 Task: Research Airbnb options in Titagarh, India from 15th December, 2023 to 23th December, 2023 for 6 adults. Place can be entire room with 3 bedrooms having 3 beds and 3 bathrooms. Property type can be house.
Action: Mouse moved to (454, 84)
Screenshot: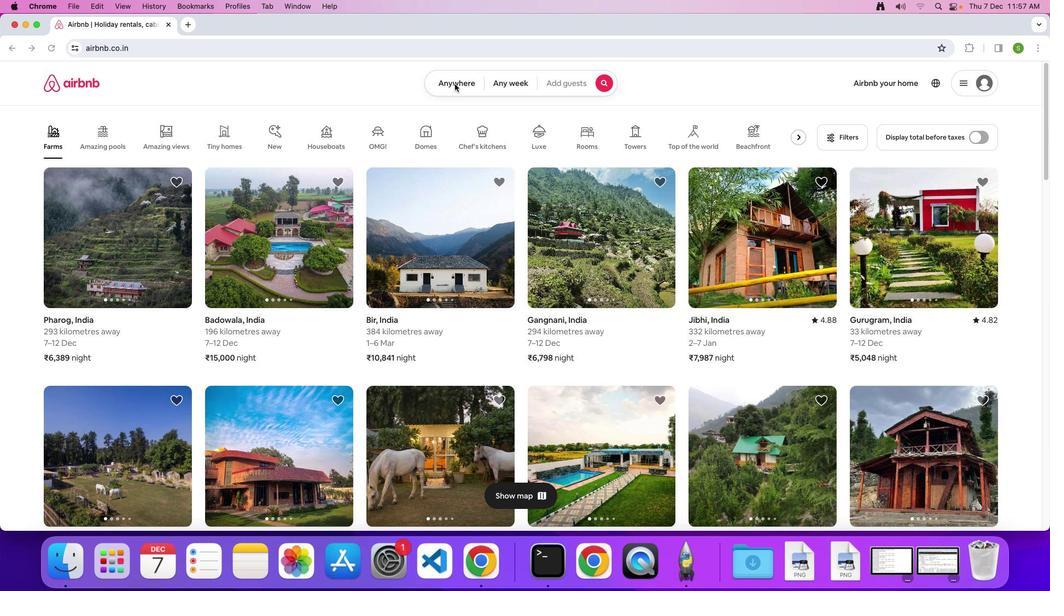 
Action: Mouse pressed left at (454, 84)
Screenshot: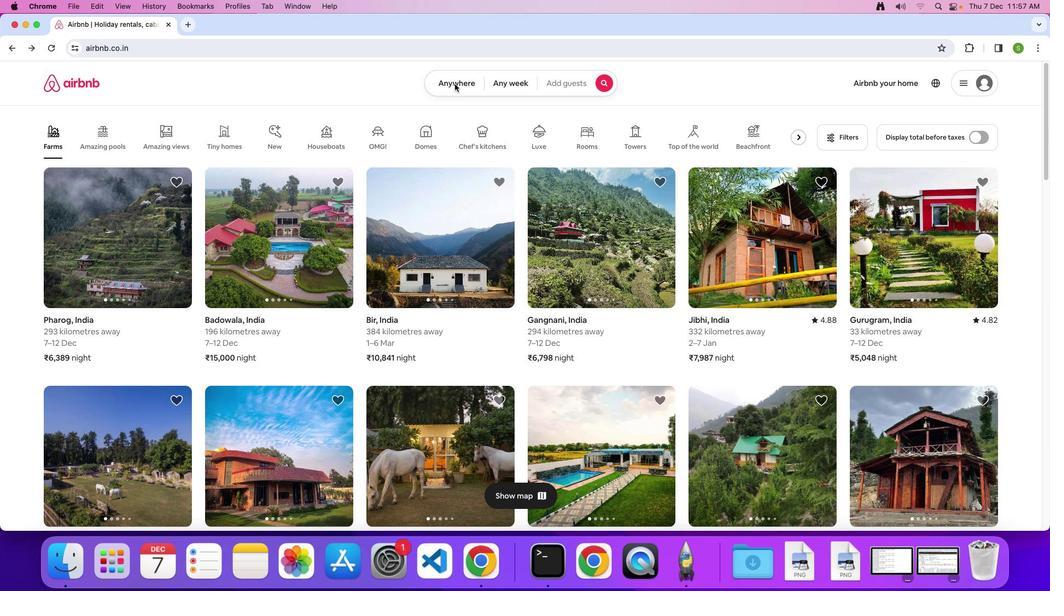 
Action: Mouse moved to (454, 84)
Screenshot: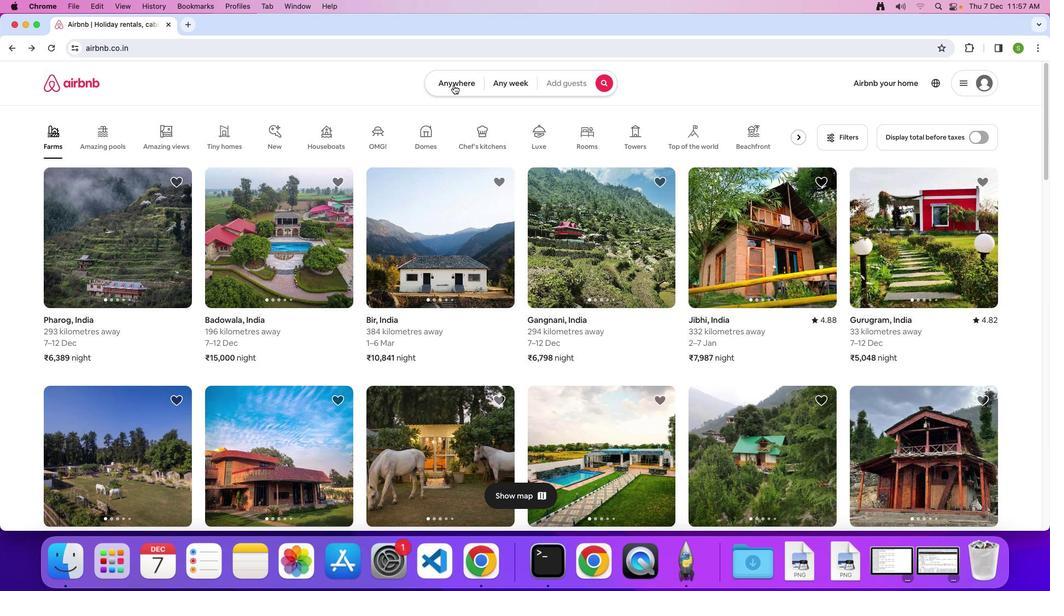 
Action: Mouse pressed left at (454, 84)
Screenshot: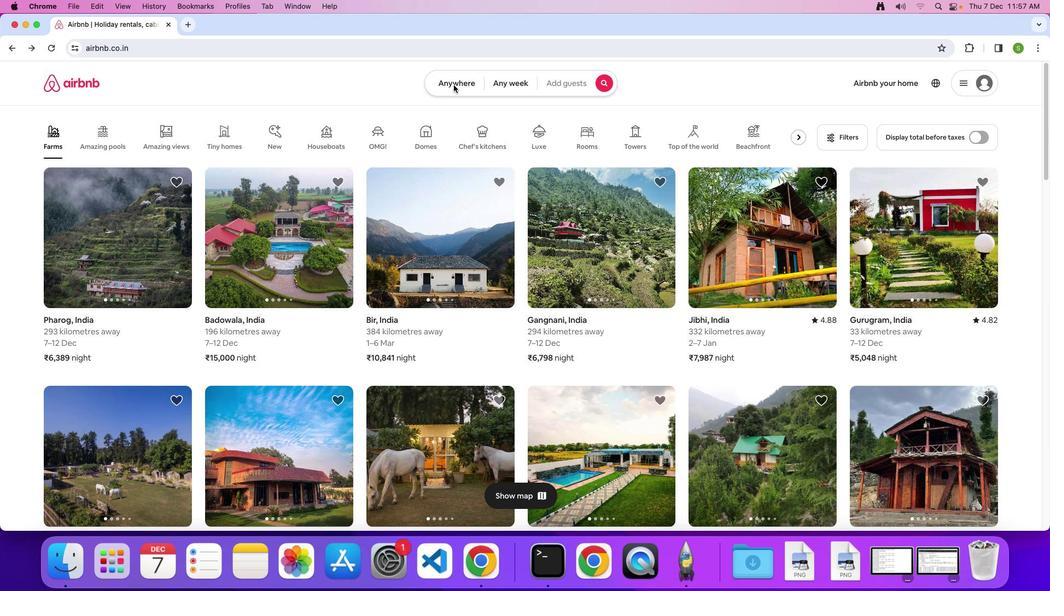 
Action: Mouse moved to (406, 117)
Screenshot: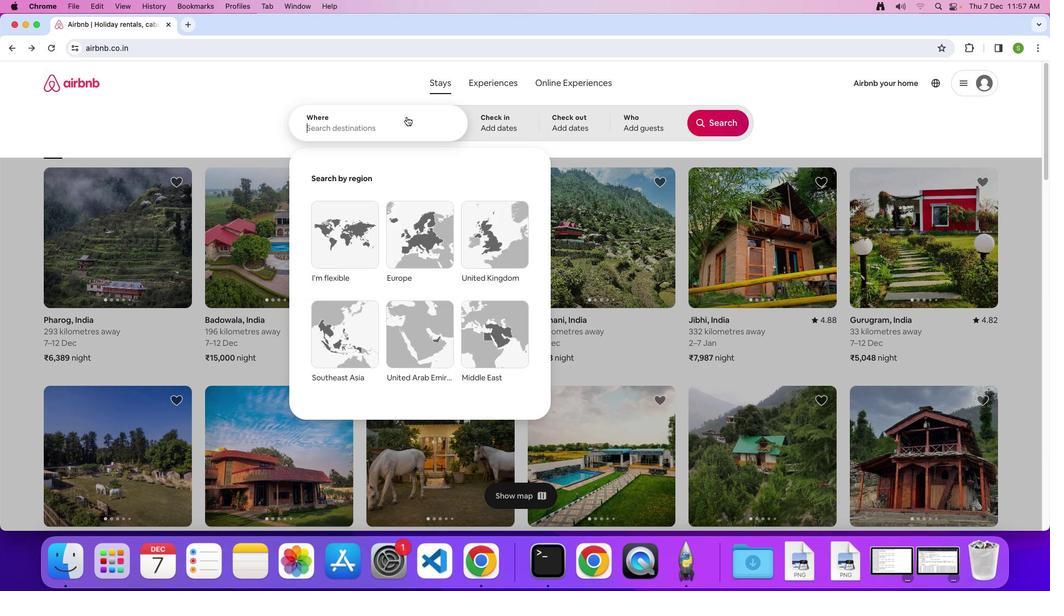 
Action: Key pressed Key.caps_lockKey.caps_lock'T'Key.caps_lock'i'
Screenshot: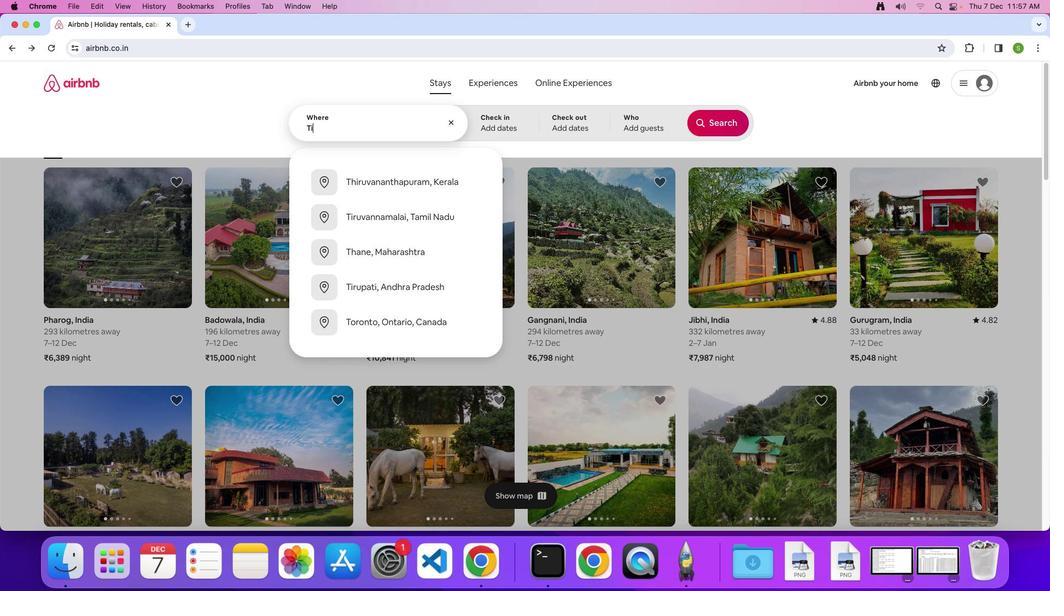 
Action: Mouse moved to (406, 117)
Screenshot: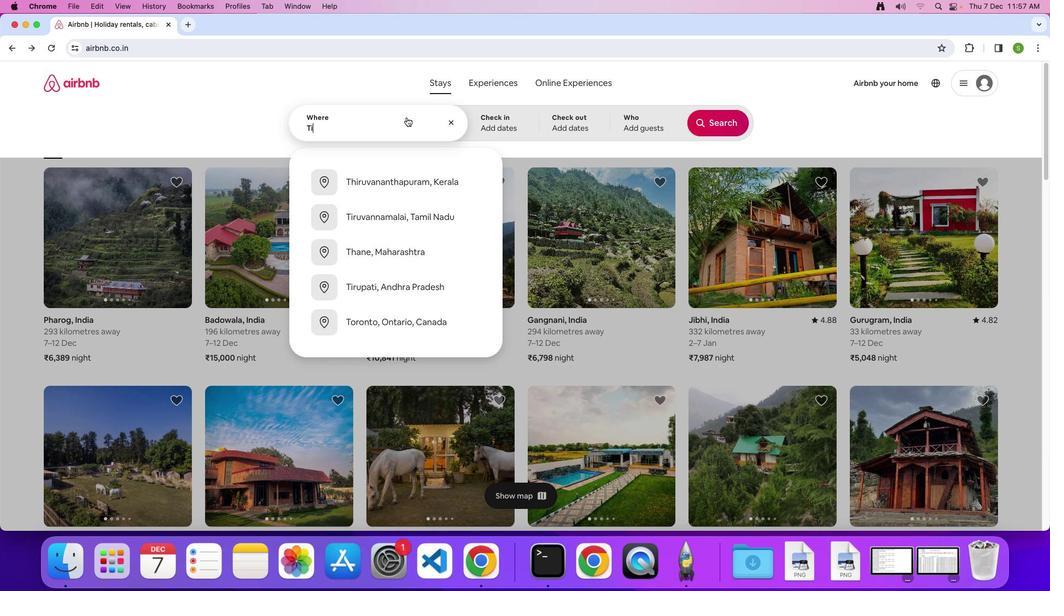 
Action: Key pressed 't''a''g''a''r''h'','Key.spaceKey.shift'I''n''d''i''a'Key.enter
Screenshot: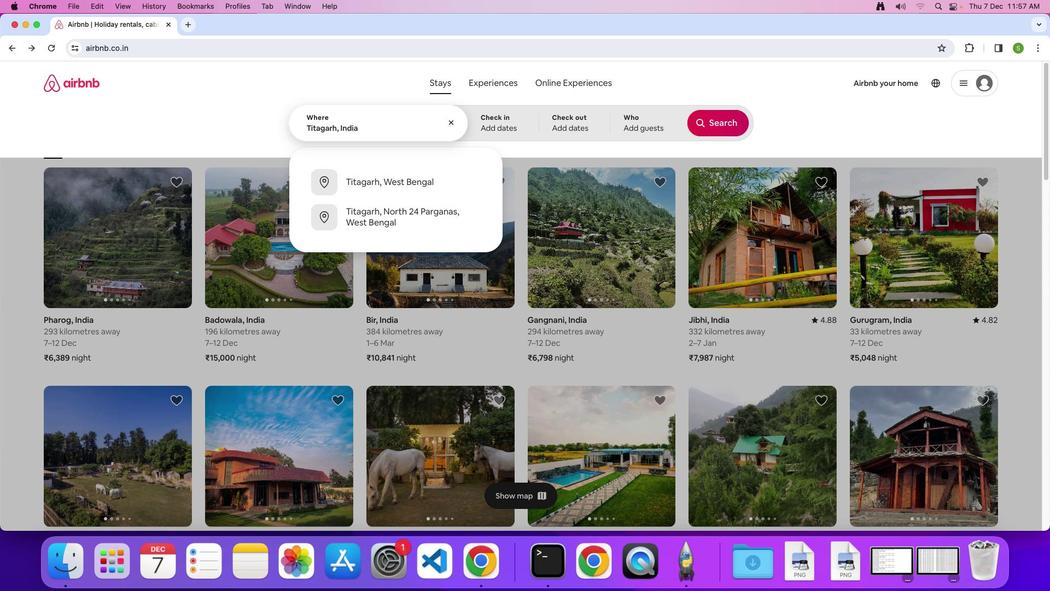 
Action: Mouse moved to (467, 314)
Screenshot: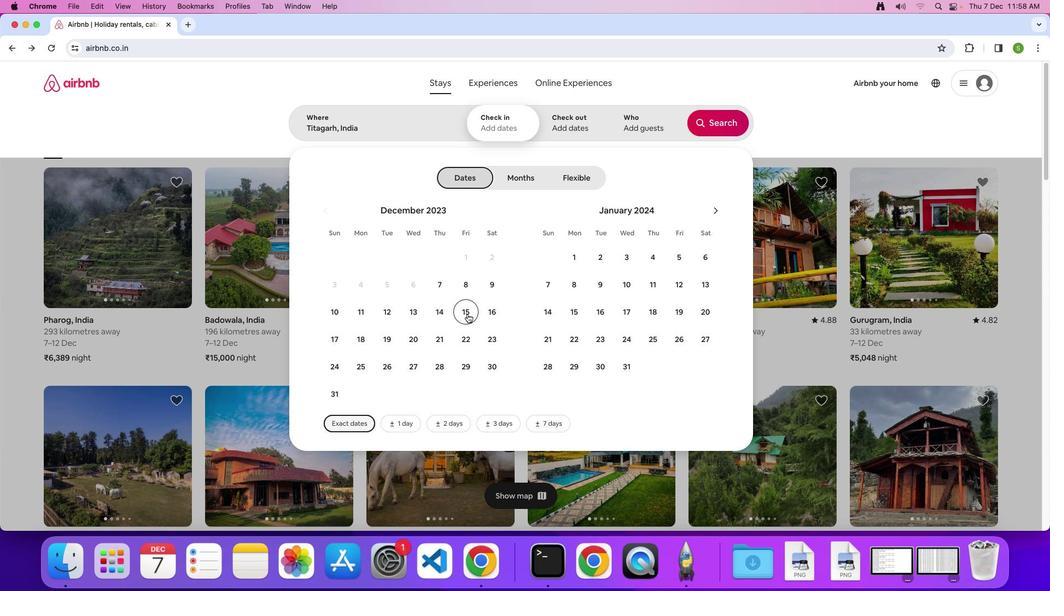 
Action: Mouse pressed left at (467, 314)
Screenshot: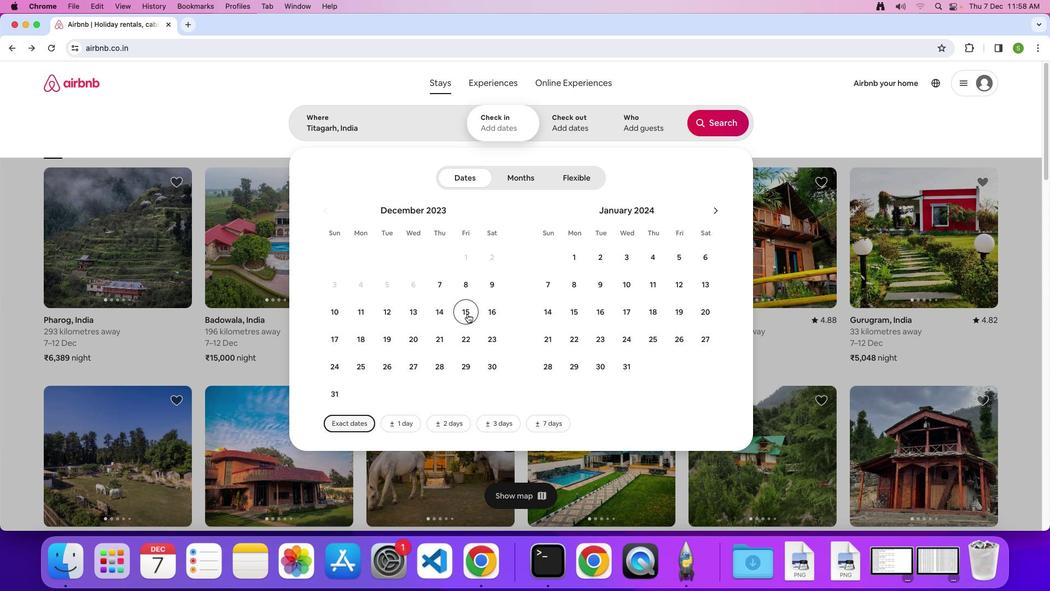 
Action: Mouse moved to (493, 338)
Screenshot: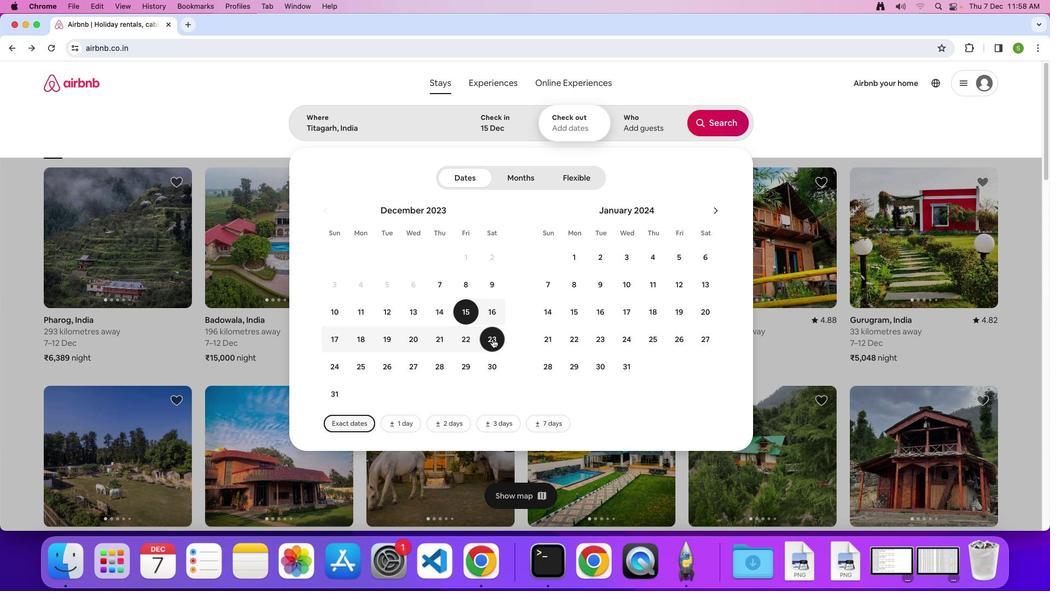 
Action: Mouse pressed left at (493, 338)
Screenshot: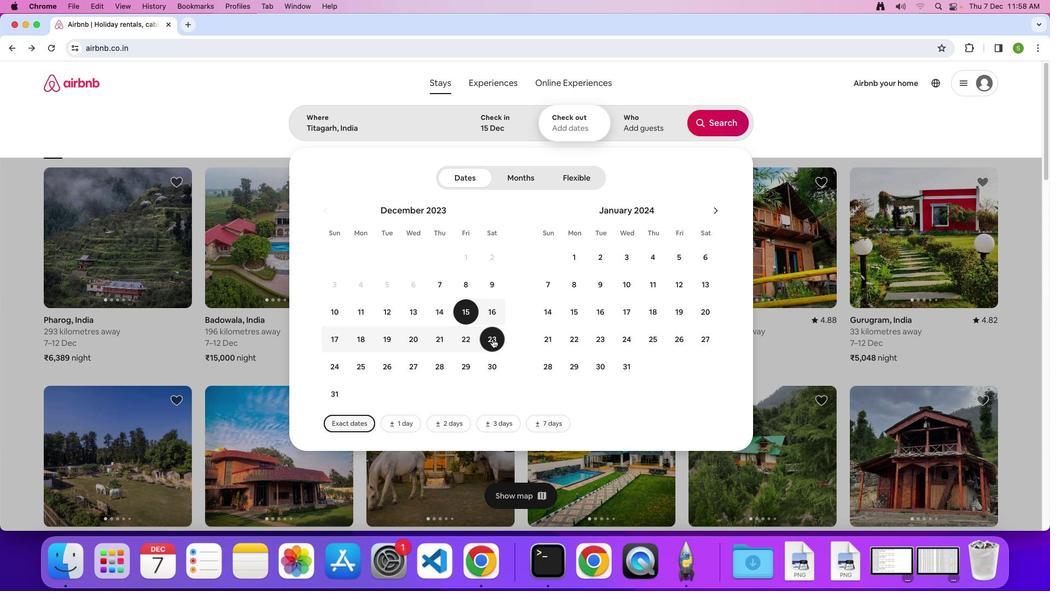 
Action: Mouse moved to (640, 124)
Screenshot: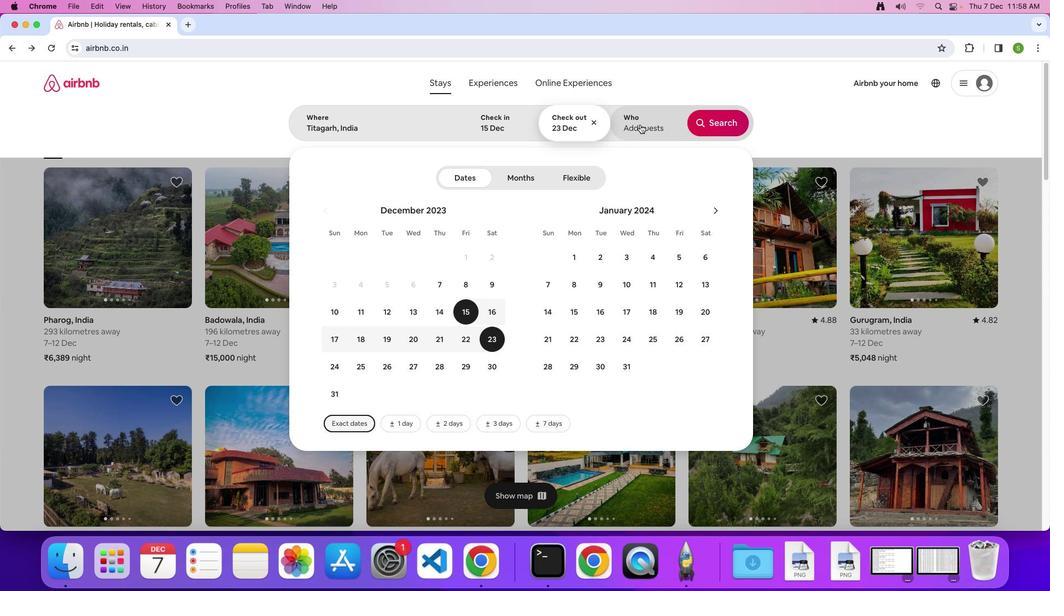 
Action: Mouse pressed left at (640, 124)
Screenshot: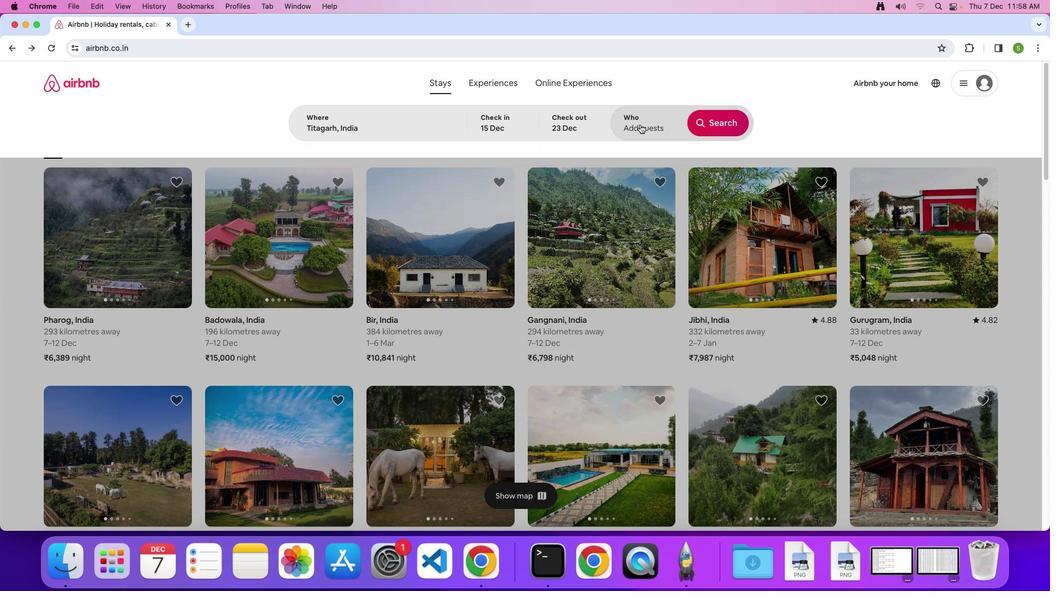
Action: Mouse moved to (716, 180)
Screenshot: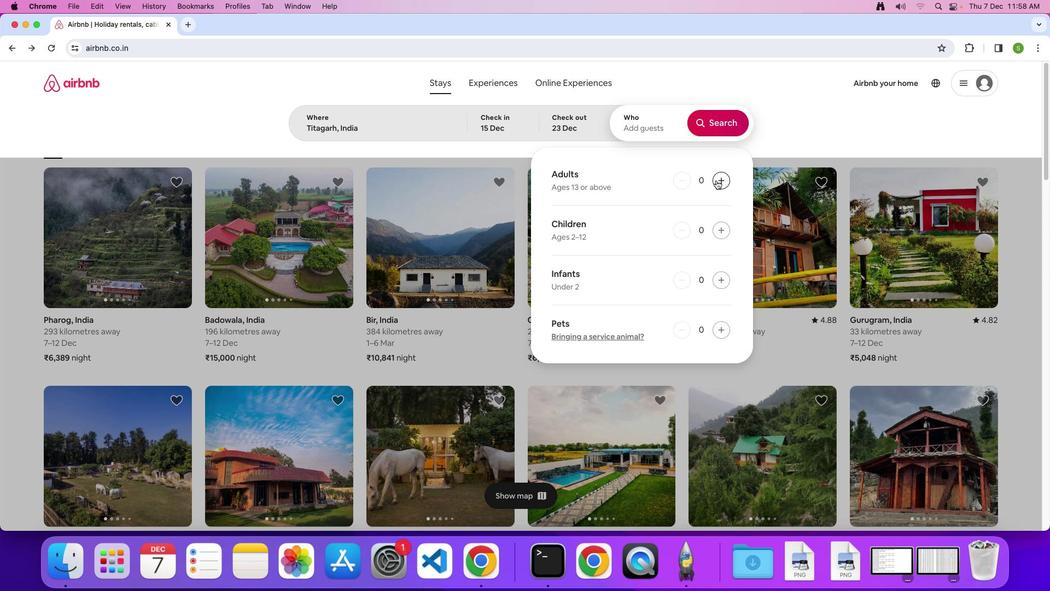 
Action: Mouse pressed left at (716, 180)
Screenshot: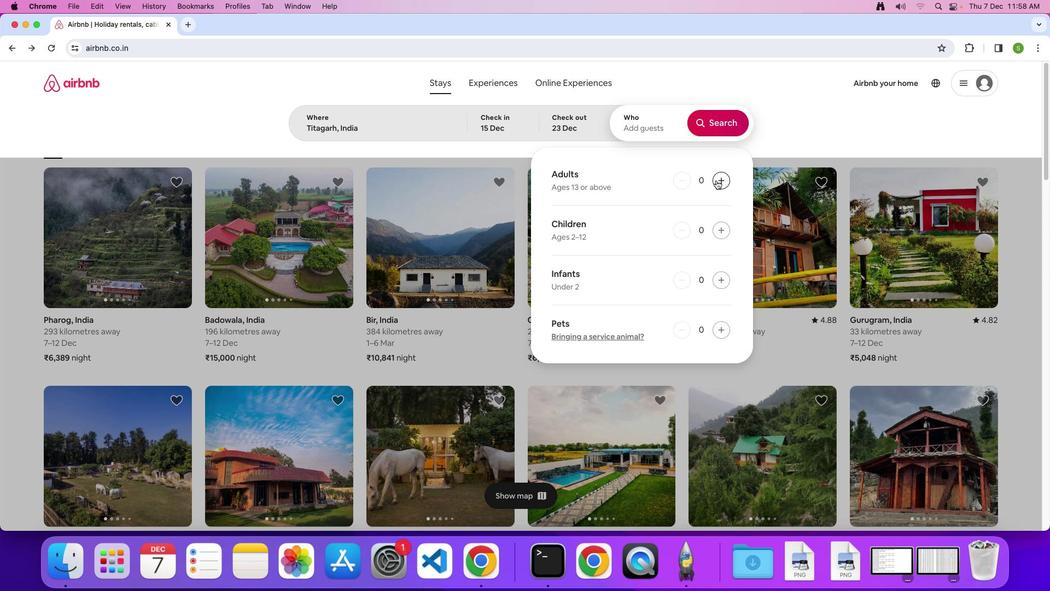 
Action: Mouse pressed left at (716, 180)
Screenshot: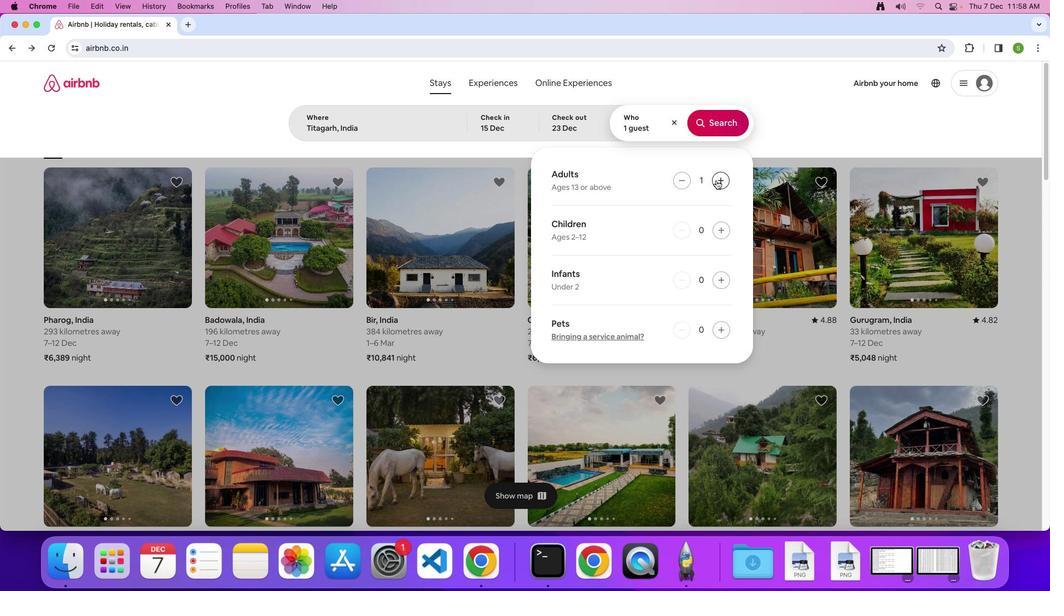 
Action: Mouse pressed left at (716, 180)
Screenshot: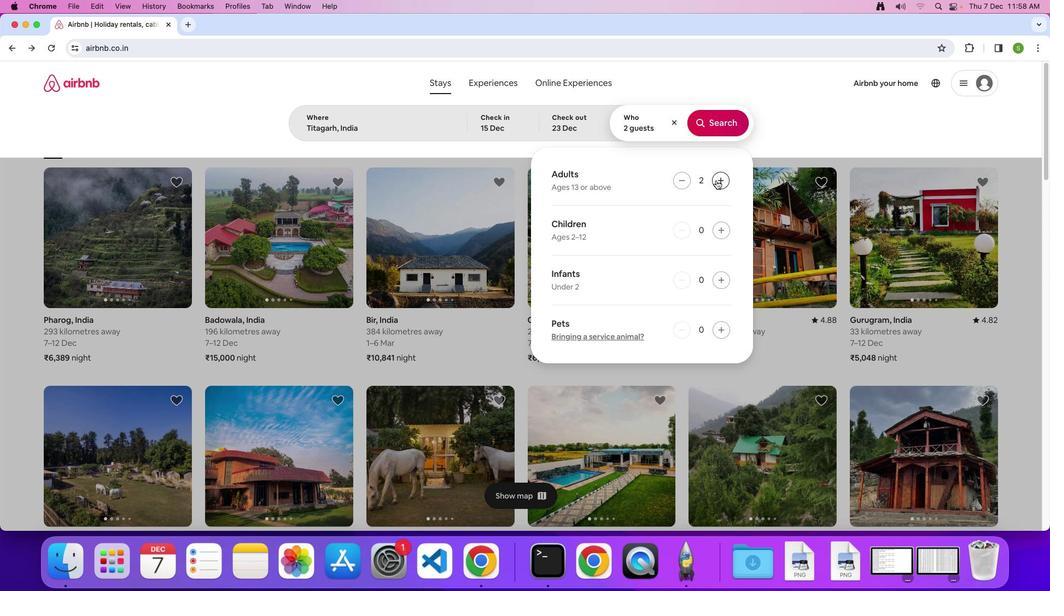 
Action: Mouse pressed left at (716, 180)
Screenshot: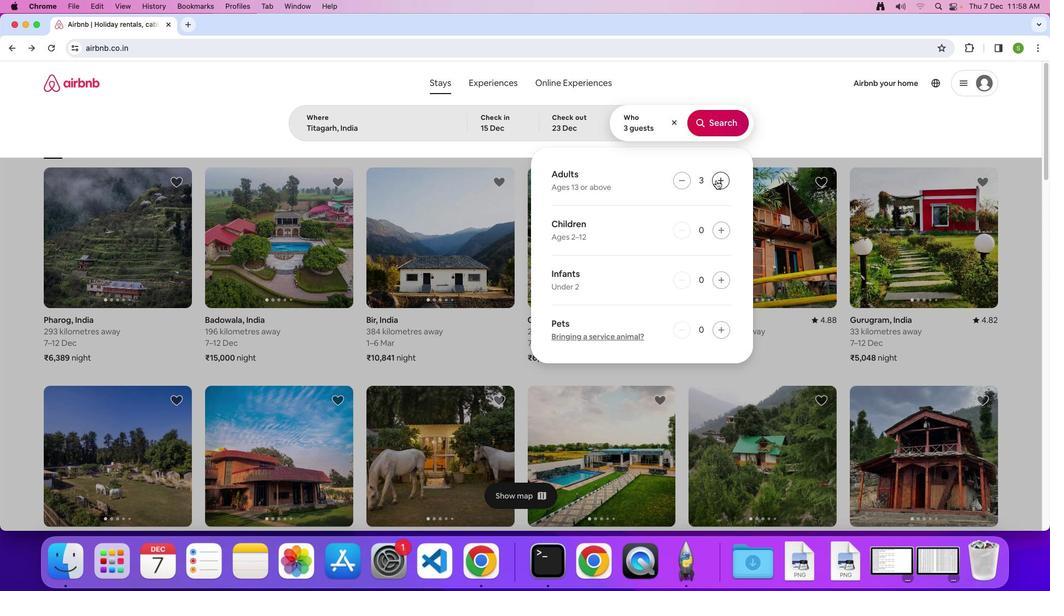 
Action: Mouse pressed left at (716, 180)
Screenshot: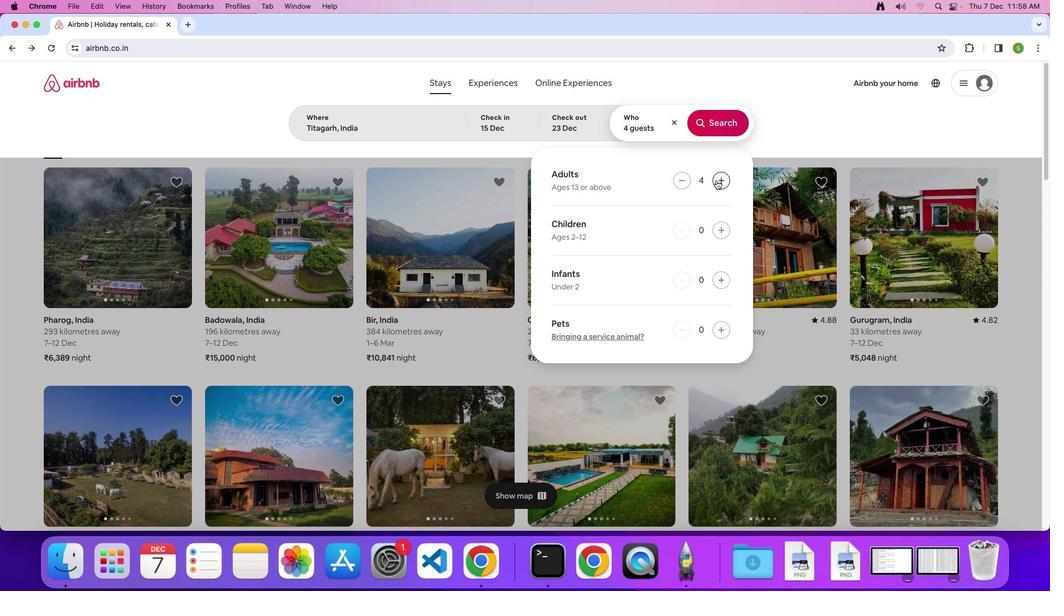 
Action: Mouse pressed left at (716, 180)
Screenshot: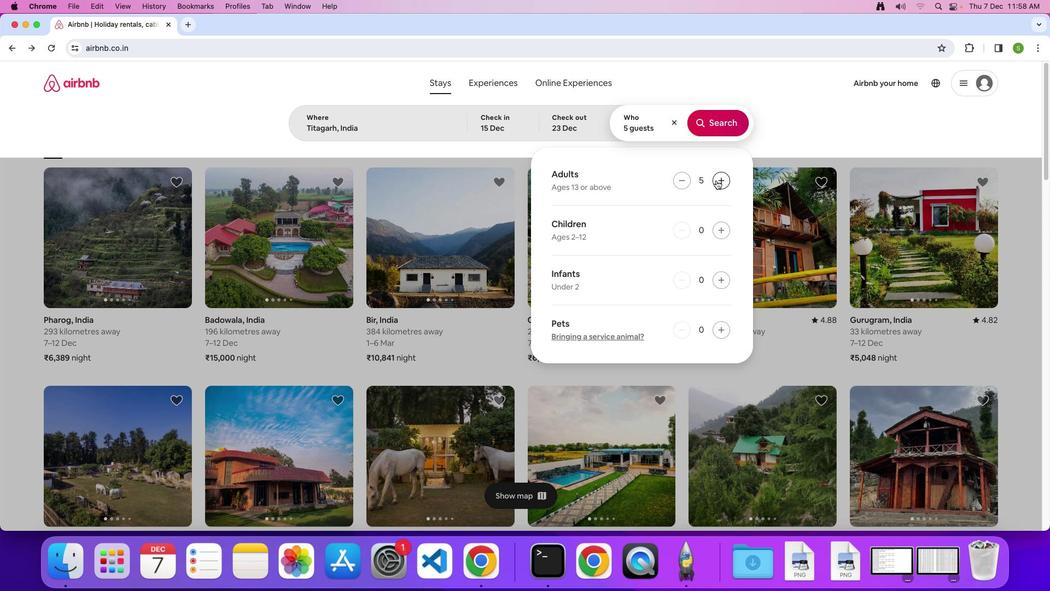 
Action: Mouse moved to (719, 125)
Screenshot: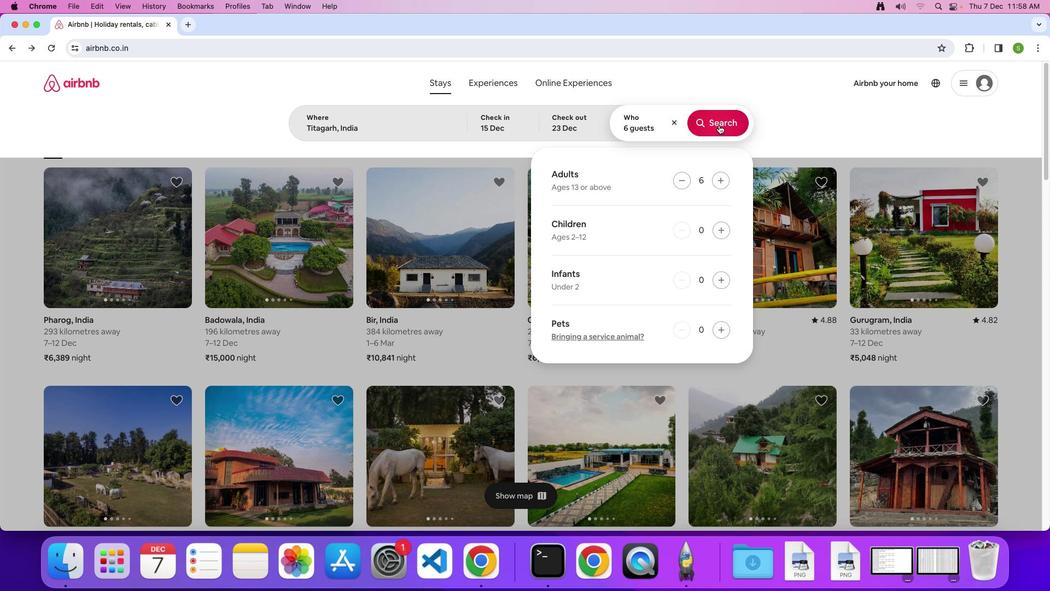 
Action: Mouse pressed left at (719, 125)
Screenshot: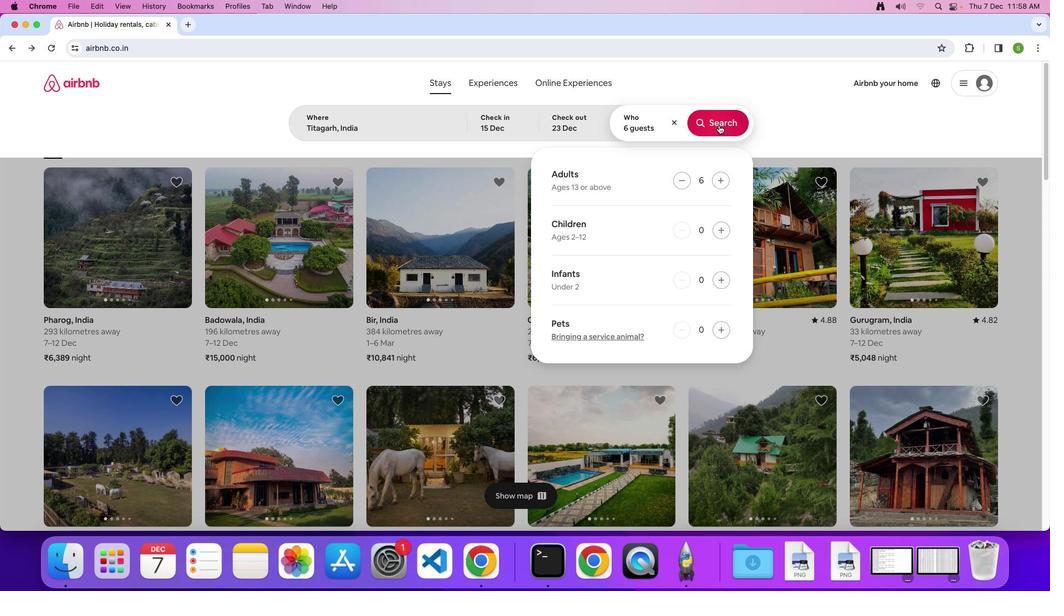 
Action: Mouse moved to (884, 126)
Screenshot: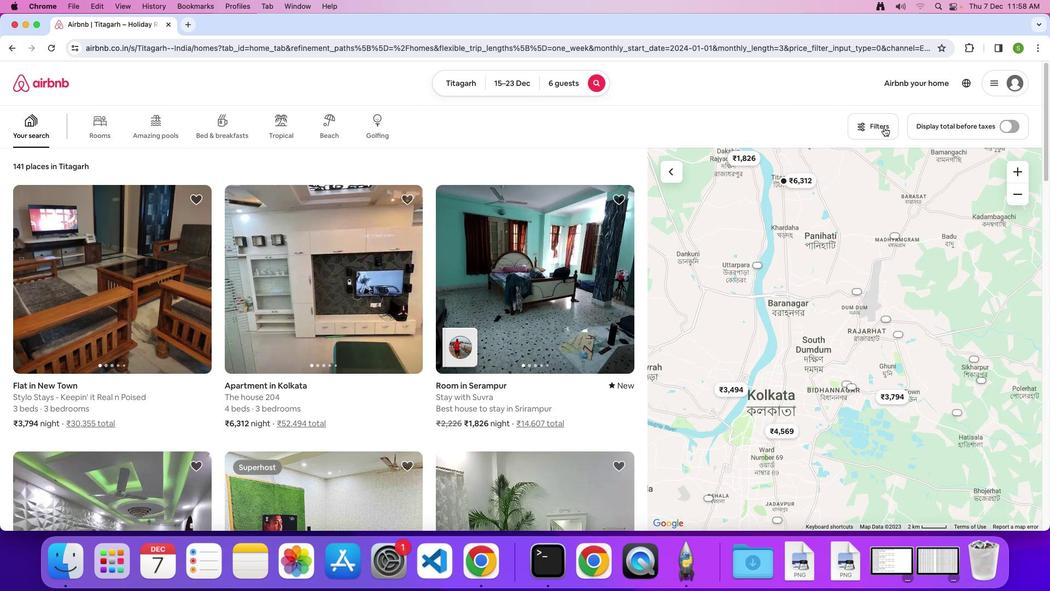 
Action: Mouse pressed left at (884, 126)
Screenshot: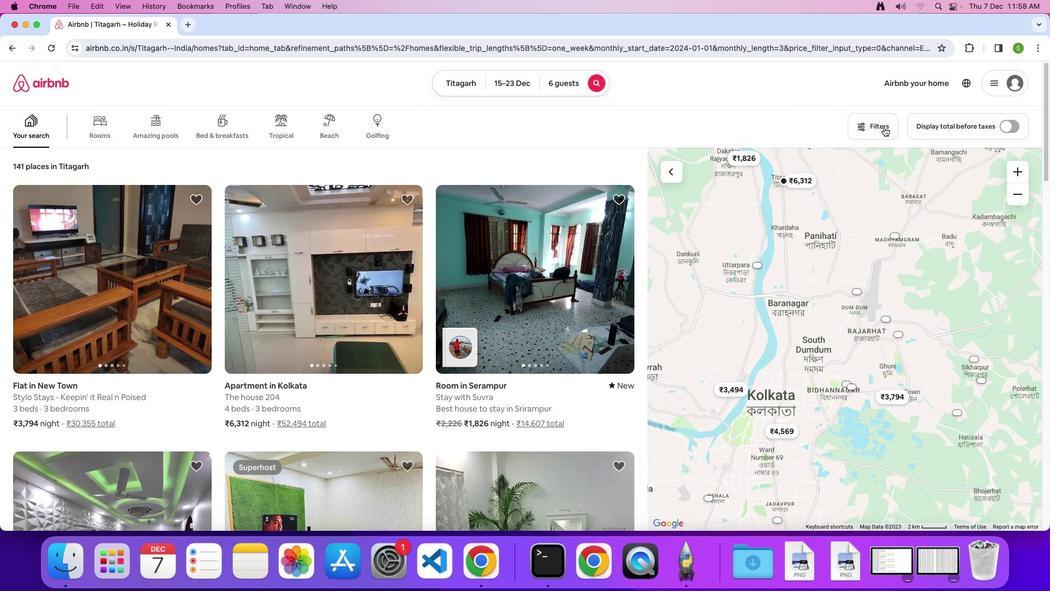 
Action: Mouse moved to (545, 200)
Screenshot: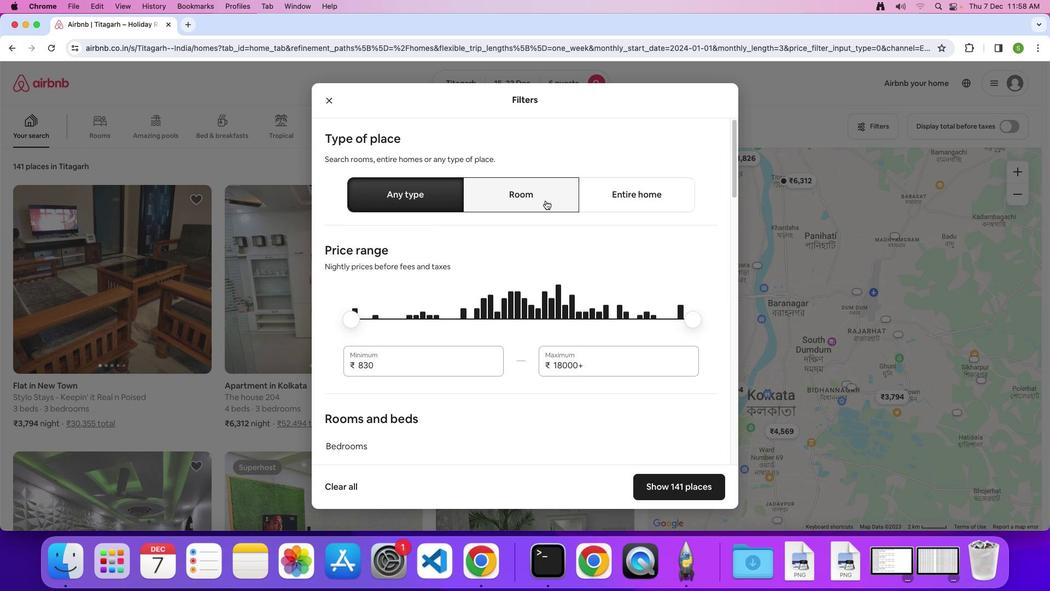 
Action: Mouse pressed left at (545, 200)
Screenshot: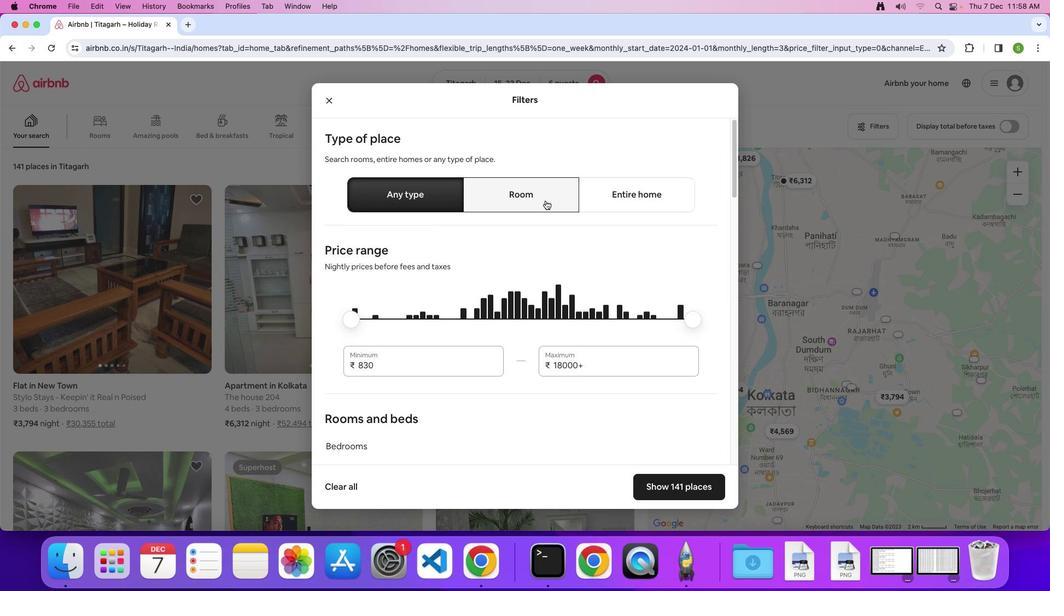 
Action: Mouse moved to (541, 371)
Screenshot: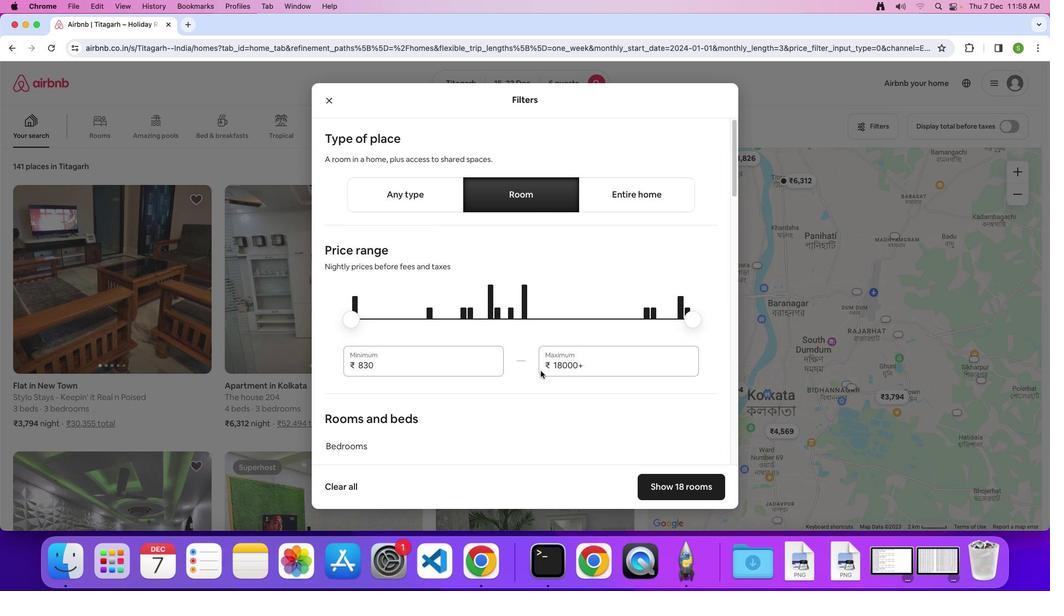 
Action: Mouse scrolled (541, 371) with delta (0, 0)
Screenshot: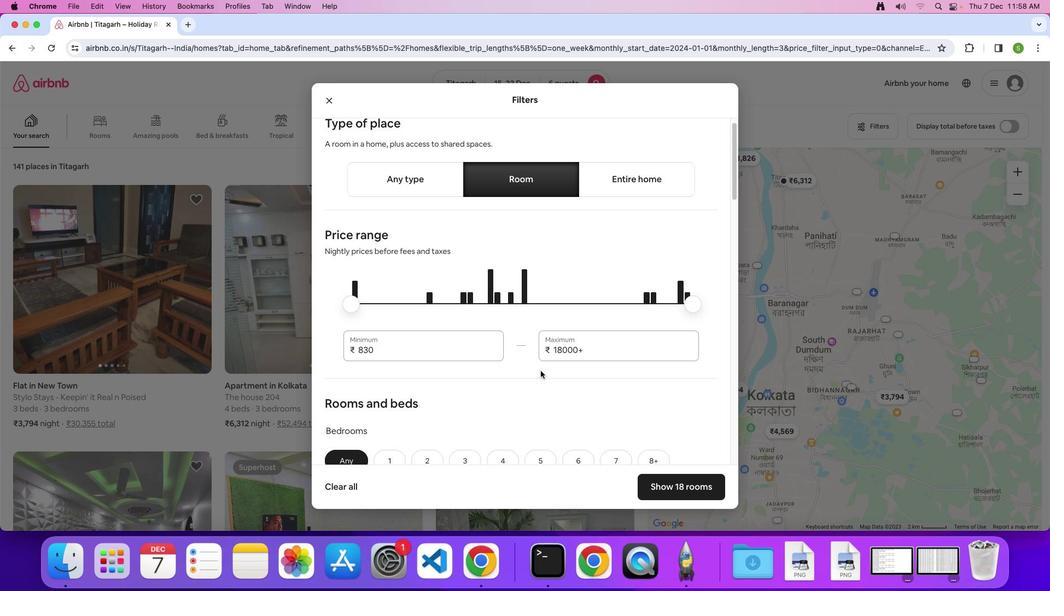 
Action: Mouse scrolled (541, 371) with delta (0, 0)
Screenshot: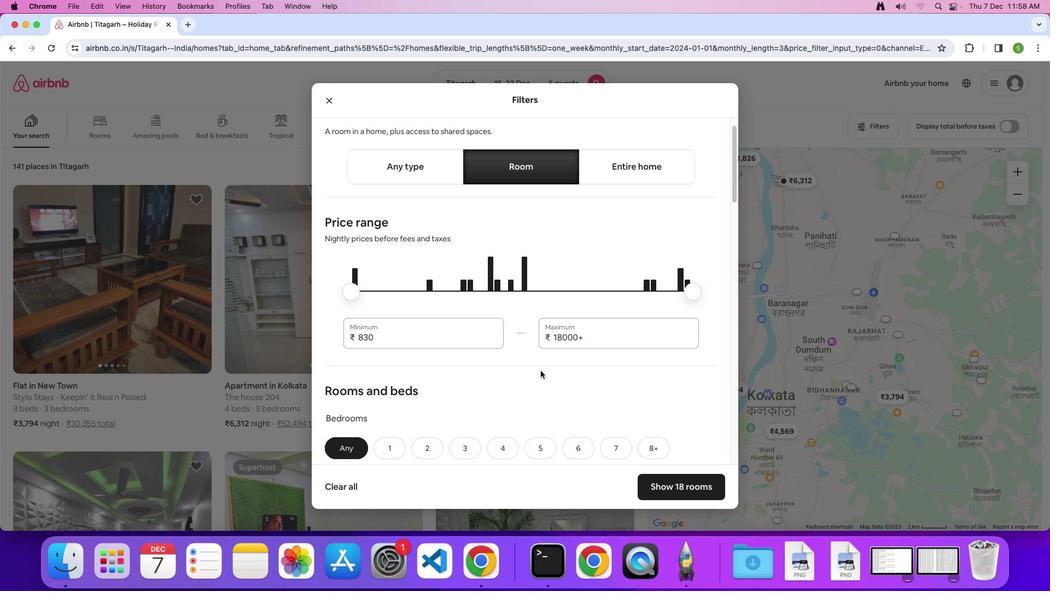 
Action: Mouse scrolled (541, 371) with delta (0, -1)
Screenshot: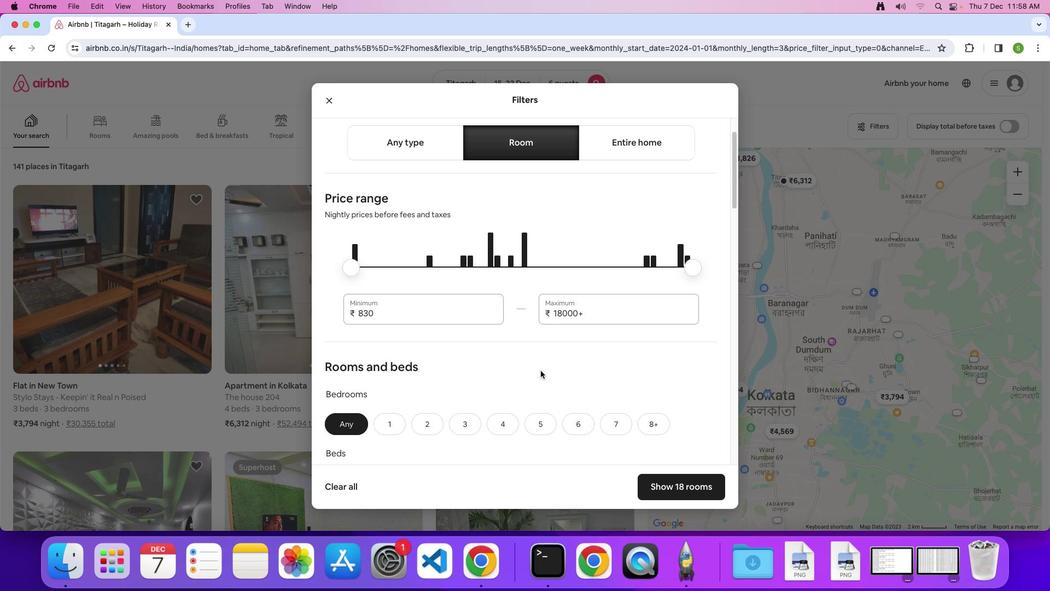 
Action: Mouse scrolled (541, 371) with delta (0, 0)
Screenshot: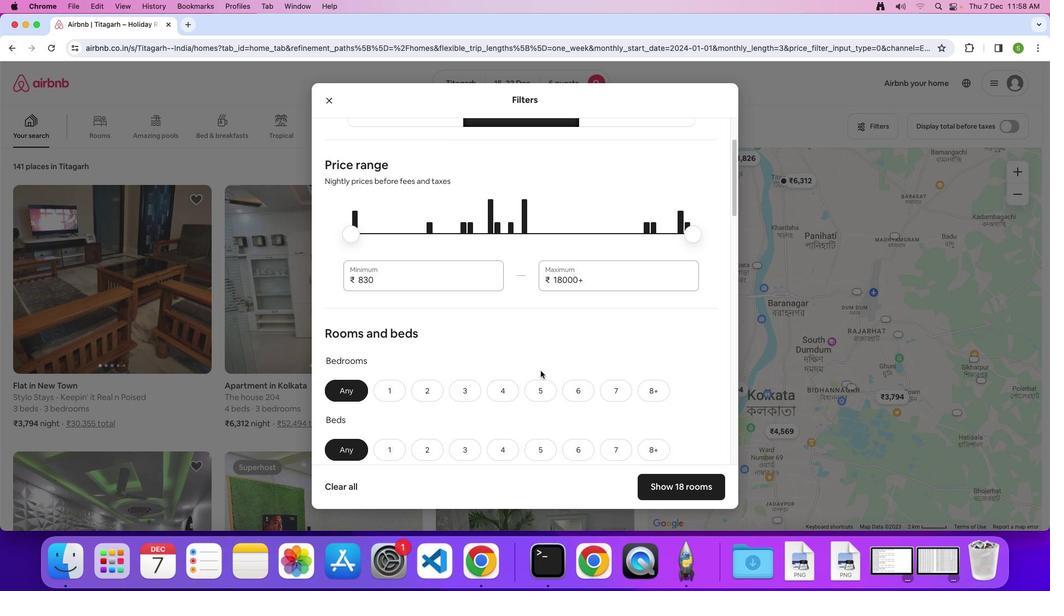 
Action: Mouse scrolled (541, 371) with delta (0, 0)
Screenshot: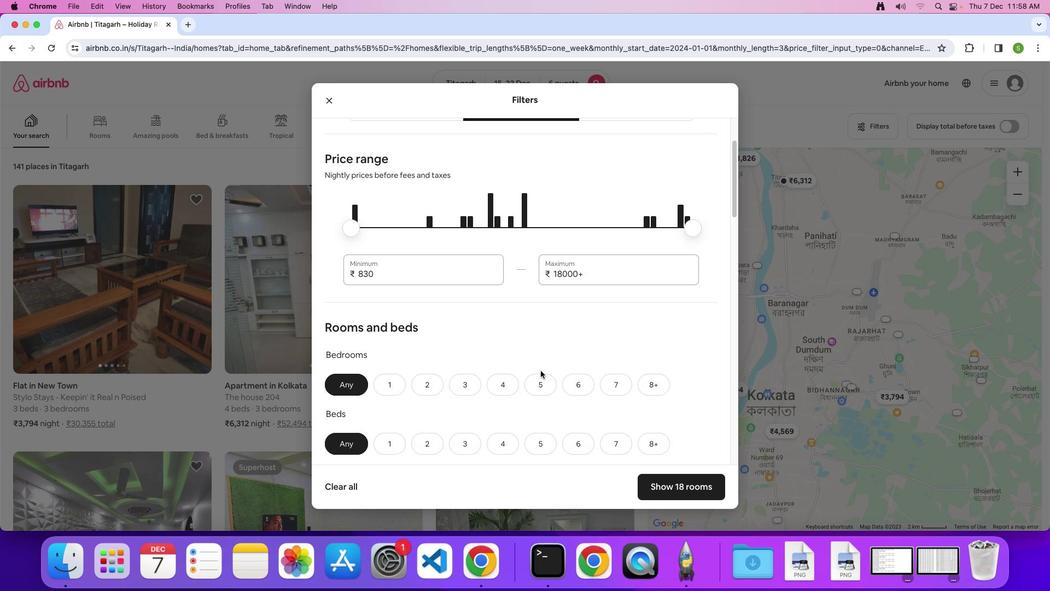 
Action: Mouse scrolled (541, 371) with delta (0, 0)
Screenshot: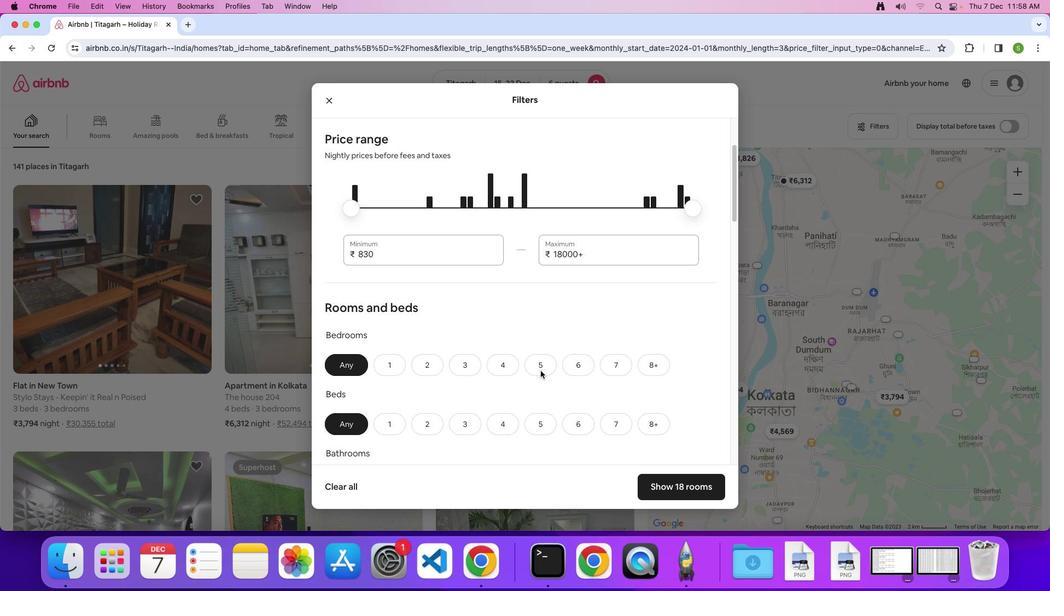 
Action: Mouse scrolled (541, 371) with delta (0, 0)
Screenshot: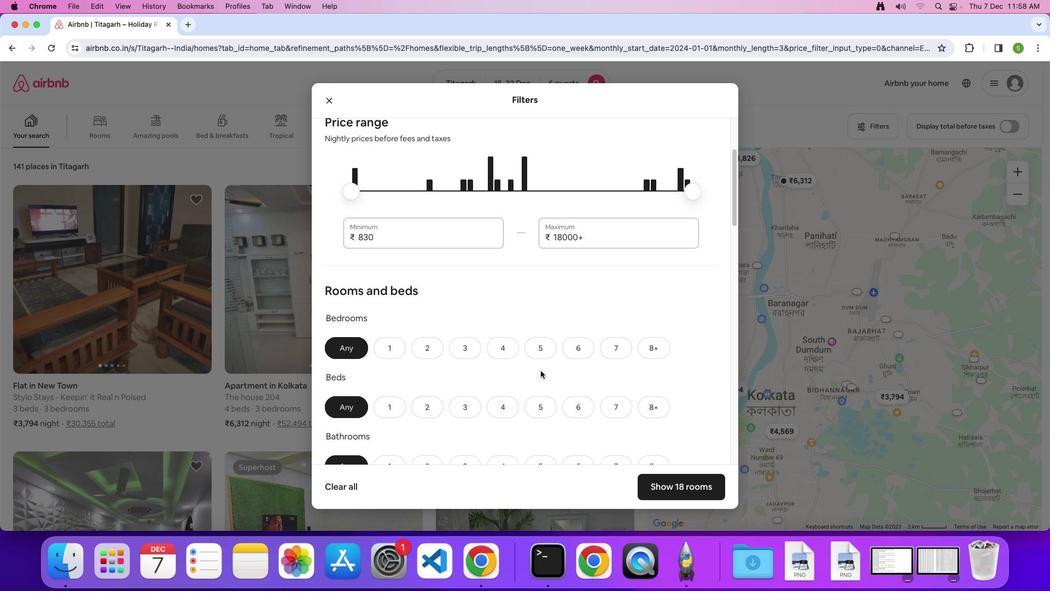 
Action: Mouse scrolled (541, 371) with delta (0, -1)
Screenshot: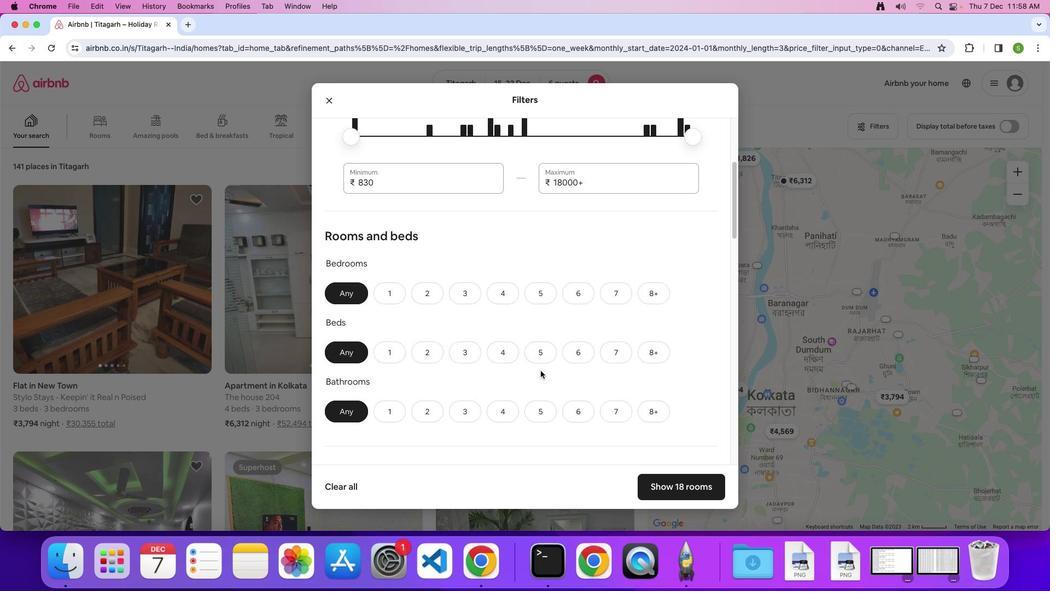 
Action: Mouse moved to (457, 290)
Screenshot: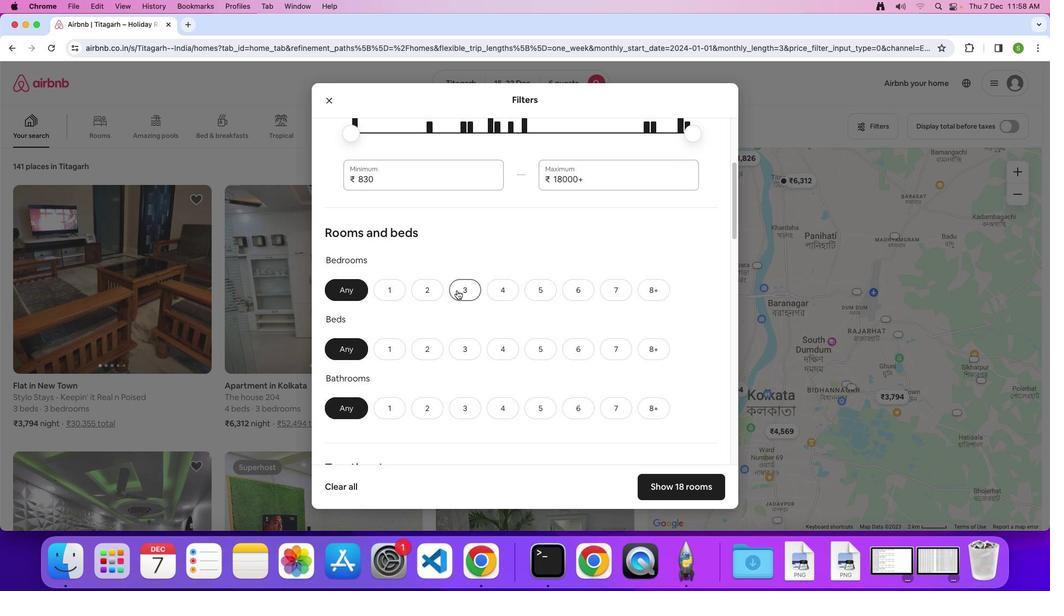 
Action: Mouse pressed left at (457, 290)
Screenshot: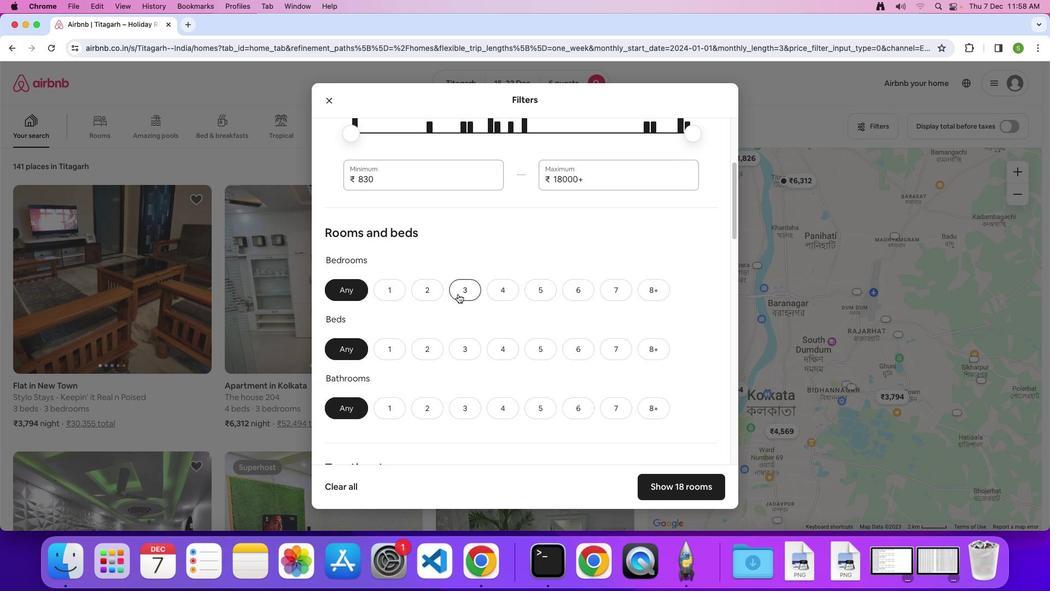 
Action: Mouse moved to (465, 345)
Screenshot: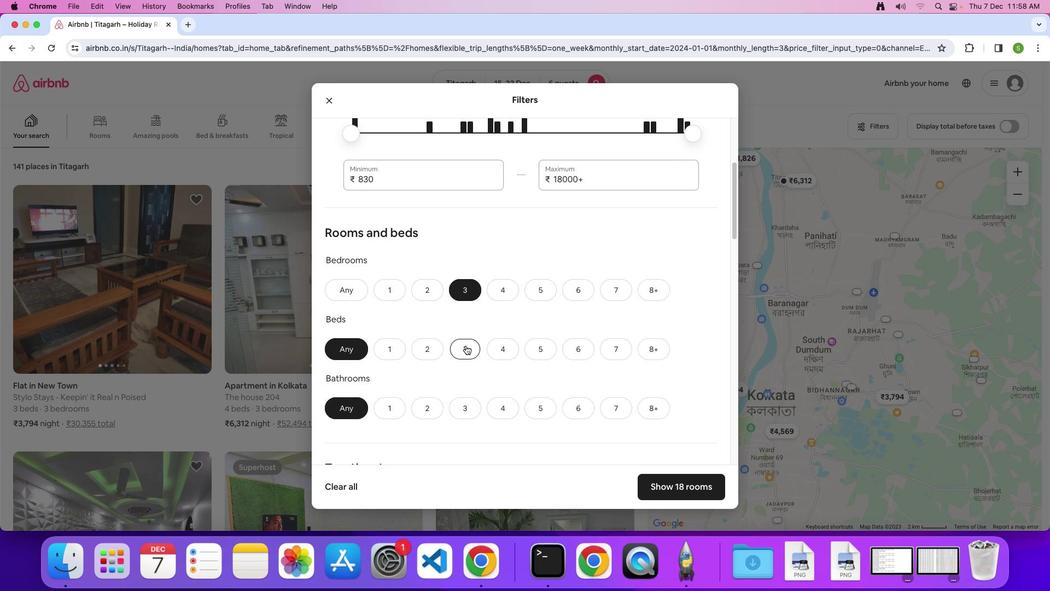 
Action: Mouse pressed left at (465, 345)
Screenshot: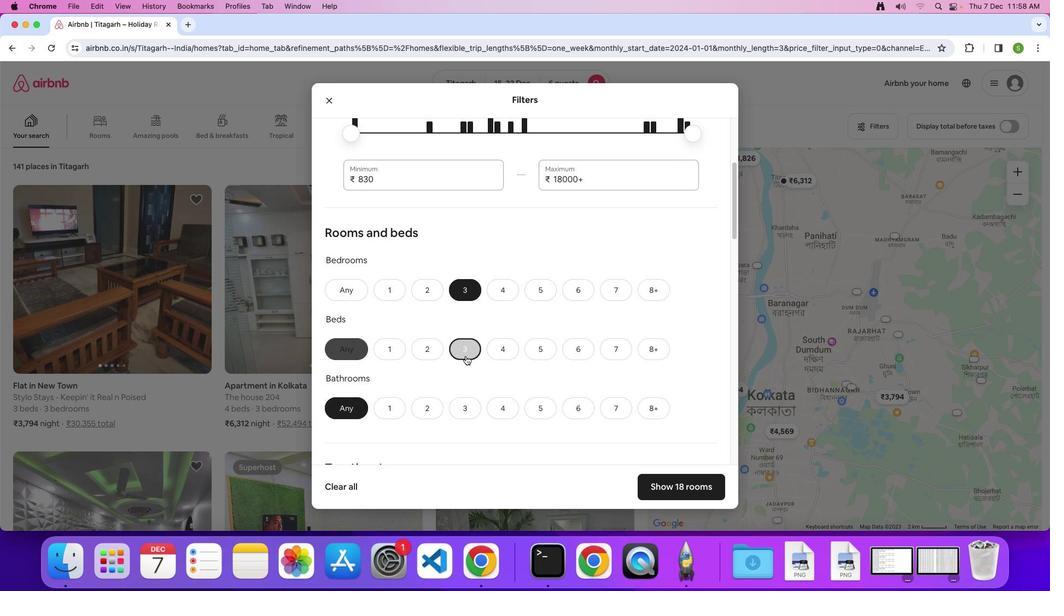 
Action: Mouse moved to (462, 404)
Screenshot: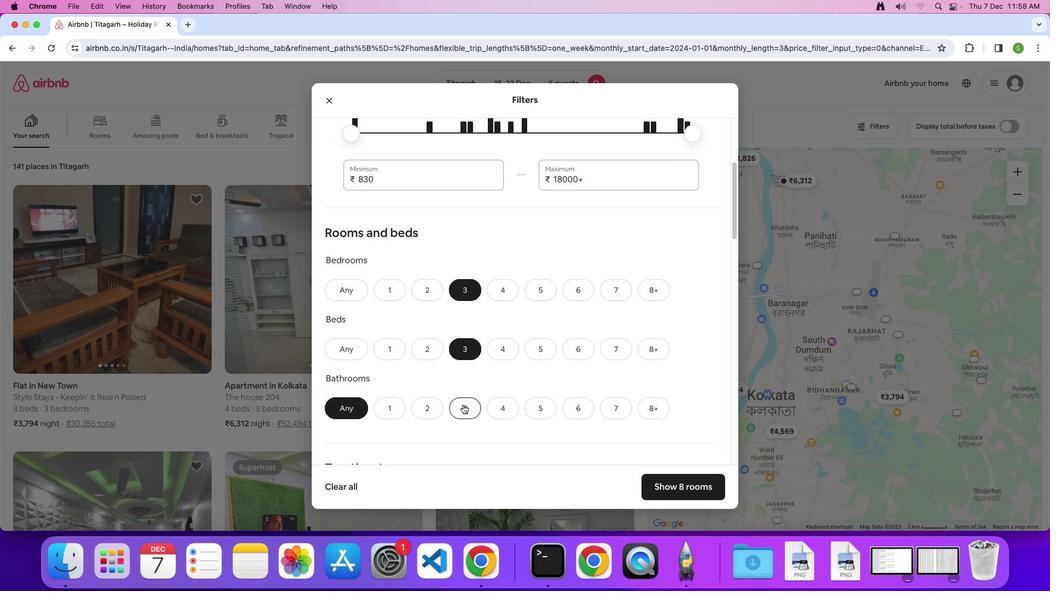 
Action: Mouse pressed left at (462, 404)
Screenshot: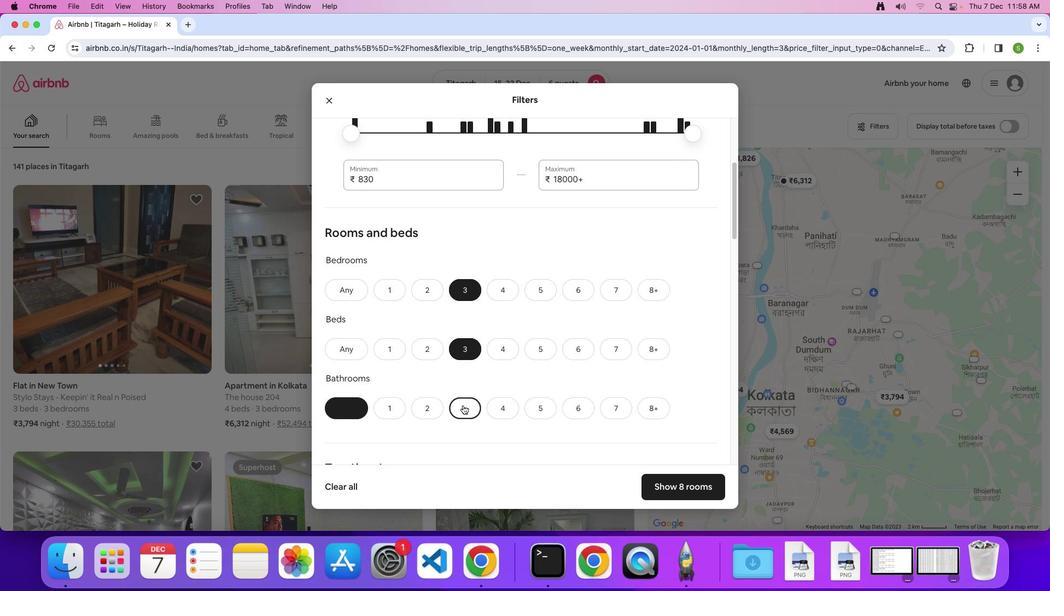 
Action: Mouse moved to (548, 358)
Screenshot: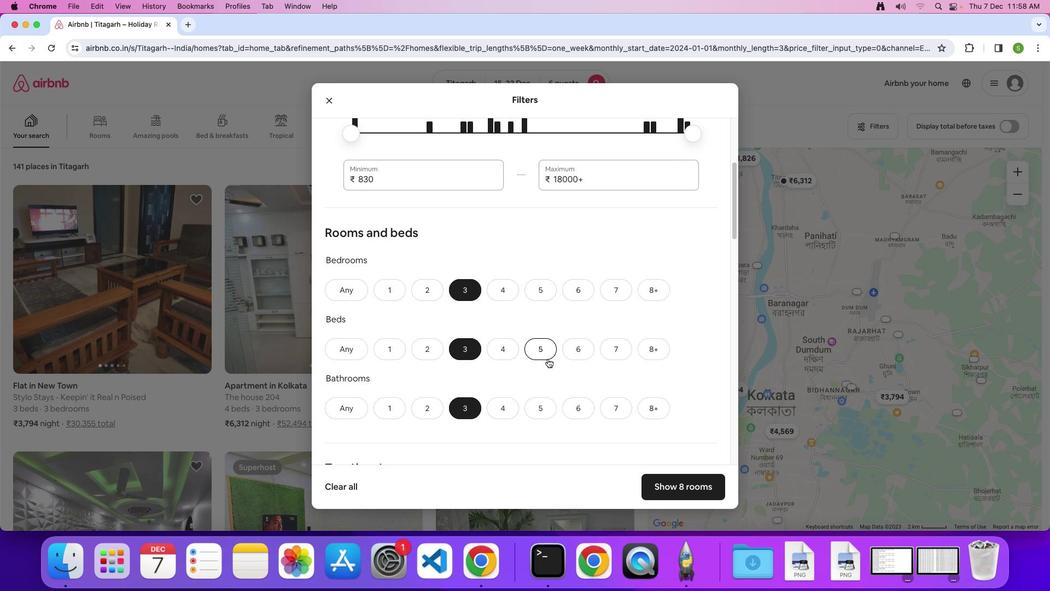 
Action: Mouse scrolled (548, 358) with delta (0, 0)
Screenshot: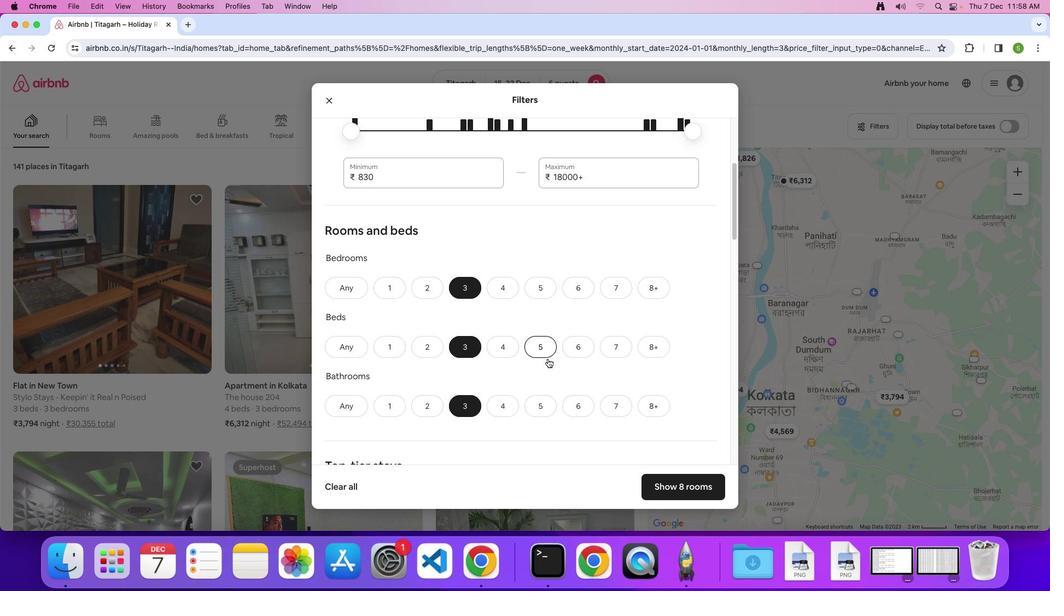 
Action: Mouse scrolled (548, 358) with delta (0, 0)
Screenshot: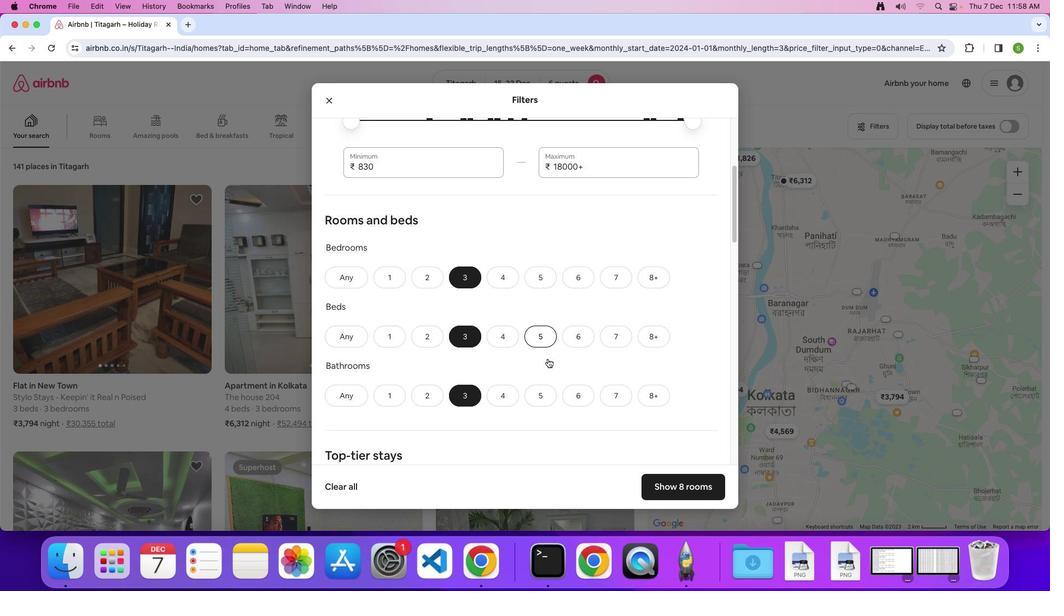 
Action: Mouse scrolled (548, 358) with delta (0, 0)
Screenshot: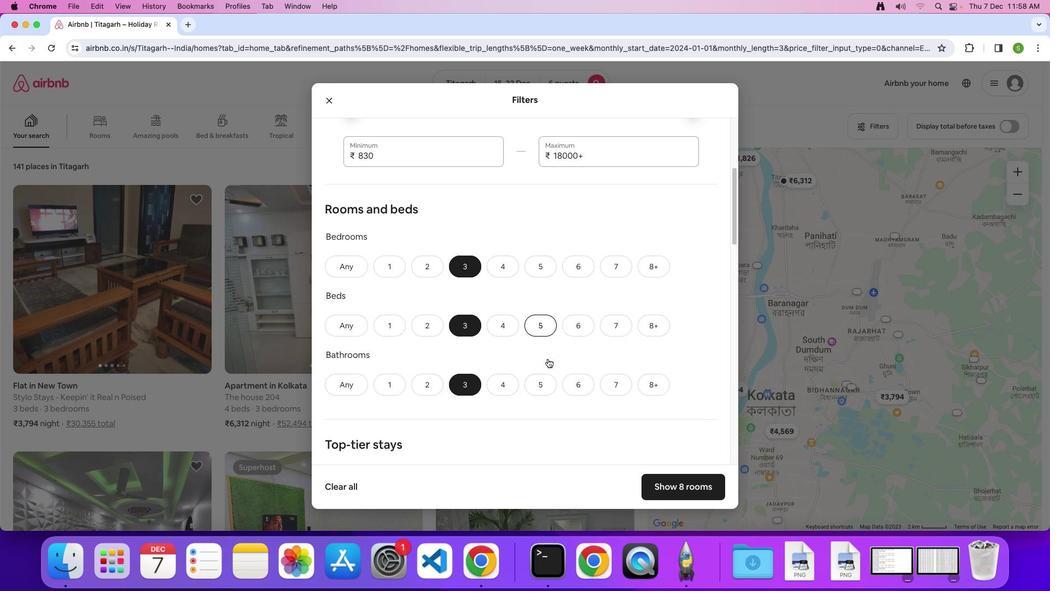 
Action: Mouse scrolled (548, 358) with delta (0, 0)
Screenshot: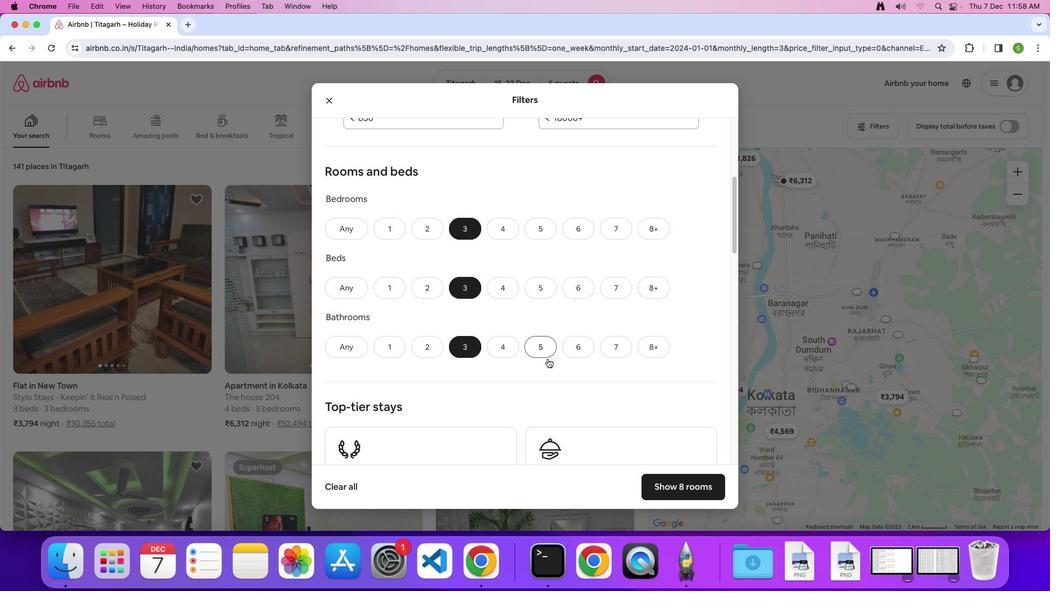 
Action: Mouse scrolled (548, 358) with delta (0, 0)
Screenshot: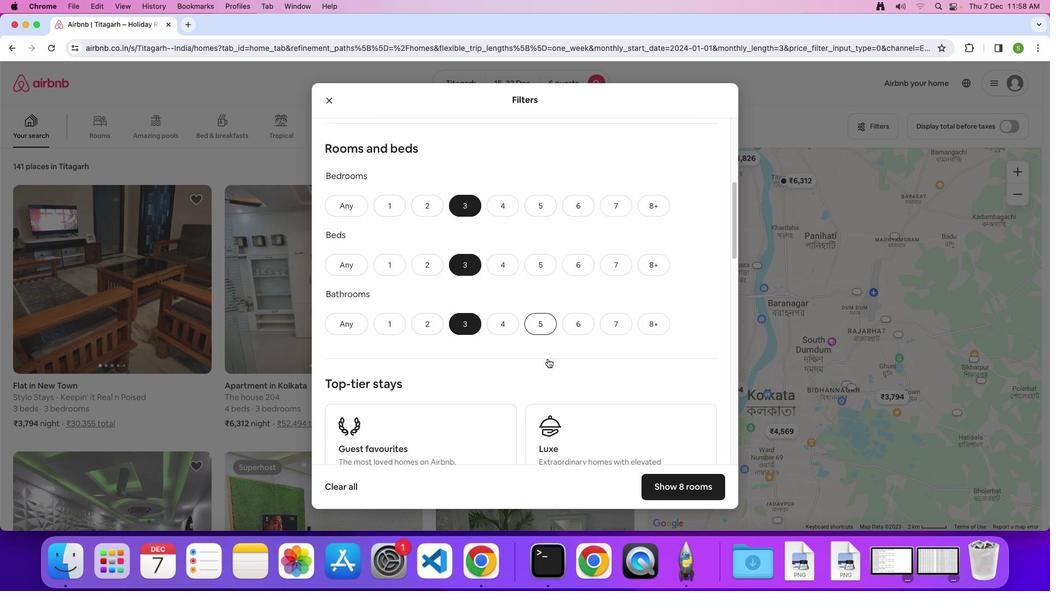 
Action: Mouse moved to (547, 358)
Screenshot: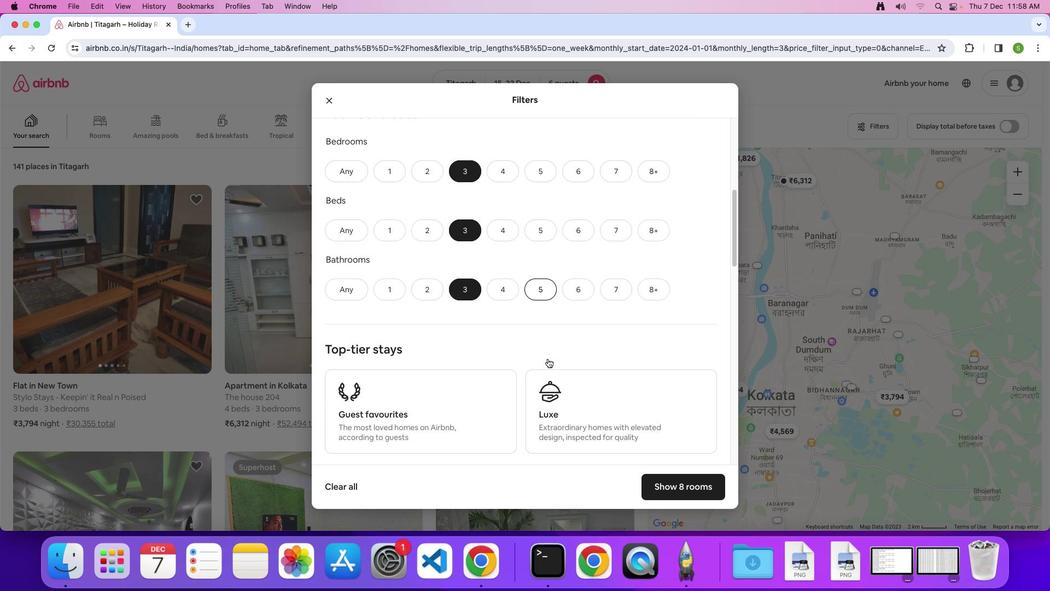 
Action: Mouse scrolled (547, 358) with delta (0, -1)
Screenshot: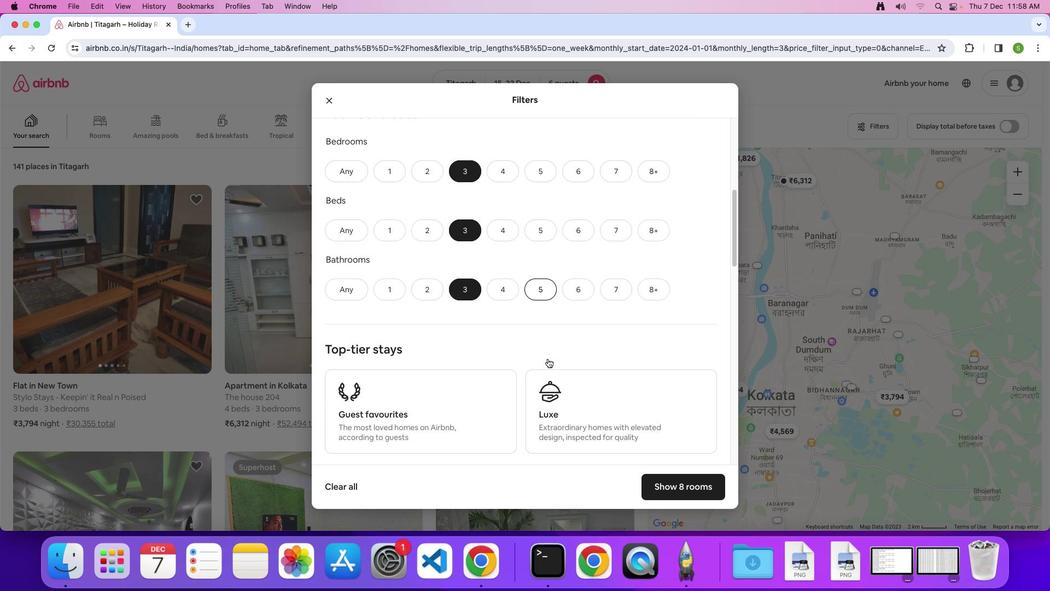 
Action: Mouse scrolled (547, 358) with delta (0, 0)
Screenshot: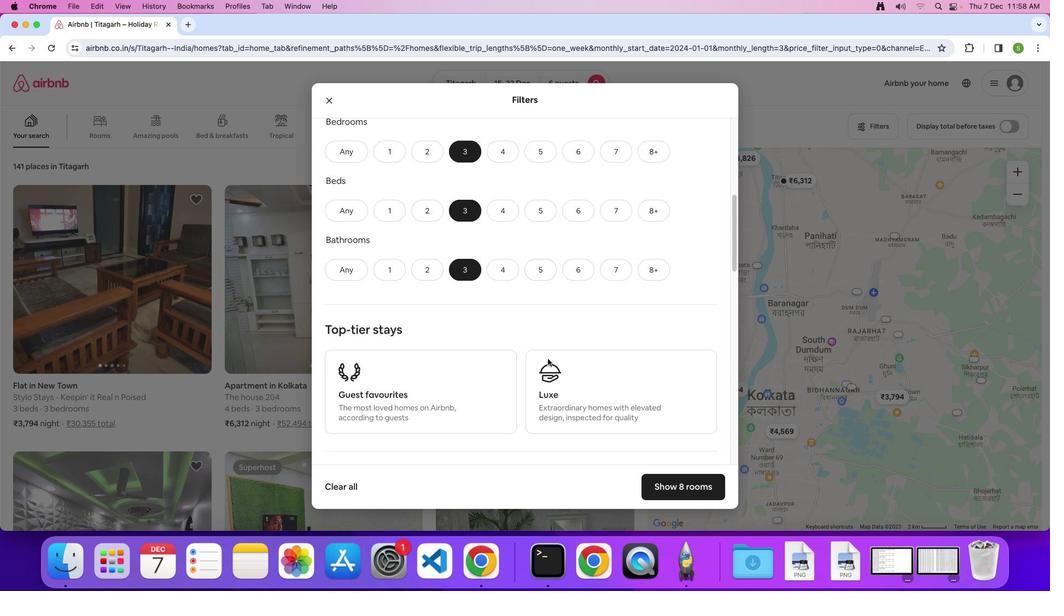 
Action: Mouse scrolled (547, 358) with delta (0, 0)
Screenshot: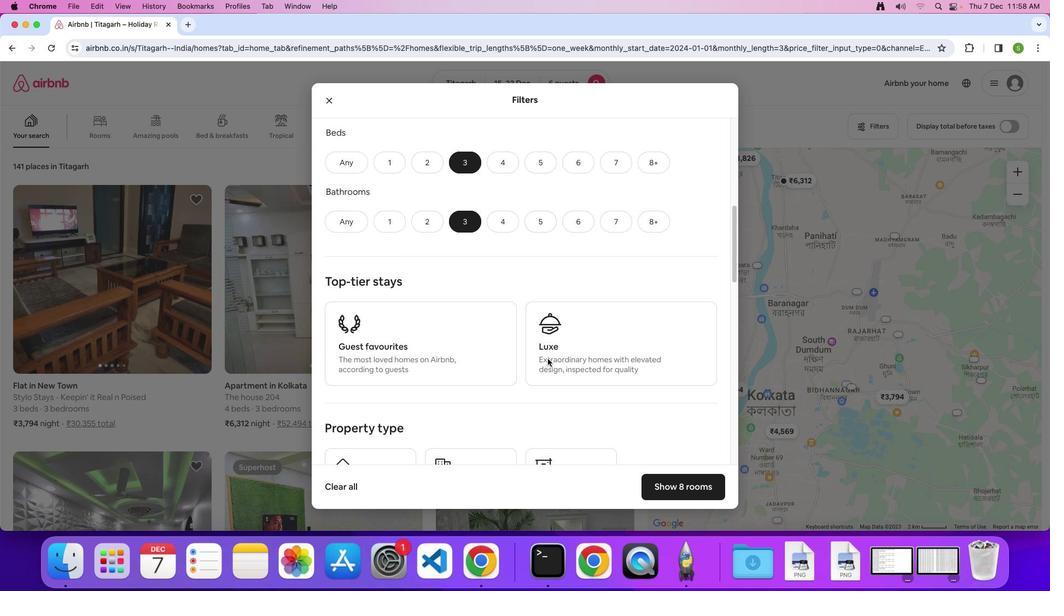 
Action: Mouse scrolled (547, 358) with delta (0, -1)
Screenshot: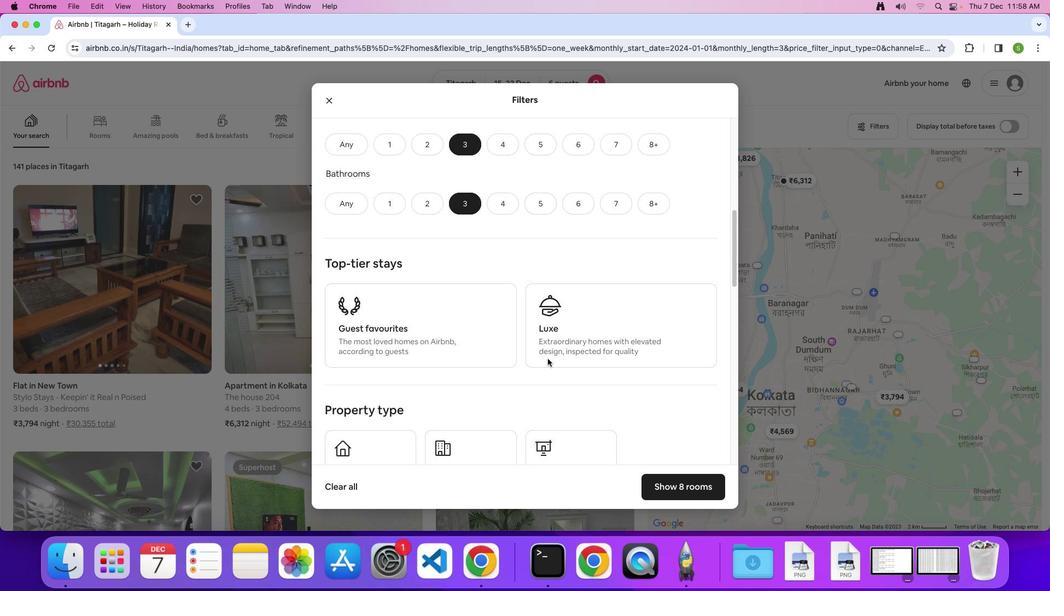 
Action: Mouse scrolled (547, 358) with delta (0, 0)
Screenshot: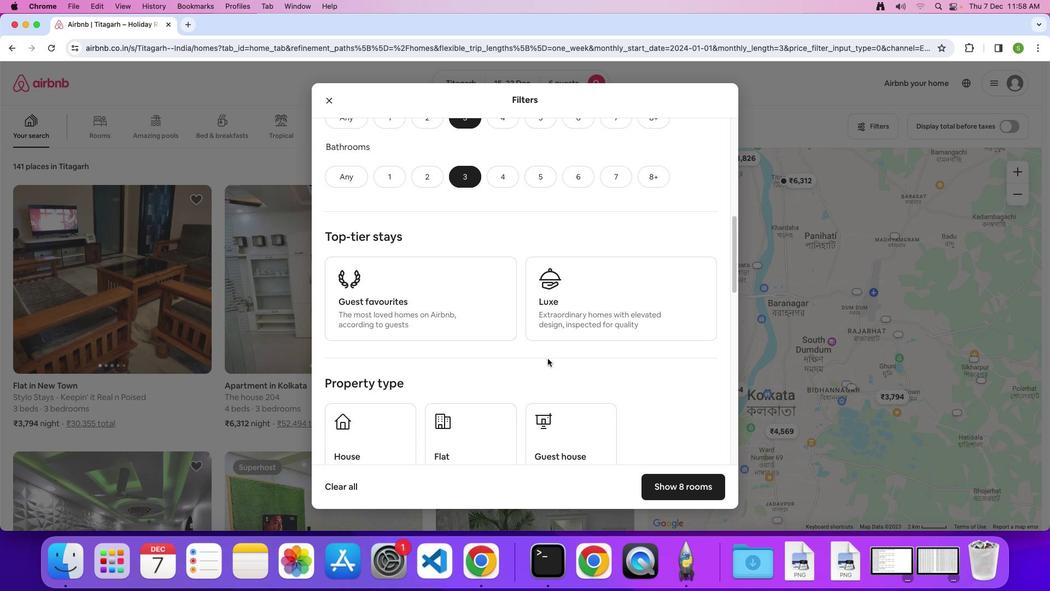 
Action: Mouse scrolled (547, 358) with delta (0, 0)
Screenshot: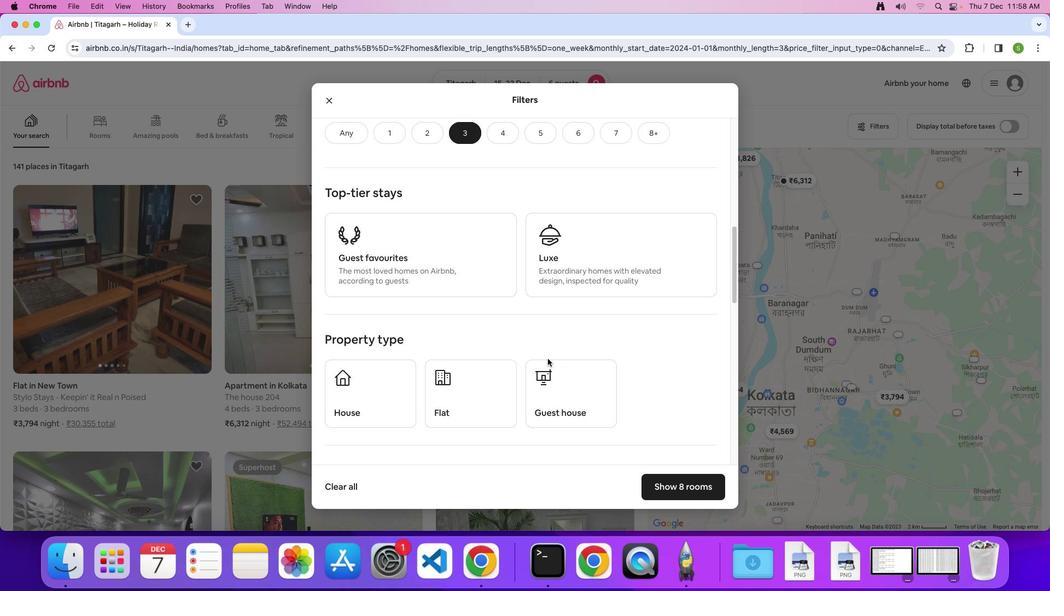 
Action: Mouse scrolled (547, 358) with delta (0, -1)
Screenshot: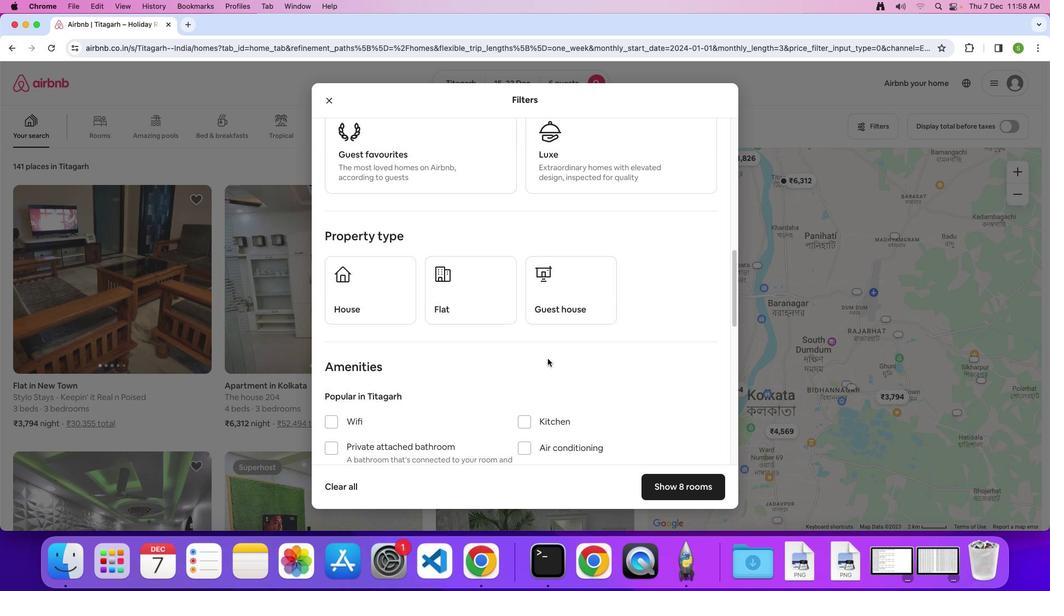 
Action: Mouse scrolled (547, 358) with delta (0, -2)
Screenshot: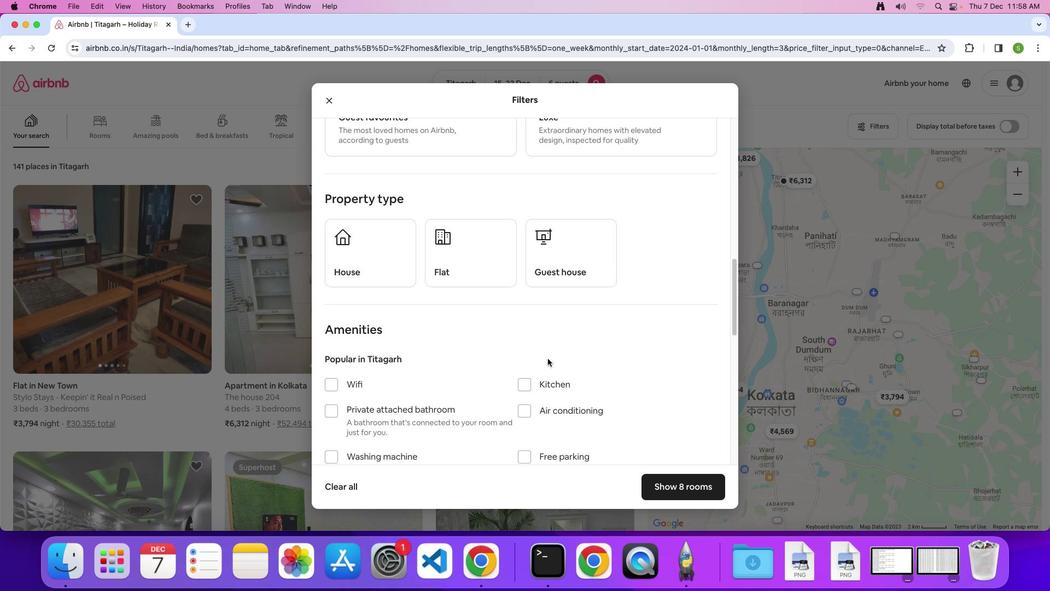 
Action: Mouse moved to (384, 260)
Screenshot: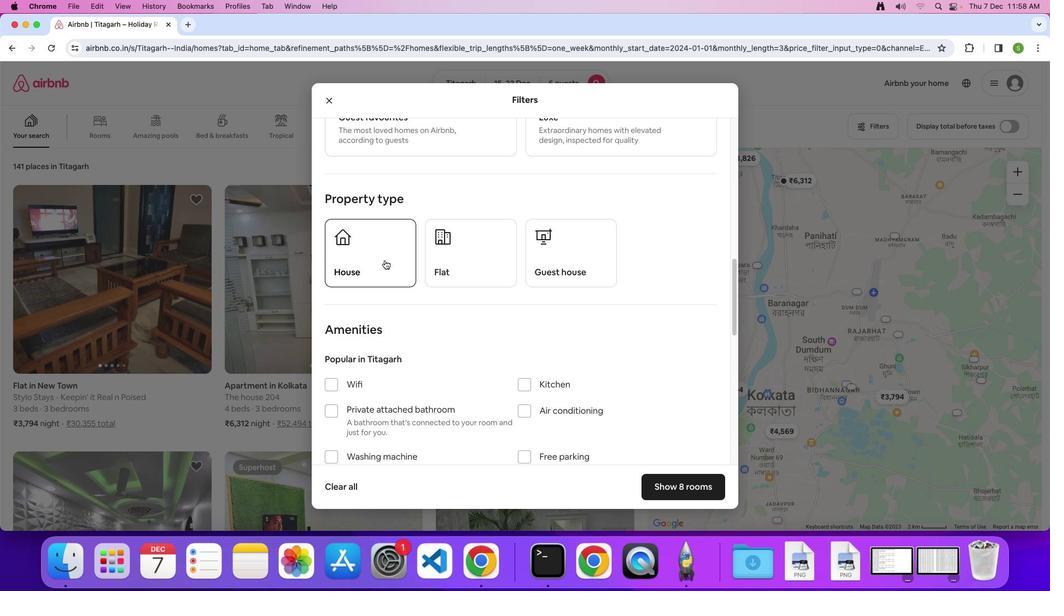 
Action: Mouse pressed left at (384, 260)
Screenshot: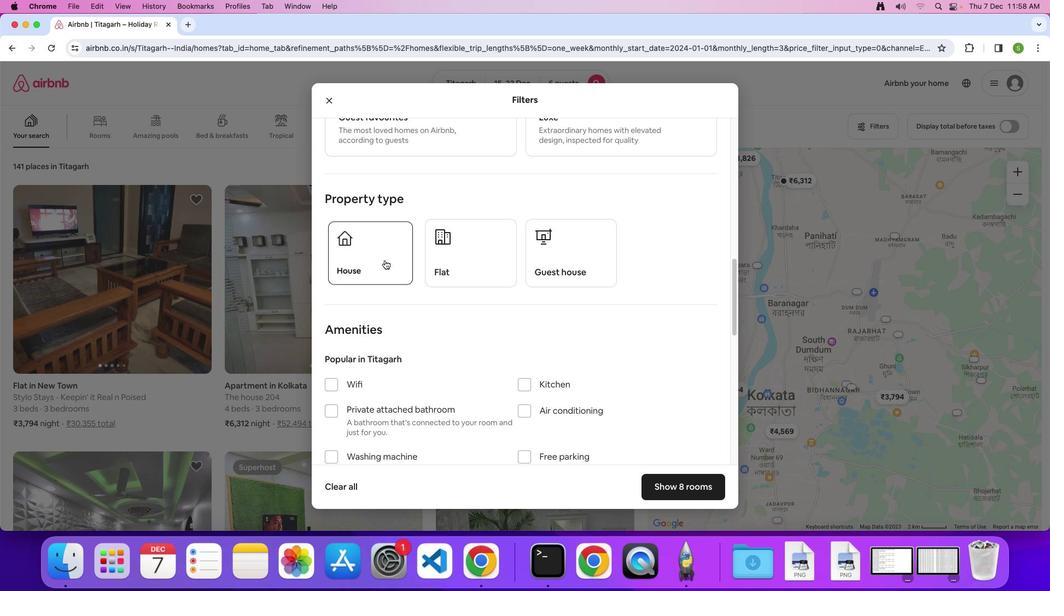 
Action: Mouse moved to (697, 484)
Screenshot: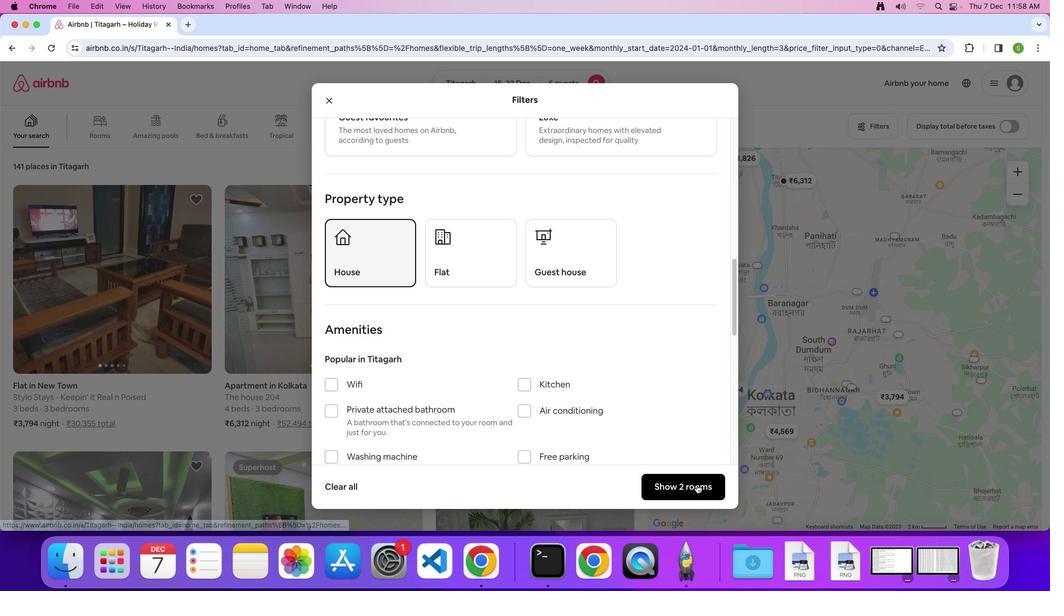 
Action: Mouse pressed left at (697, 484)
Screenshot: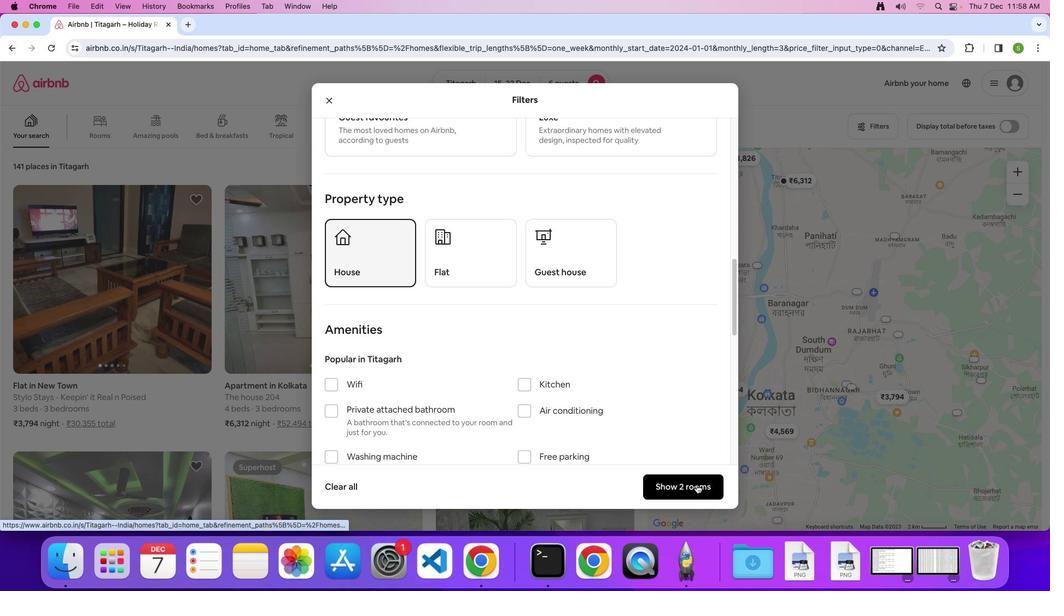 
Action: Mouse moved to (135, 270)
Screenshot: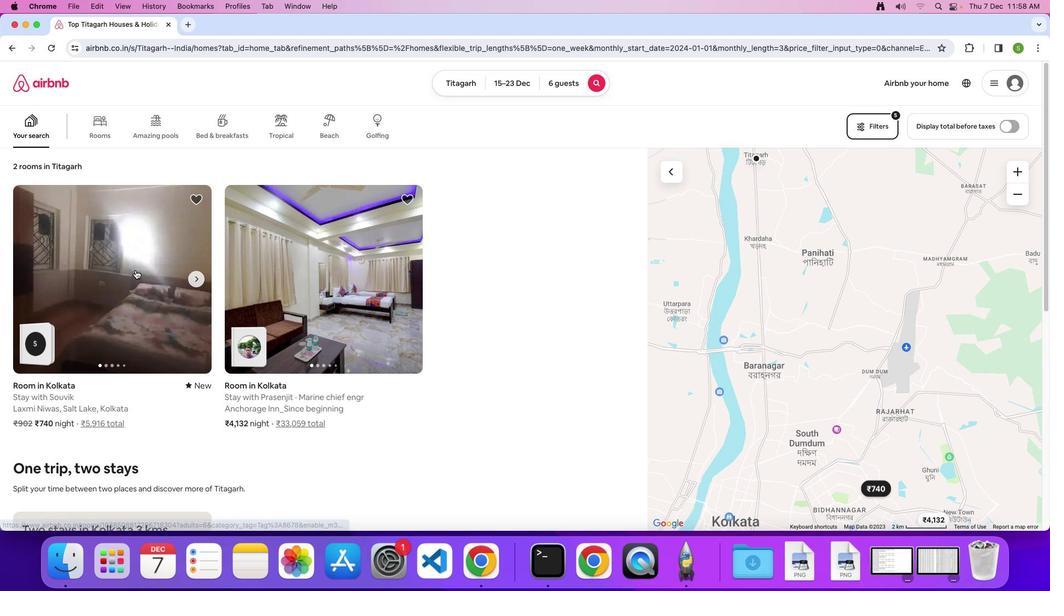 
Action: Mouse pressed left at (135, 270)
Screenshot: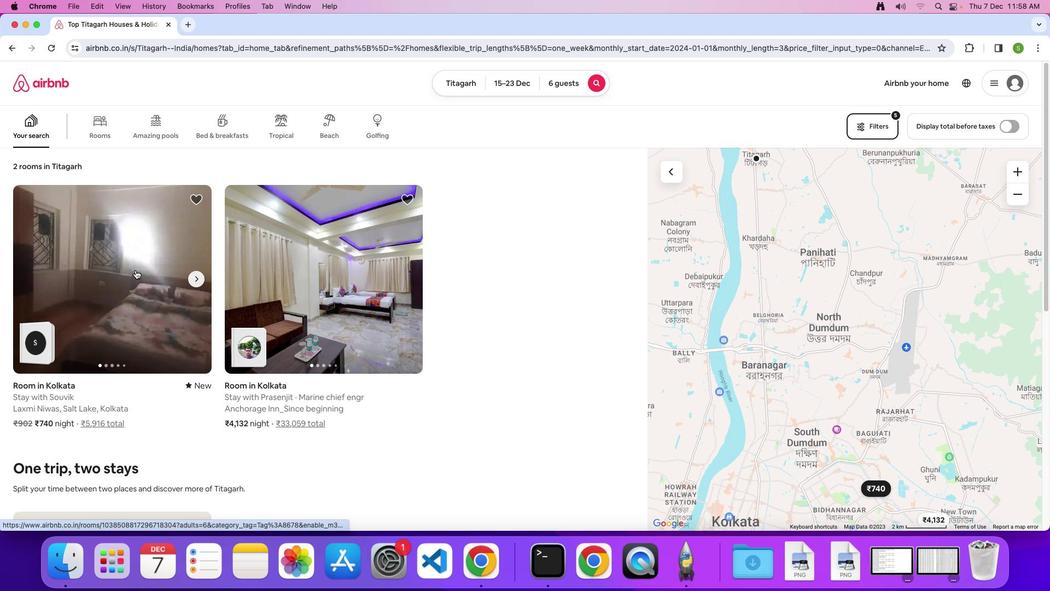 
Action: Mouse moved to (307, 251)
Screenshot: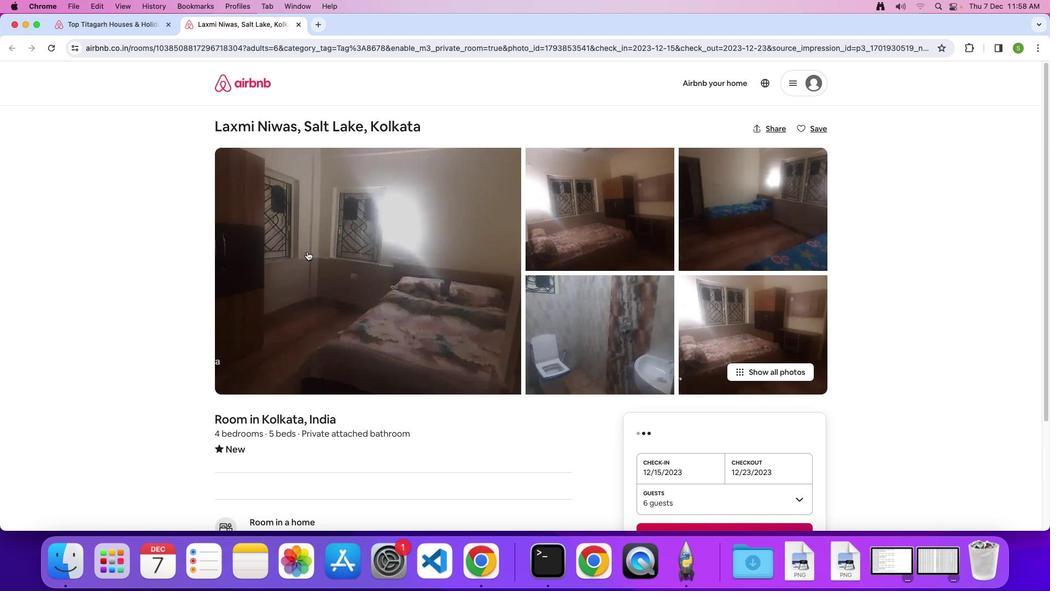 
Action: Mouse pressed left at (307, 251)
Screenshot: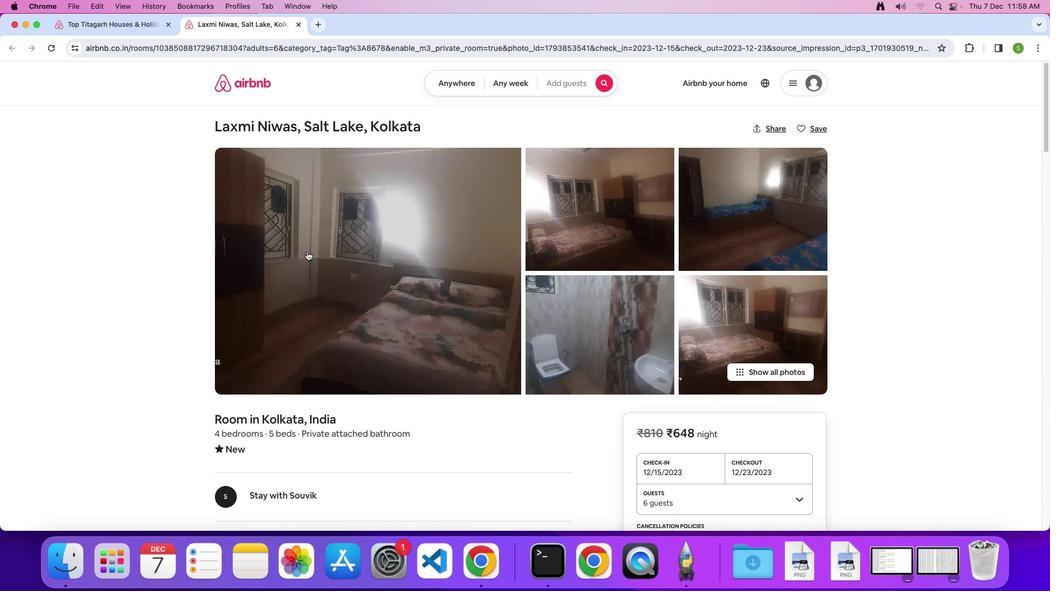 
Action: Mouse moved to (355, 318)
Screenshot: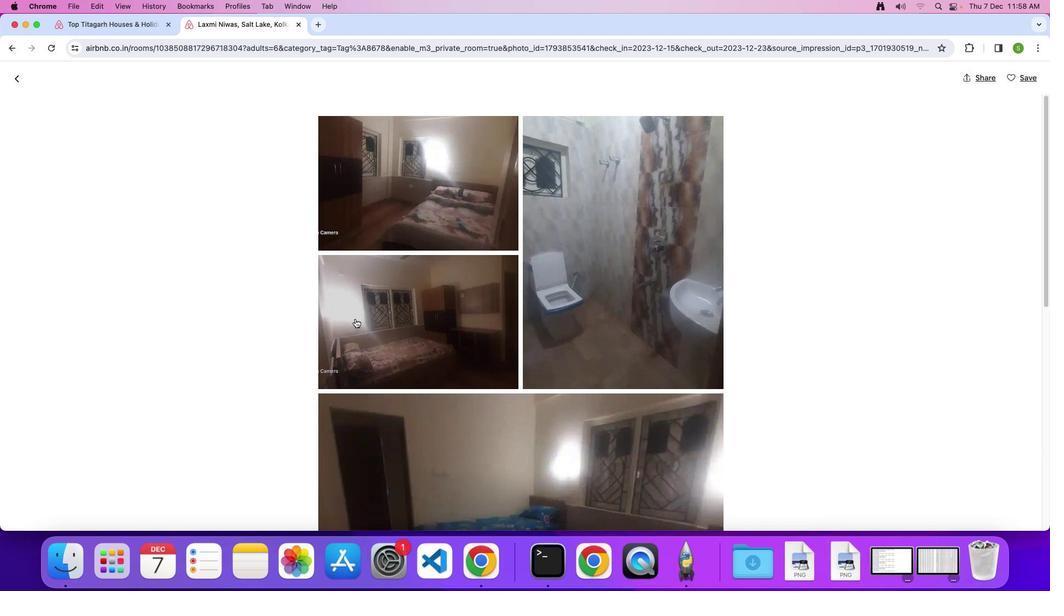 
Action: Mouse scrolled (355, 318) with delta (0, 0)
Screenshot: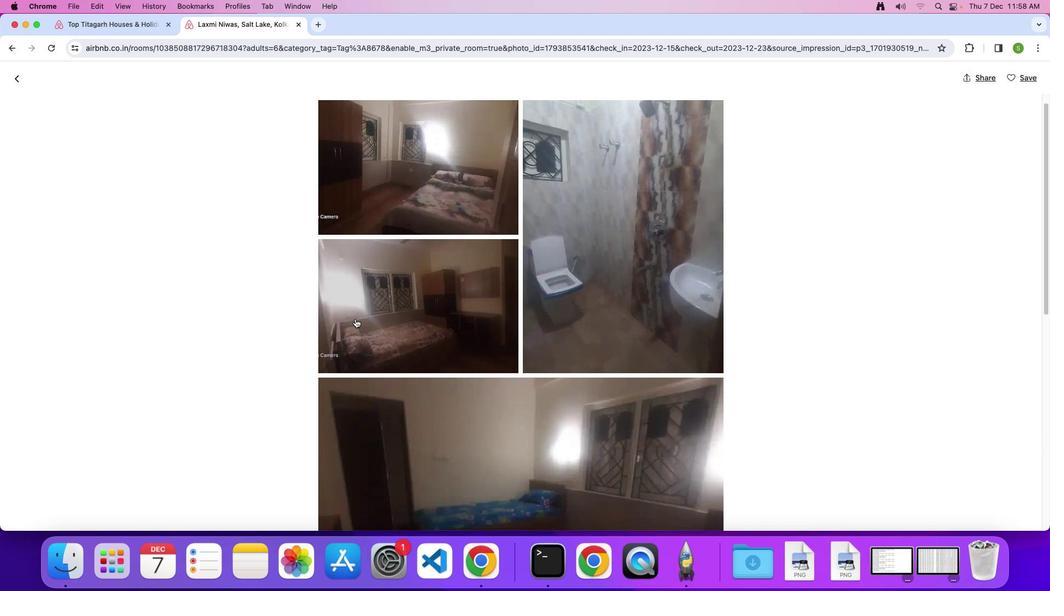 
Action: Mouse scrolled (355, 318) with delta (0, 0)
Screenshot: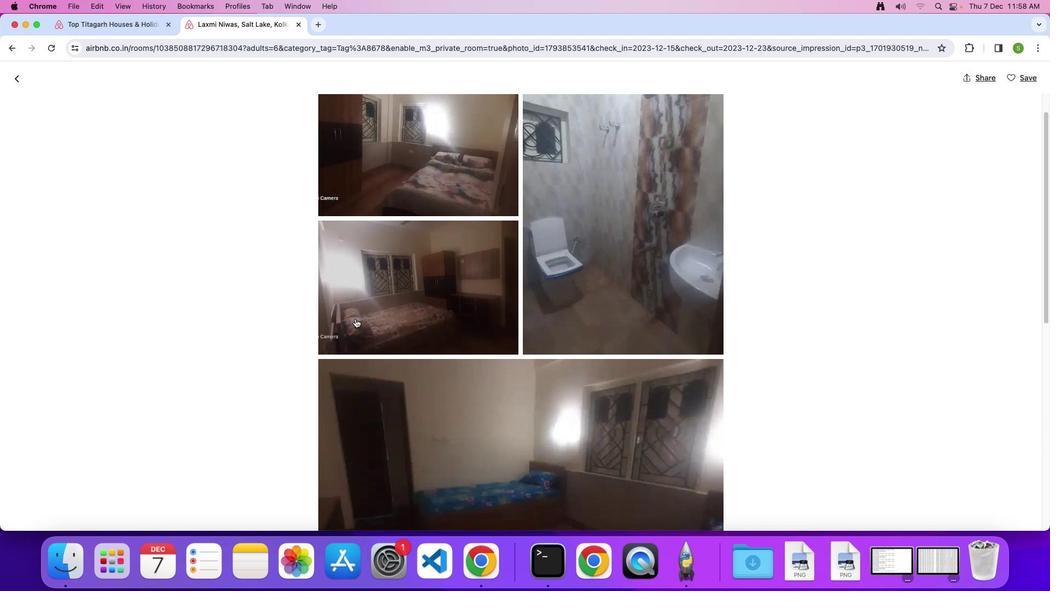 
Action: Mouse scrolled (355, 318) with delta (0, -1)
Screenshot: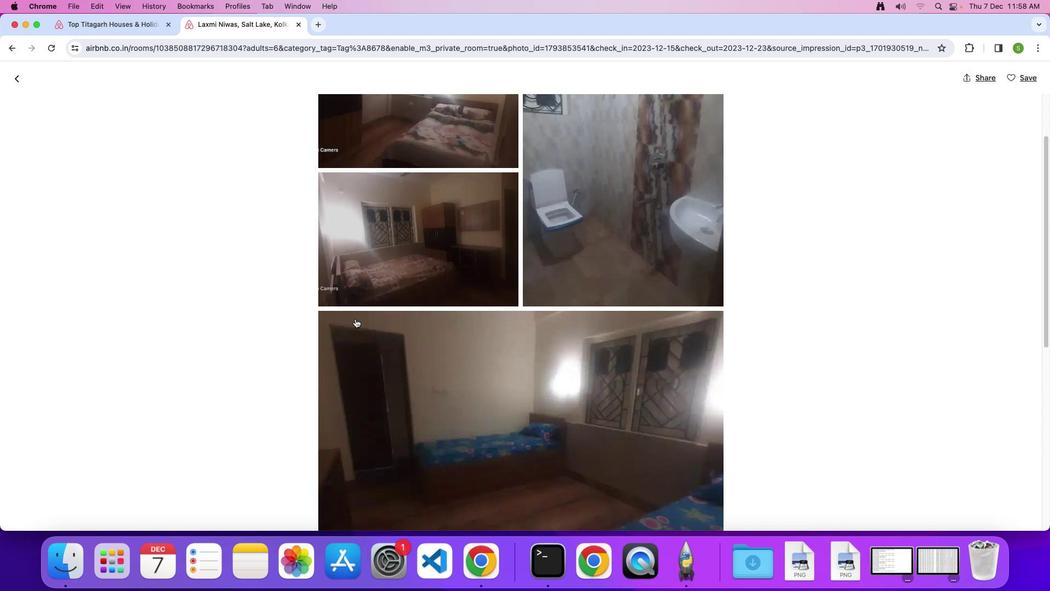 
Action: Mouse scrolled (355, 318) with delta (0, 0)
Screenshot: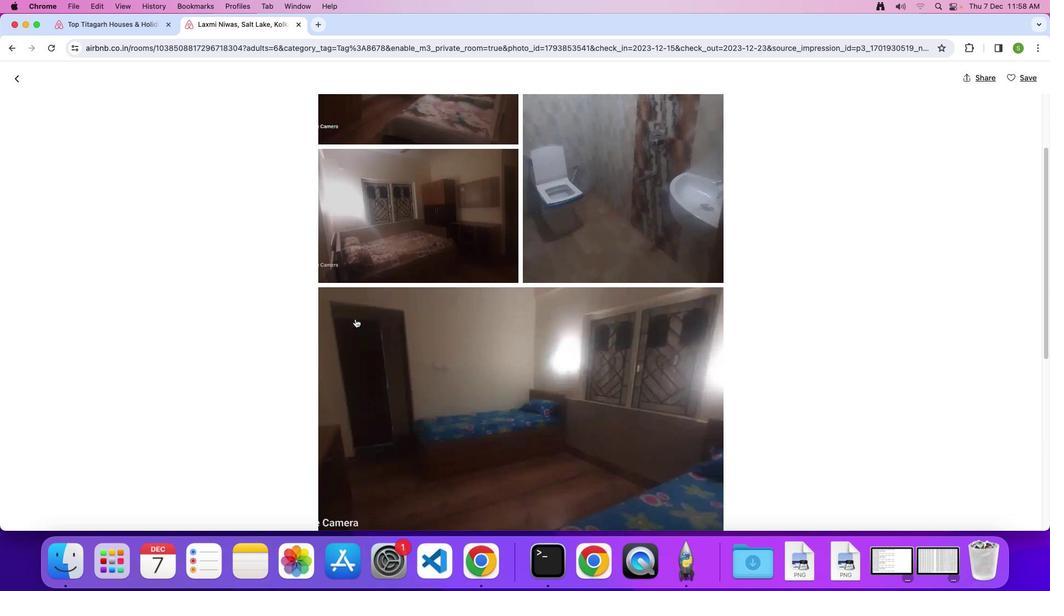 
Action: Mouse scrolled (355, 318) with delta (0, 0)
Screenshot: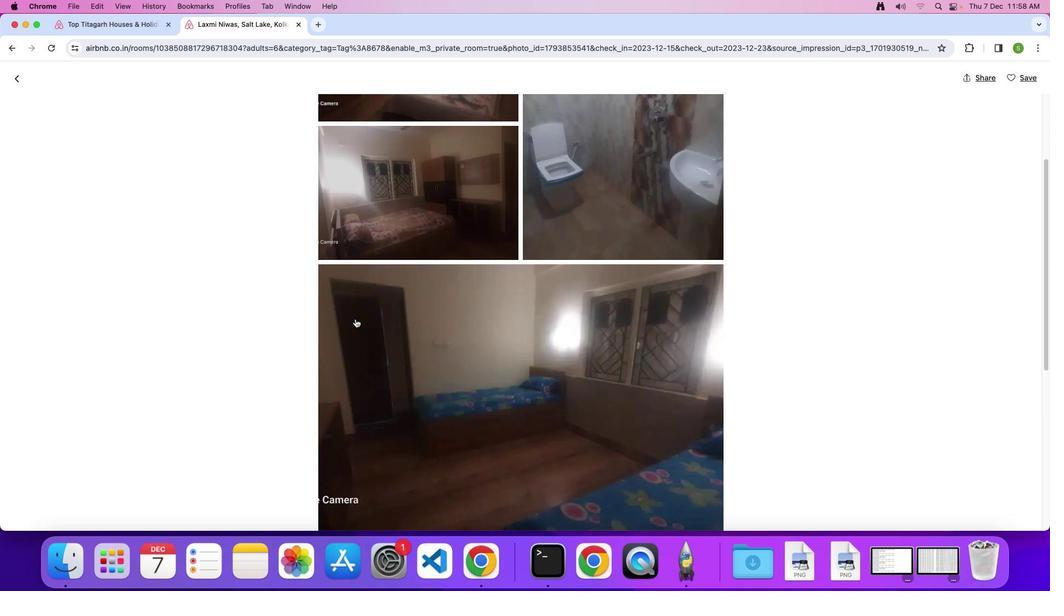 
Action: Mouse scrolled (355, 318) with delta (0, -1)
Screenshot: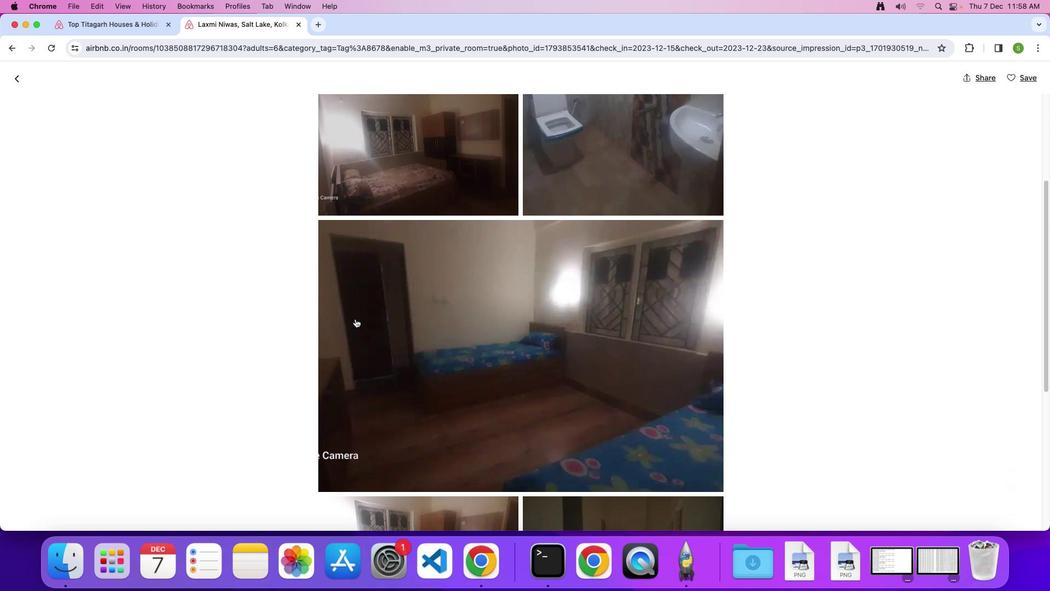 
Action: Mouse scrolled (355, 318) with delta (0, 0)
Screenshot: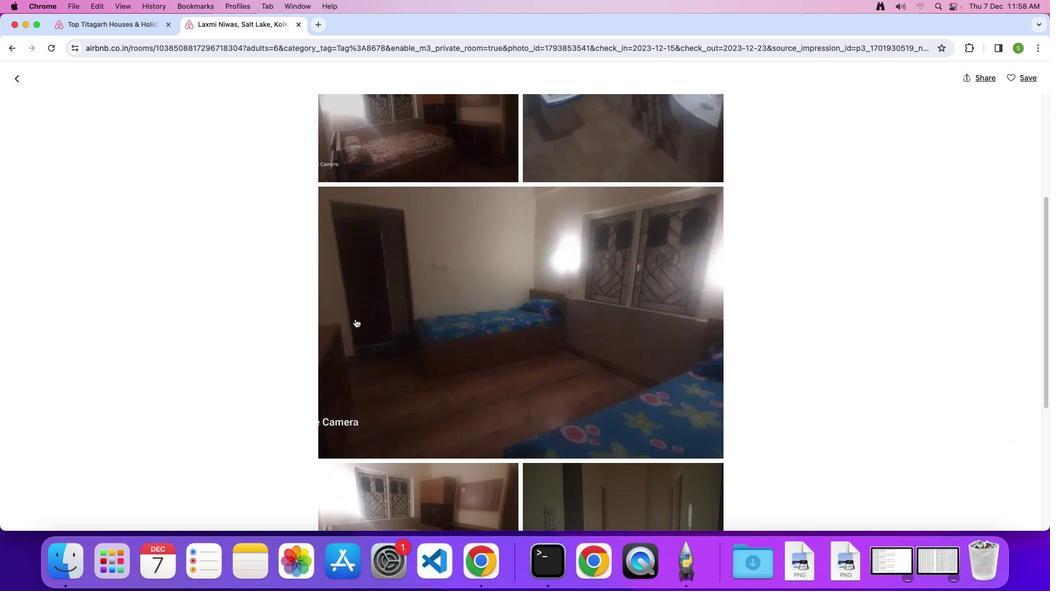 
Action: Mouse scrolled (355, 318) with delta (0, 0)
Screenshot: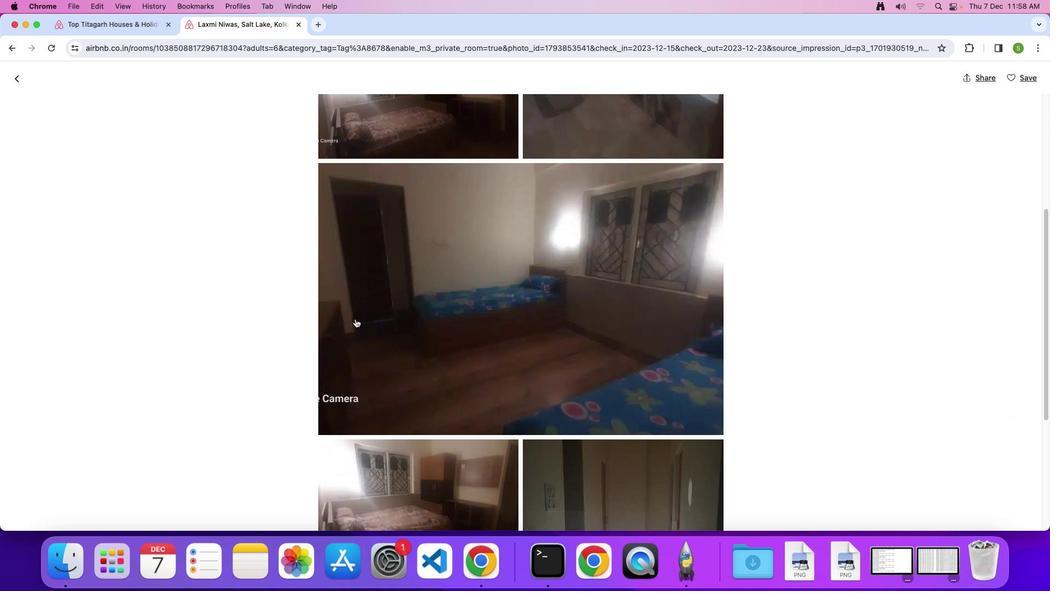 
Action: Mouse scrolled (355, 318) with delta (0, -1)
Screenshot: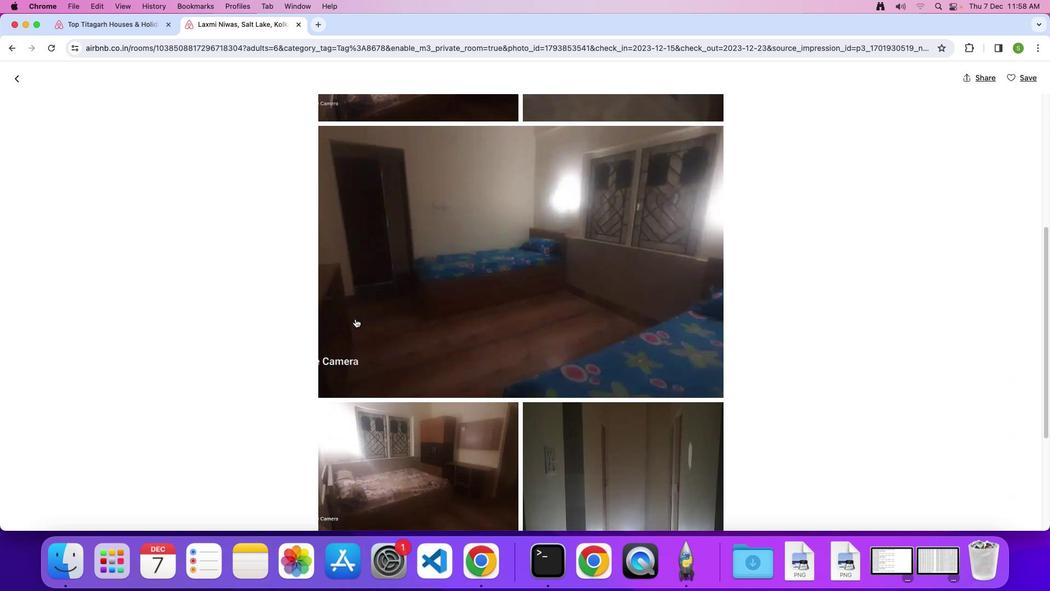 
Action: Mouse scrolled (355, 318) with delta (0, 0)
Screenshot: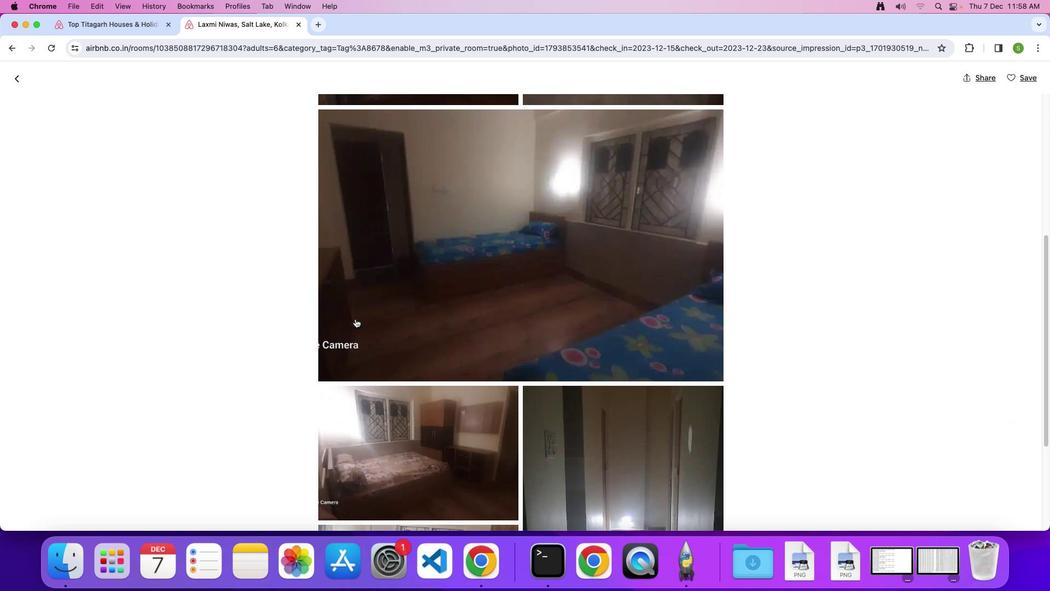 
Action: Mouse scrolled (355, 318) with delta (0, 0)
Screenshot: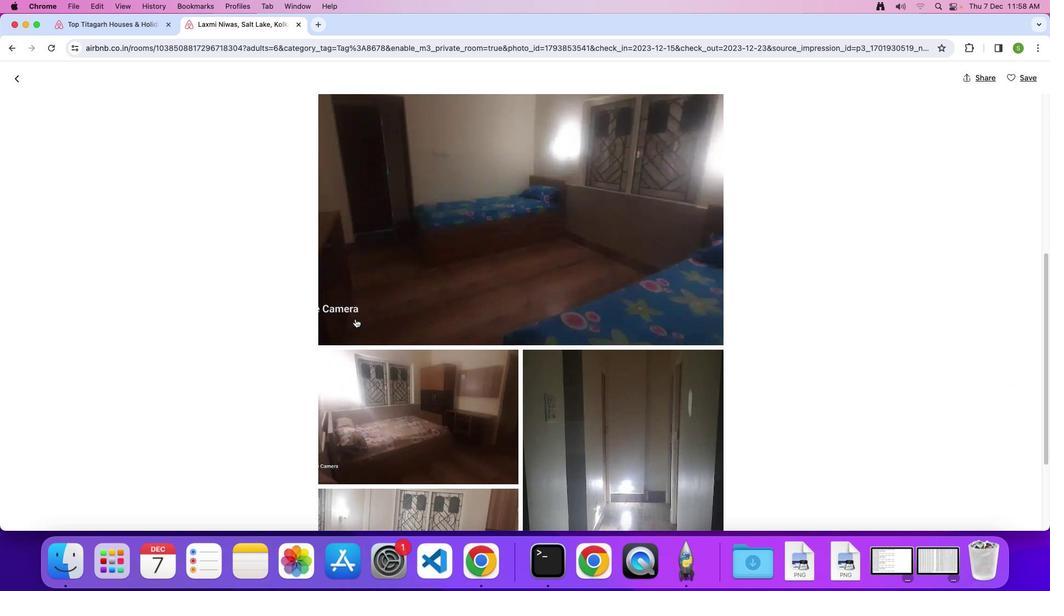 
Action: Mouse scrolled (355, 318) with delta (0, -1)
Screenshot: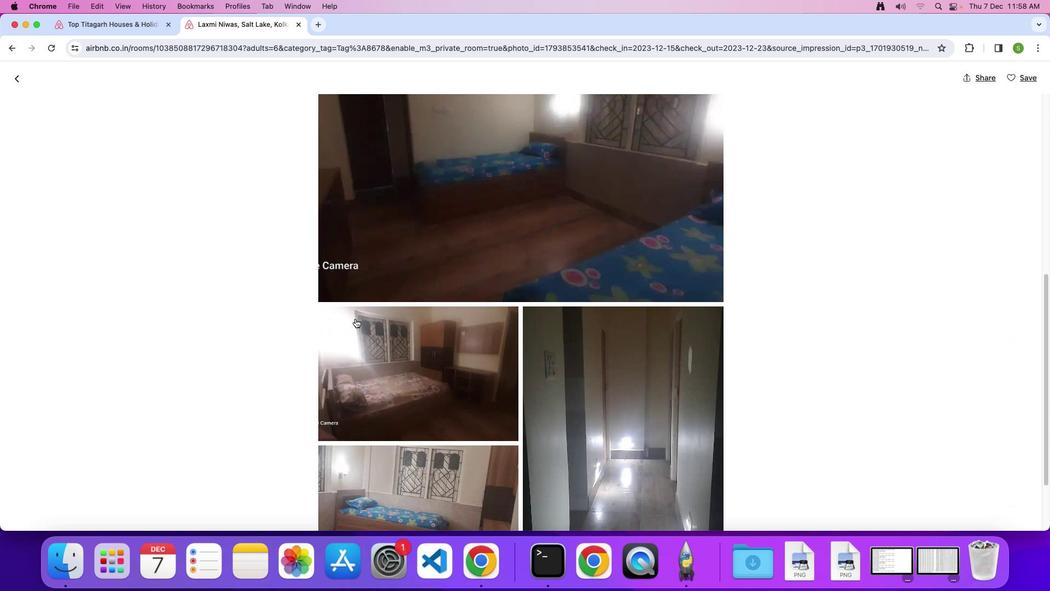 
Action: Mouse scrolled (355, 318) with delta (0, 0)
Screenshot: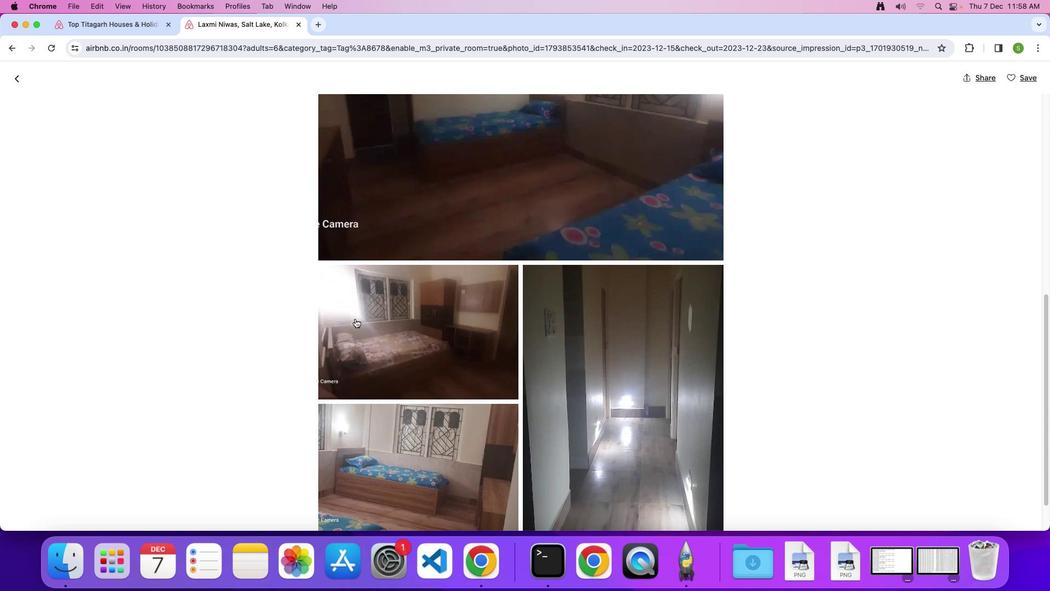 
Action: Mouse scrolled (355, 318) with delta (0, 0)
Screenshot: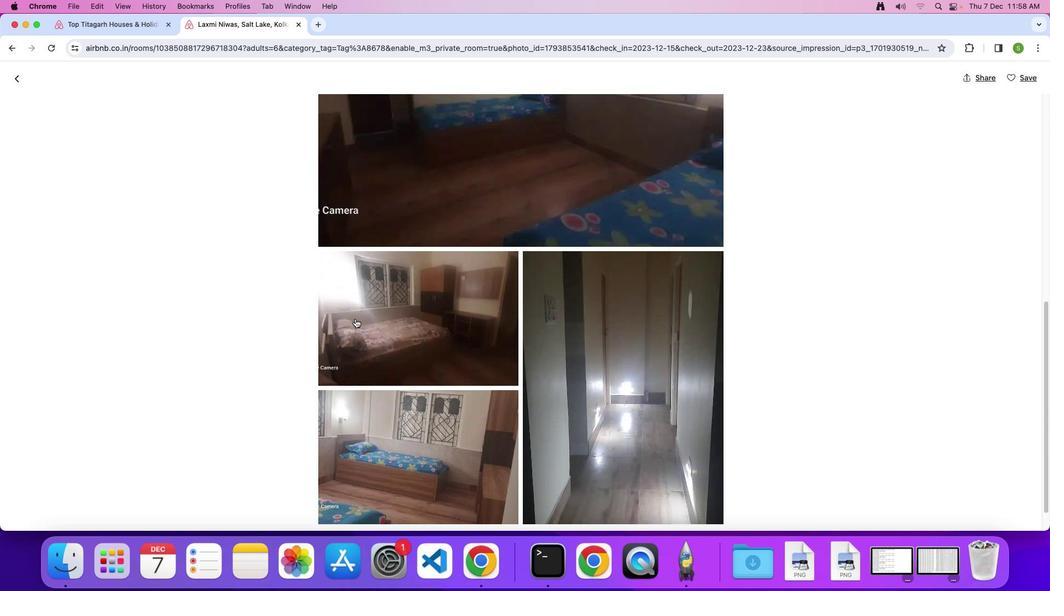
Action: Mouse scrolled (355, 318) with delta (0, -1)
Screenshot: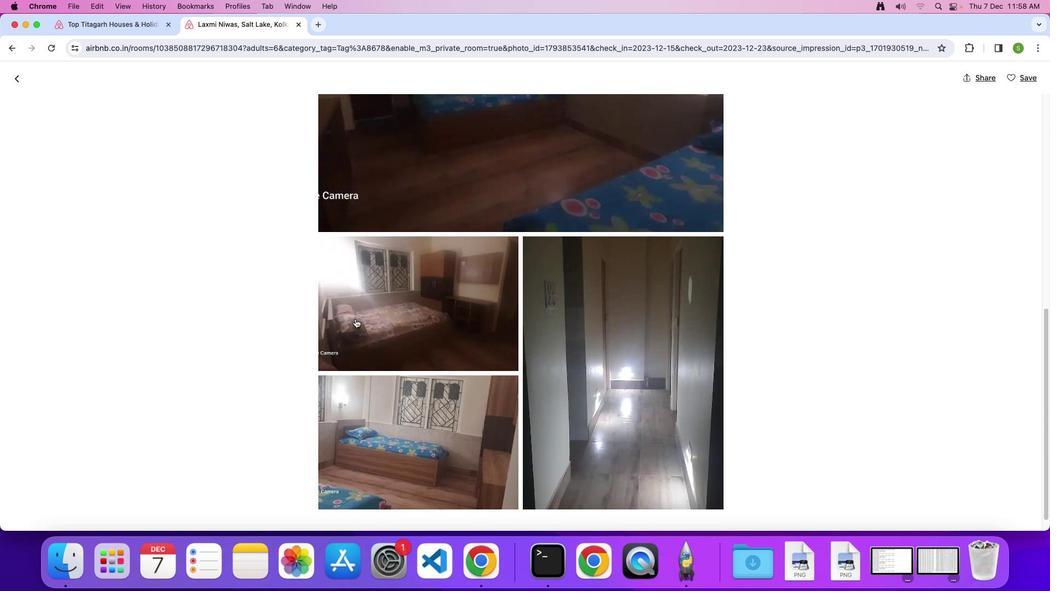 
Action: Mouse scrolled (355, 318) with delta (0, 0)
Screenshot: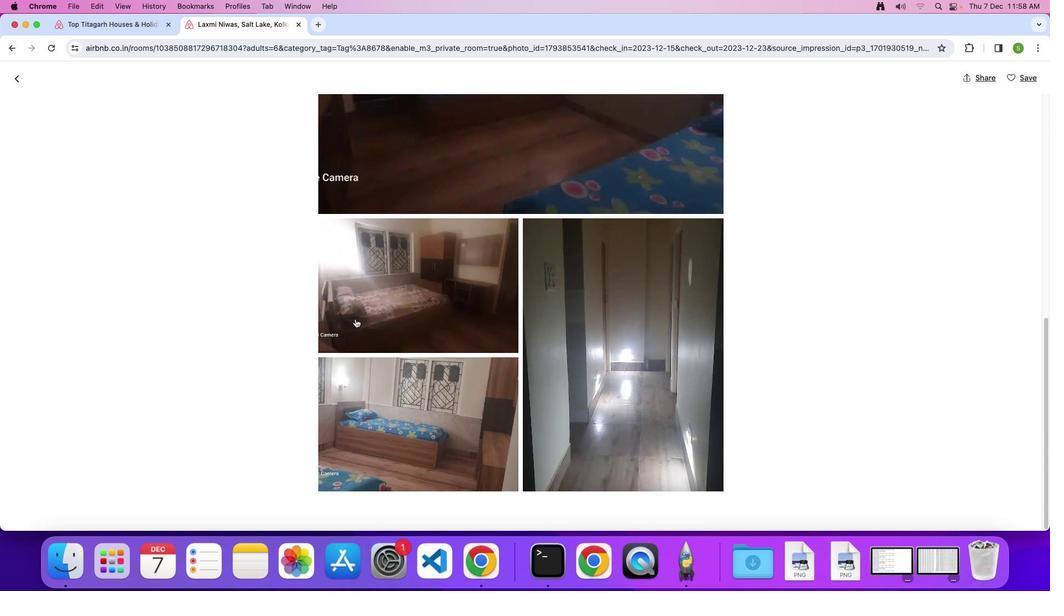 
Action: Mouse scrolled (355, 318) with delta (0, 0)
Screenshot: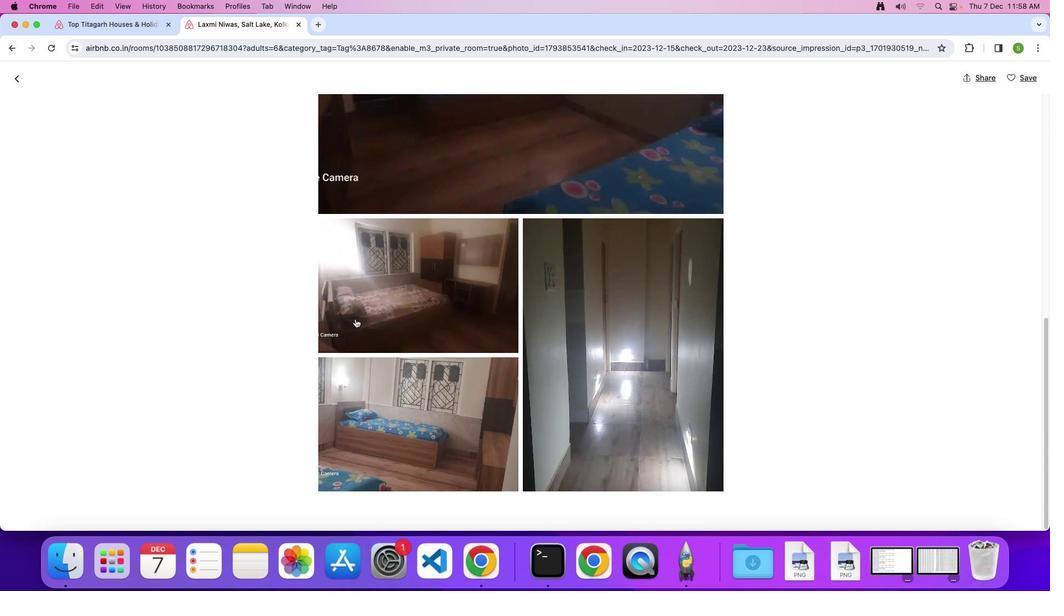 
Action: Mouse scrolled (355, 318) with delta (0, -2)
Screenshot: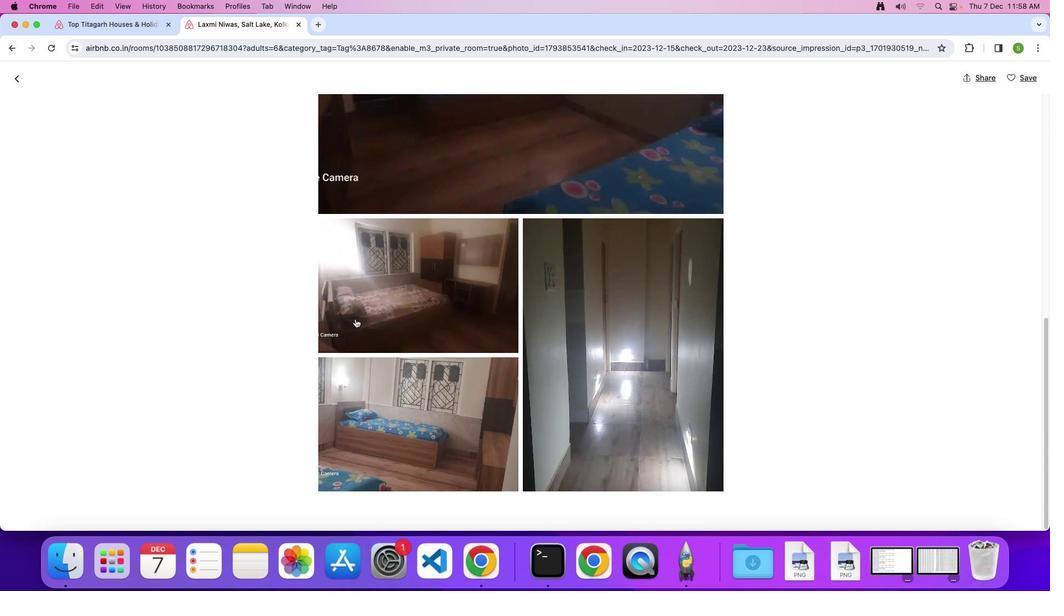 
Action: Mouse scrolled (355, 318) with delta (0, 0)
Screenshot: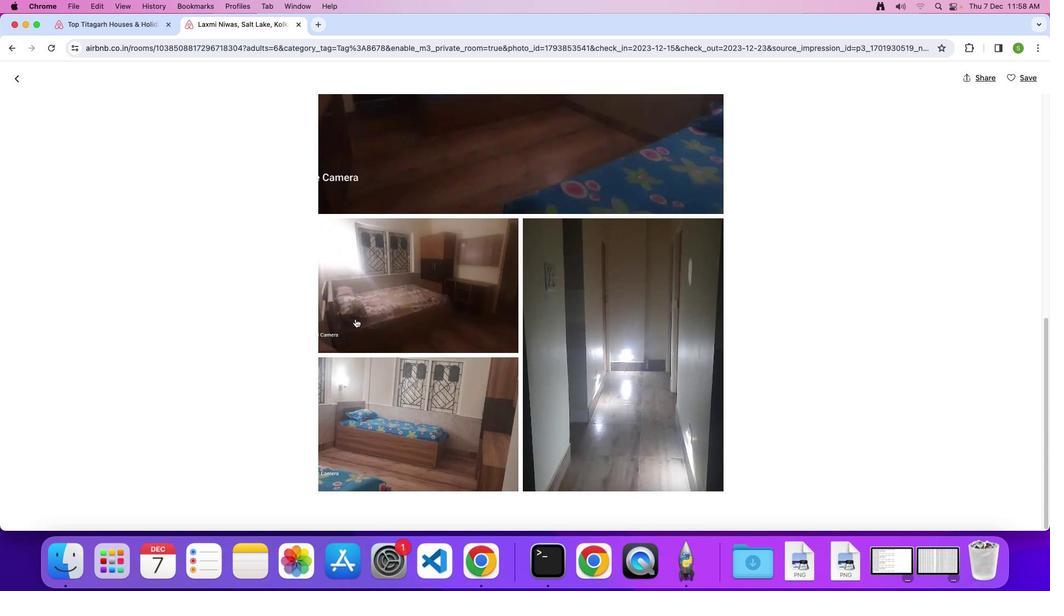 
Action: Mouse scrolled (355, 318) with delta (0, 0)
Screenshot: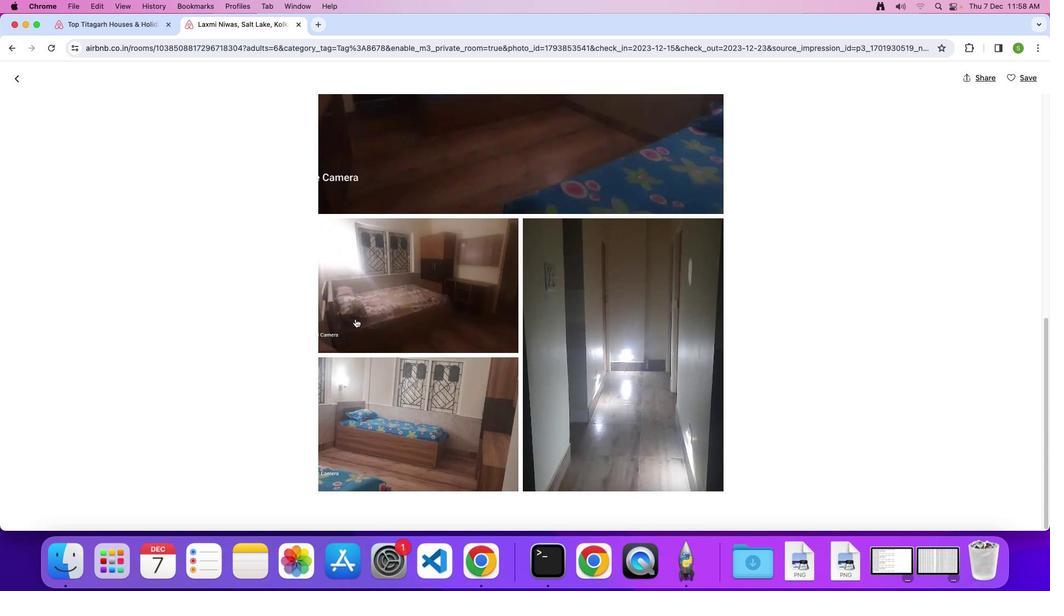 
Action: Mouse moved to (21, 80)
Screenshot: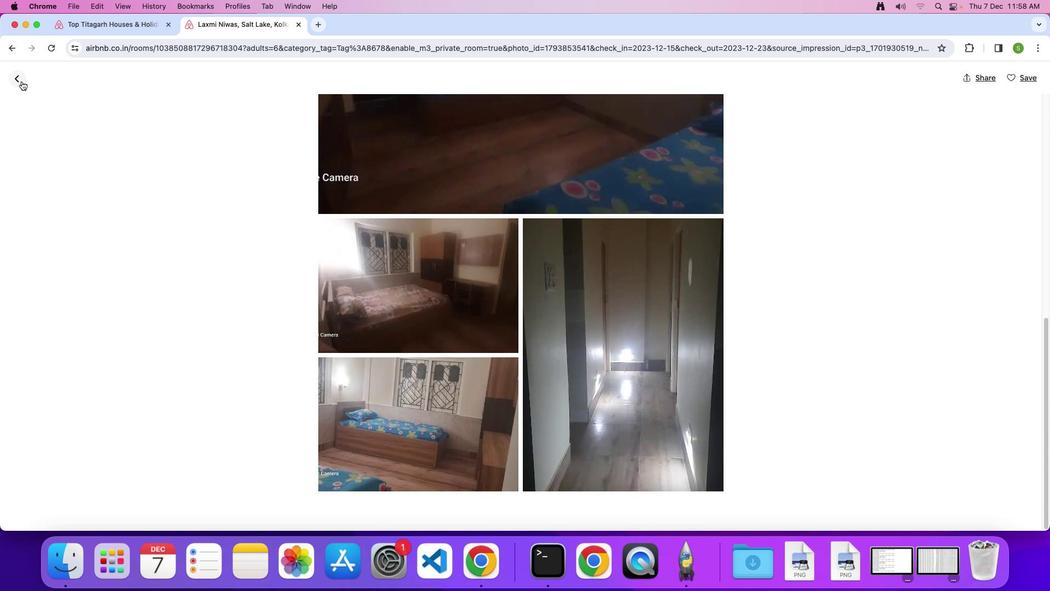 
Action: Mouse pressed left at (21, 80)
Screenshot: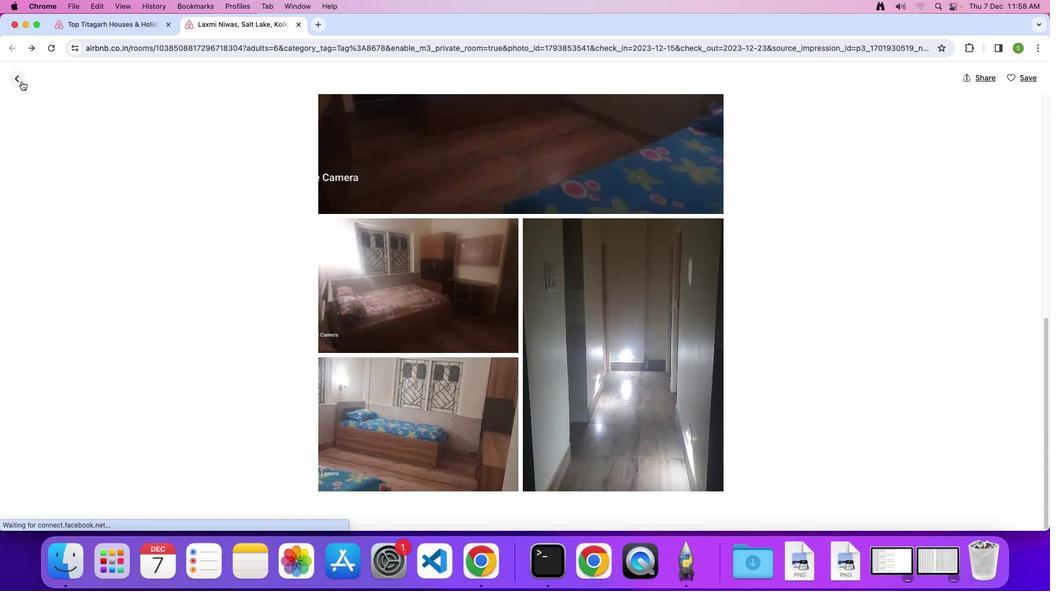
Action: Mouse moved to (349, 362)
Screenshot: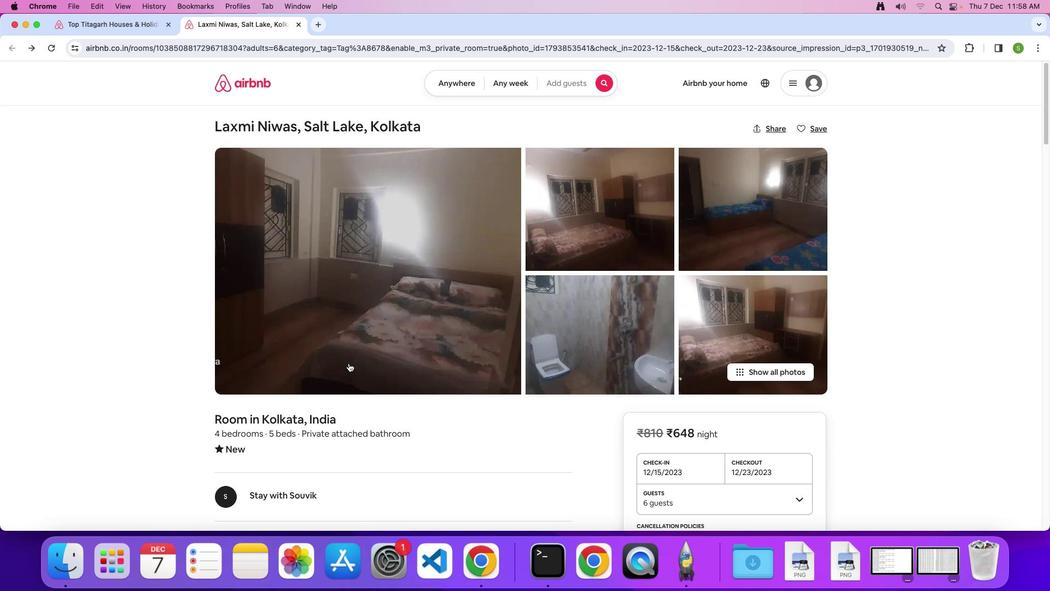 
Action: Mouse scrolled (349, 362) with delta (0, 0)
Screenshot: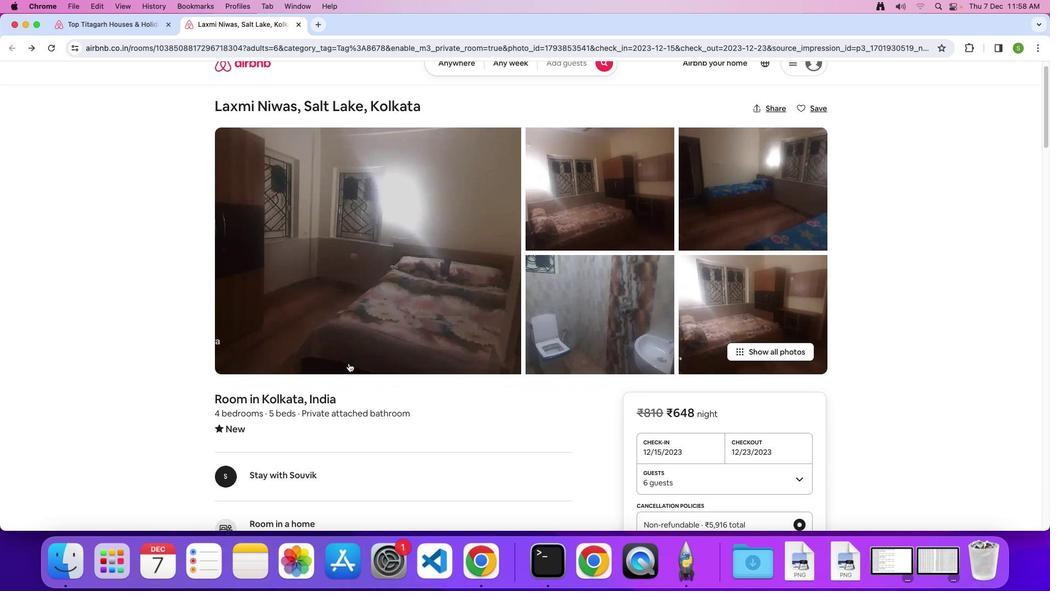 
Action: Mouse scrolled (349, 362) with delta (0, 0)
Screenshot: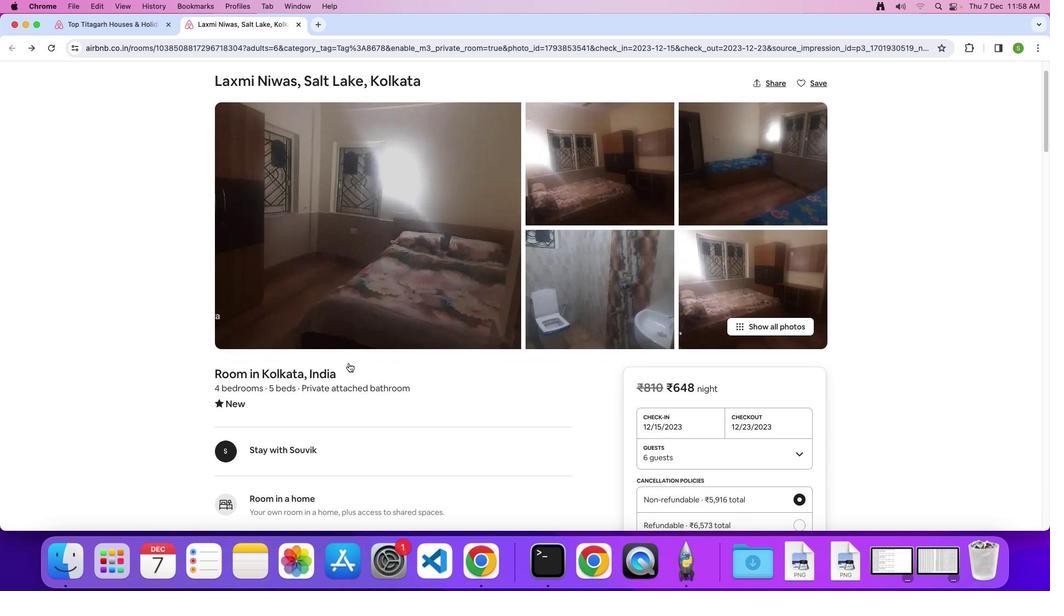 
Action: Mouse scrolled (349, 362) with delta (0, -1)
Screenshot: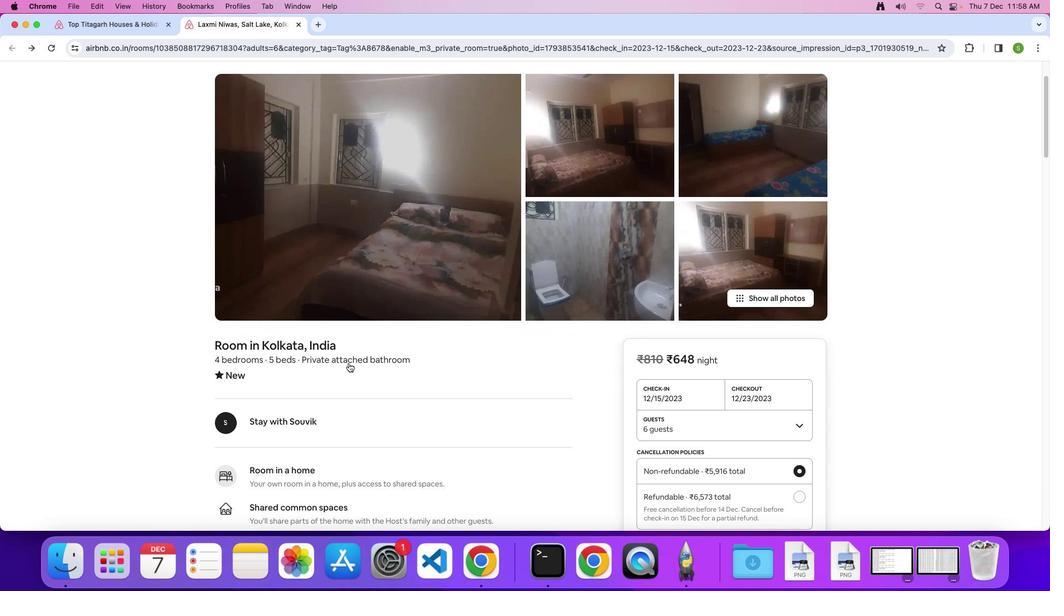 
Action: Mouse scrolled (349, 362) with delta (0, 0)
Screenshot: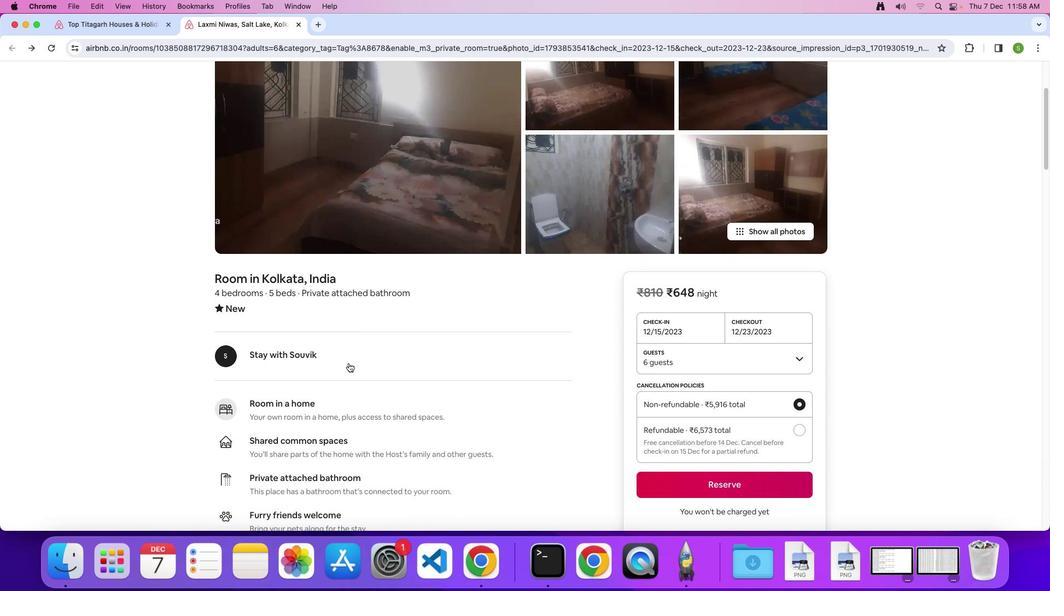 
Action: Mouse scrolled (349, 362) with delta (0, 0)
Screenshot: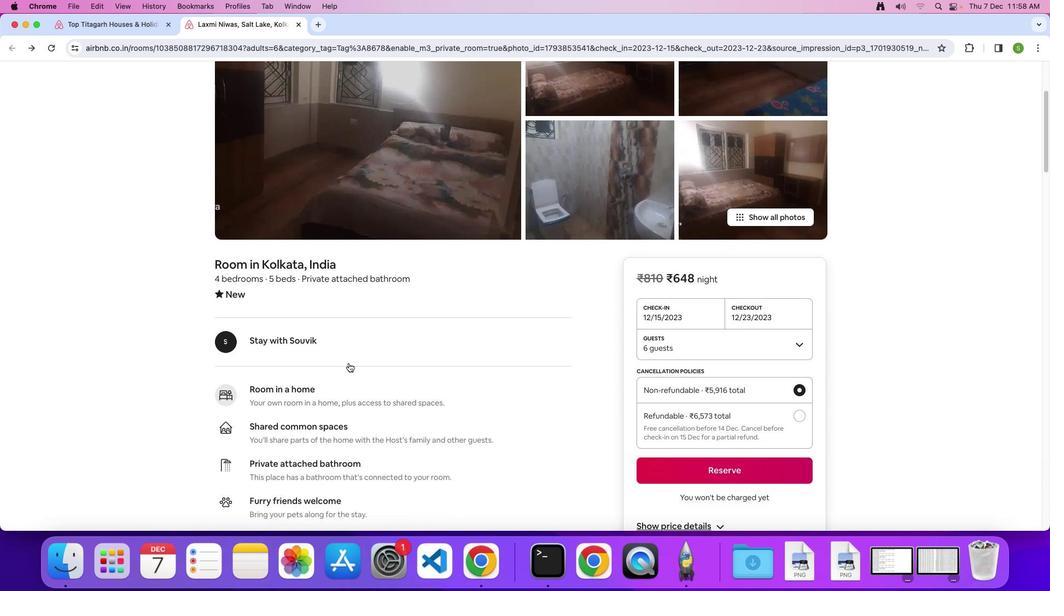 
Action: Mouse scrolled (349, 362) with delta (0, -1)
Screenshot: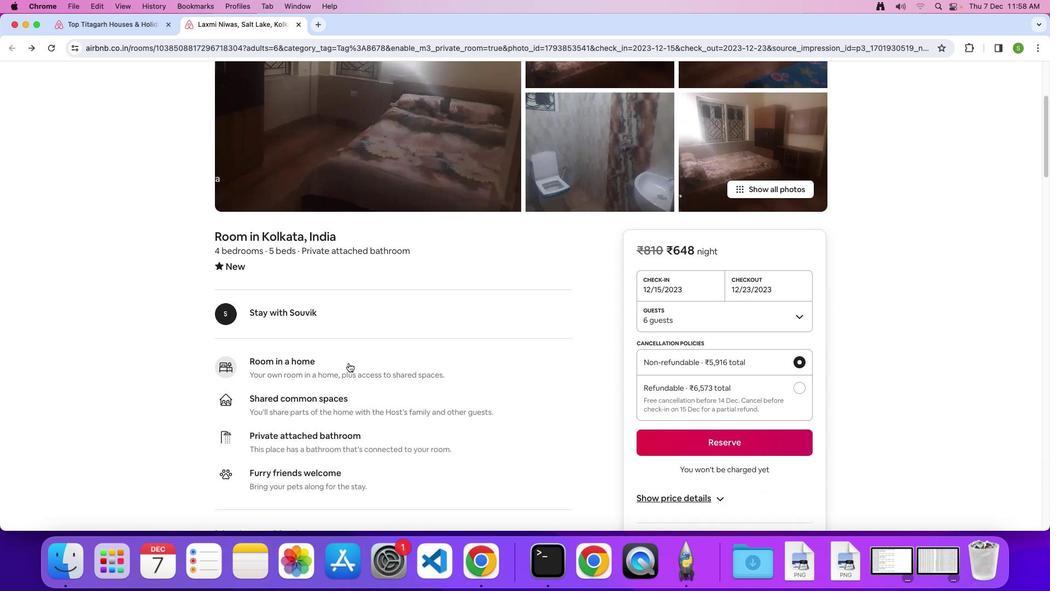 
Action: Mouse scrolled (349, 362) with delta (0, 0)
Screenshot: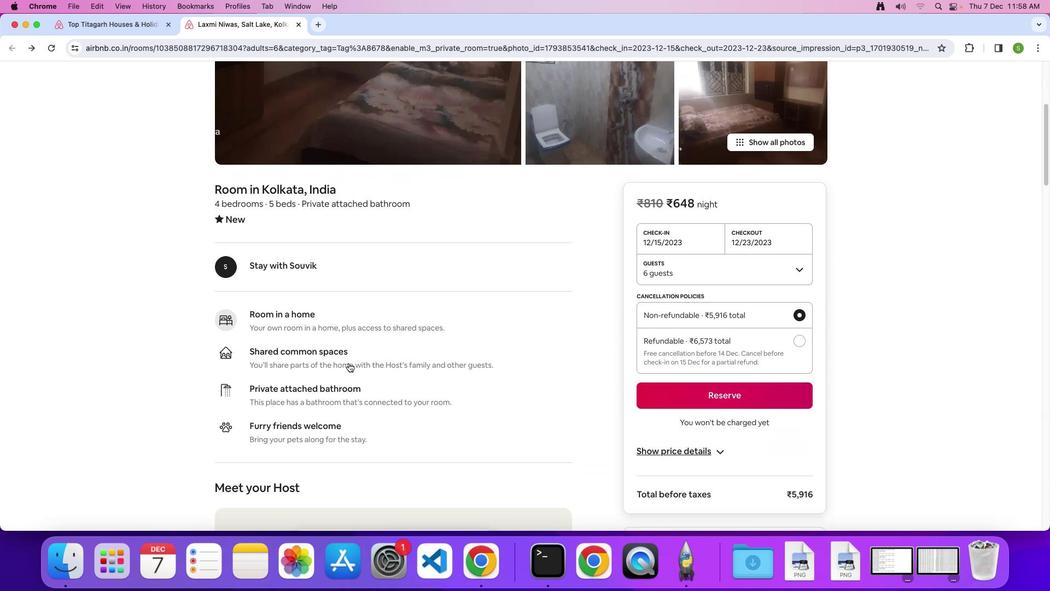 
Action: Mouse scrolled (349, 362) with delta (0, 0)
Screenshot: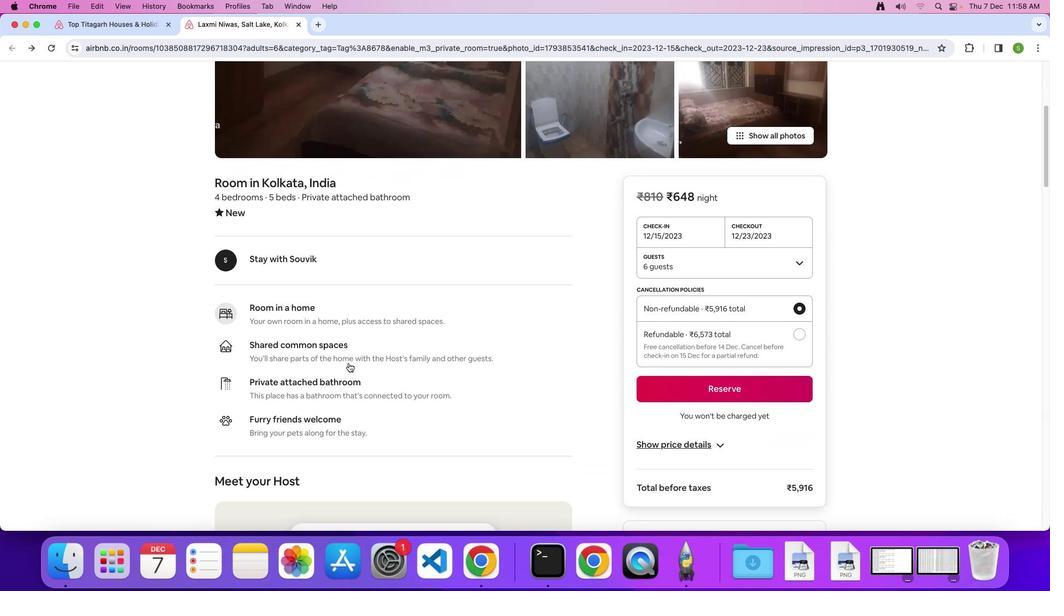 
Action: Mouse scrolled (349, 362) with delta (0, -1)
Screenshot: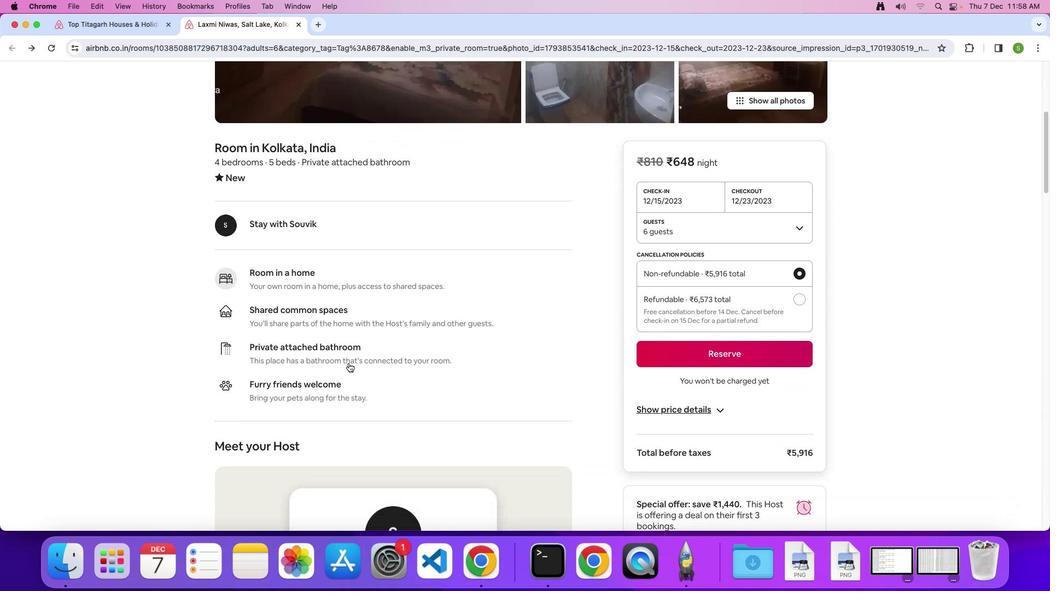 
Action: Mouse moved to (349, 362)
Screenshot: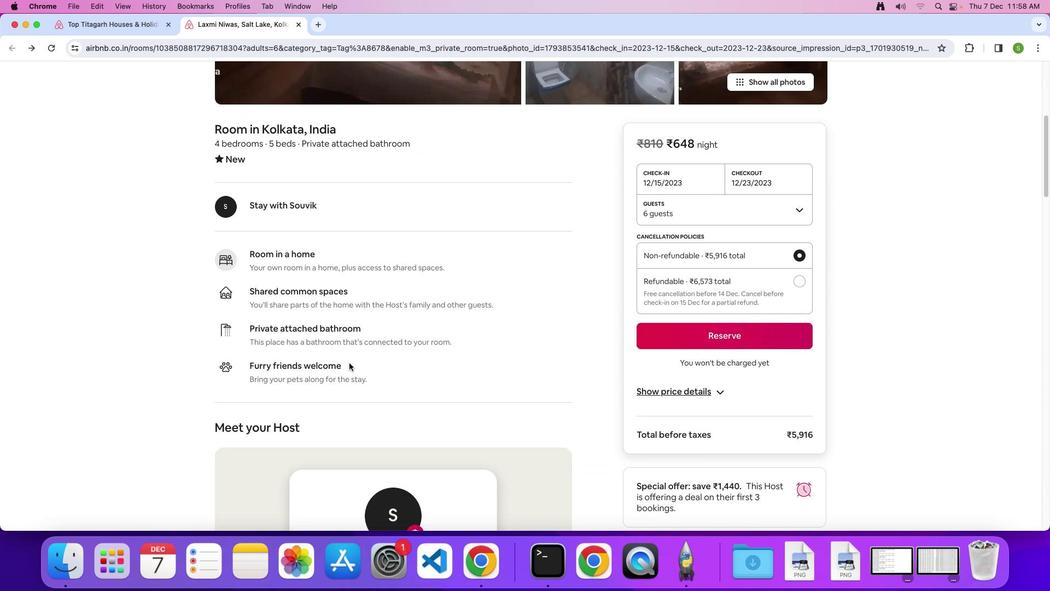 
Action: Mouse scrolled (349, 362) with delta (0, 0)
Screenshot: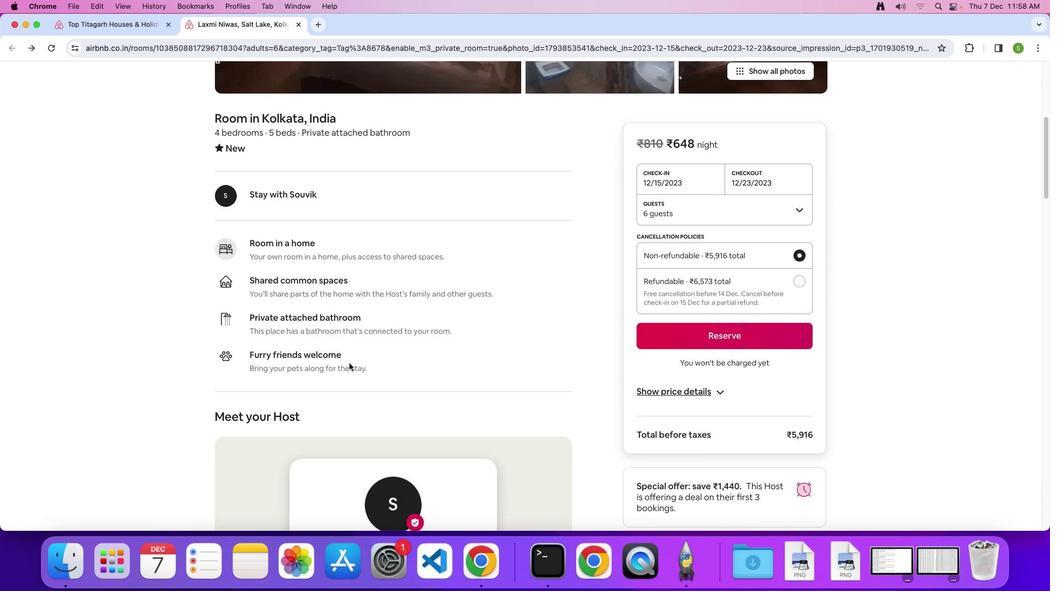 
Action: Mouse scrolled (349, 362) with delta (0, 0)
Screenshot: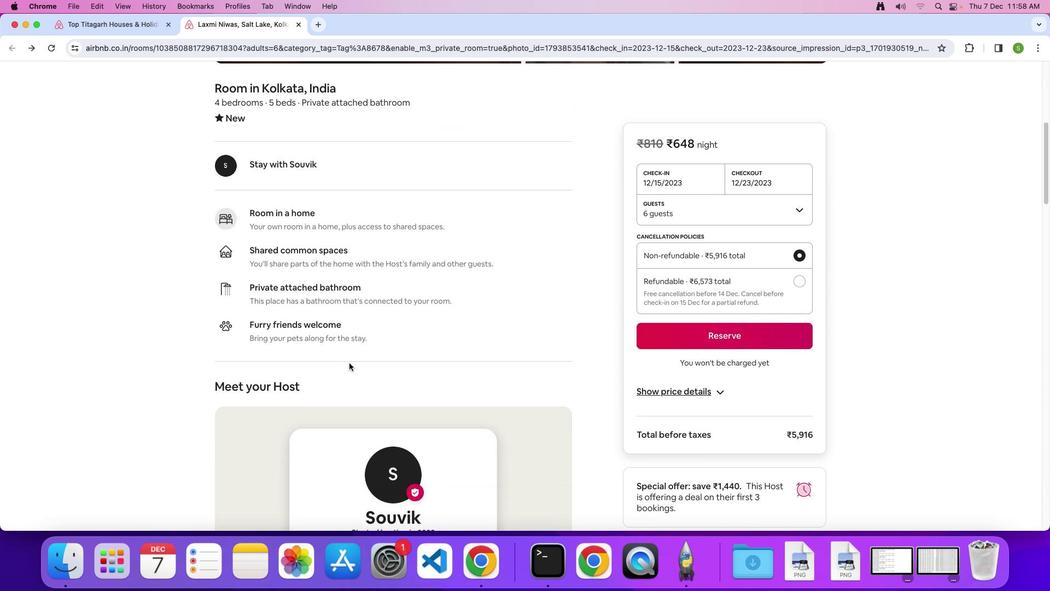 
Action: Mouse scrolled (349, 362) with delta (0, -1)
Screenshot: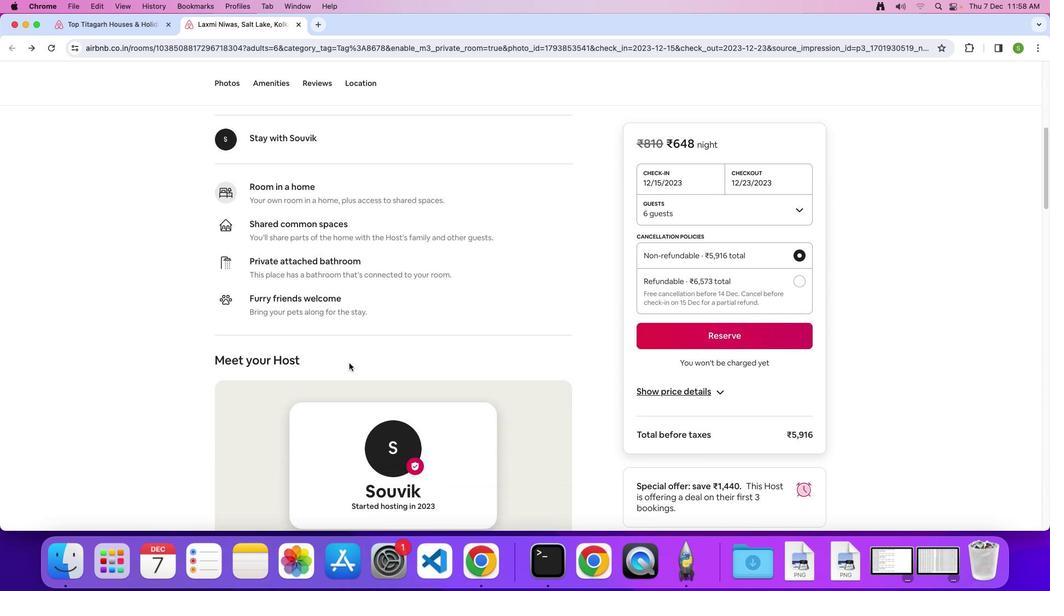 
Action: Mouse scrolled (349, 362) with delta (0, 0)
Screenshot: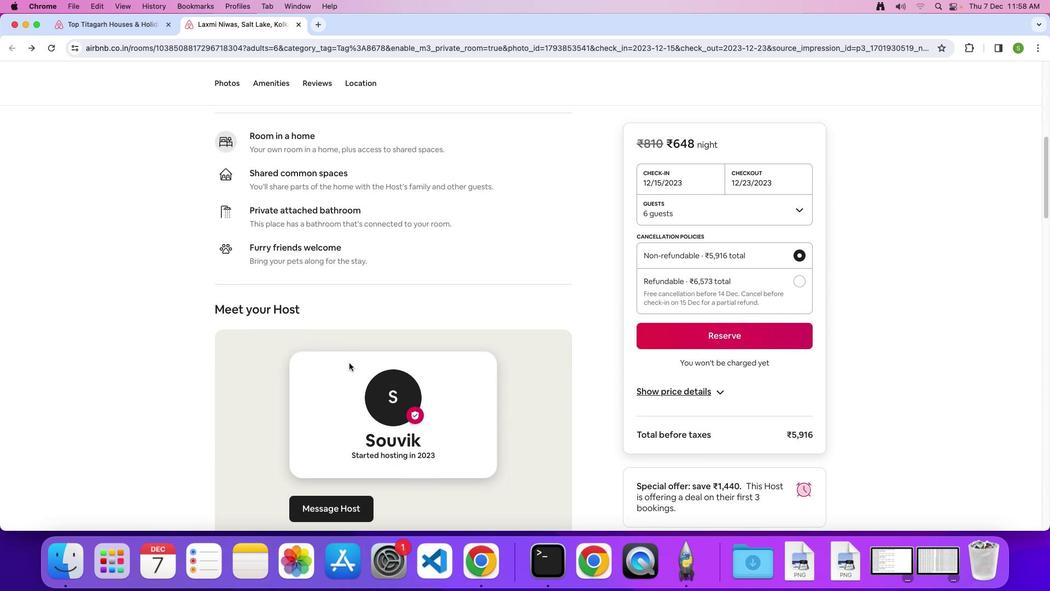 
Action: Mouse scrolled (349, 362) with delta (0, 0)
Screenshot: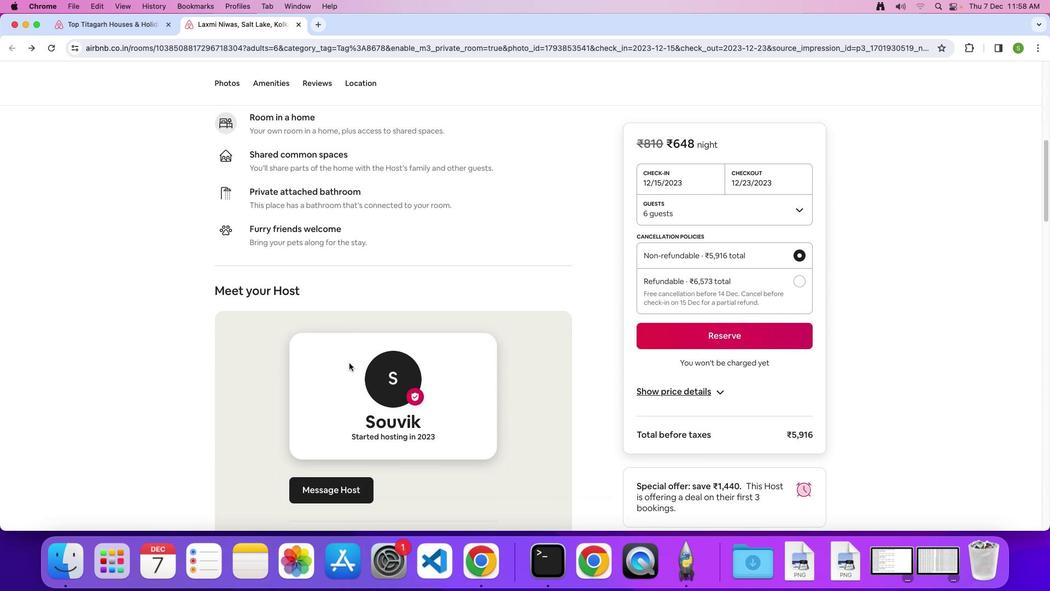 
Action: Mouse scrolled (349, 362) with delta (0, -1)
Screenshot: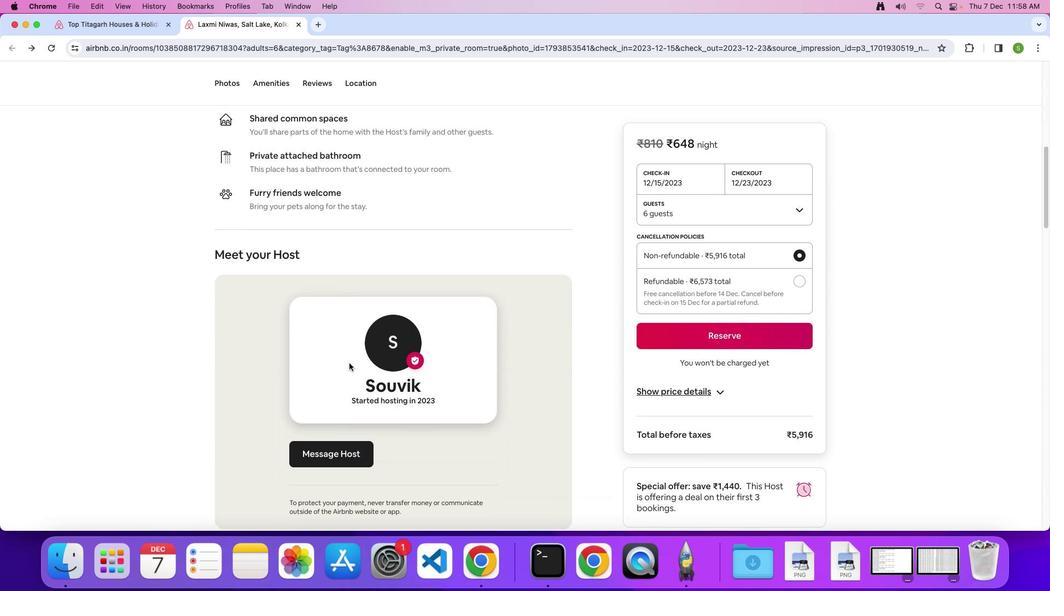 
Action: Mouse scrolled (349, 362) with delta (0, 0)
Screenshot: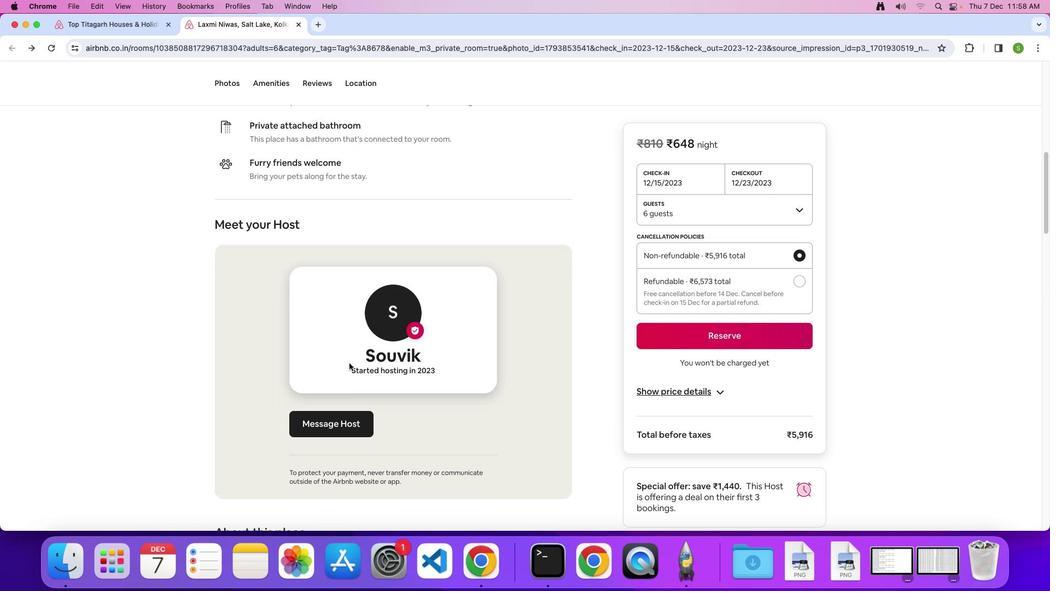 
Action: Mouse scrolled (349, 362) with delta (0, 0)
Screenshot: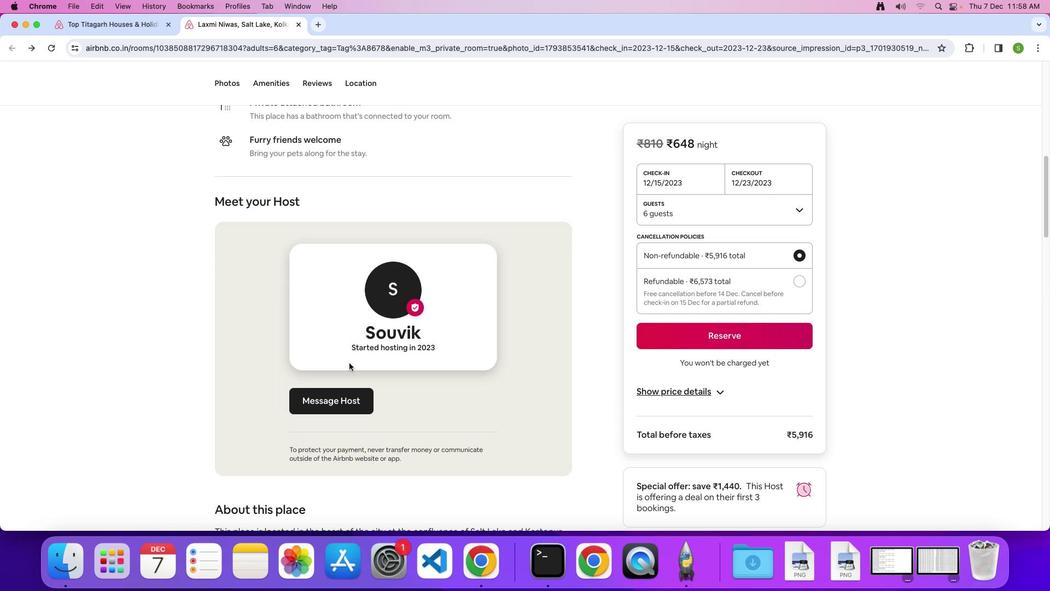 
Action: Mouse scrolled (349, 362) with delta (0, -1)
Screenshot: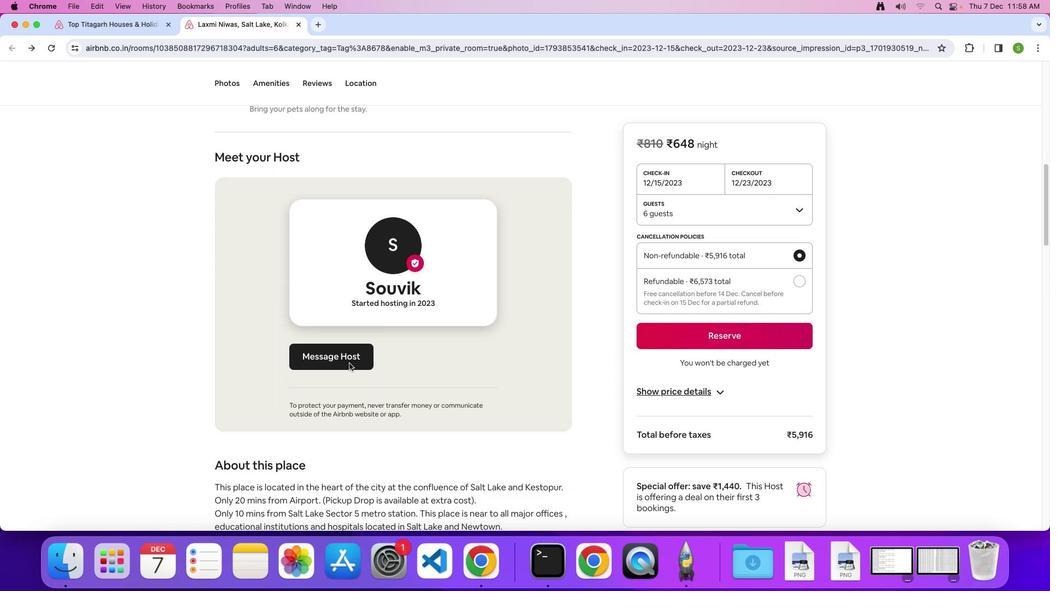 
Action: Mouse scrolled (349, 362) with delta (0, 0)
Screenshot: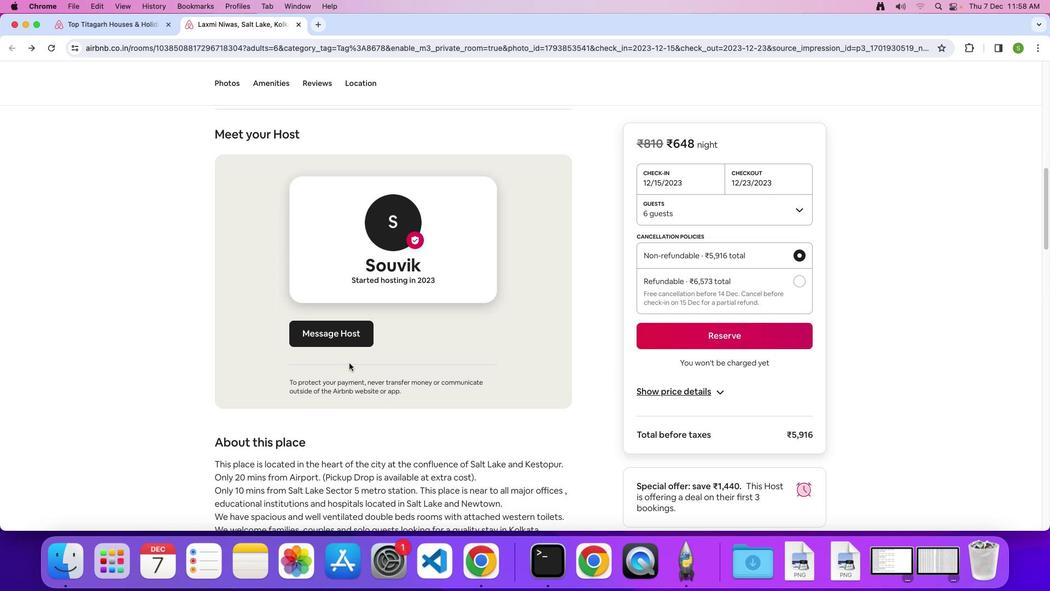 
Action: Mouse scrolled (349, 362) with delta (0, 0)
Screenshot: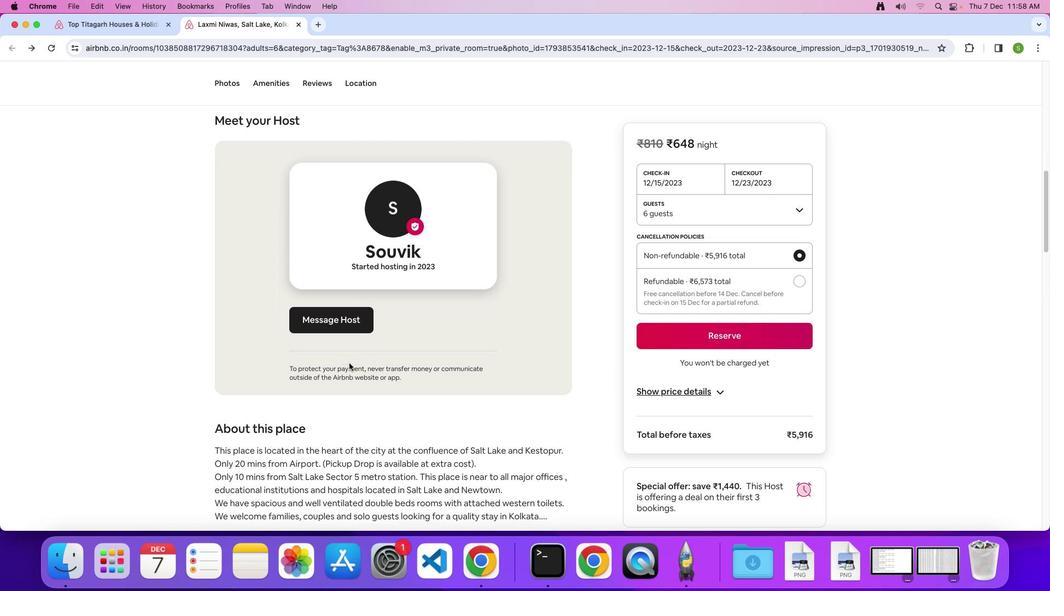 
Action: Mouse scrolled (349, 362) with delta (0, -1)
Screenshot: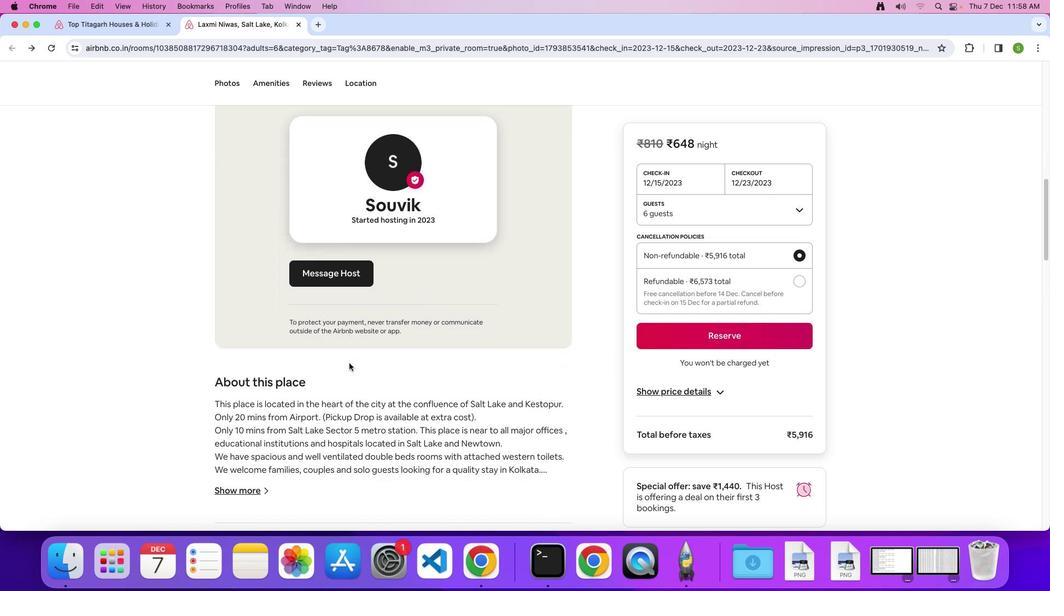 
Action: Mouse scrolled (349, 362) with delta (0, 0)
Screenshot: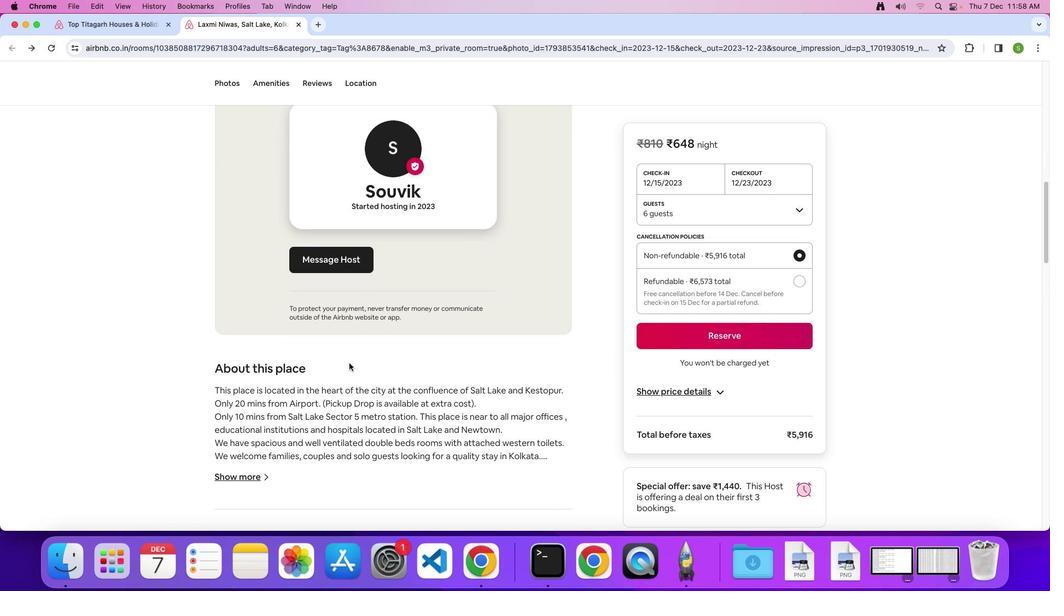 
Action: Mouse scrolled (349, 362) with delta (0, 0)
Screenshot: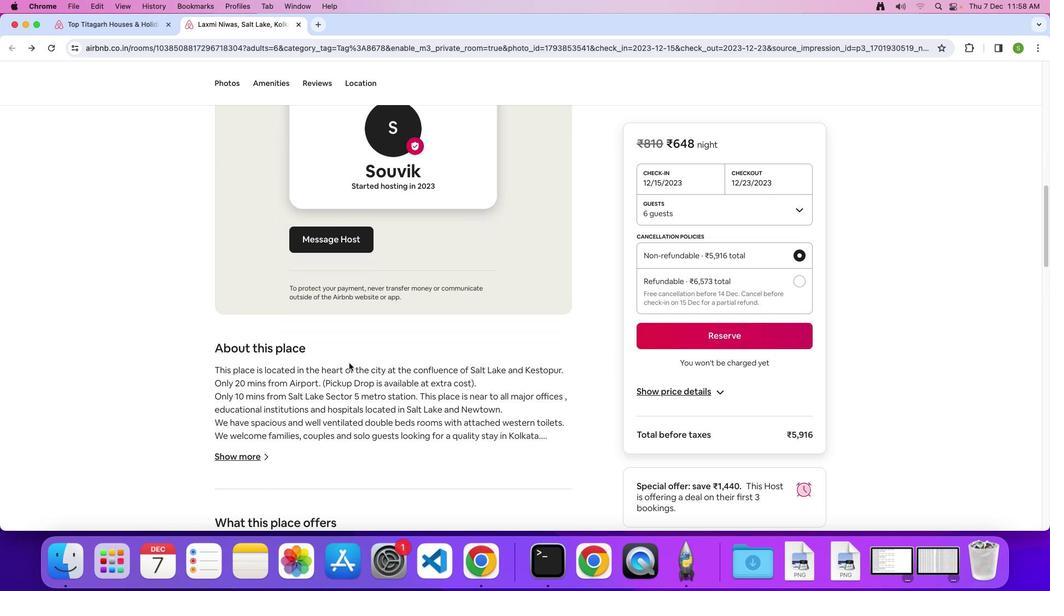 
Action: Mouse scrolled (349, 362) with delta (0, -1)
Screenshot: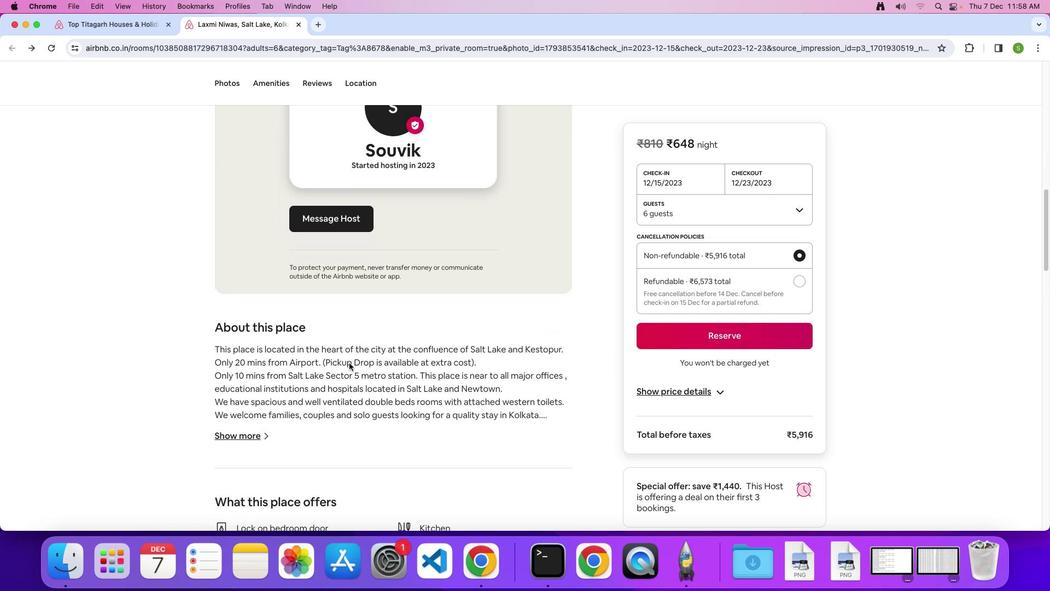 
Action: Mouse scrolled (349, 362) with delta (0, 0)
Screenshot: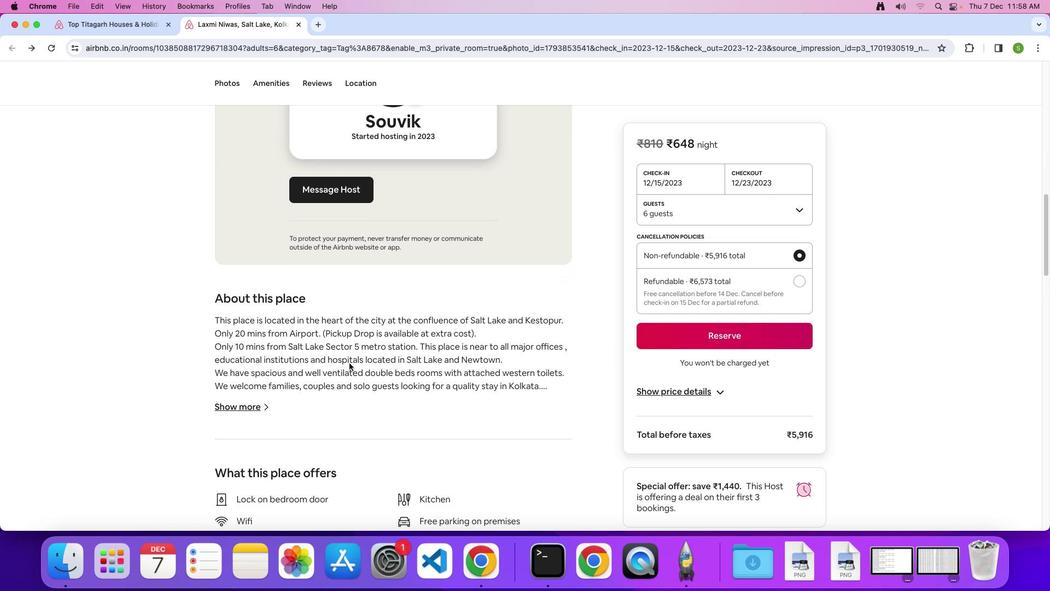 
Action: Mouse scrolled (349, 362) with delta (0, 0)
Screenshot: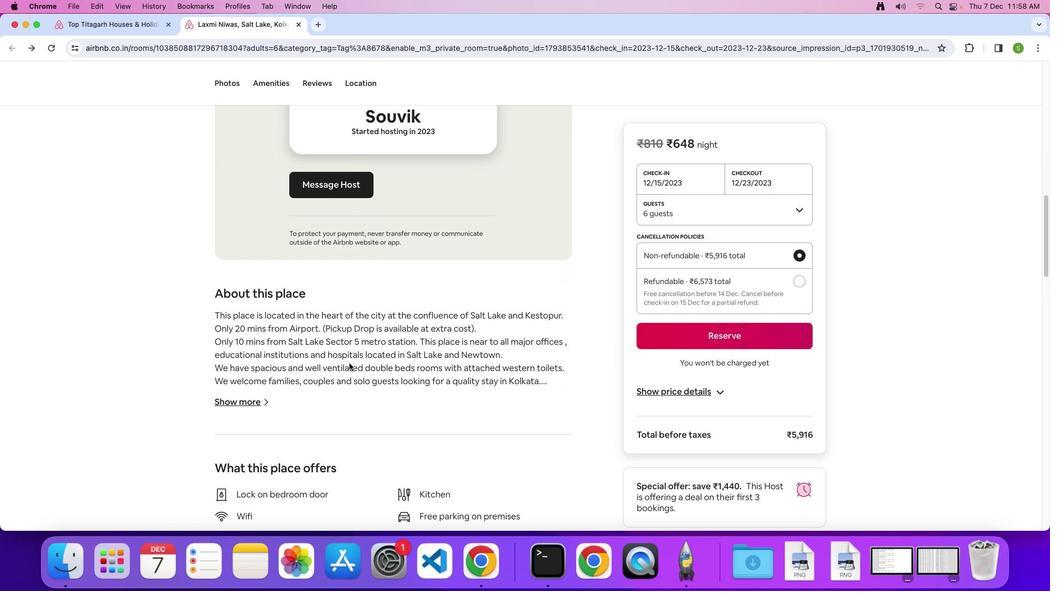 
Action: Mouse moved to (241, 397)
Screenshot: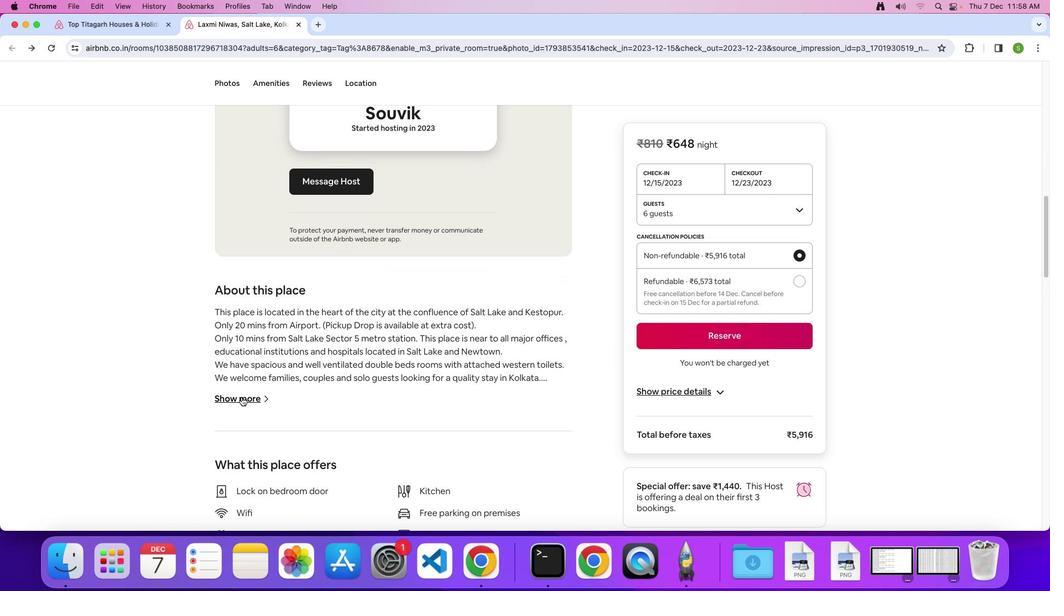 
Action: Mouse pressed left at (241, 397)
Screenshot: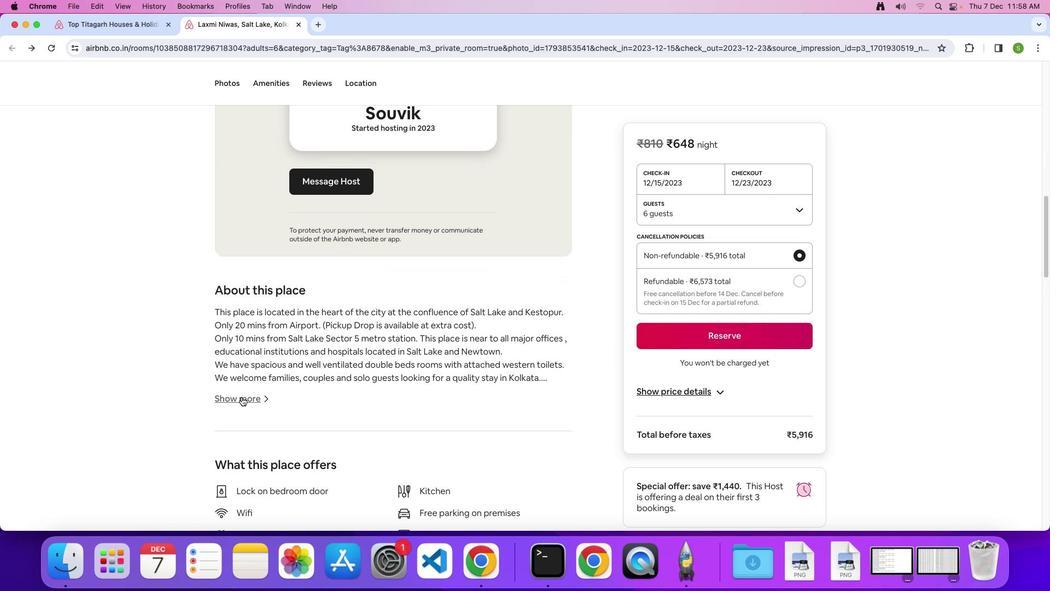 
Action: Mouse moved to (429, 349)
Screenshot: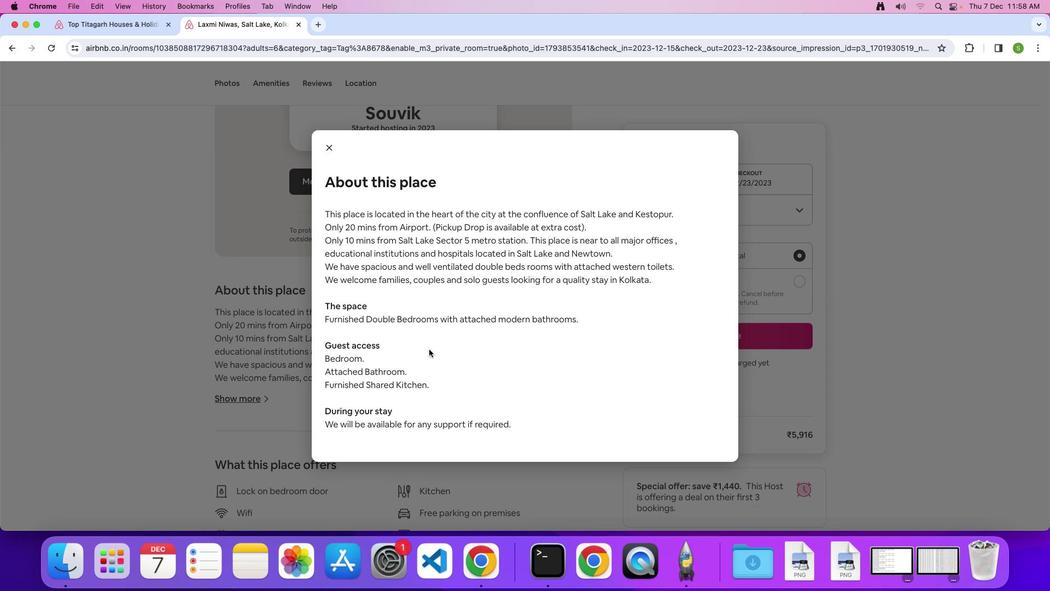 
Action: Mouse scrolled (429, 349) with delta (0, 0)
Screenshot: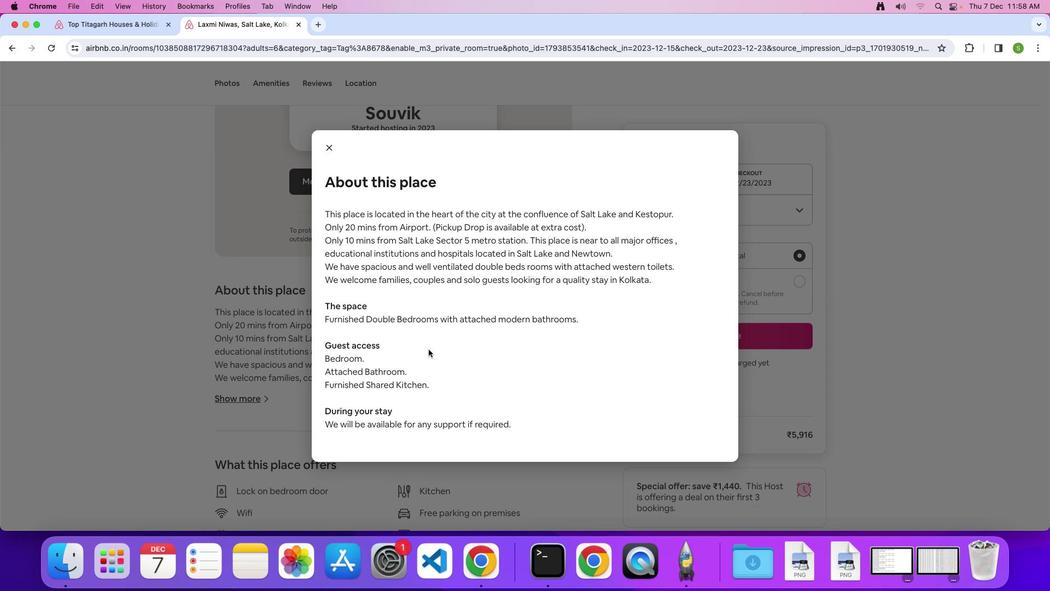 
Action: Mouse scrolled (429, 349) with delta (0, 0)
Screenshot: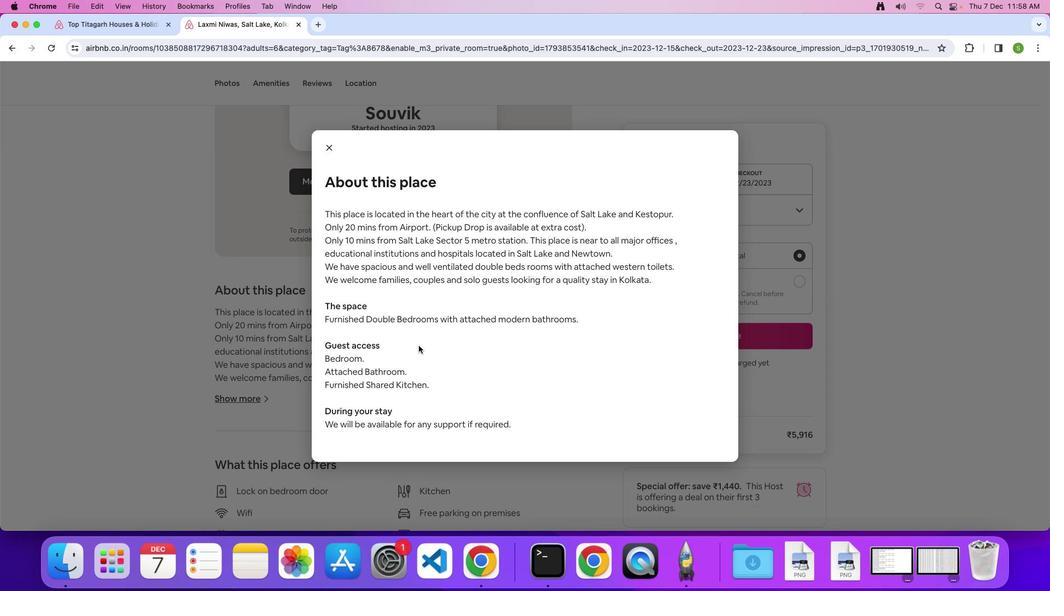 
Action: Mouse scrolled (429, 349) with delta (0, -1)
Screenshot: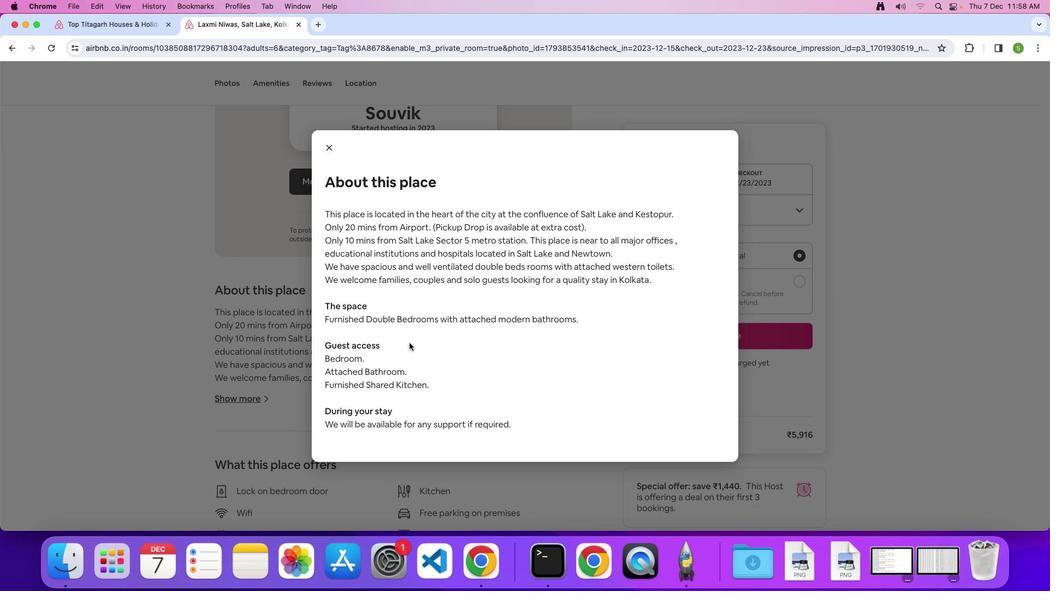 
Action: Mouse moved to (327, 142)
Screenshot: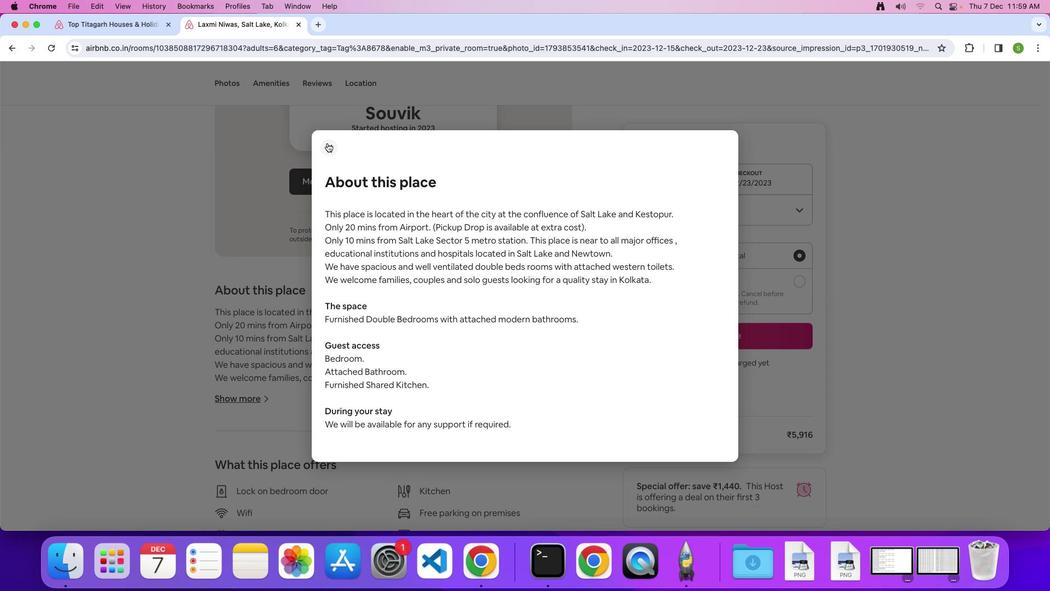 
Action: Mouse pressed left at (327, 142)
Screenshot: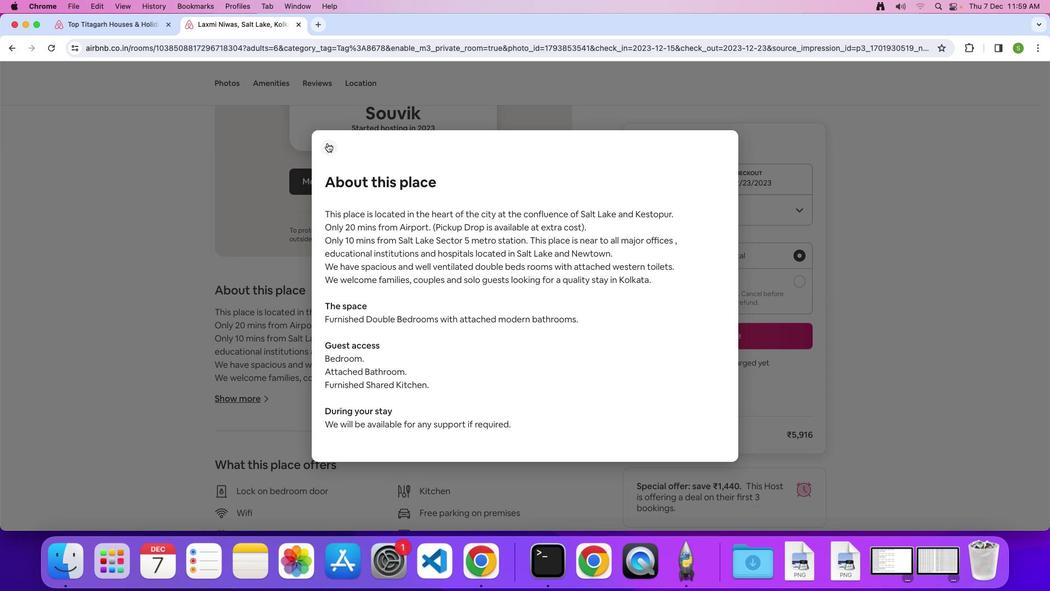 
Action: Mouse moved to (323, 358)
Screenshot: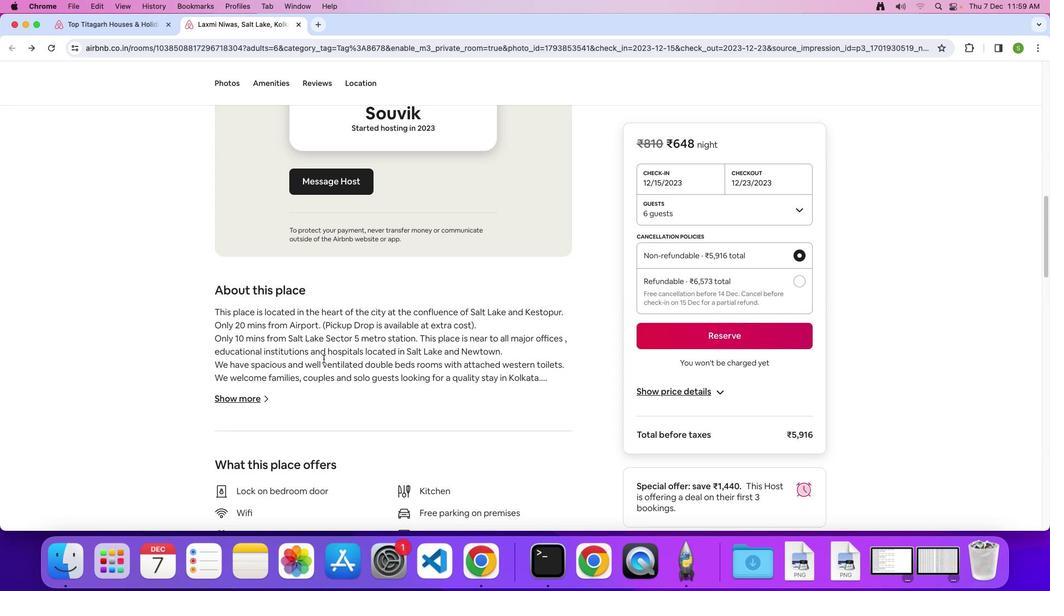 
Action: Mouse scrolled (323, 358) with delta (0, 0)
Screenshot: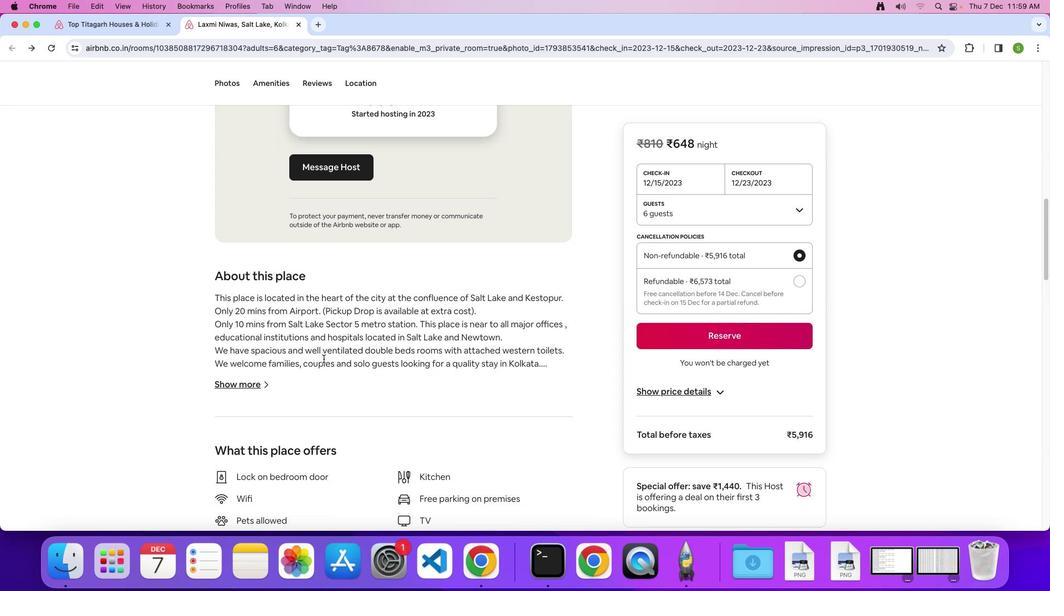 
Action: Mouse scrolled (323, 358) with delta (0, 0)
Screenshot: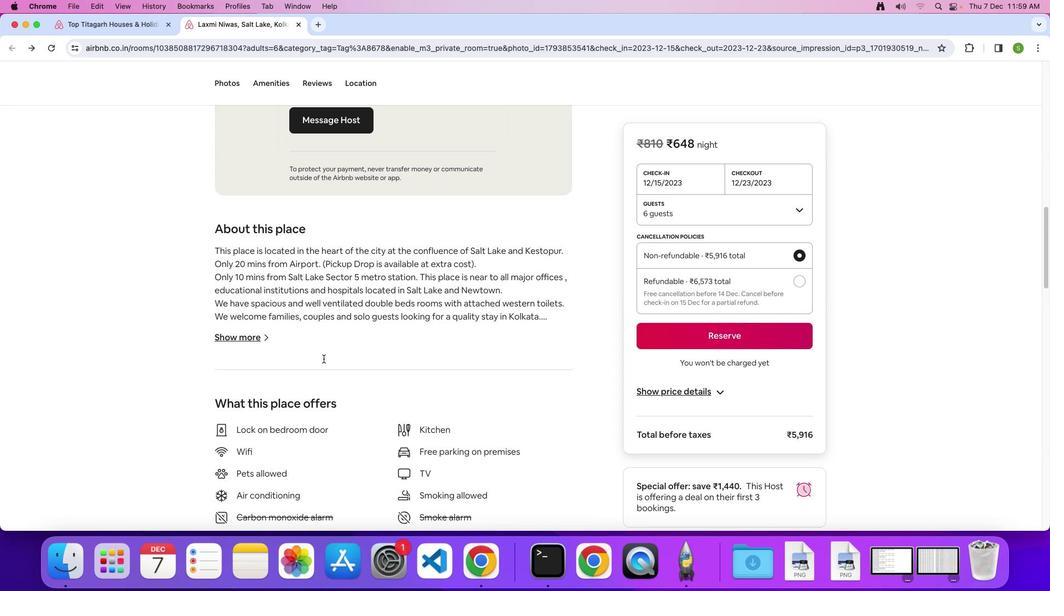 
Action: Mouse scrolled (323, 358) with delta (0, -1)
Screenshot: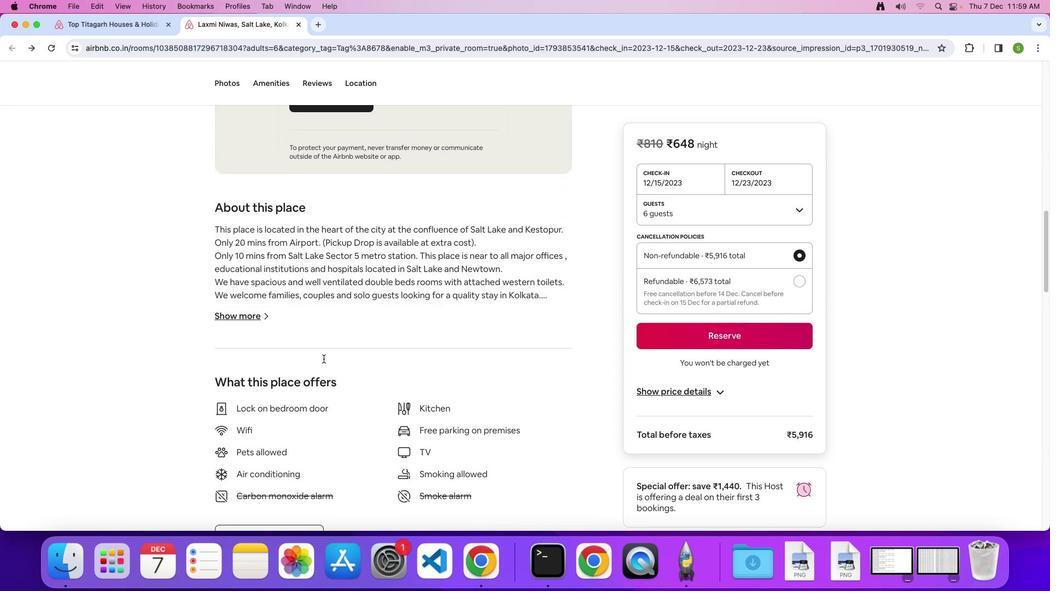 
Action: Mouse scrolled (323, 358) with delta (0, 0)
Screenshot: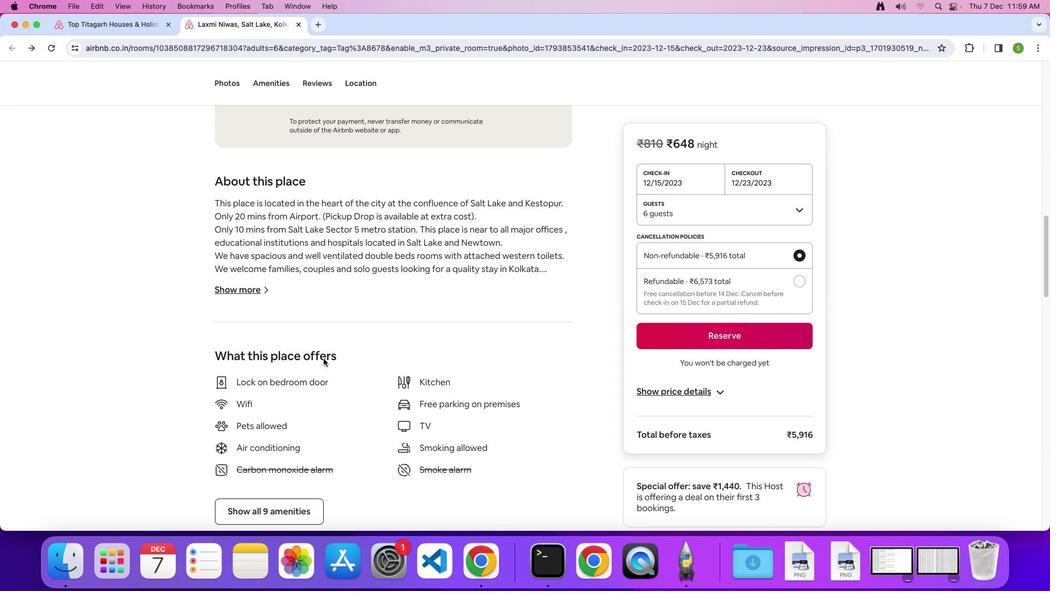 
Action: Mouse scrolled (323, 358) with delta (0, 0)
Screenshot: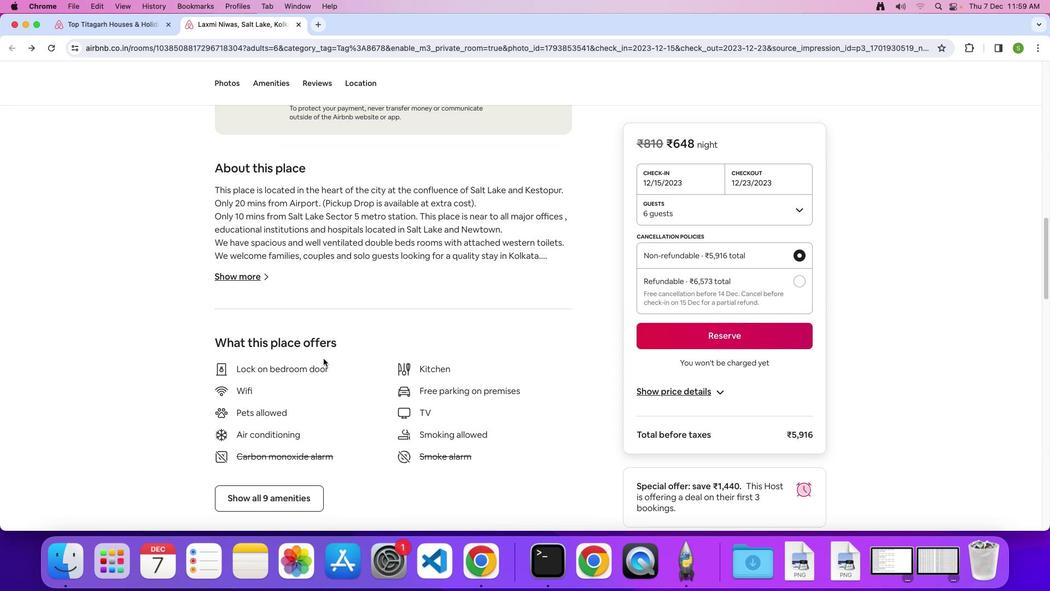
Action: Mouse scrolled (323, 358) with delta (0, -1)
Screenshot: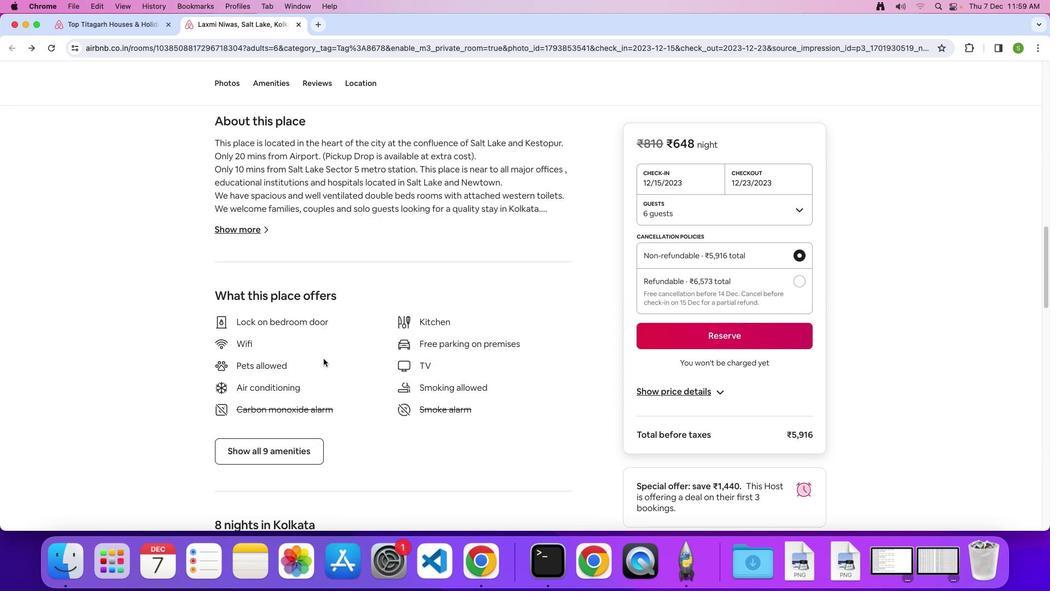 
Action: Mouse scrolled (323, 358) with delta (0, 0)
Screenshot: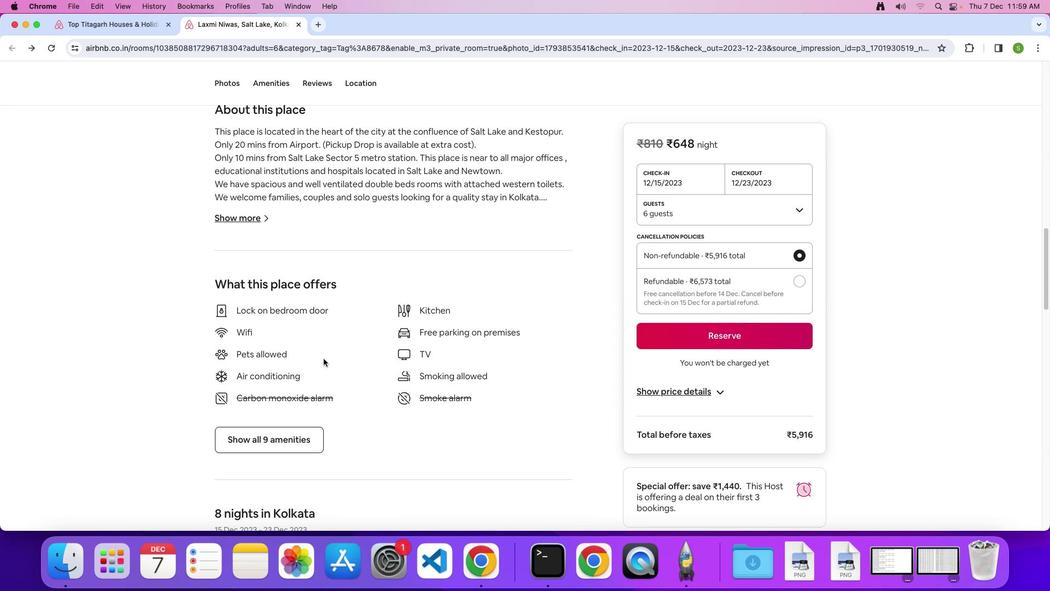 
Action: Mouse scrolled (323, 358) with delta (0, 0)
Screenshot: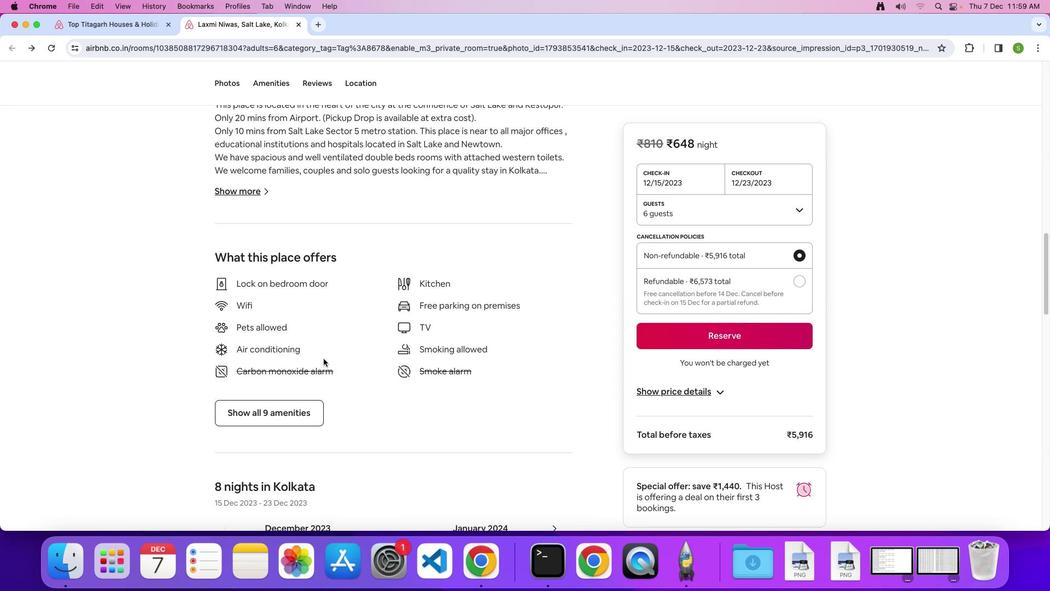 
Action: Mouse scrolled (323, 358) with delta (0, -1)
Screenshot: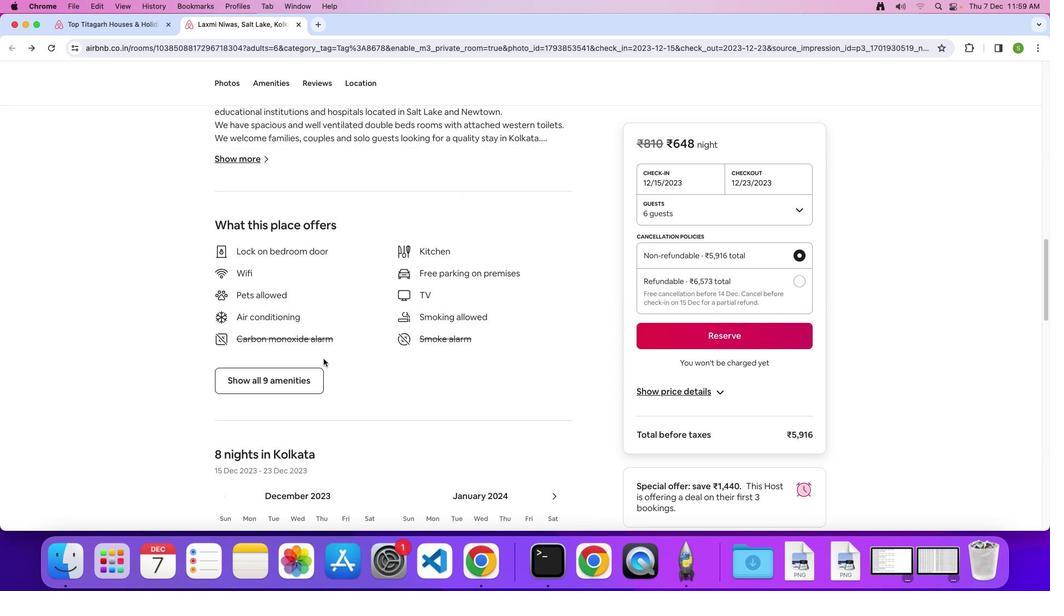 
Action: Mouse moved to (299, 370)
Screenshot: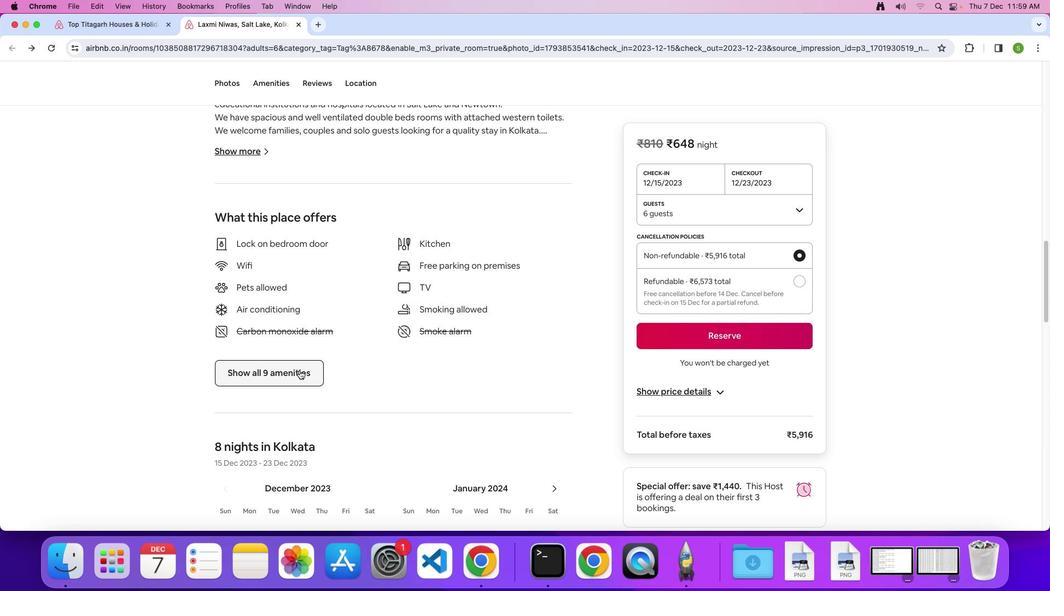 
Action: Mouse pressed left at (299, 370)
Screenshot: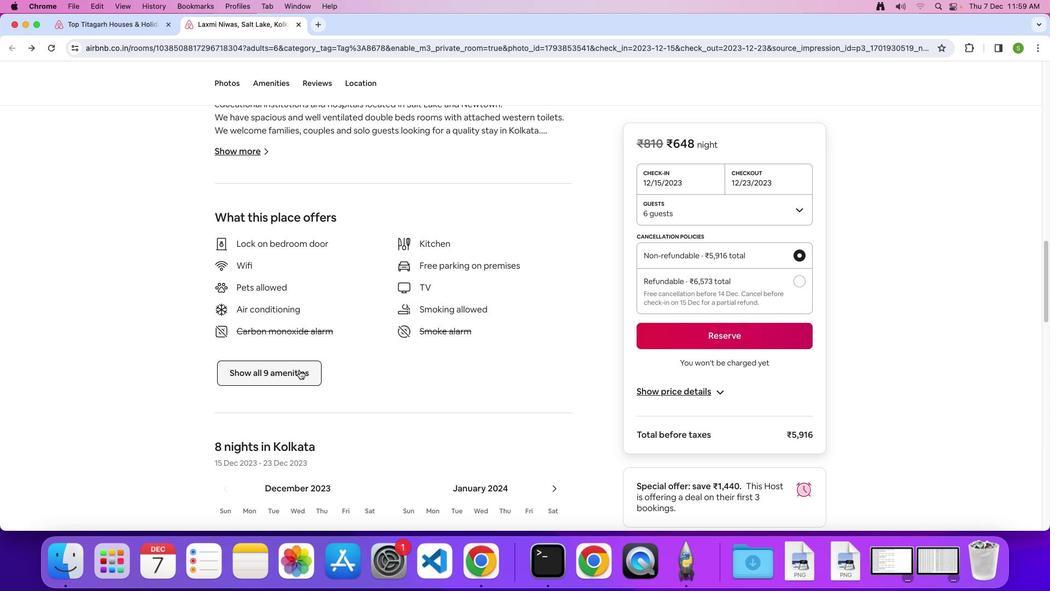 
Action: Mouse moved to (464, 326)
Screenshot: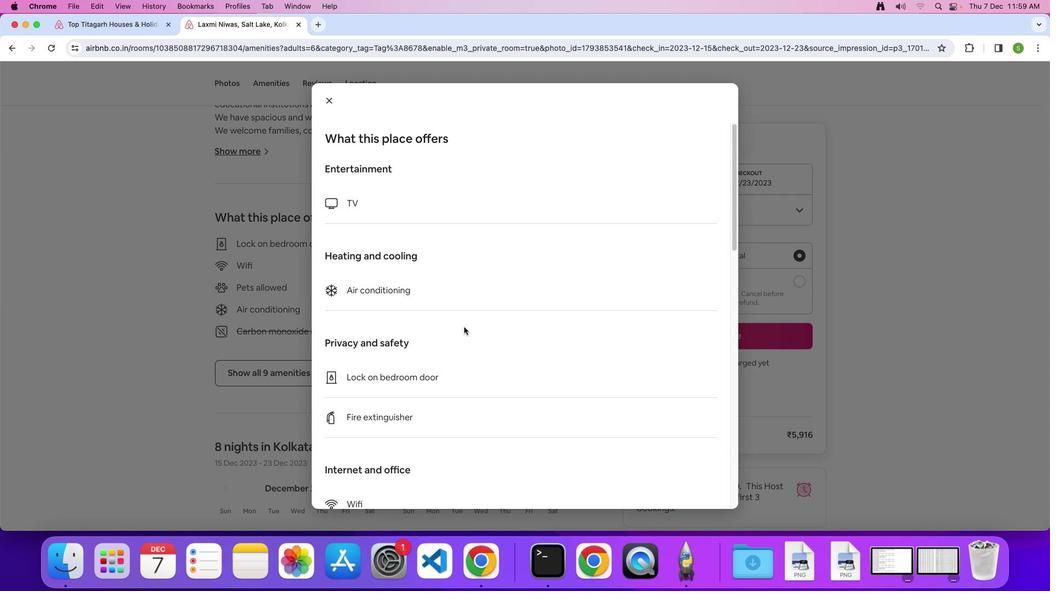 
Action: Mouse scrolled (464, 326) with delta (0, 0)
Screenshot: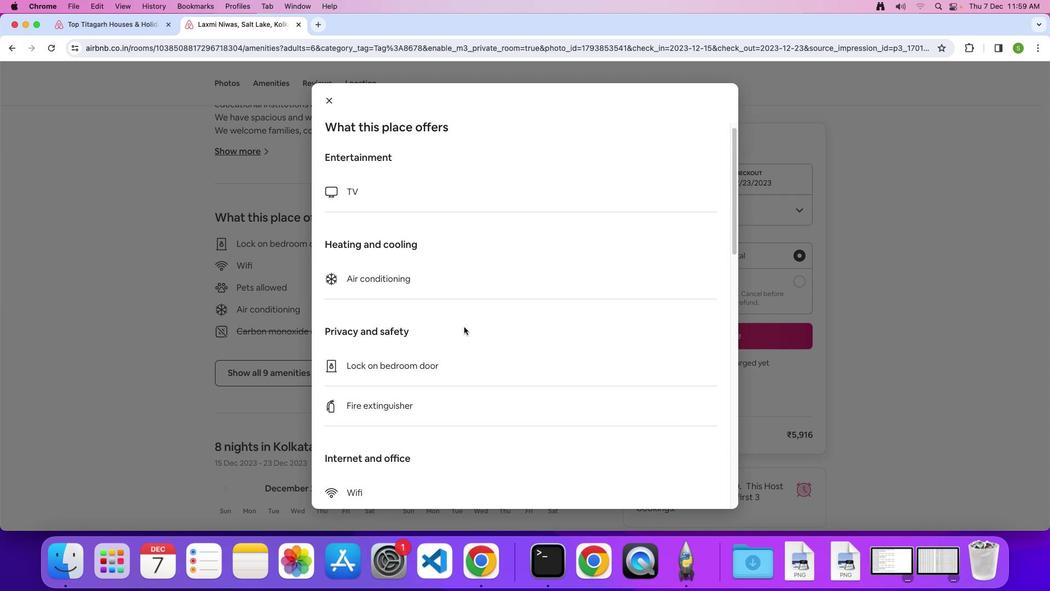 
Action: Mouse scrolled (464, 326) with delta (0, 0)
Screenshot: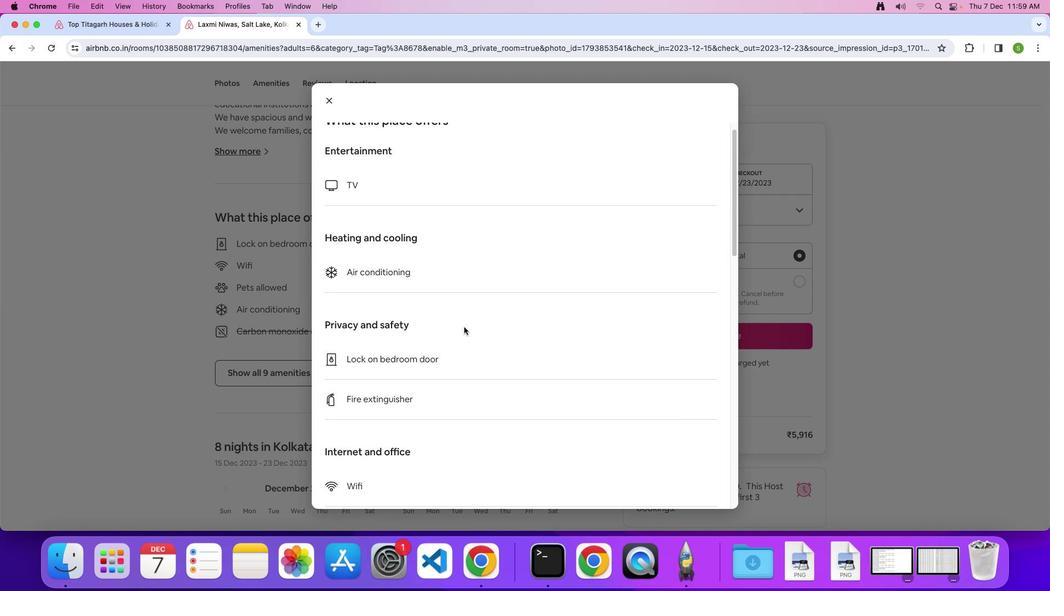 
Action: Mouse moved to (462, 326)
Screenshot: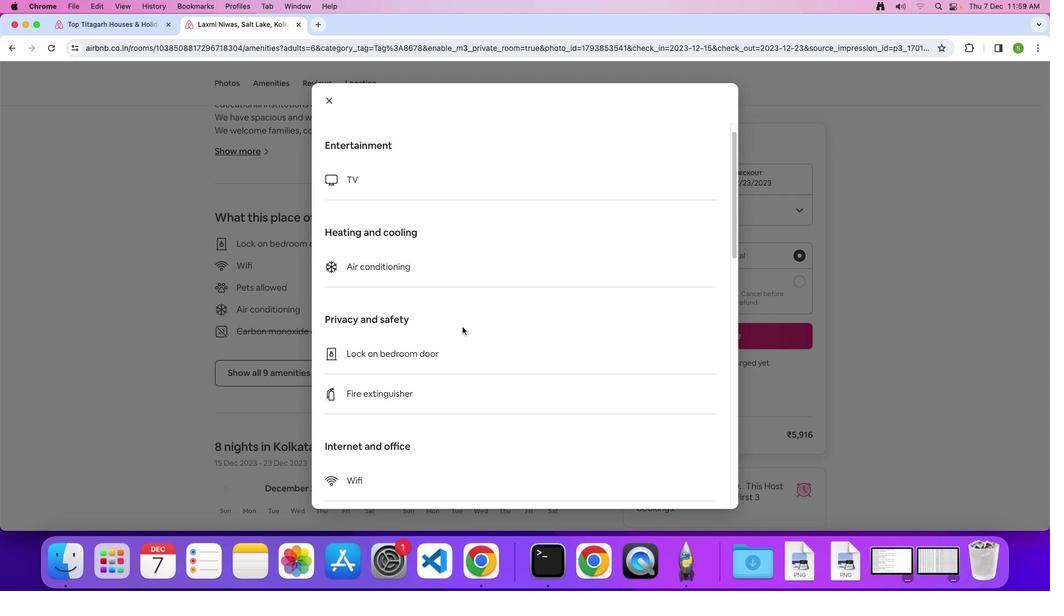 
Action: Mouse scrolled (462, 326) with delta (0, 0)
Screenshot: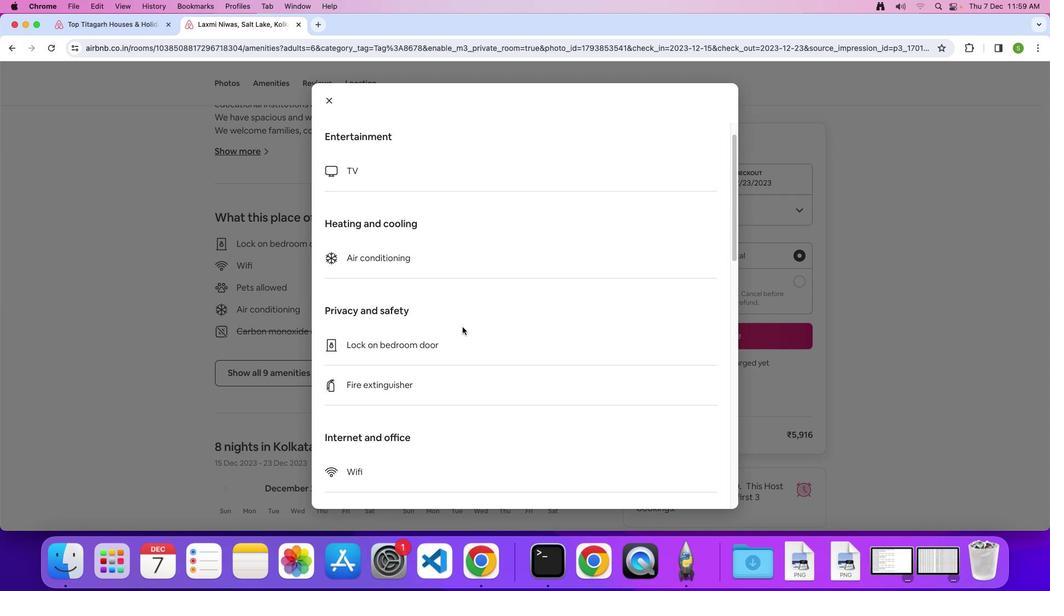 
Action: Mouse scrolled (462, 326) with delta (0, 0)
Screenshot: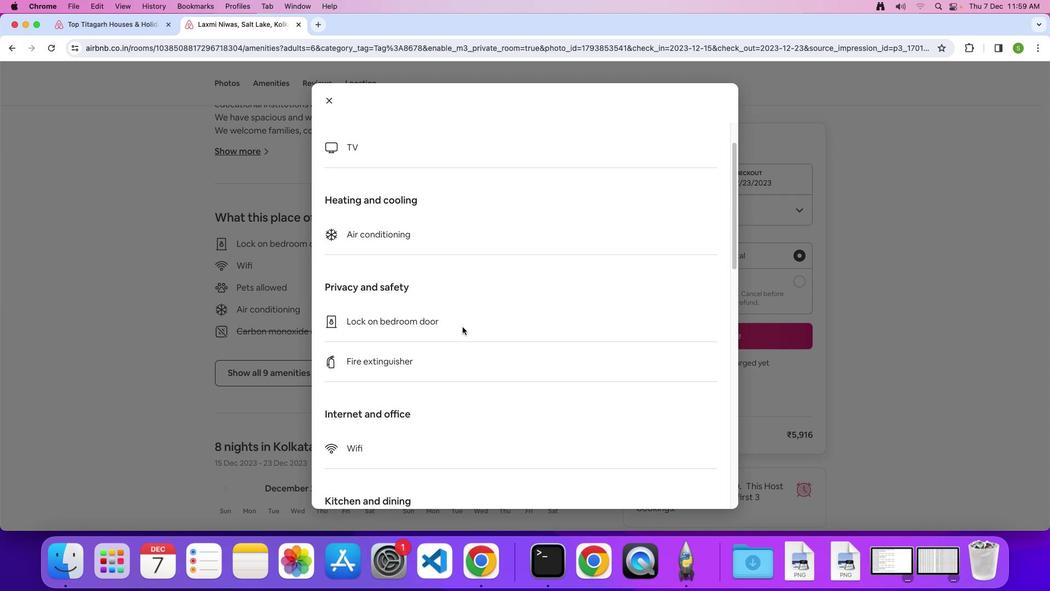 
Action: Mouse scrolled (462, 326) with delta (0, -1)
Screenshot: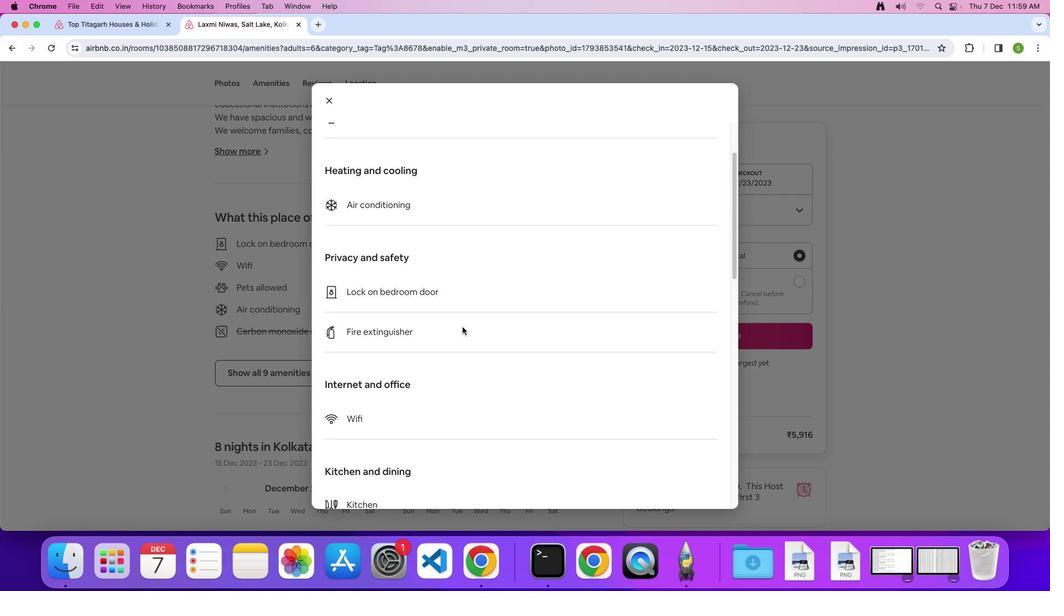 
Action: Mouse scrolled (462, 326) with delta (0, 0)
Screenshot: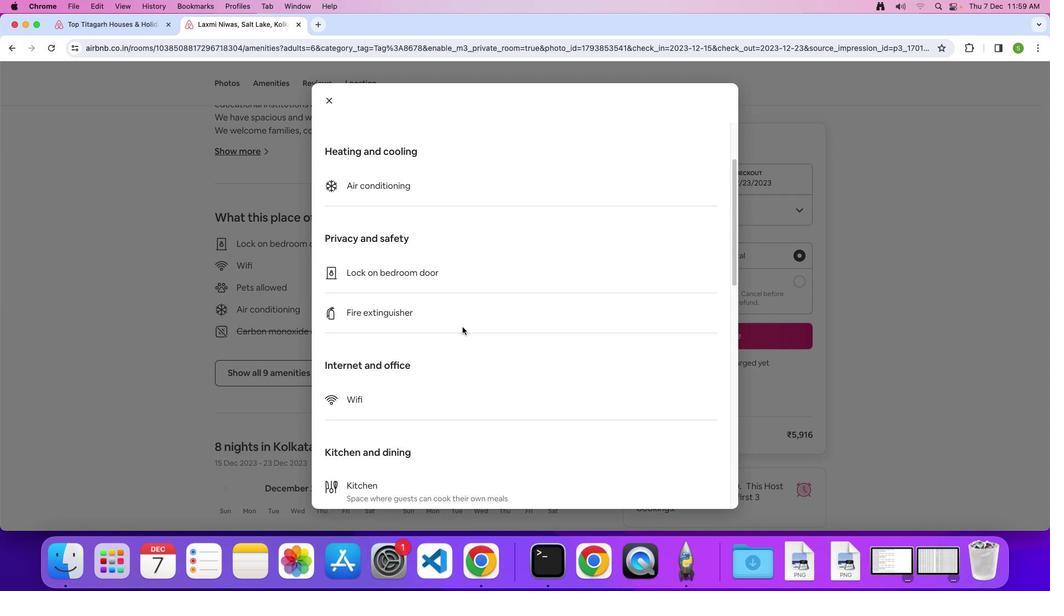 
Action: Mouse scrolled (462, 326) with delta (0, 0)
Screenshot: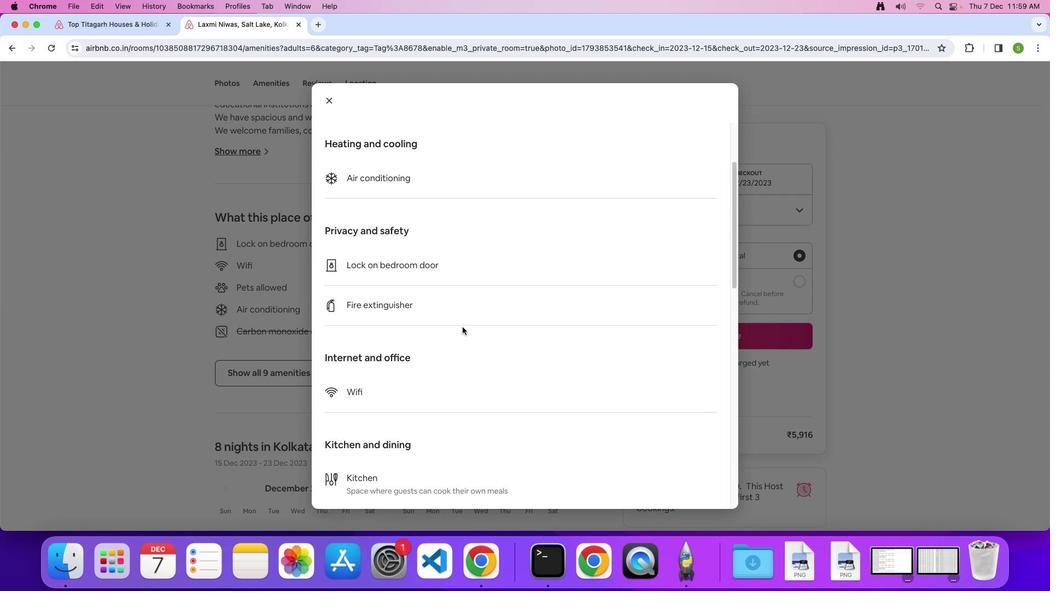 
Action: Mouse scrolled (462, 326) with delta (0, 0)
Screenshot: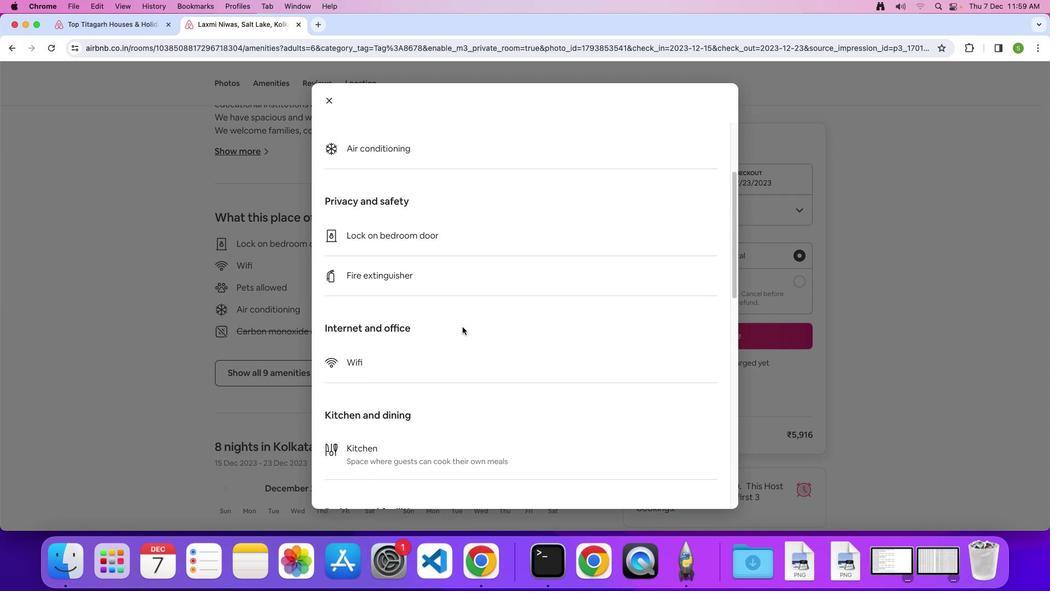 
Action: Mouse scrolled (462, 326) with delta (0, 0)
Screenshot: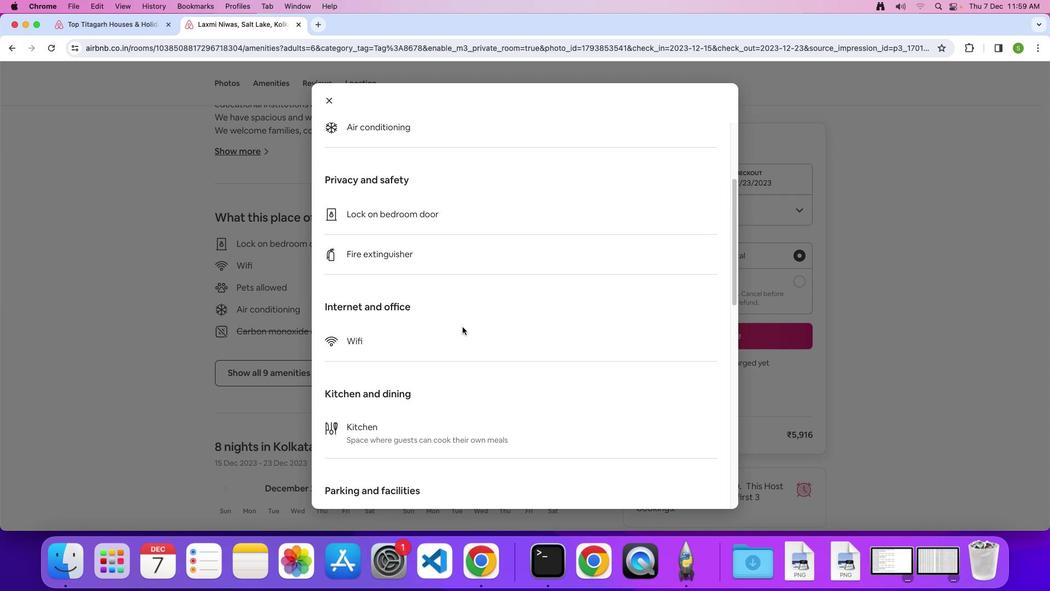 
Action: Mouse scrolled (462, 326) with delta (0, 0)
Screenshot: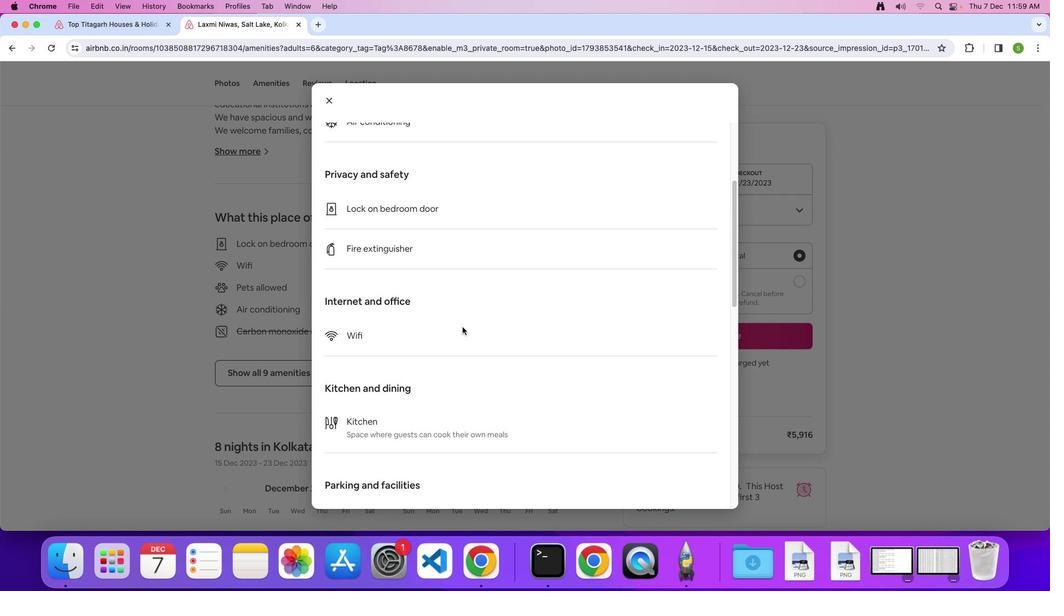 
Action: Mouse scrolled (462, 326) with delta (0, 0)
Screenshot: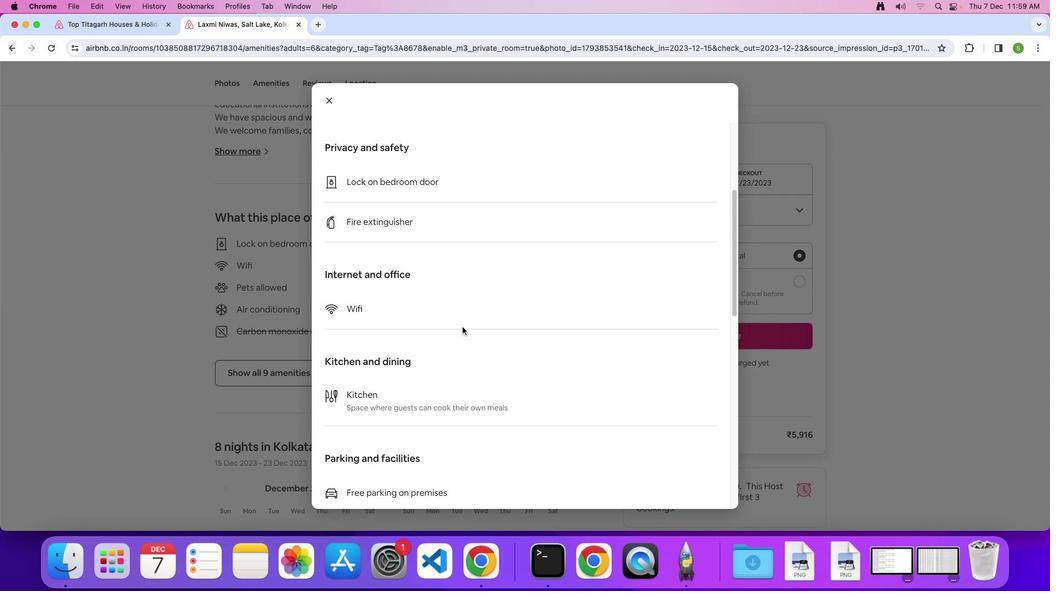 
Action: Mouse scrolled (462, 326) with delta (0, 0)
Screenshot: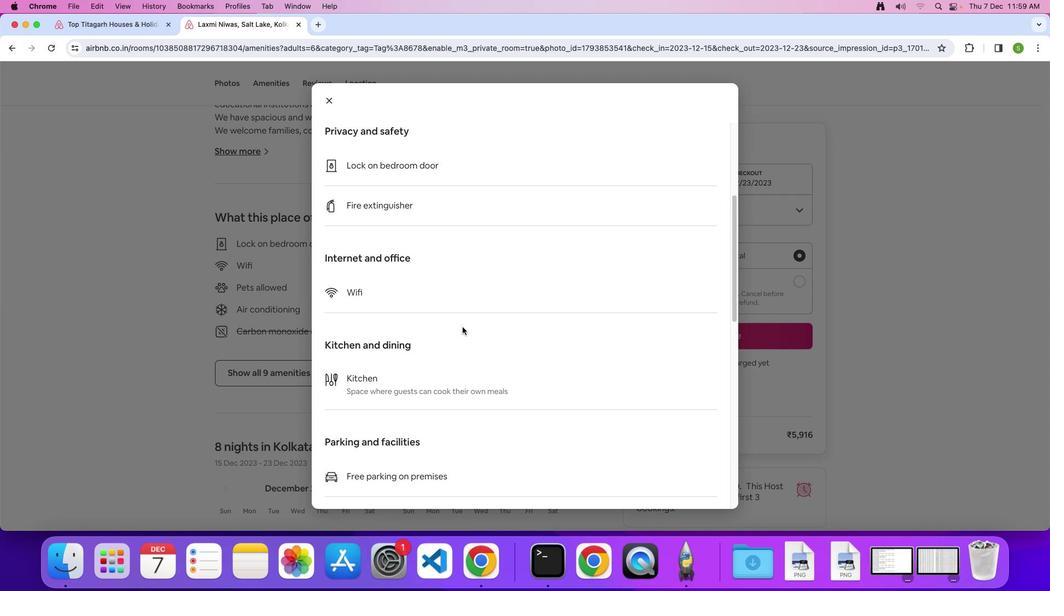 
Action: Mouse scrolled (462, 326) with delta (0, 0)
Screenshot: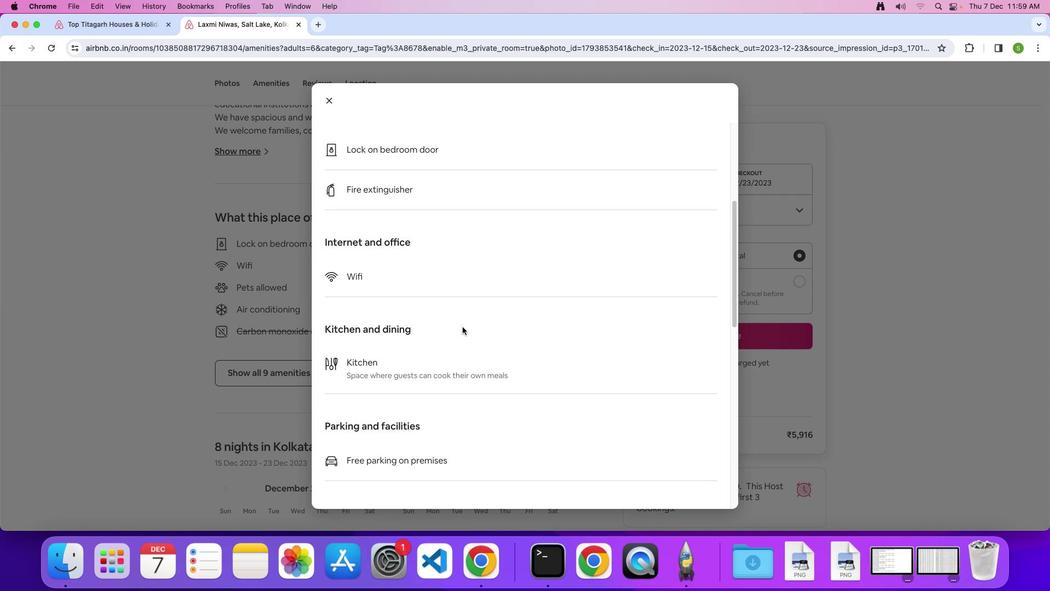 
Action: Mouse scrolled (462, 326) with delta (0, -1)
Screenshot: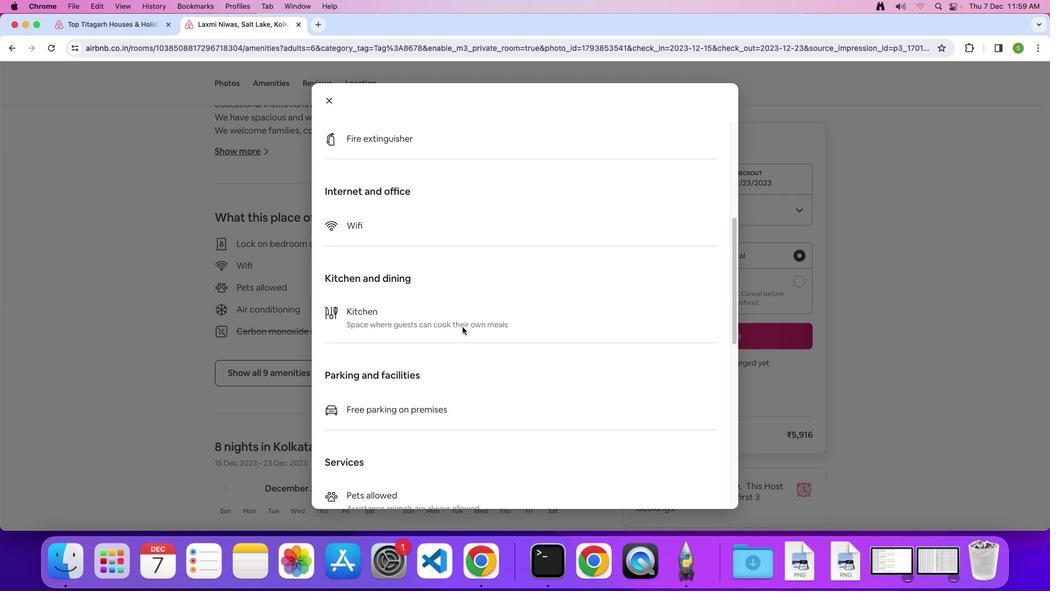 
Action: Mouse scrolled (462, 326) with delta (0, 0)
Screenshot: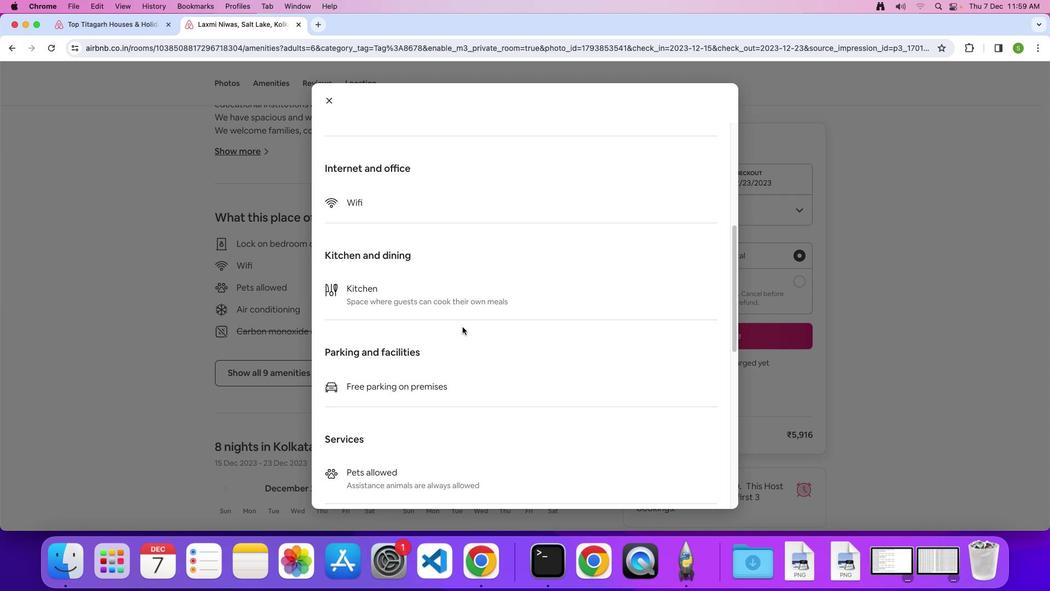 
Action: Mouse scrolled (462, 326) with delta (0, 0)
Screenshot: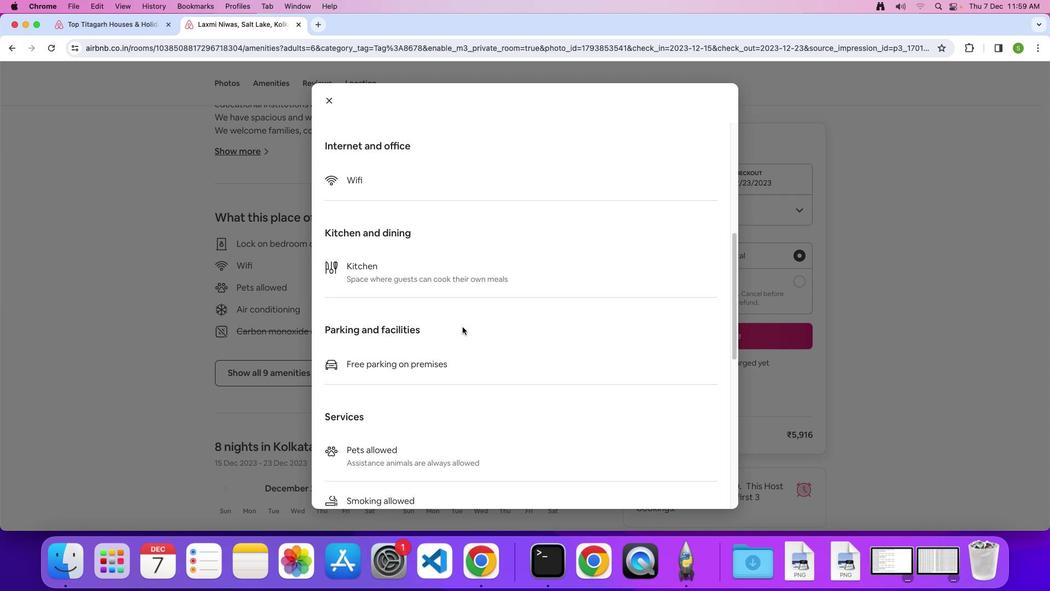 
Action: Mouse scrolled (462, 326) with delta (0, -1)
Screenshot: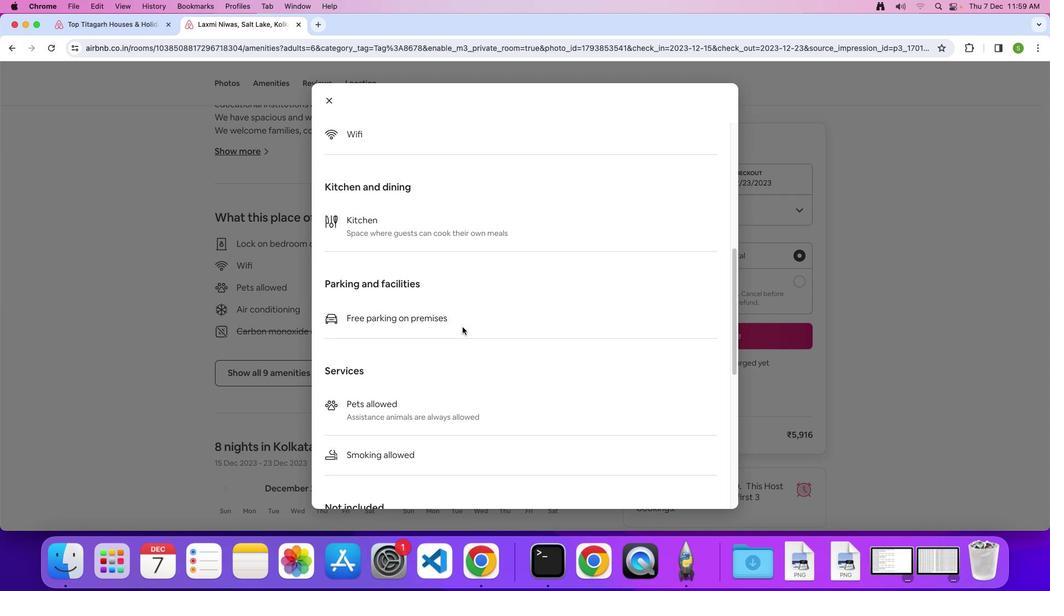 
Action: Mouse scrolled (462, 326) with delta (0, 0)
Screenshot: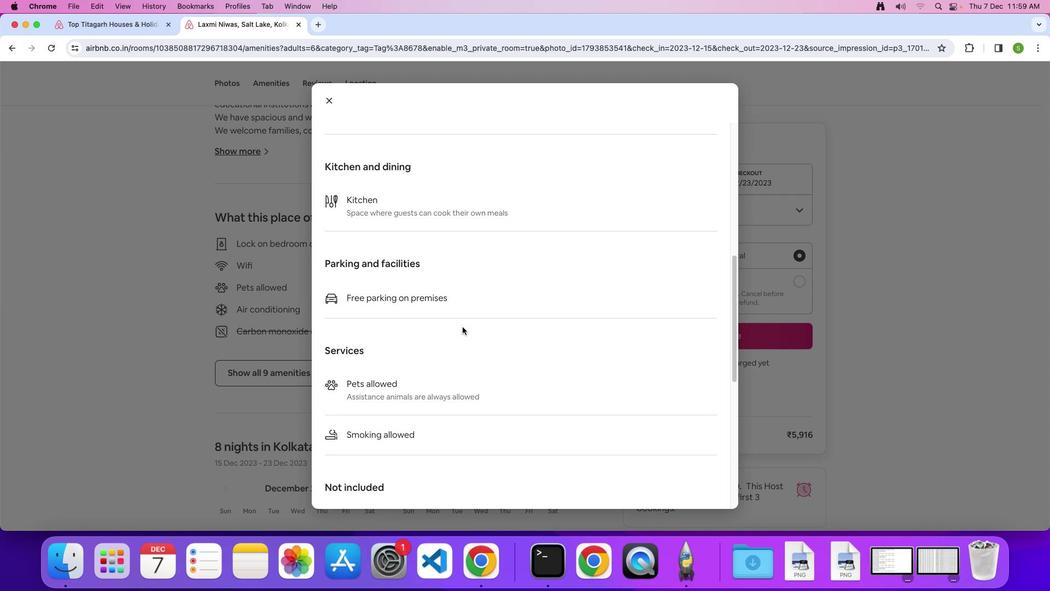 
Action: Mouse scrolled (462, 326) with delta (0, 0)
Screenshot: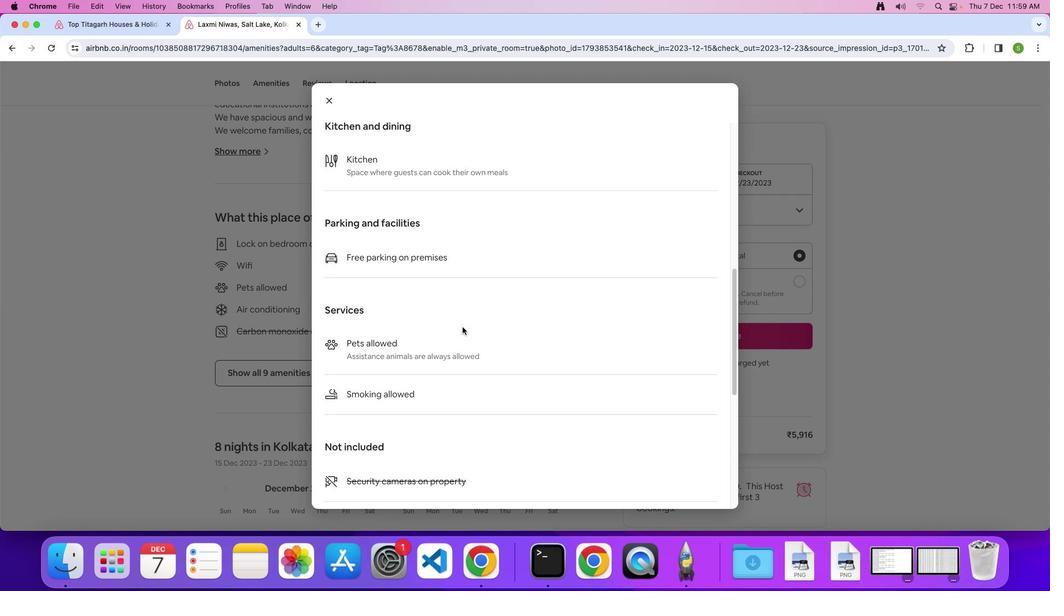 
Action: Mouse scrolled (462, 326) with delta (0, -1)
Screenshot: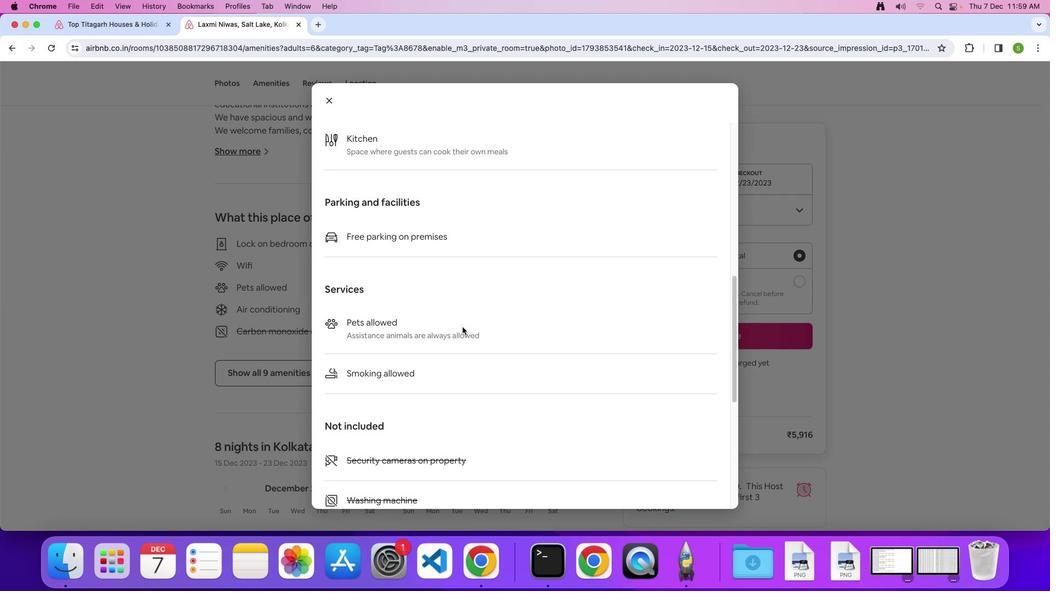 
Action: Mouse scrolled (462, 326) with delta (0, 0)
Screenshot: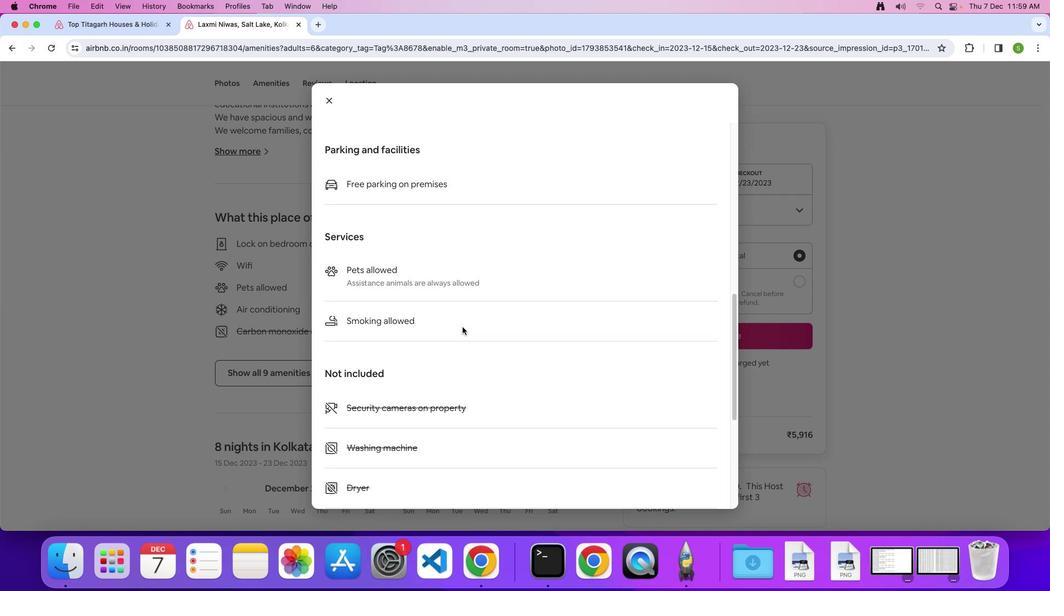 
Action: Mouse scrolled (462, 326) with delta (0, 0)
Screenshot: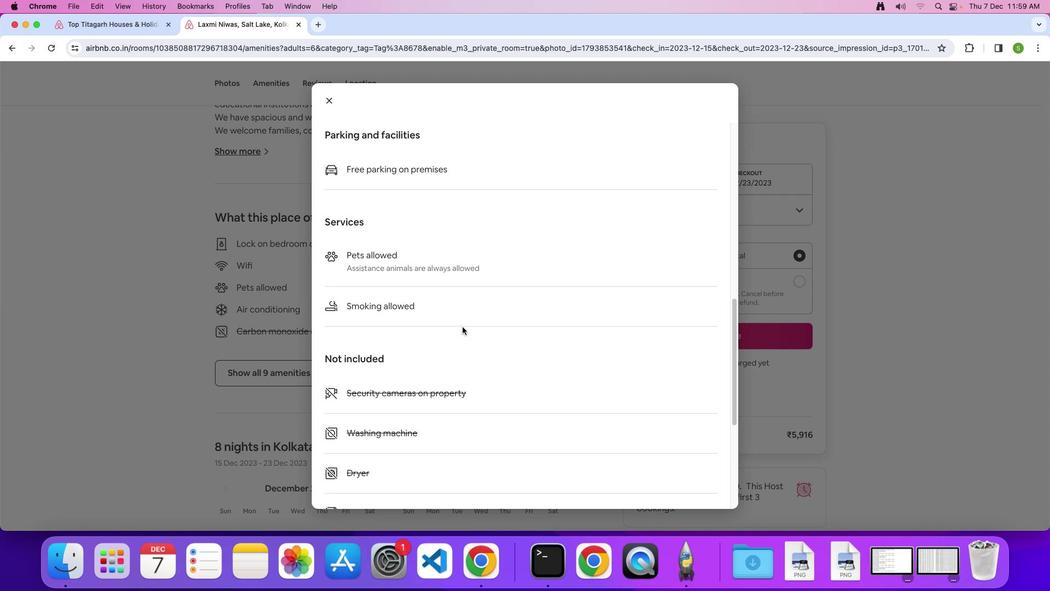
Action: Mouse scrolled (462, 326) with delta (0, -1)
Screenshot: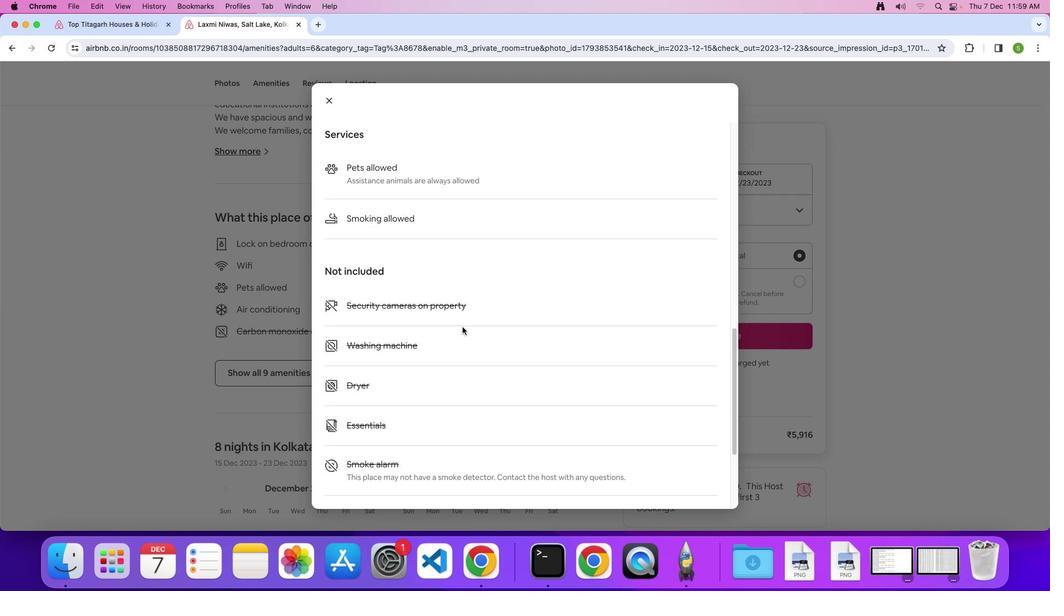 
Action: Mouse scrolled (462, 326) with delta (0, -2)
Screenshot: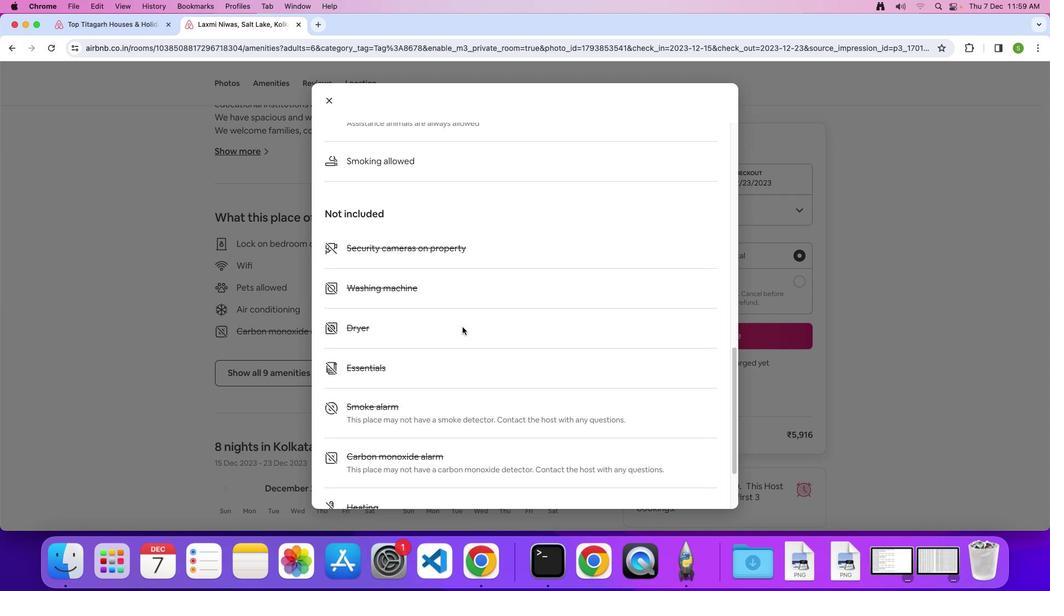 
Action: Mouse scrolled (462, 326) with delta (0, 0)
Screenshot: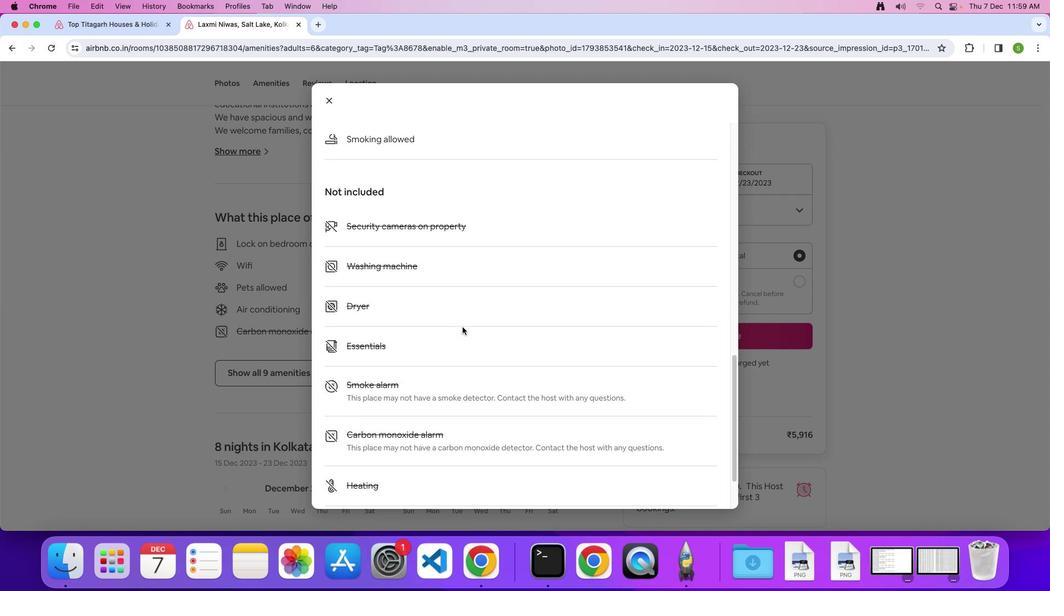 
Action: Mouse scrolled (462, 326) with delta (0, 0)
Screenshot: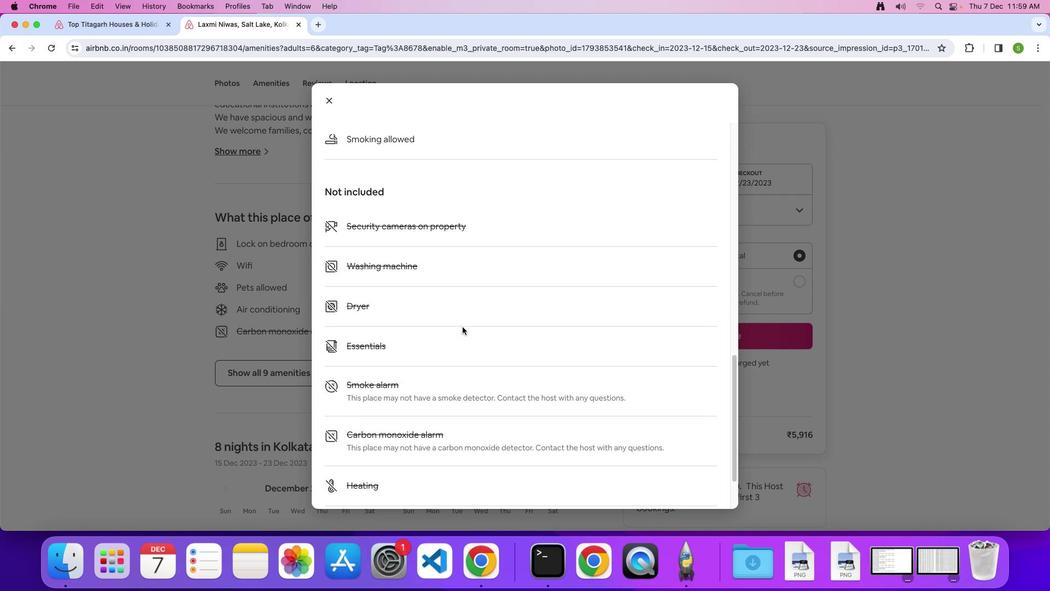 
Action: Mouse scrolled (462, 326) with delta (0, -1)
Screenshot: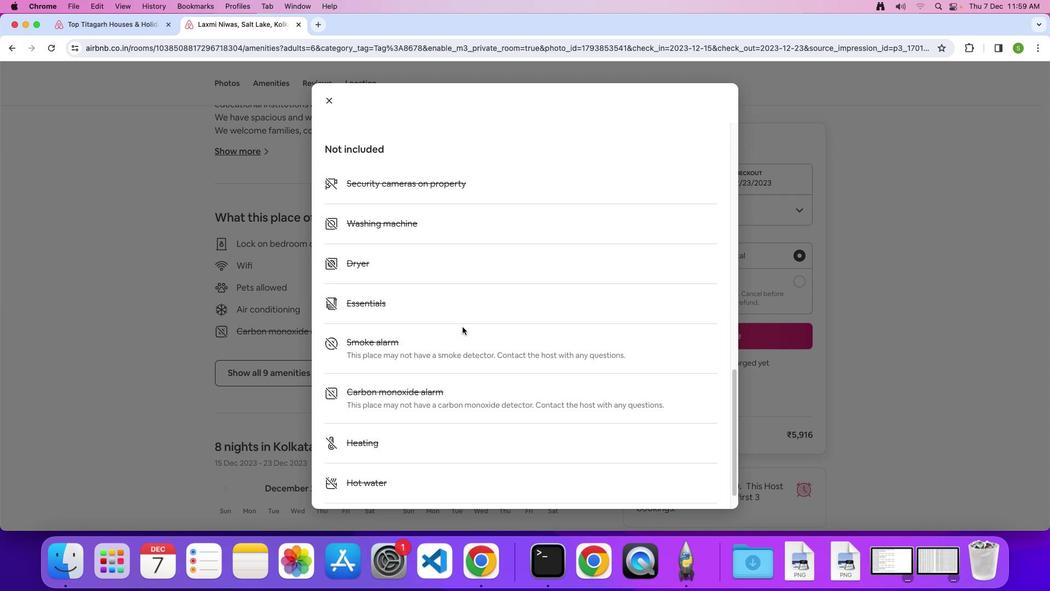 
Action: Mouse scrolled (462, 326) with delta (0, 0)
Screenshot: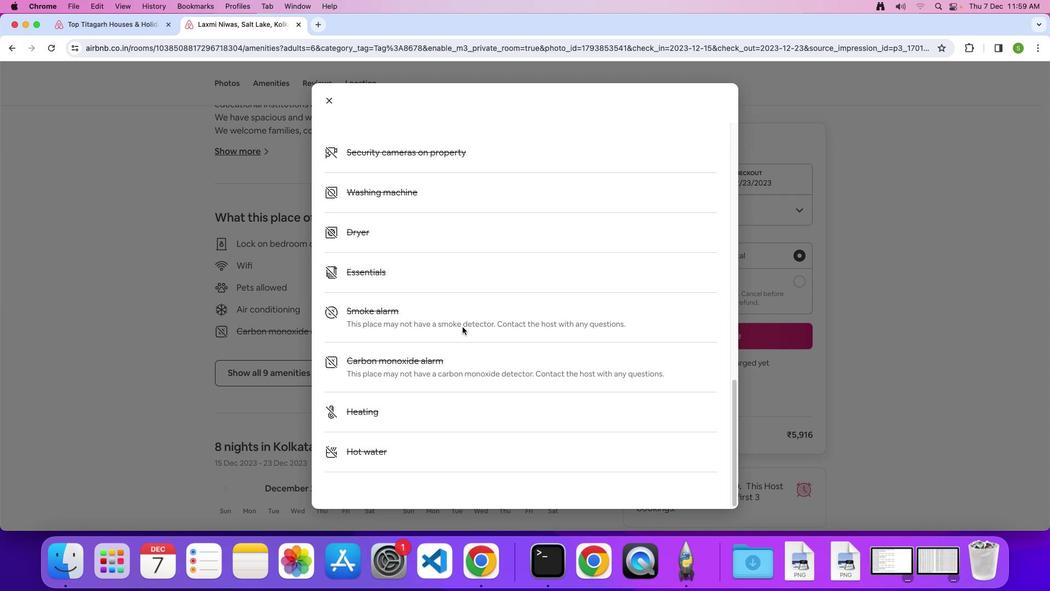 
Action: Mouse scrolled (462, 326) with delta (0, 0)
Screenshot: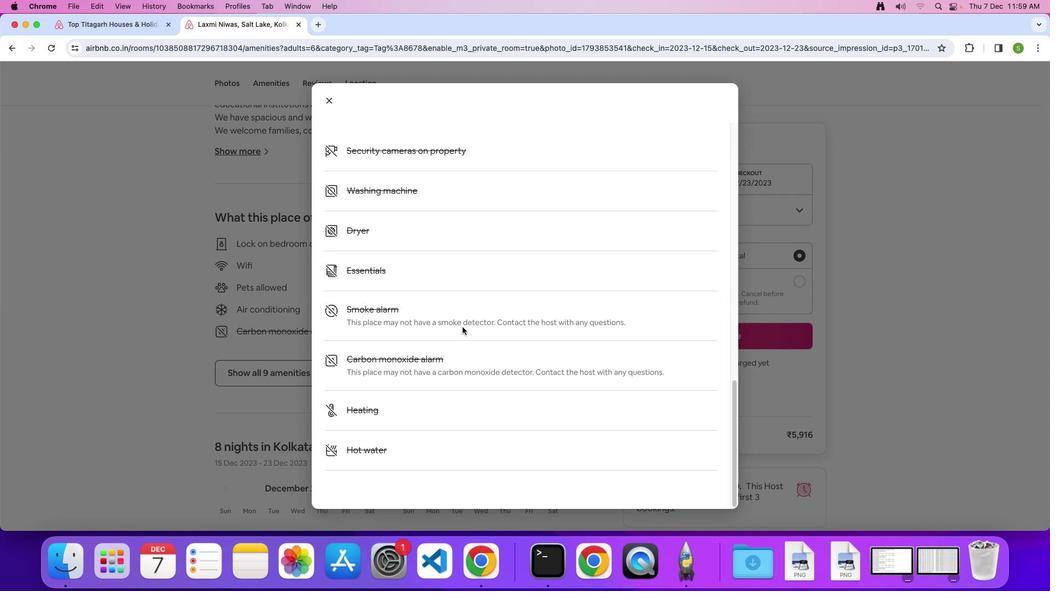 
Action: Mouse scrolled (462, 326) with delta (0, -1)
Screenshot: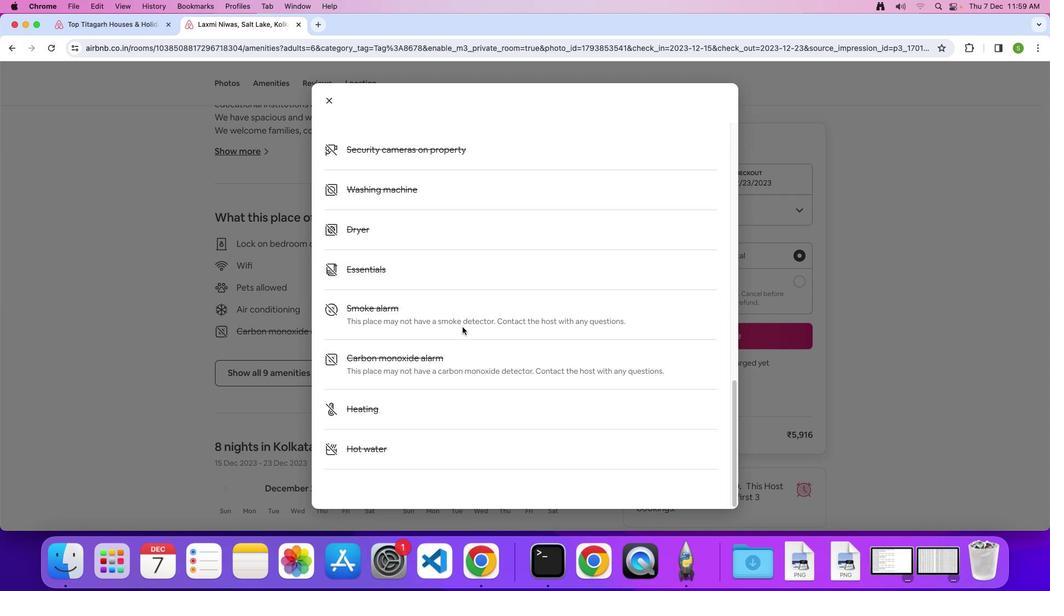 
Action: Mouse moved to (331, 97)
Screenshot: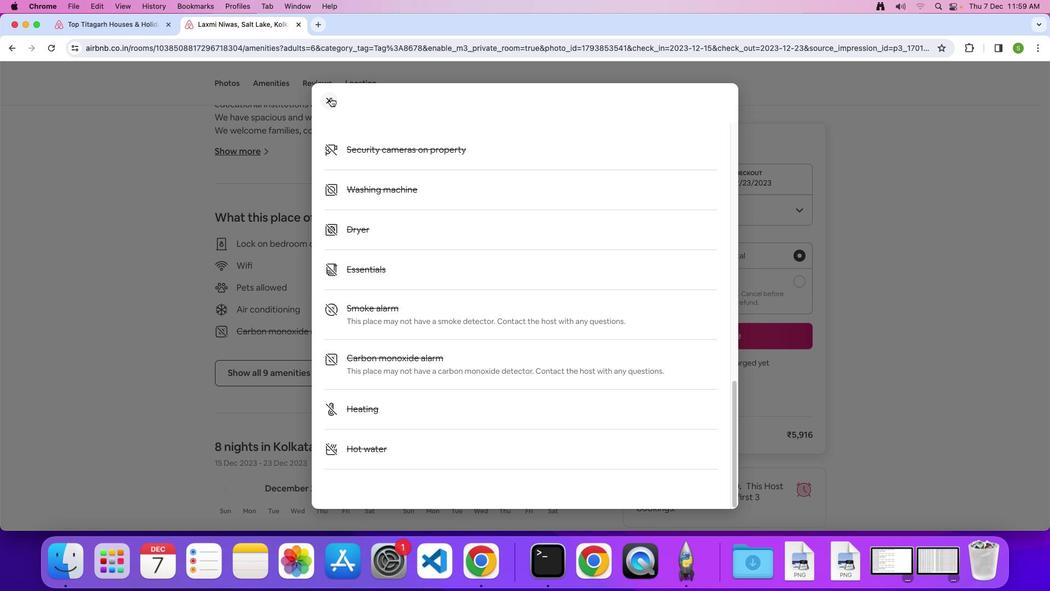 
Action: Mouse pressed left at (331, 97)
Screenshot: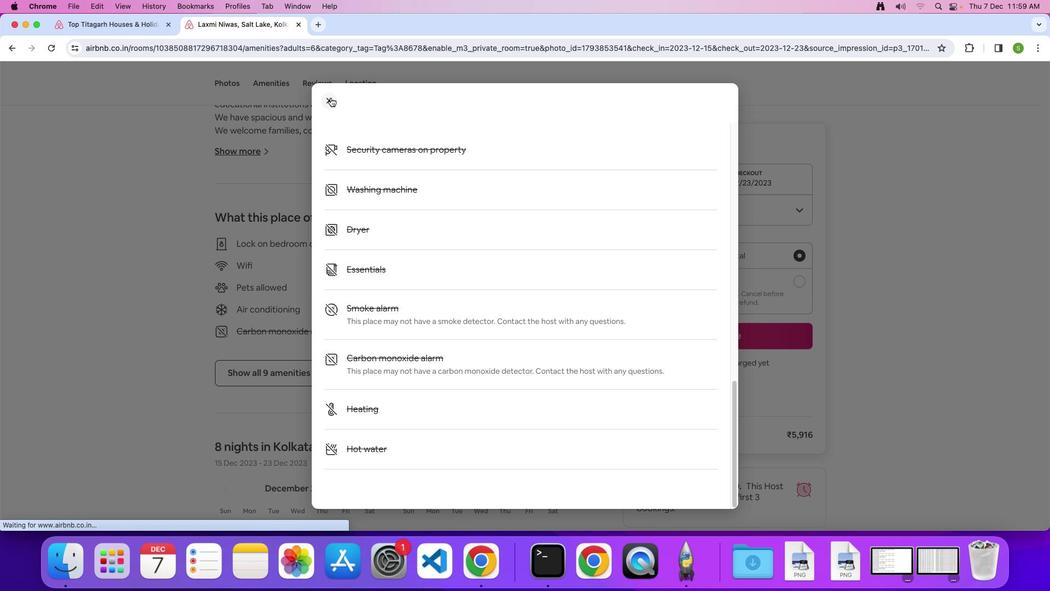 
Action: Mouse moved to (340, 334)
Screenshot: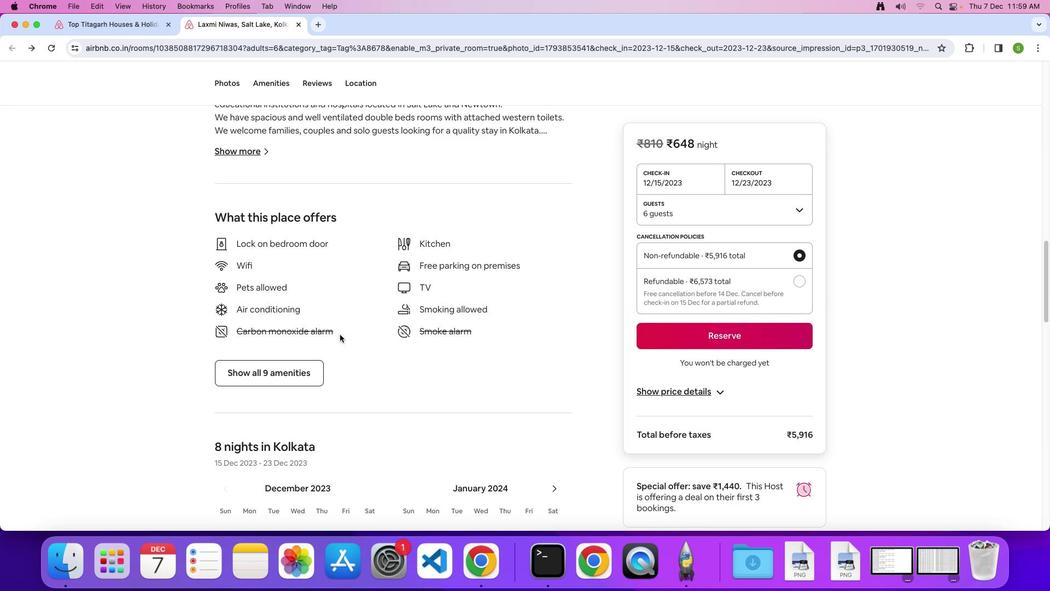 
Action: Mouse scrolled (340, 334) with delta (0, 0)
Screenshot: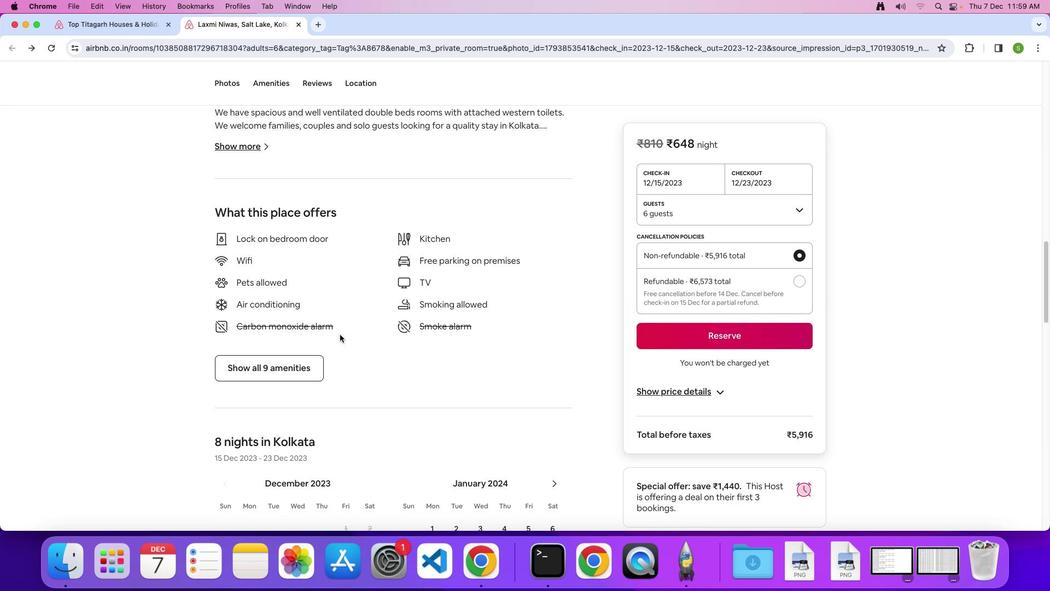 
Action: Mouse scrolled (340, 334) with delta (0, 0)
Screenshot: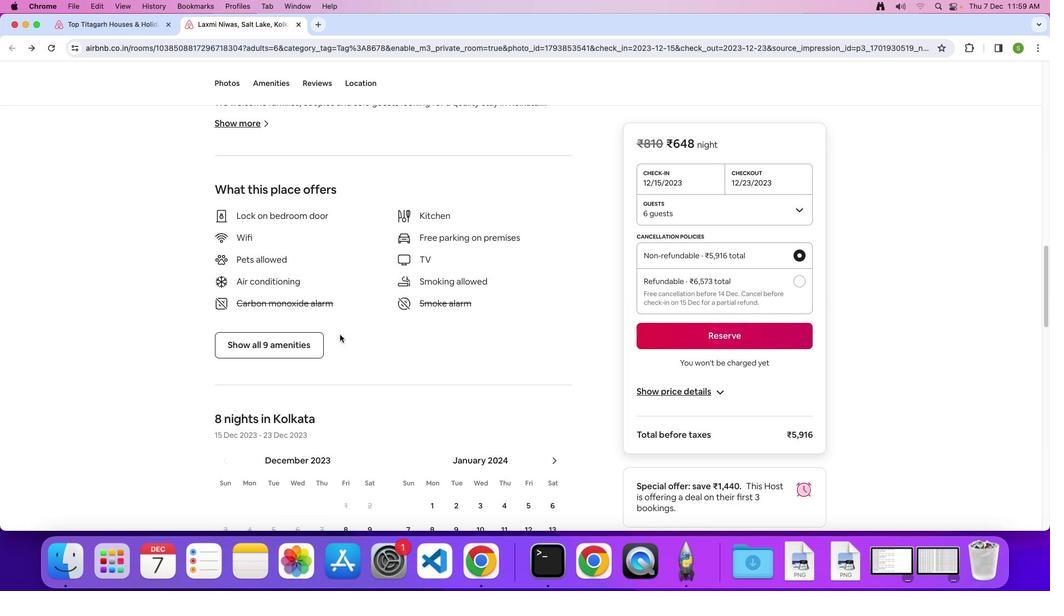 
Action: Mouse scrolled (340, 334) with delta (0, -1)
Screenshot: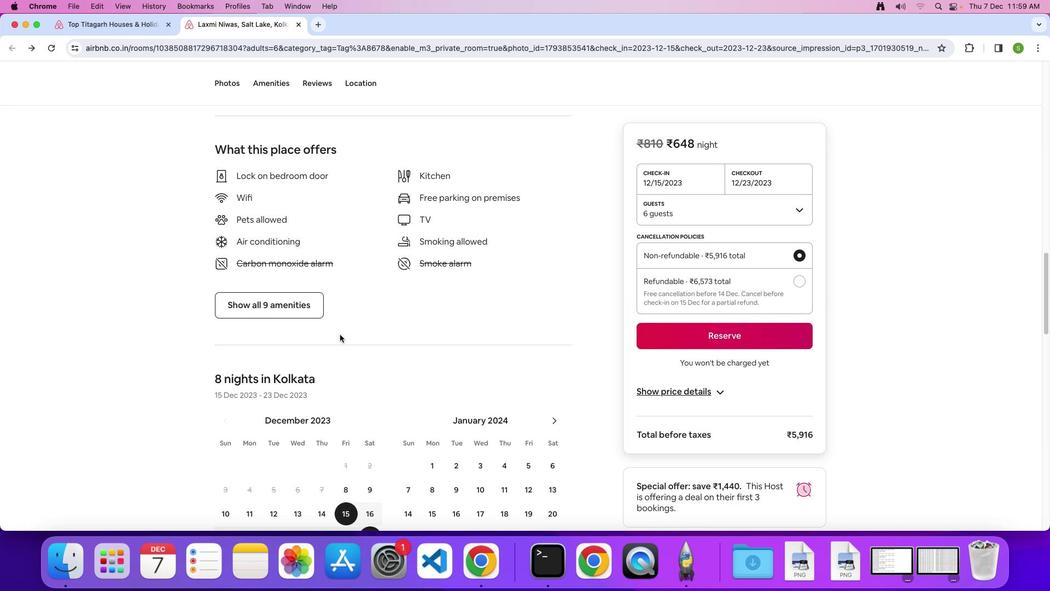 
Action: Mouse scrolled (340, 334) with delta (0, 0)
Screenshot: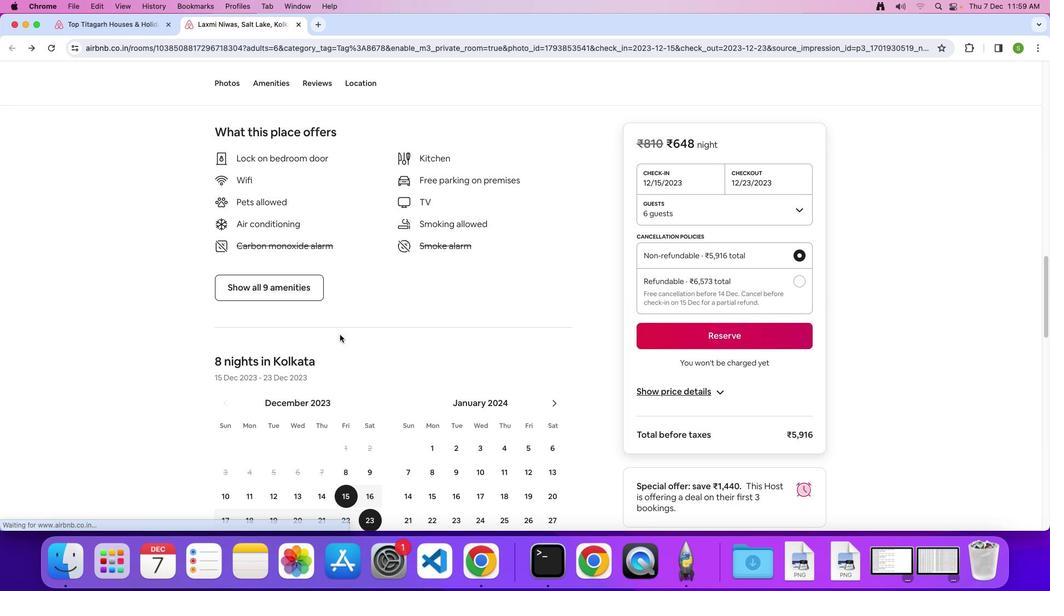 
Action: Mouse scrolled (340, 334) with delta (0, 0)
Screenshot: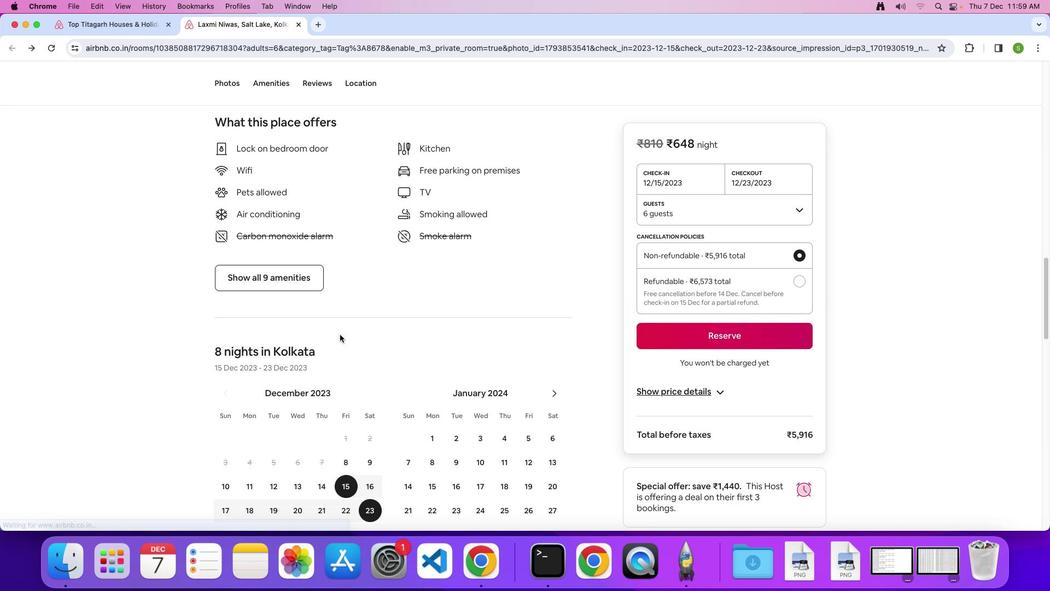 
Action: Mouse scrolled (340, 334) with delta (0, -1)
Screenshot: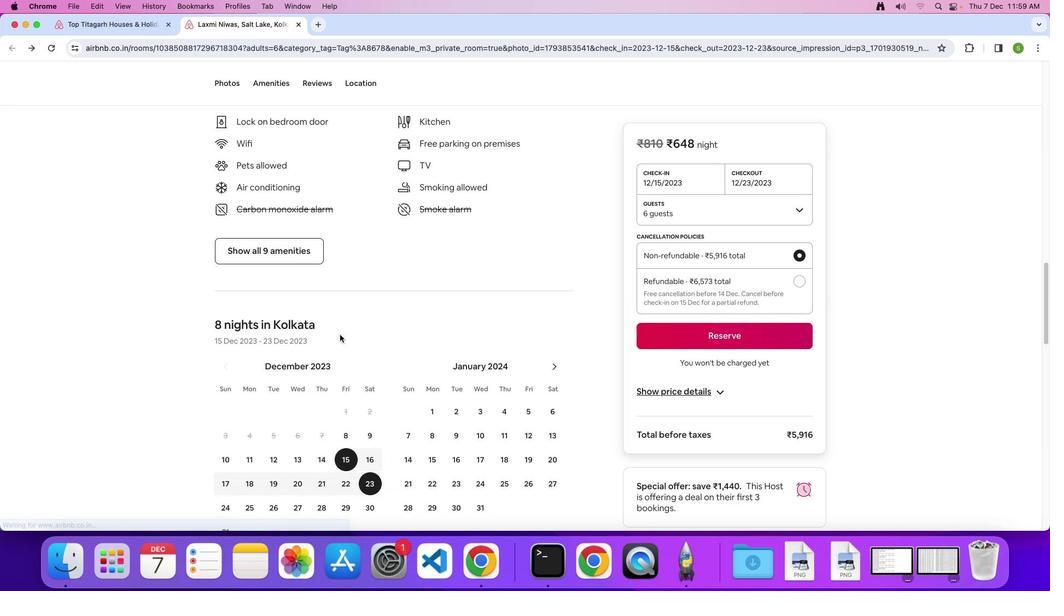 
Action: Mouse scrolled (340, 334) with delta (0, 0)
Screenshot: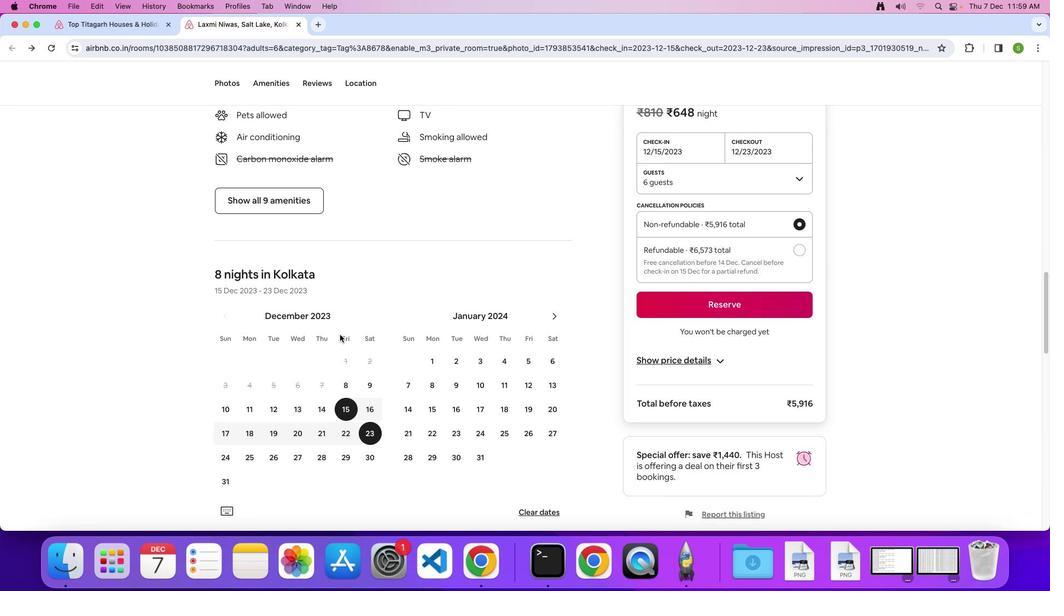 
Action: Mouse scrolled (340, 334) with delta (0, 0)
Screenshot: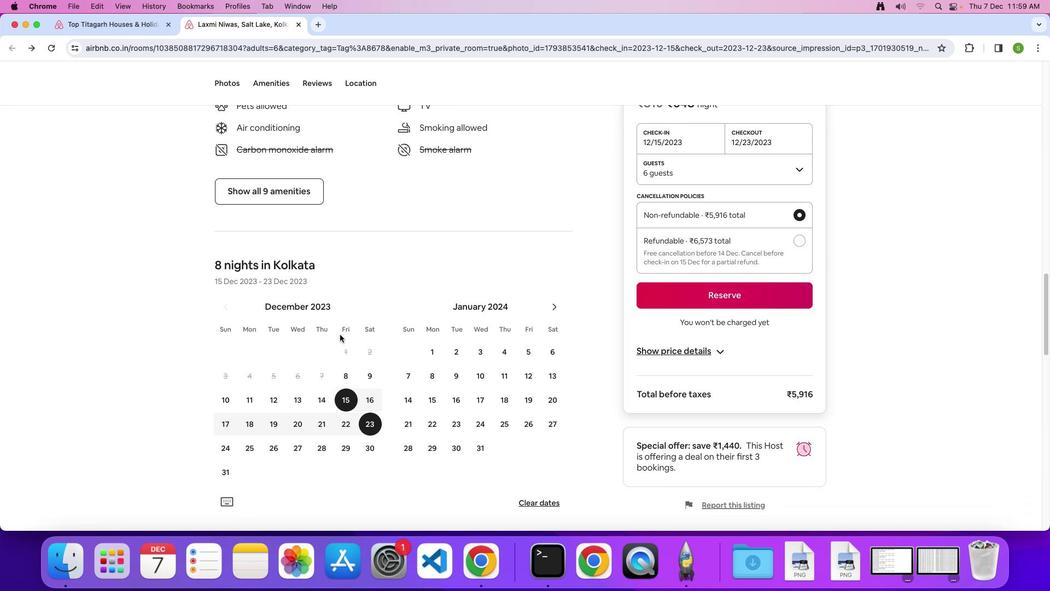 
Action: Mouse scrolled (340, 334) with delta (0, -1)
Screenshot: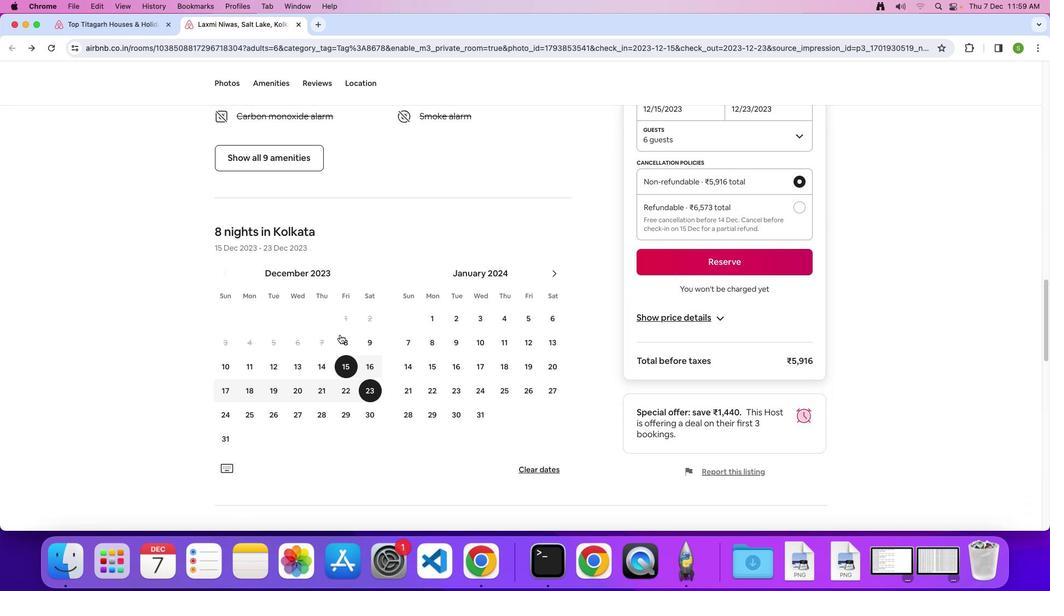 
Action: Mouse scrolled (340, 334) with delta (0, 0)
Screenshot: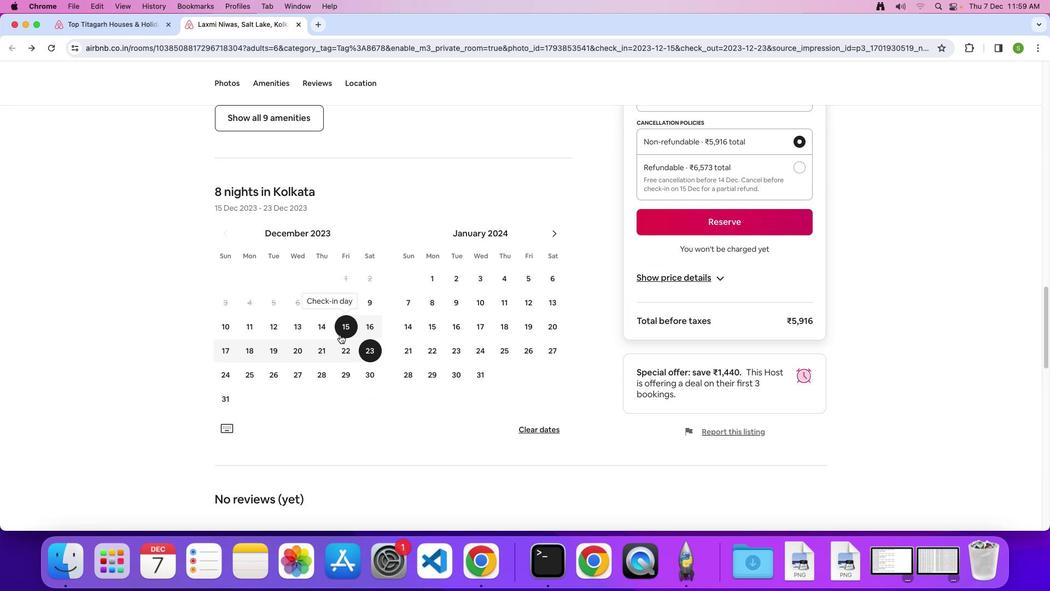 
Action: Mouse scrolled (340, 334) with delta (0, 0)
Screenshot: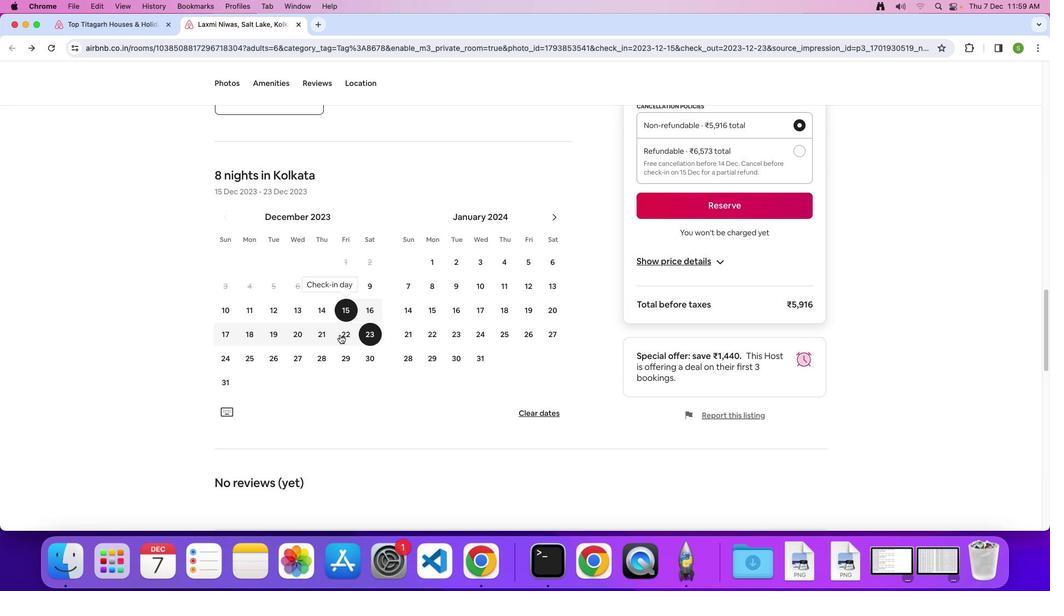
Action: Mouse scrolled (340, 334) with delta (0, -1)
Screenshot: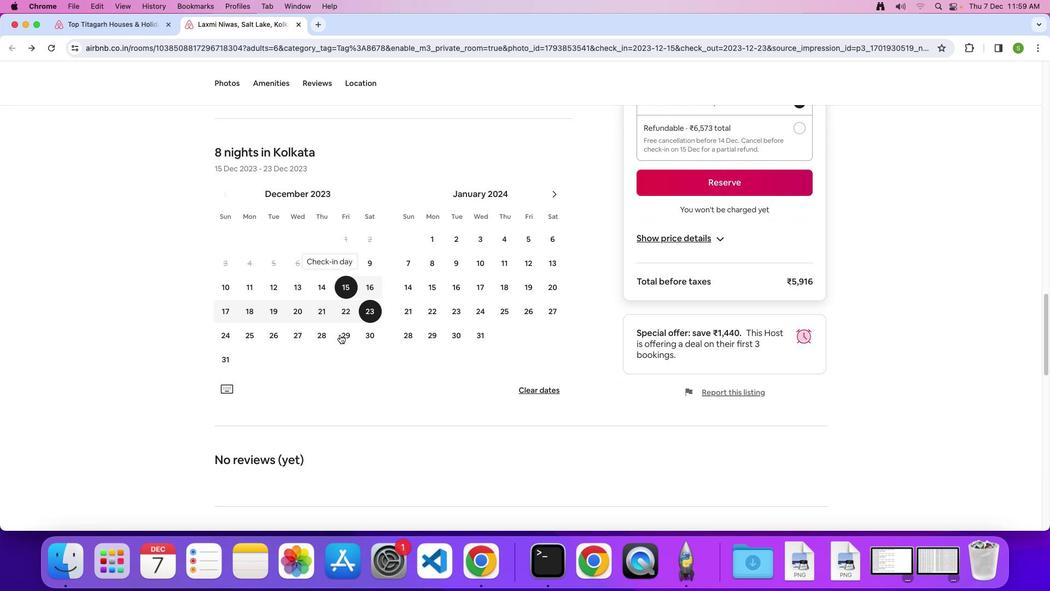 
Action: Mouse scrolled (340, 334) with delta (0, 0)
Screenshot: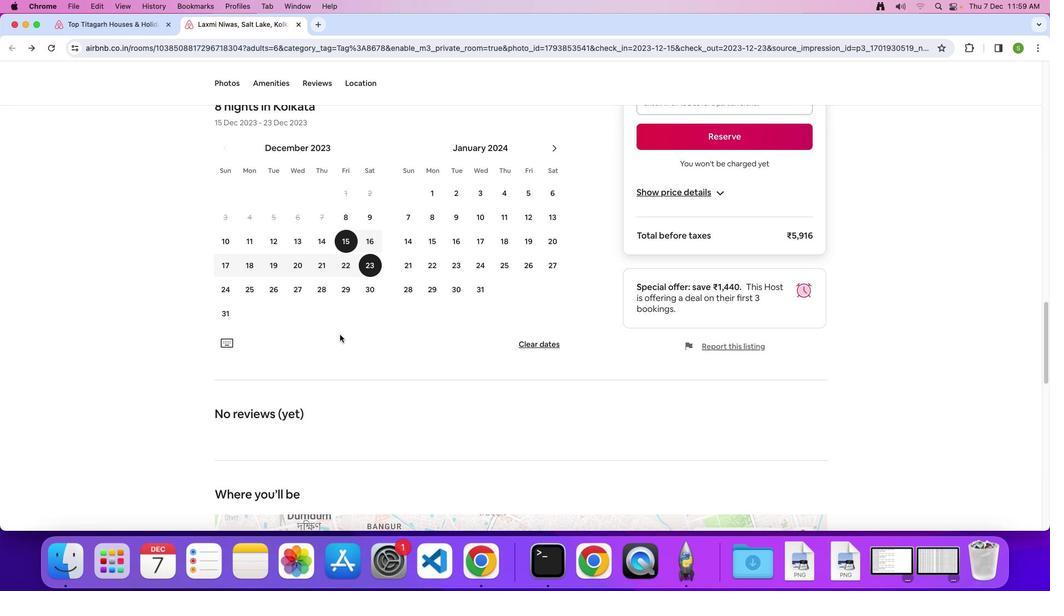 
Action: Mouse scrolled (340, 334) with delta (0, 0)
Screenshot: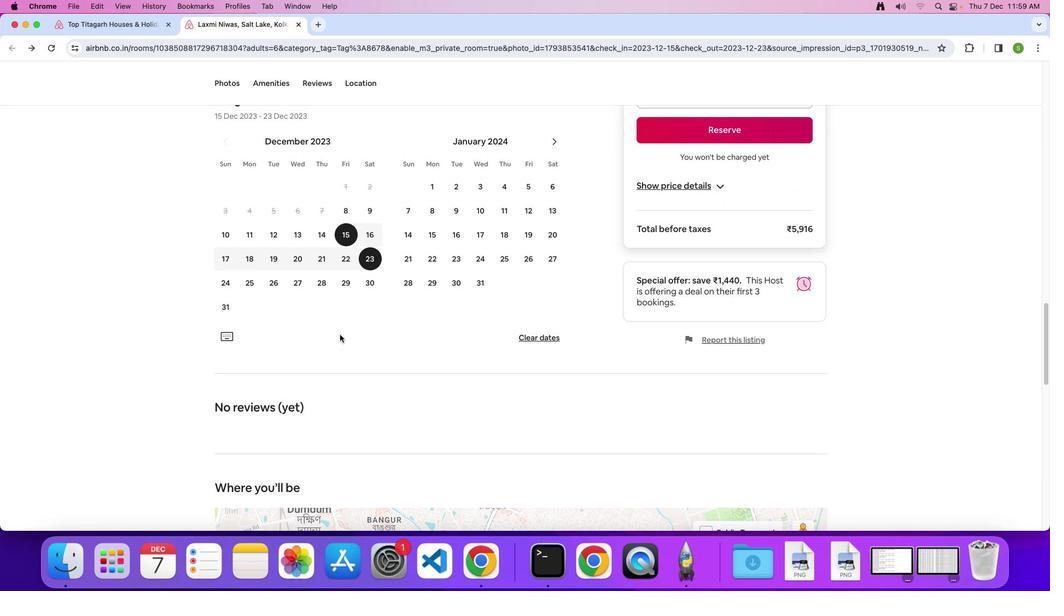 
Action: Mouse scrolled (340, 334) with delta (0, -1)
Screenshot: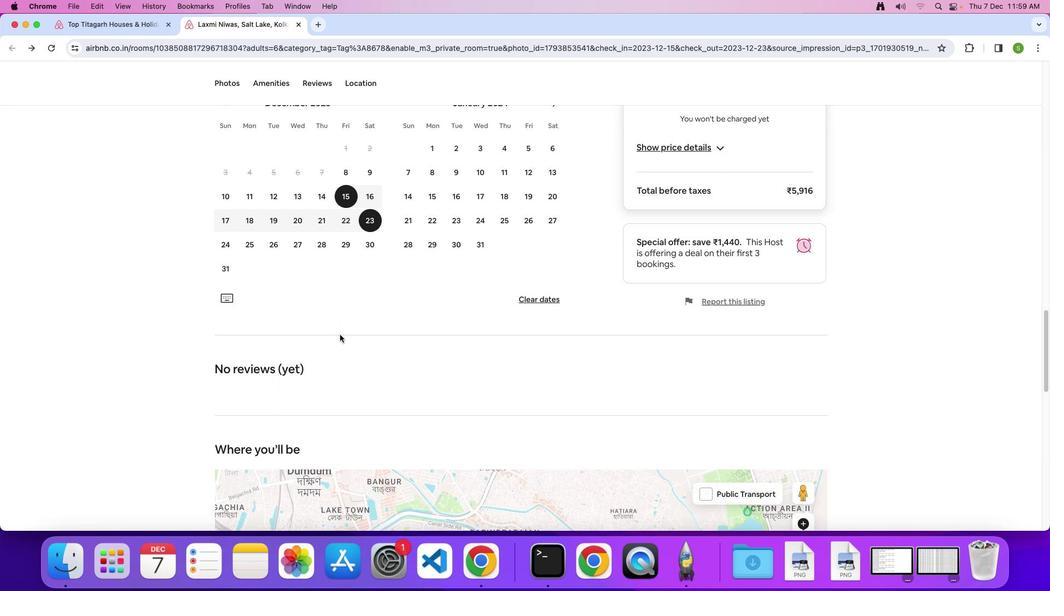 
Action: Mouse scrolled (340, 334) with delta (0, 0)
Screenshot: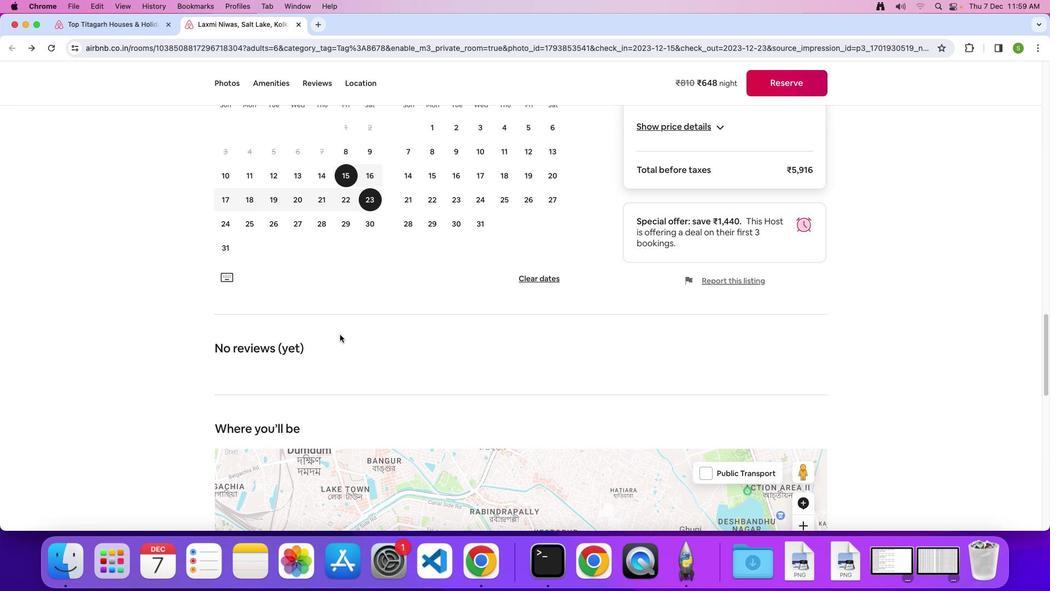 
Action: Mouse scrolled (340, 334) with delta (0, 0)
Screenshot: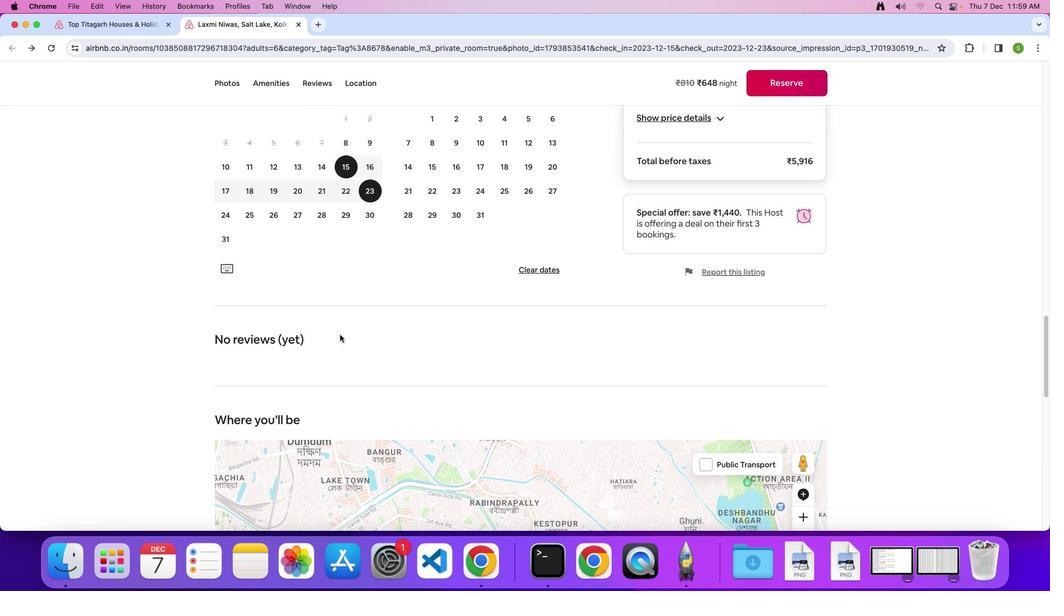 
Action: Mouse scrolled (340, 334) with delta (0, -1)
Screenshot: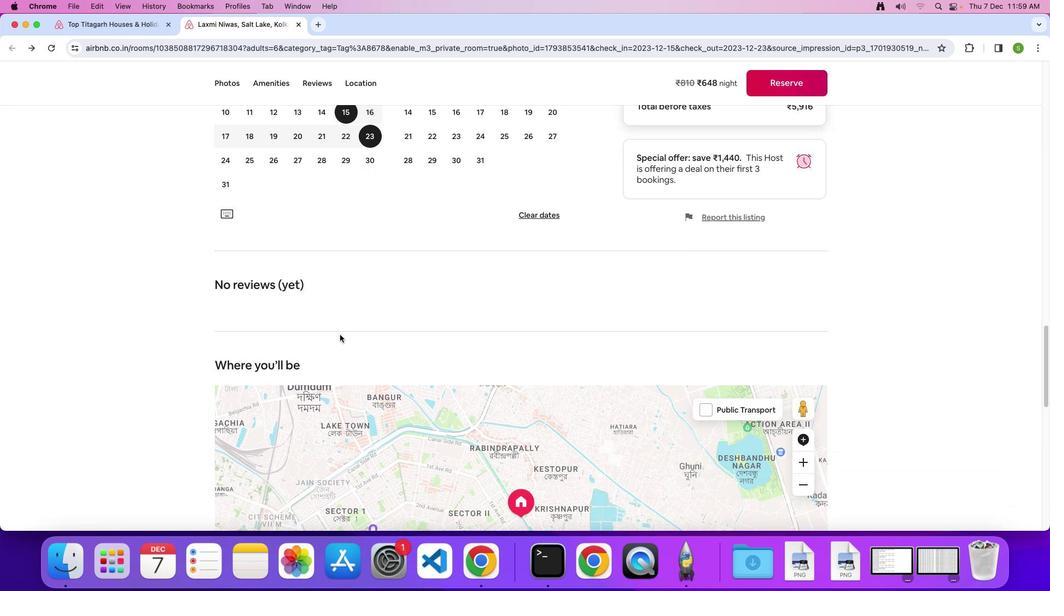 
Action: Mouse scrolled (340, 334) with delta (0, 0)
Screenshot: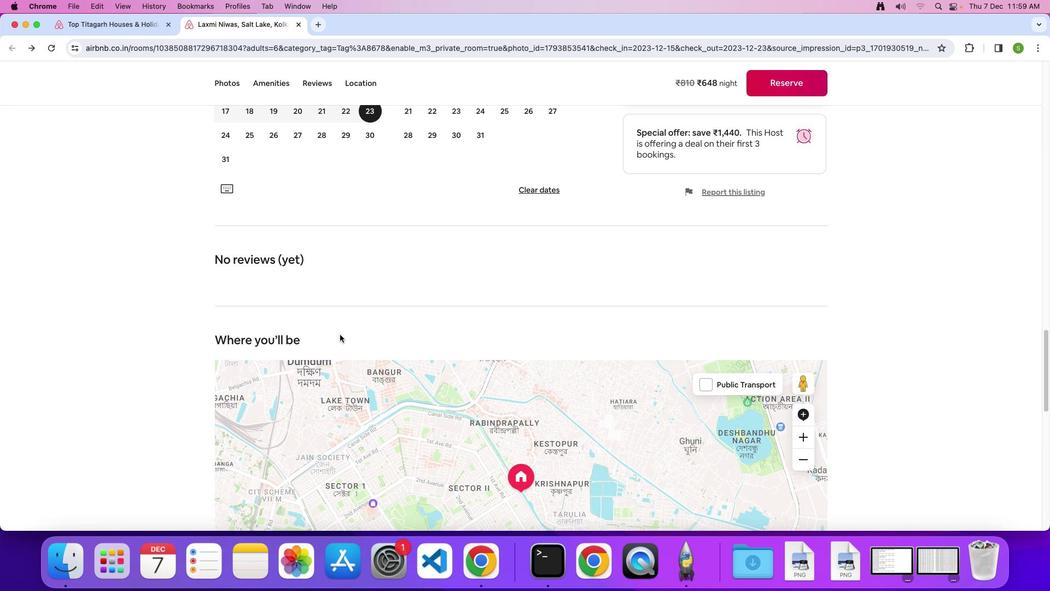 
Action: Mouse scrolled (340, 334) with delta (0, 0)
Screenshot: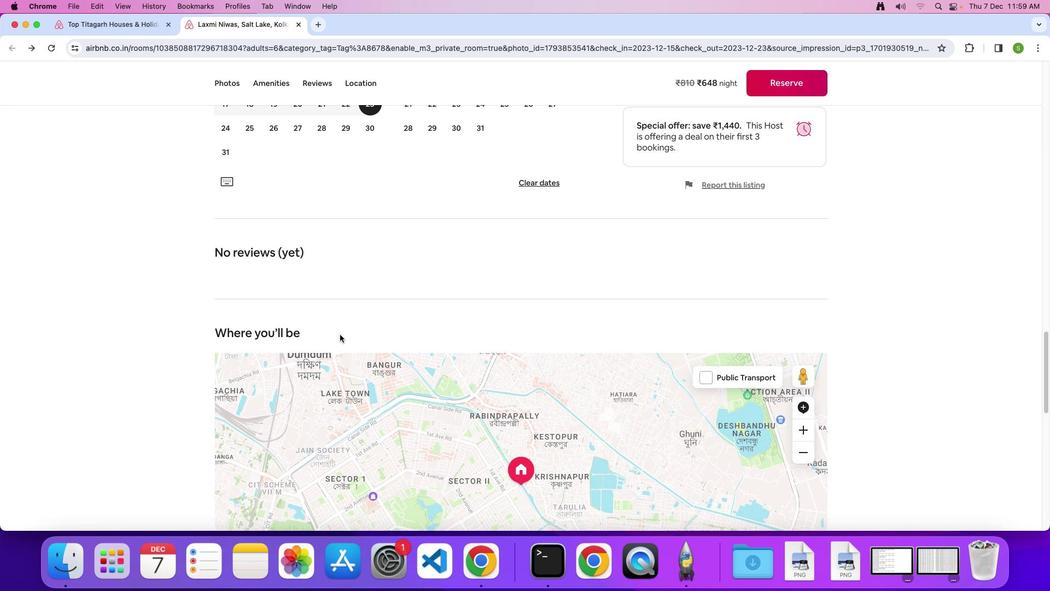 
Action: Mouse scrolled (340, 334) with delta (0, 0)
Screenshot: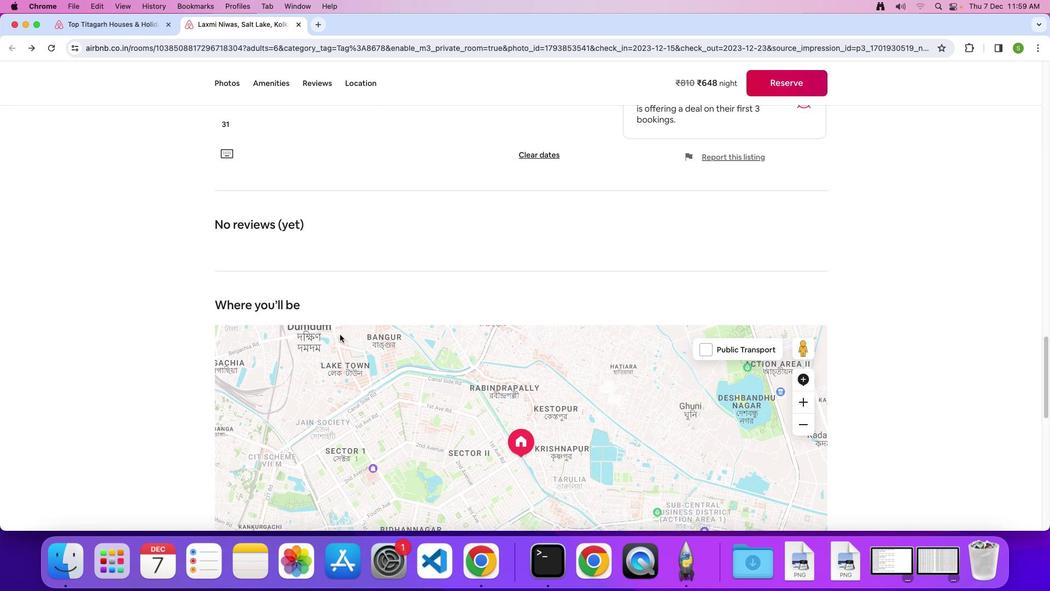 
Action: Mouse scrolled (340, 334) with delta (0, 0)
Screenshot: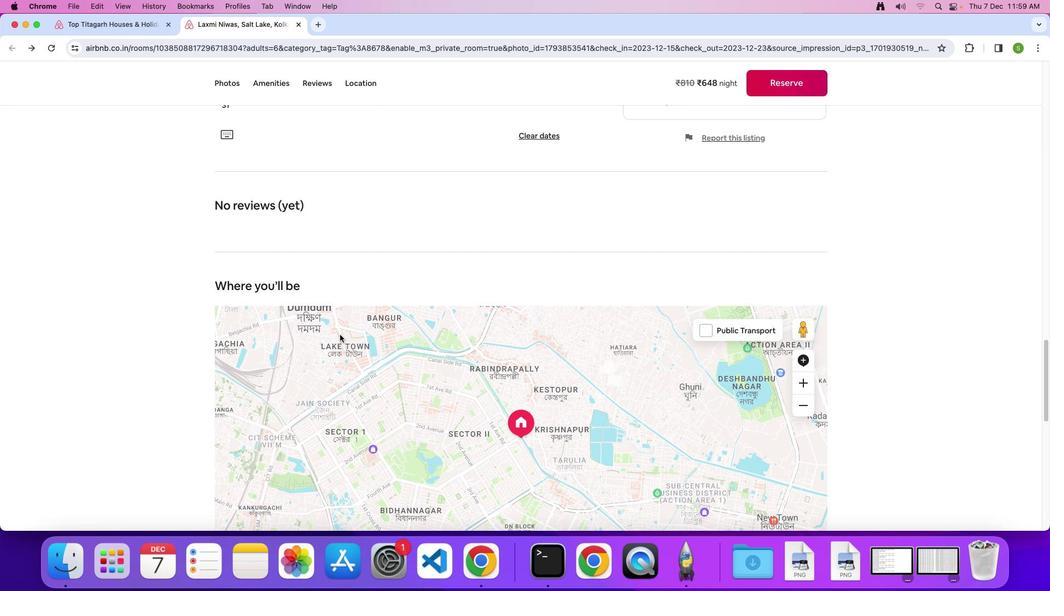 
Action: Mouse scrolled (340, 334) with delta (0, 0)
Screenshot: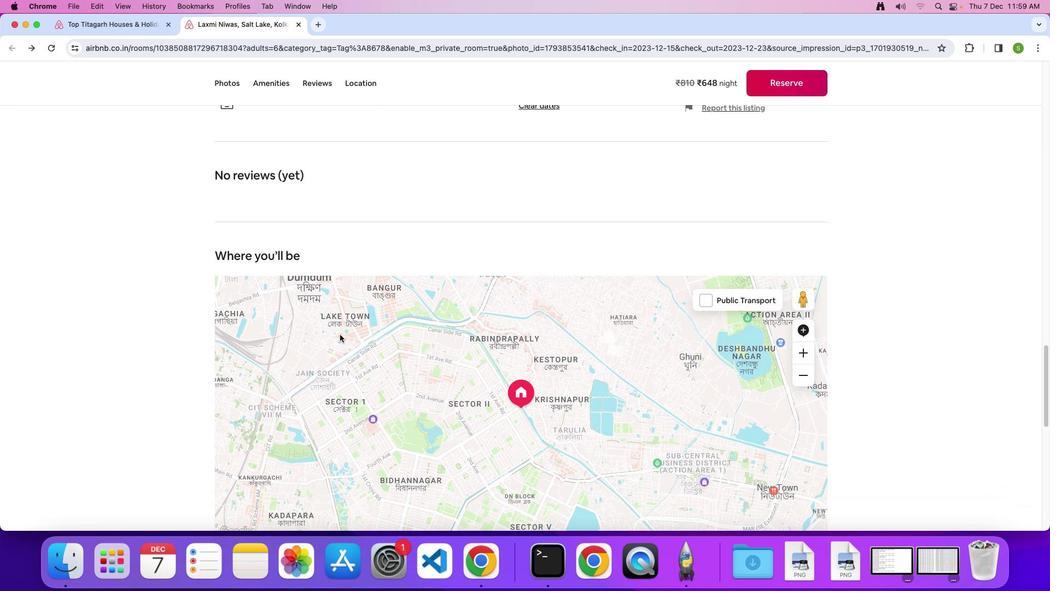 
Action: Mouse scrolled (340, 334) with delta (0, -1)
Screenshot: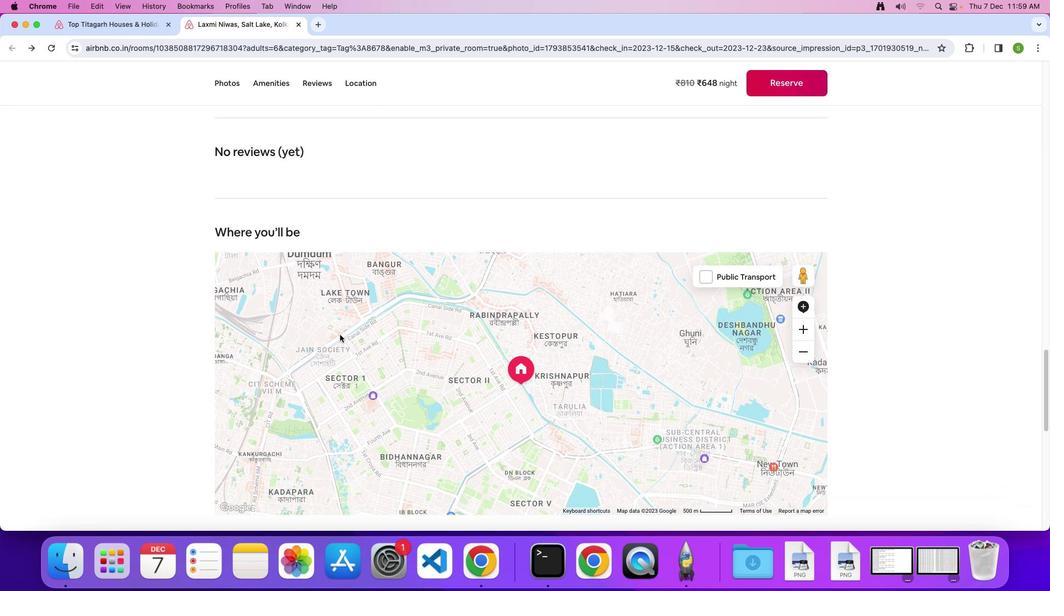 
Action: Mouse scrolled (340, 334) with delta (0, 0)
Screenshot: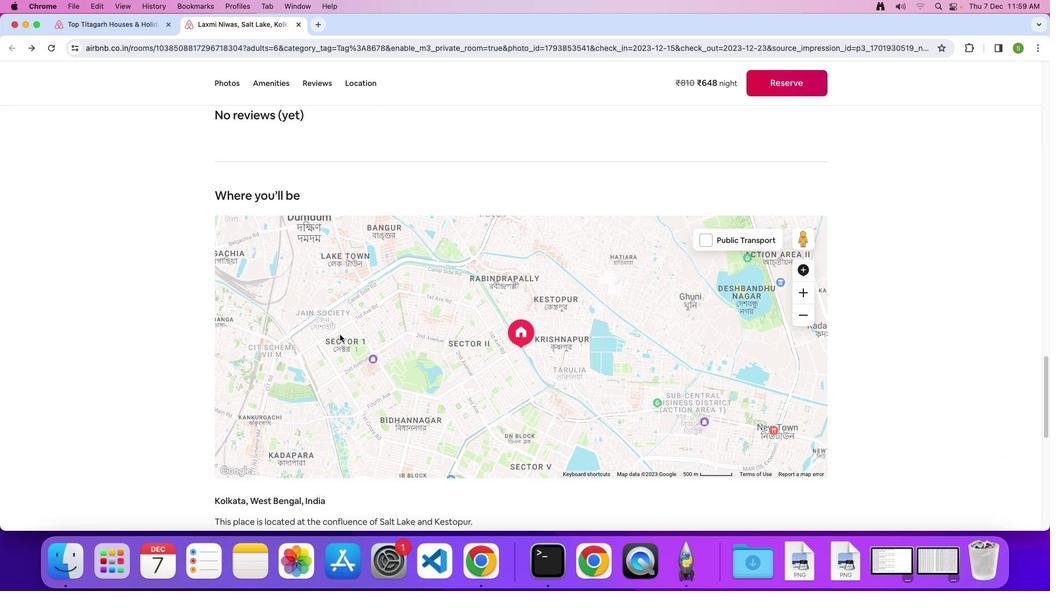 
Action: Mouse scrolled (340, 334) with delta (0, 0)
Screenshot: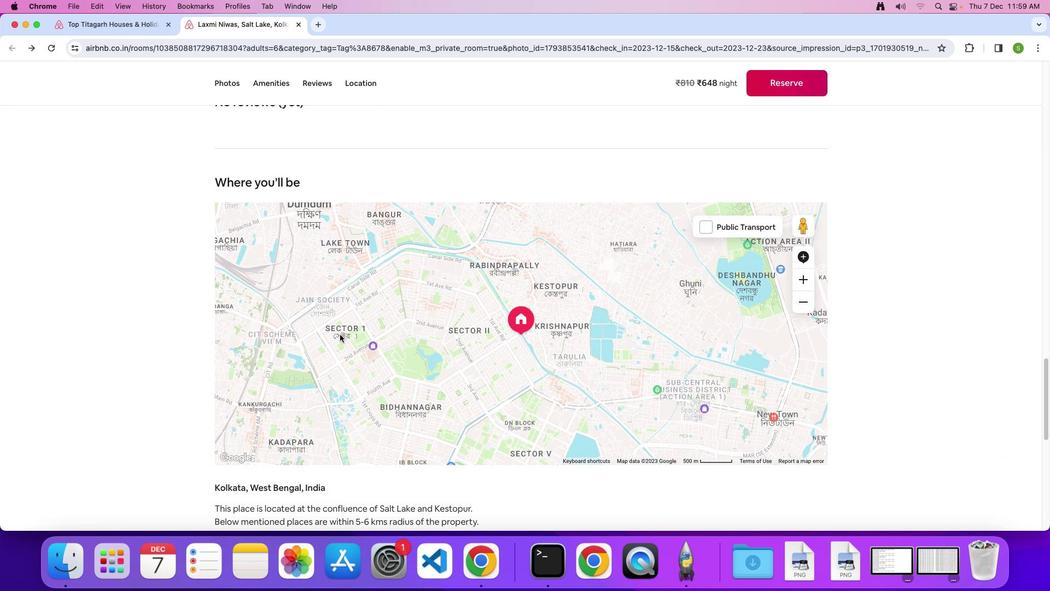 
Action: Mouse scrolled (340, 334) with delta (0, -1)
Screenshot: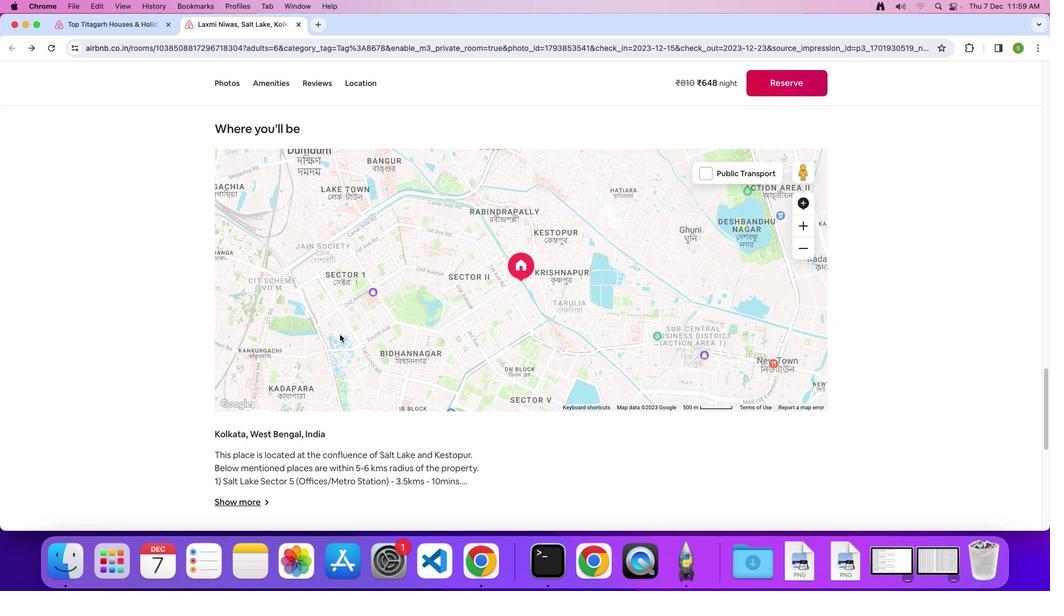 
Action: Mouse scrolled (340, 334) with delta (0, 0)
Screenshot: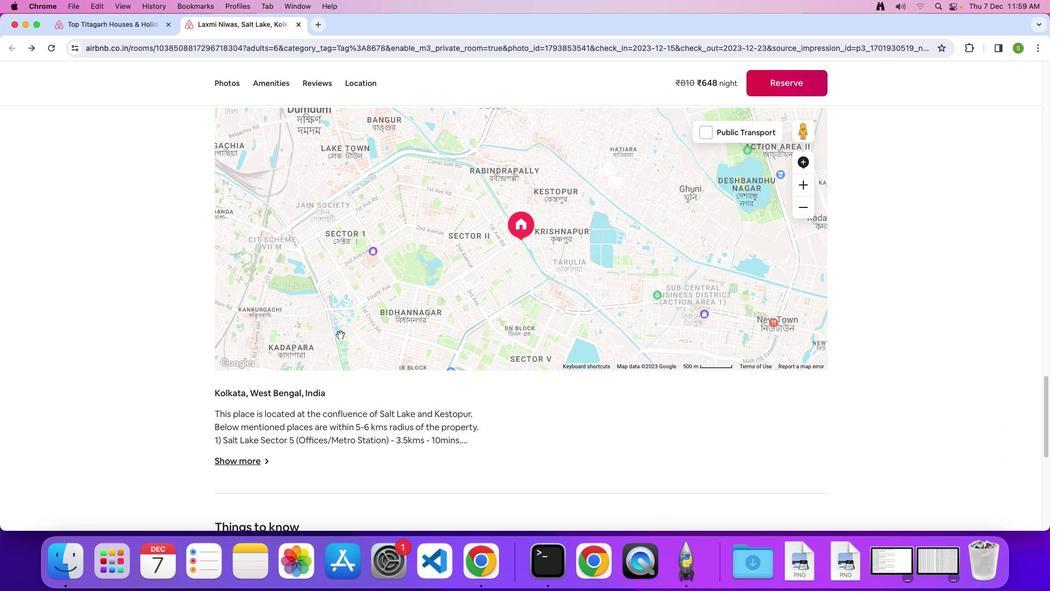 
Action: Mouse scrolled (340, 334) with delta (0, 0)
Screenshot: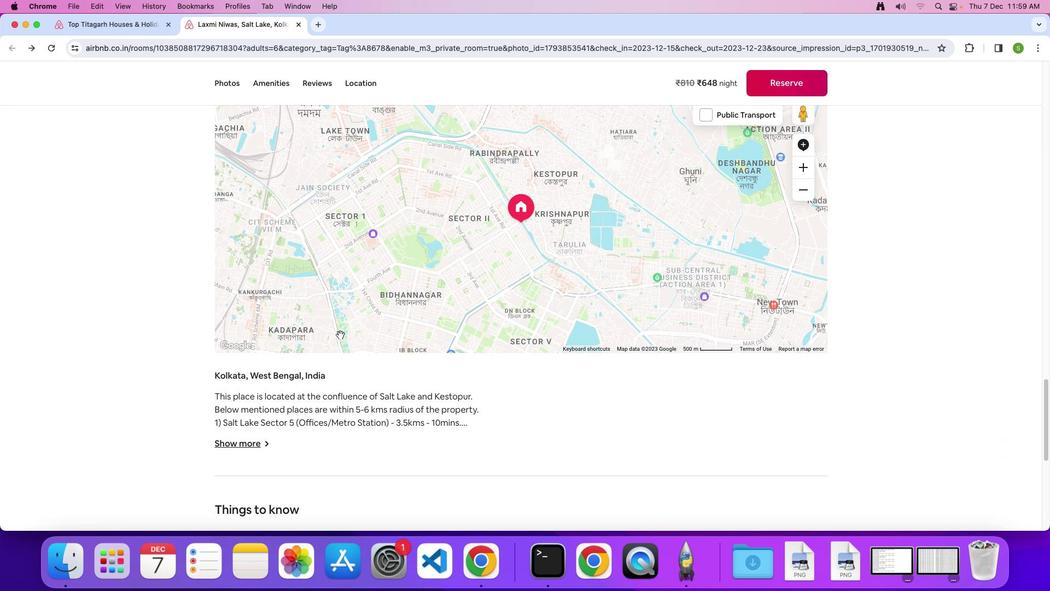 
Action: Mouse scrolled (340, 334) with delta (0, -1)
Screenshot: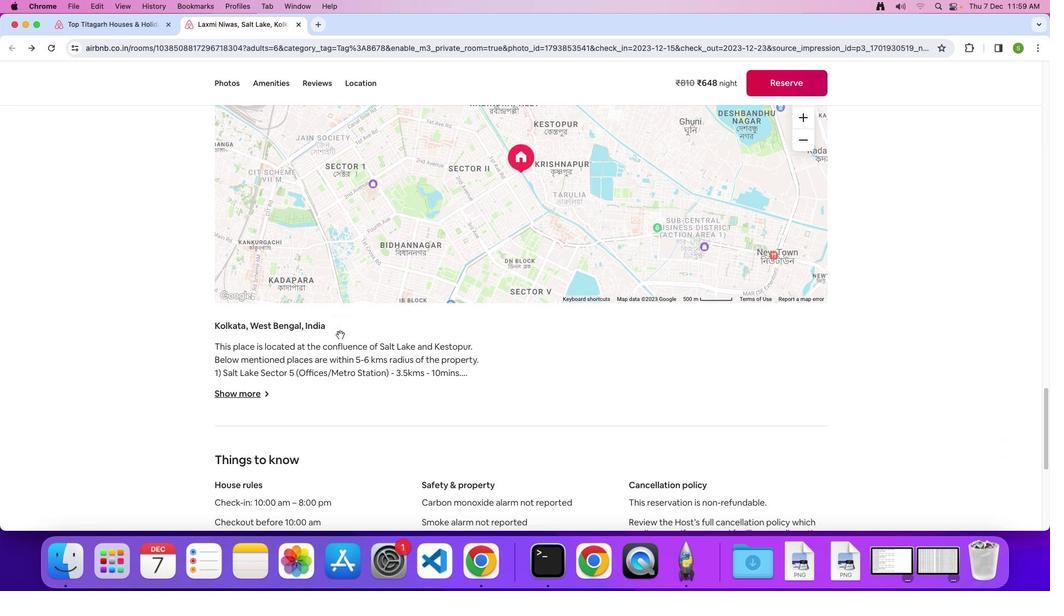 
Action: Mouse moved to (240, 376)
Screenshot: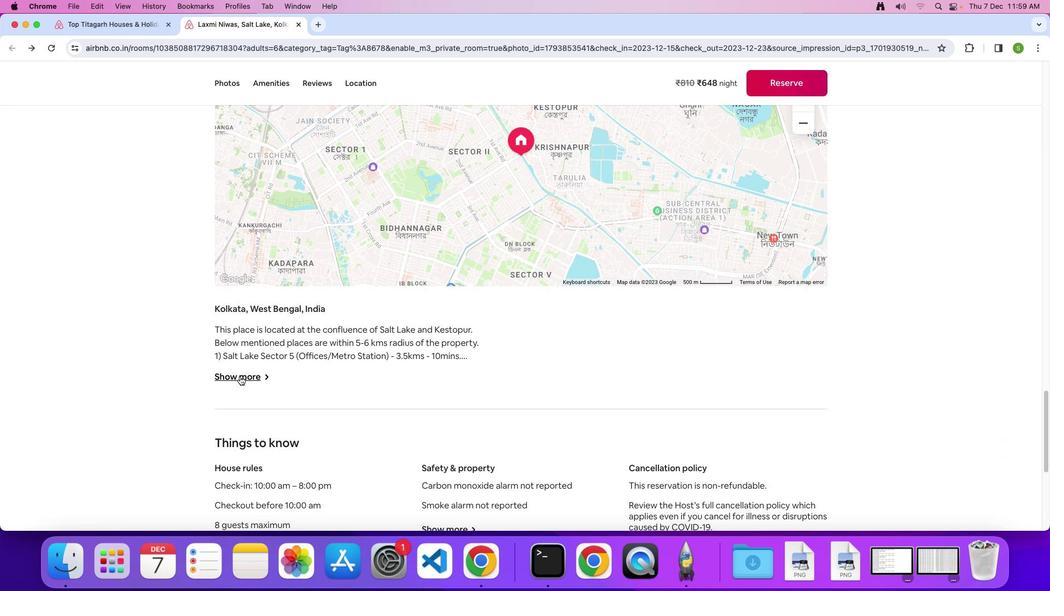 
Action: Mouse pressed left at (240, 376)
Screenshot: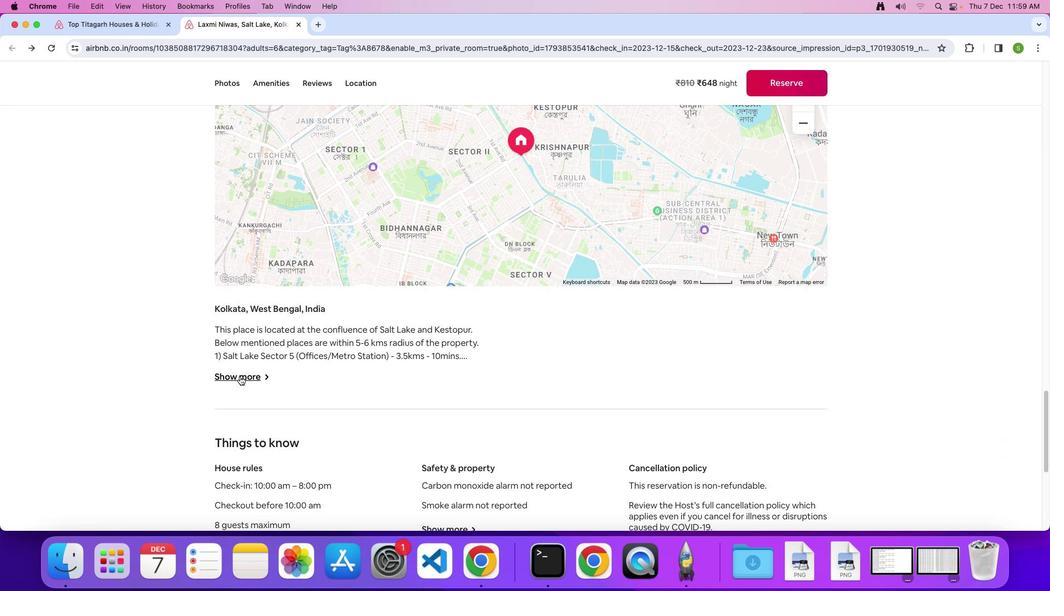 
Action: Mouse moved to (14, 77)
Screenshot: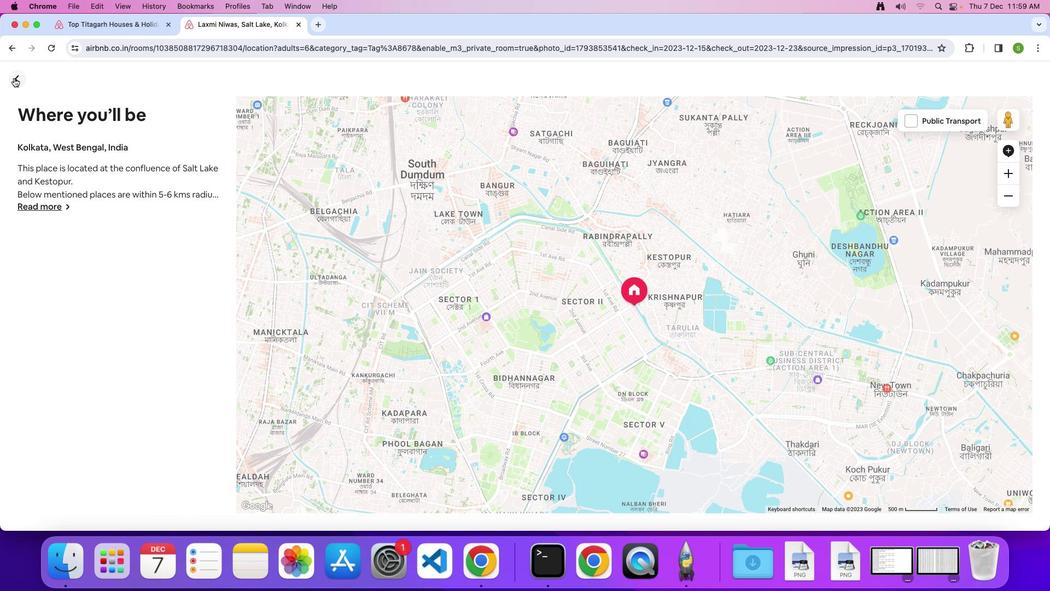 
Action: Mouse pressed left at (14, 77)
Screenshot: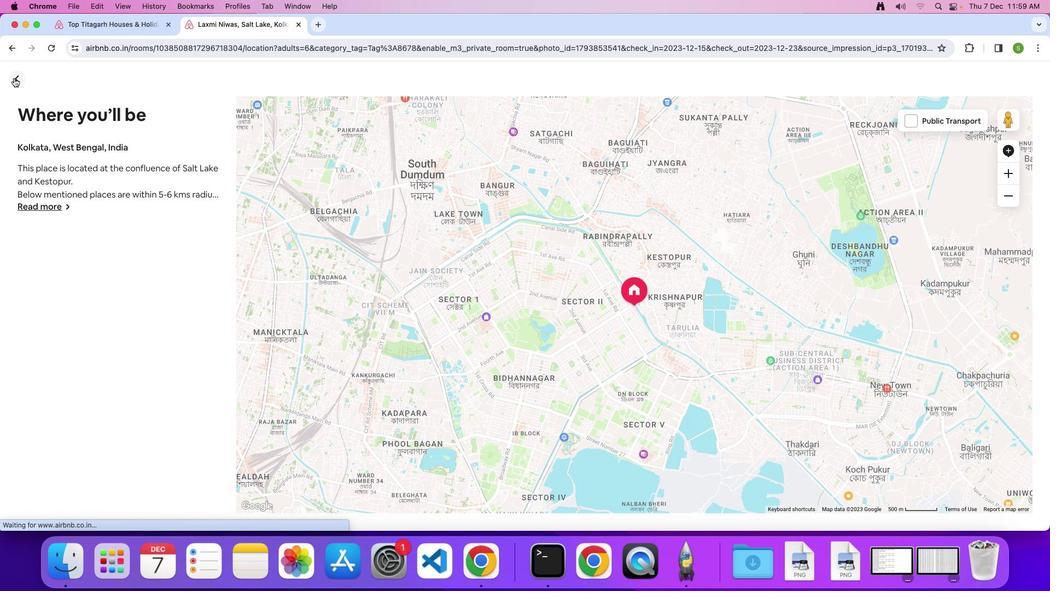 
Action: Mouse moved to (330, 365)
Screenshot: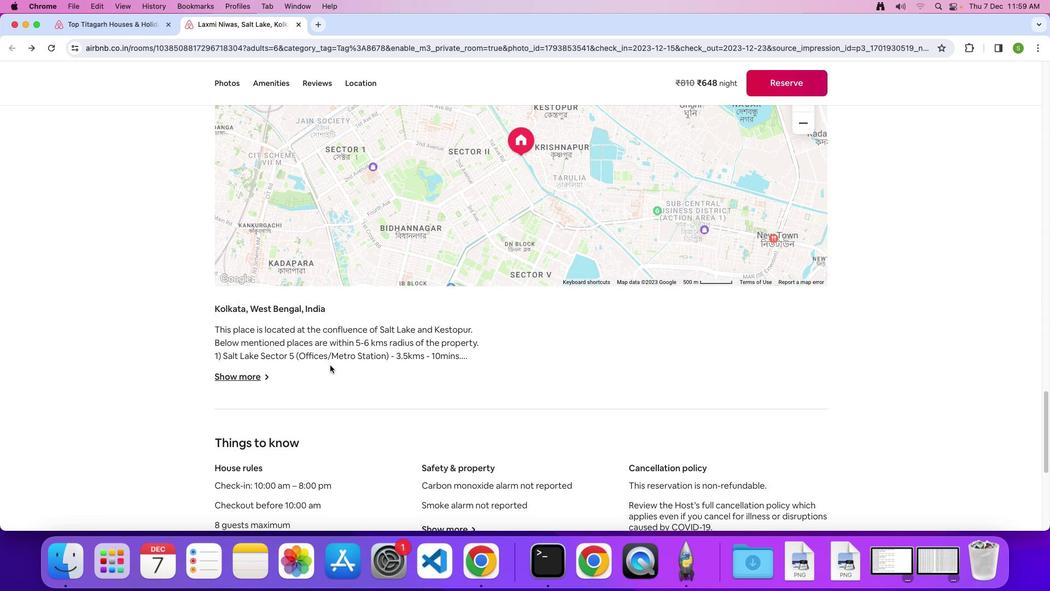
Action: Mouse scrolled (330, 365) with delta (0, 0)
Screenshot: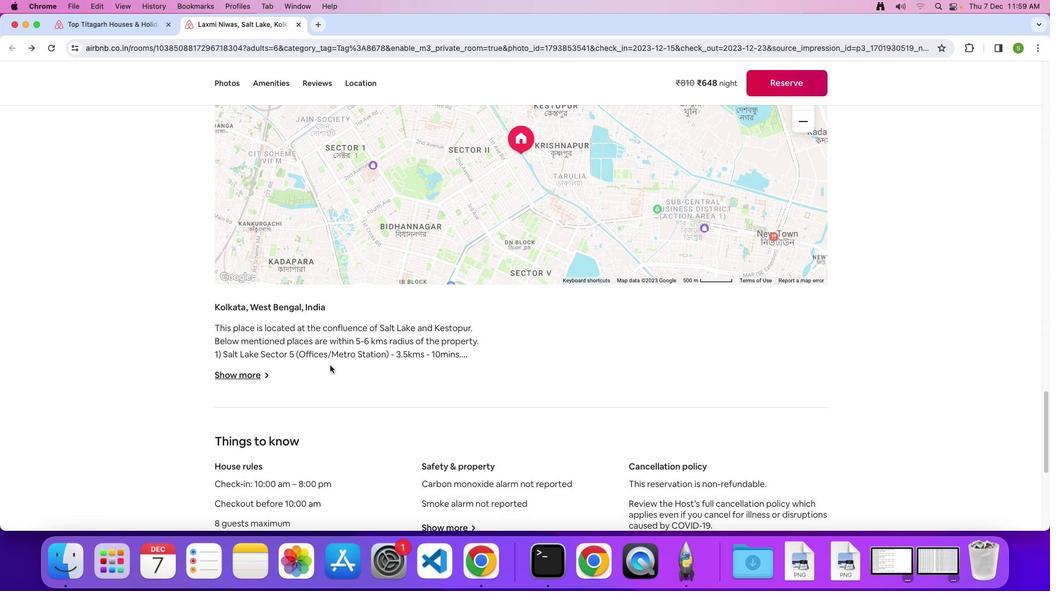 
Action: Mouse scrolled (330, 365) with delta (0, 0)
Screenshot: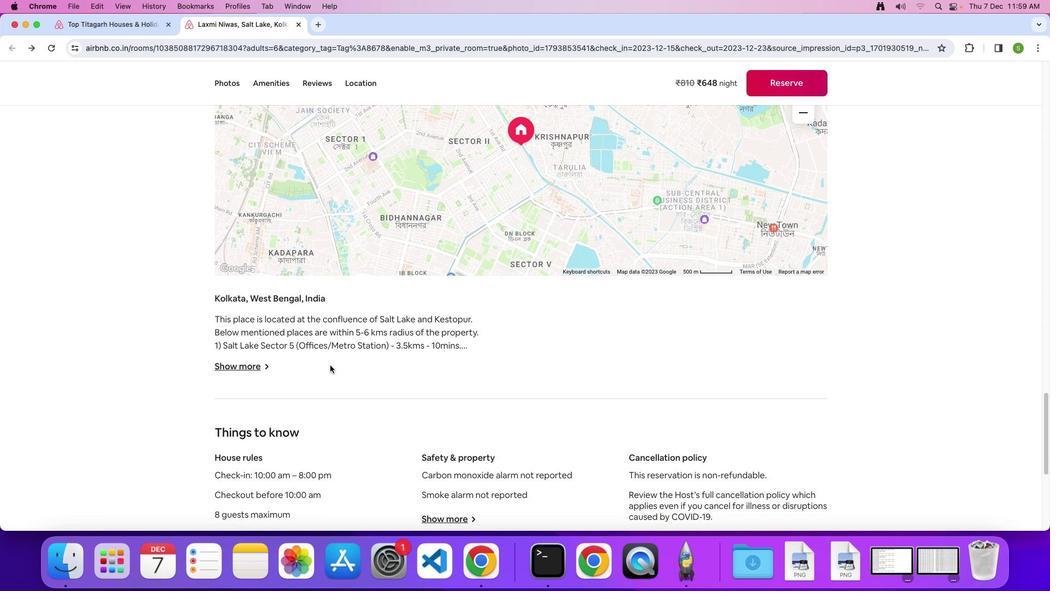 
Action: Mouse scrolled (330, 365) with delta (0, 0)
Screenshot: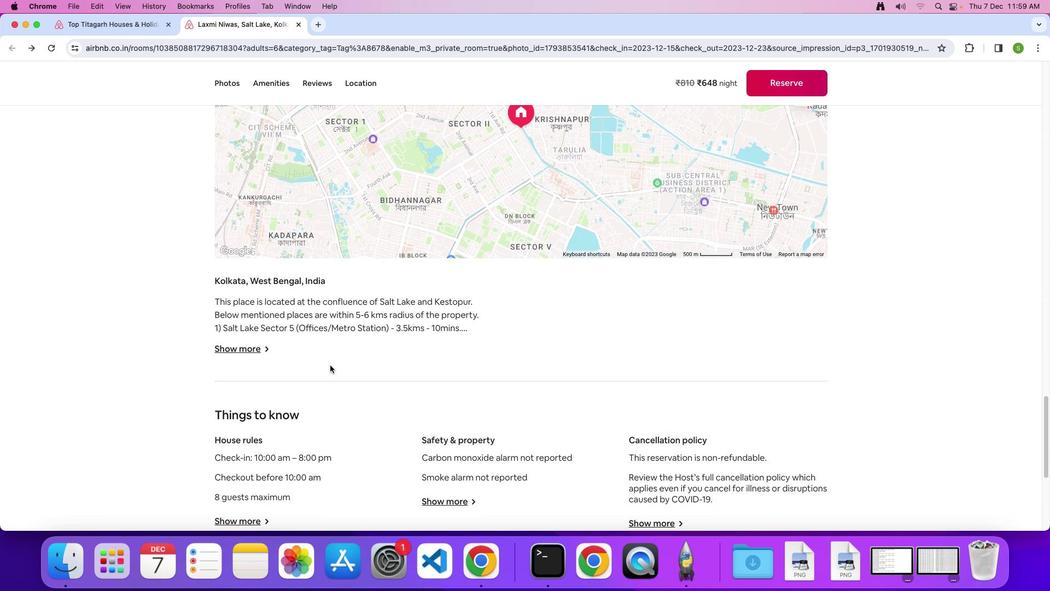 
Action: Mouse scrolled (330, 365) with delta (0, -1)
Screenshot: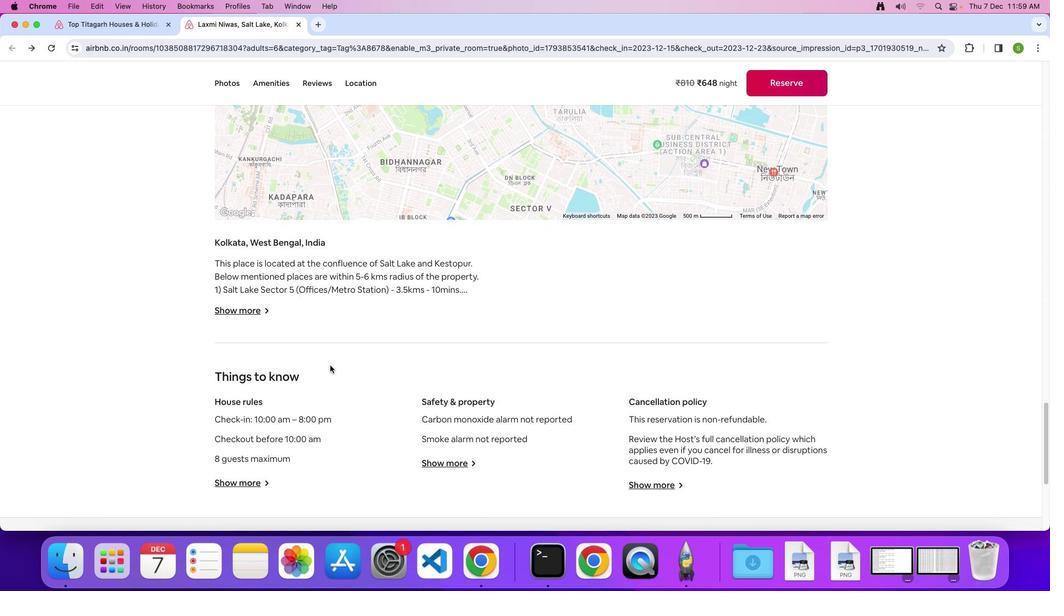
Action: Mouse scrolled (330, 365) with delta (0, 0)
Screenshot: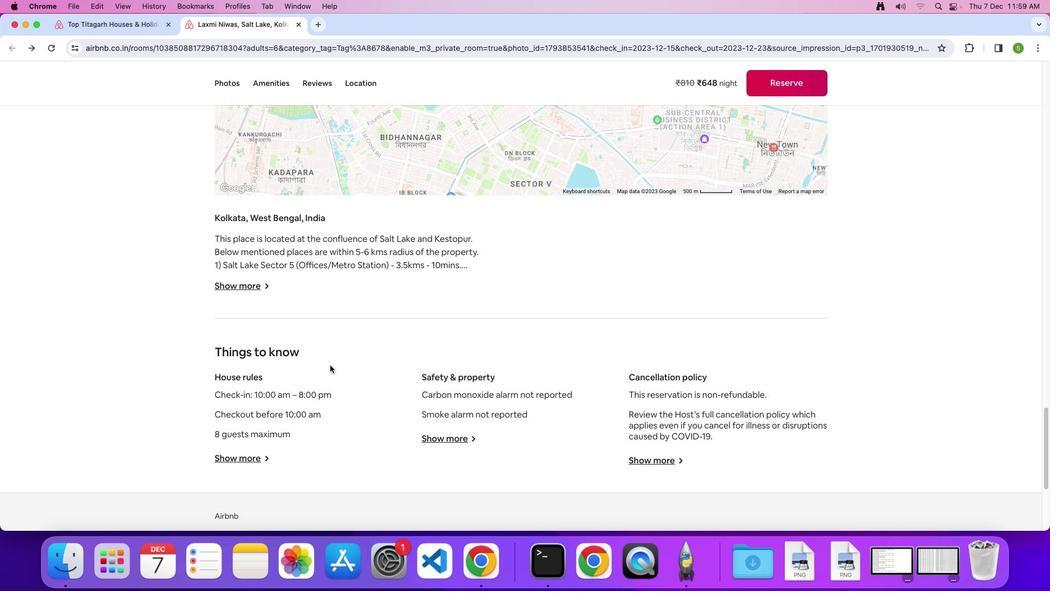 
Action: Mouse scrolled (330, 365) with delta (0, 0)
Screenshot: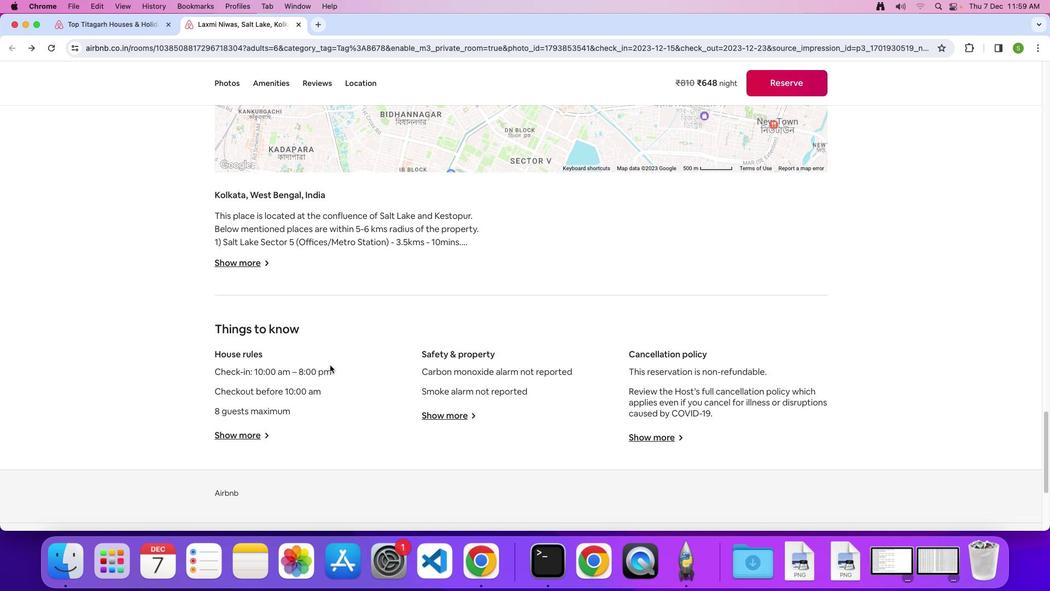 
Action: Mouse scrolled (330, 365) with delta (0, -1)
Screenshot: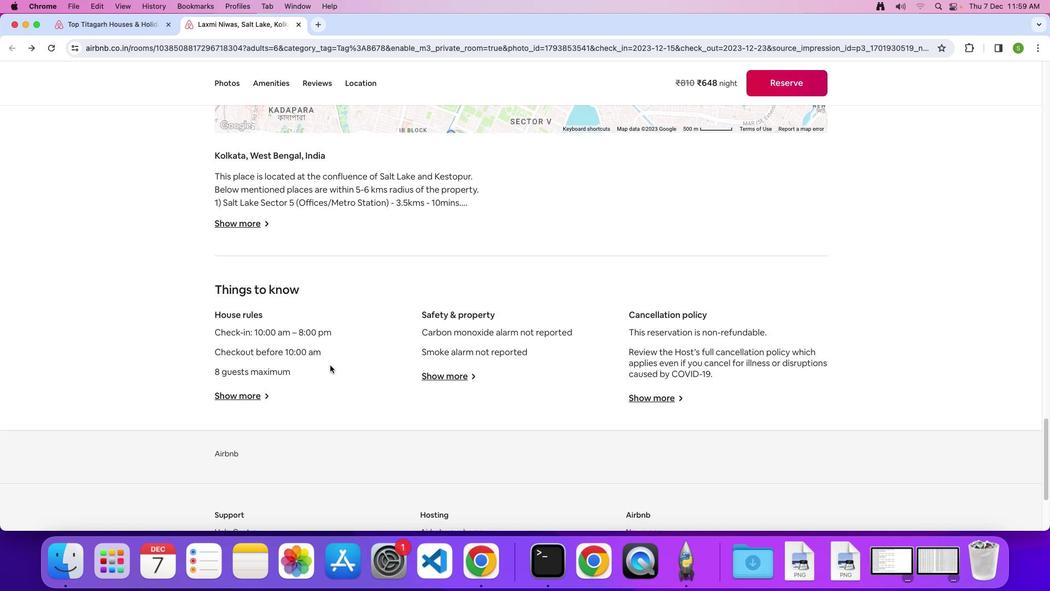 
Action: Mouse moved to (238, 379)
Screenshot: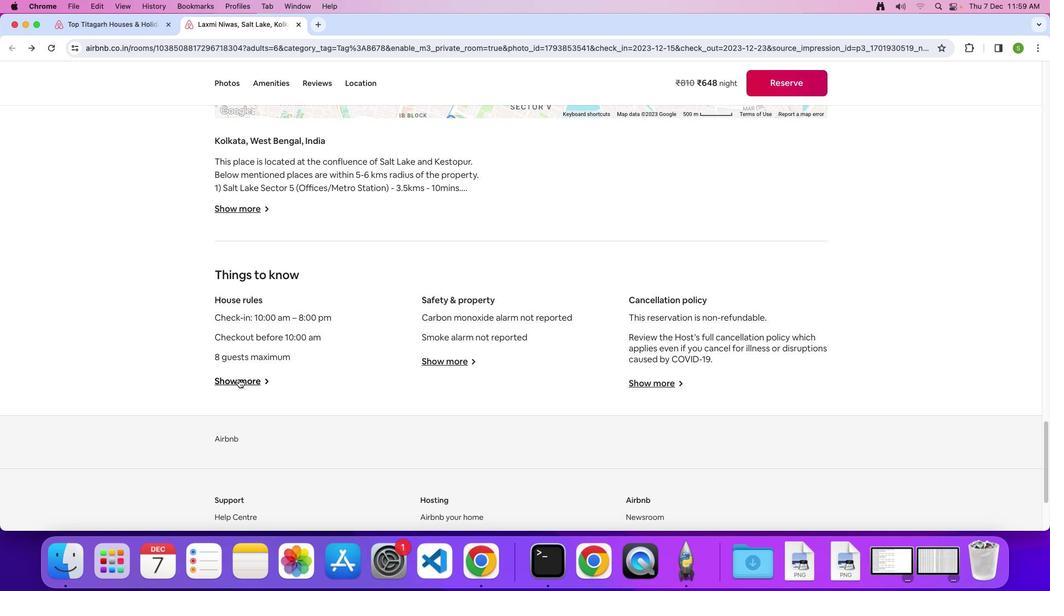 
Action: Mouse pressed left at (238, 379)
Screenshot: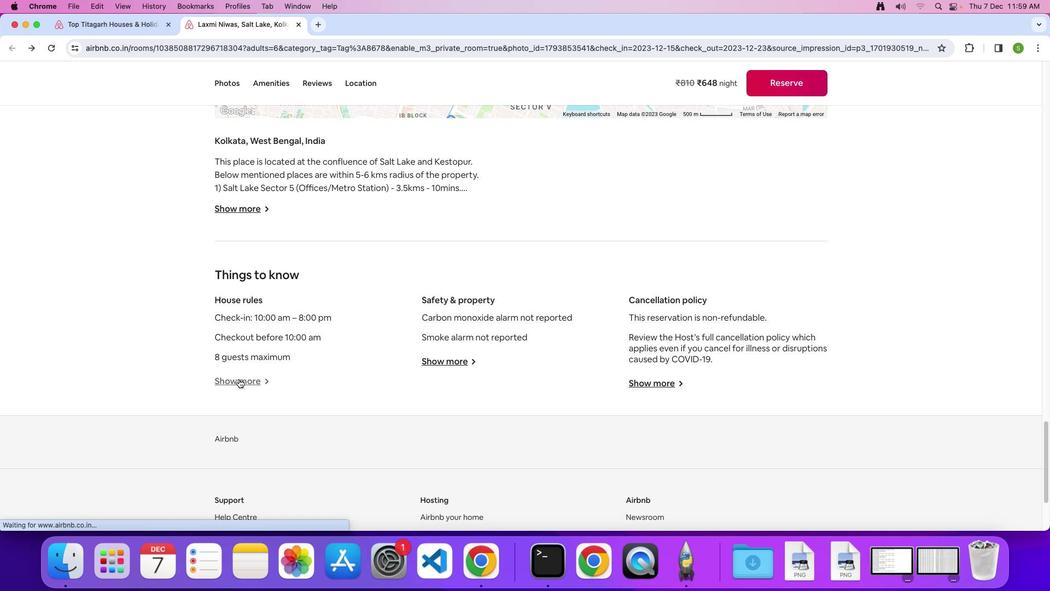 
Action: Mouse moved to (469, 318)
Screenshot: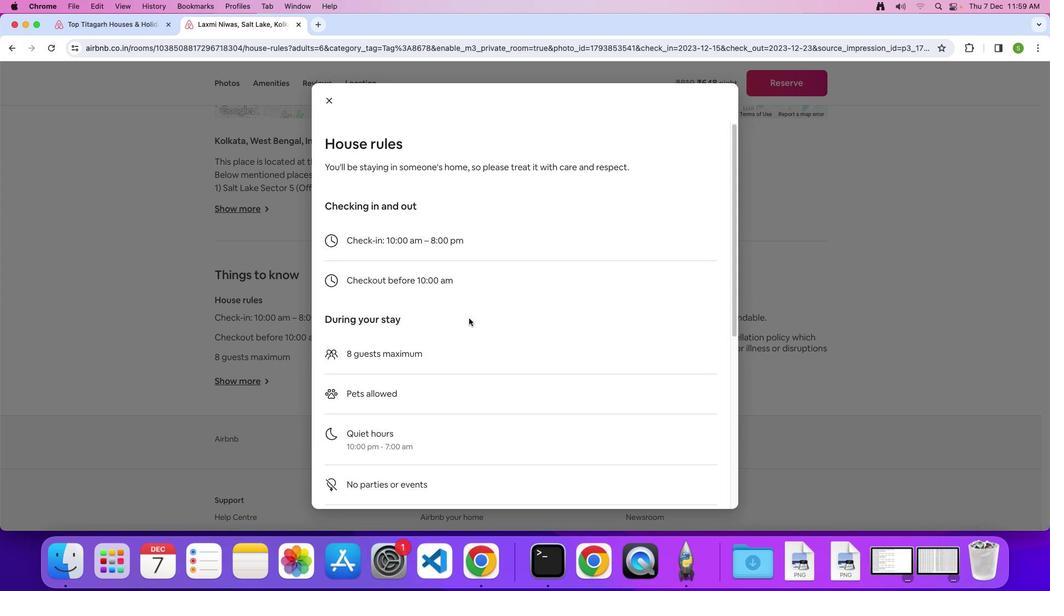 
Action: Mouse scrolled (469, 318) with delta (0, 0)
Screenshot: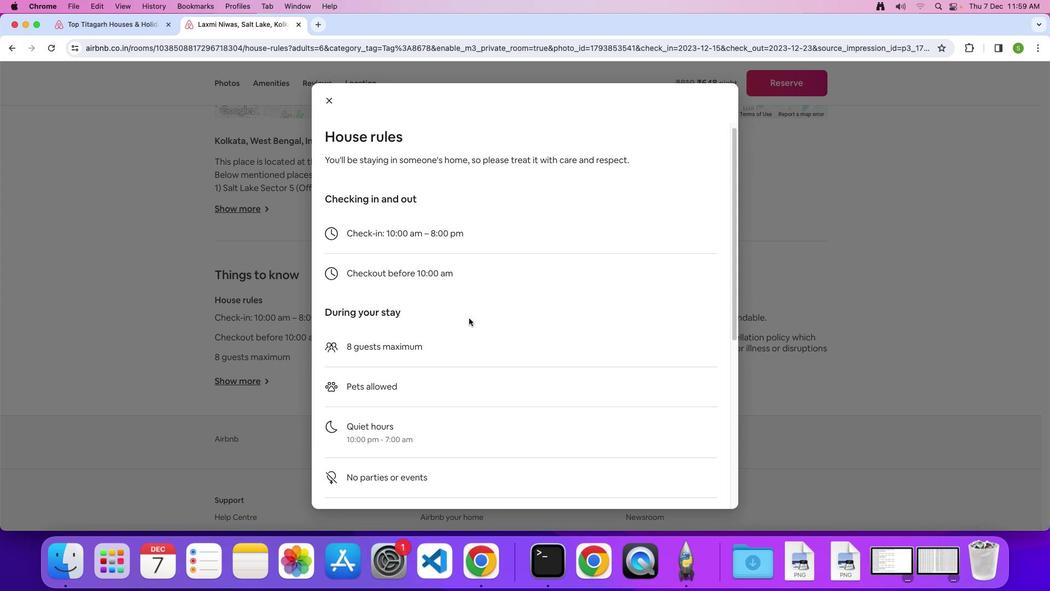 
Action: Mouse scrolled (469, 318) with delta (0, 0)
Screenshot: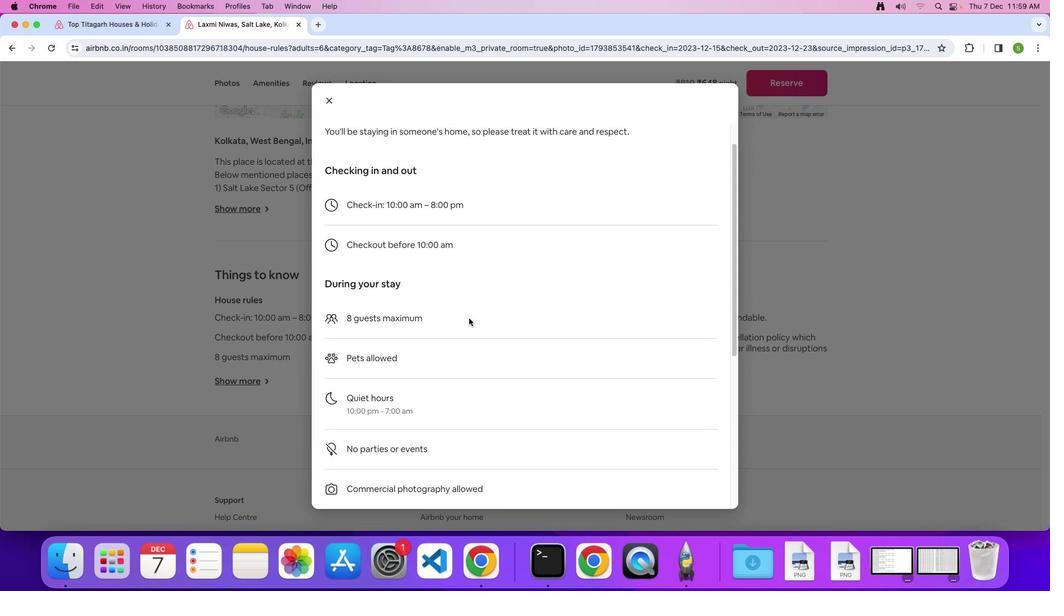 
Action: Mouse scrolled (469, 318) with delta (0, -1)
Screenshot: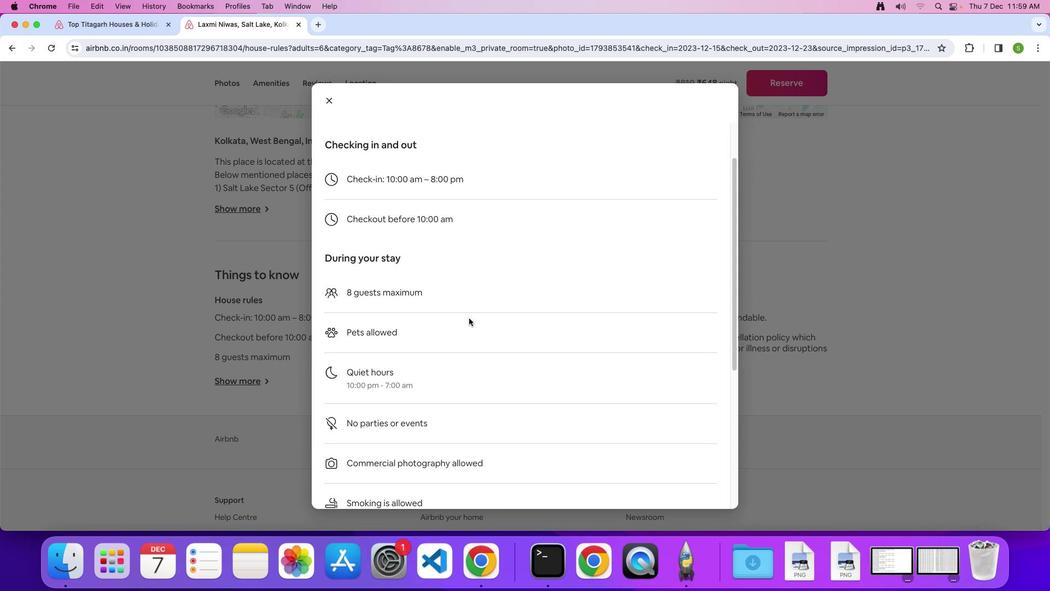 
Action: Mouse moved to (467, 319)
Screenshot: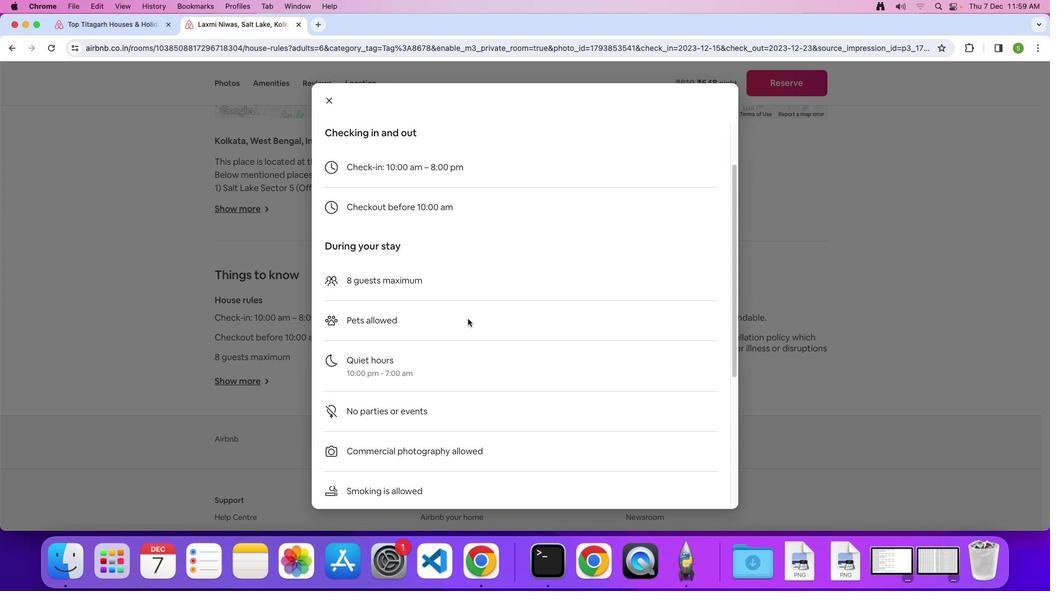
Action: Mouse scrolled (467, 319) with delta (0, 0)
Screenshot: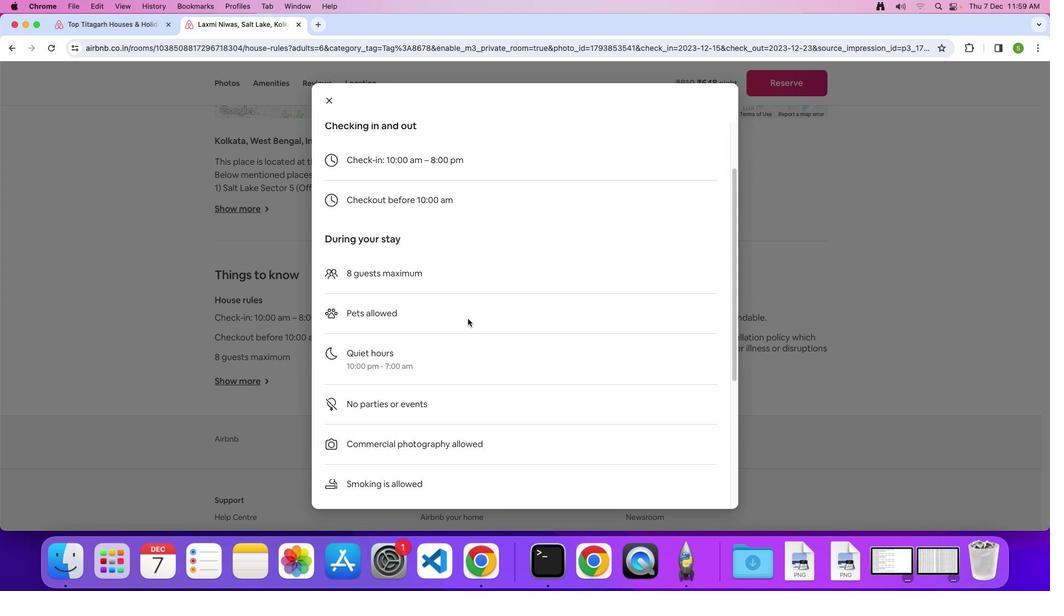 
Action: Mouse scrolled (467, 319) with delta (0, 0)
Screenshot: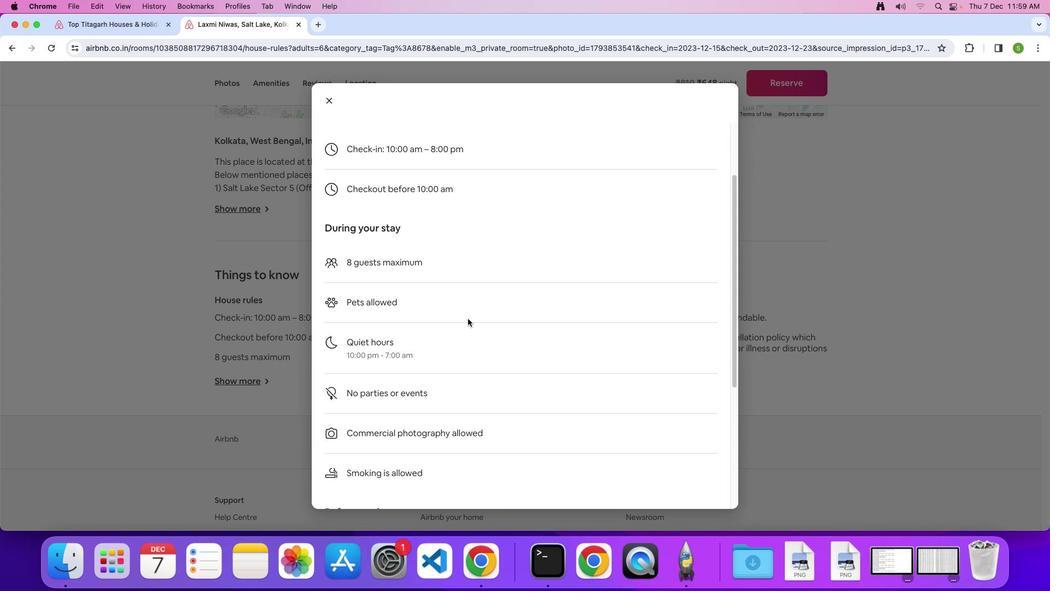 
Action: Mouse moved to (467, 319)
Screenshot: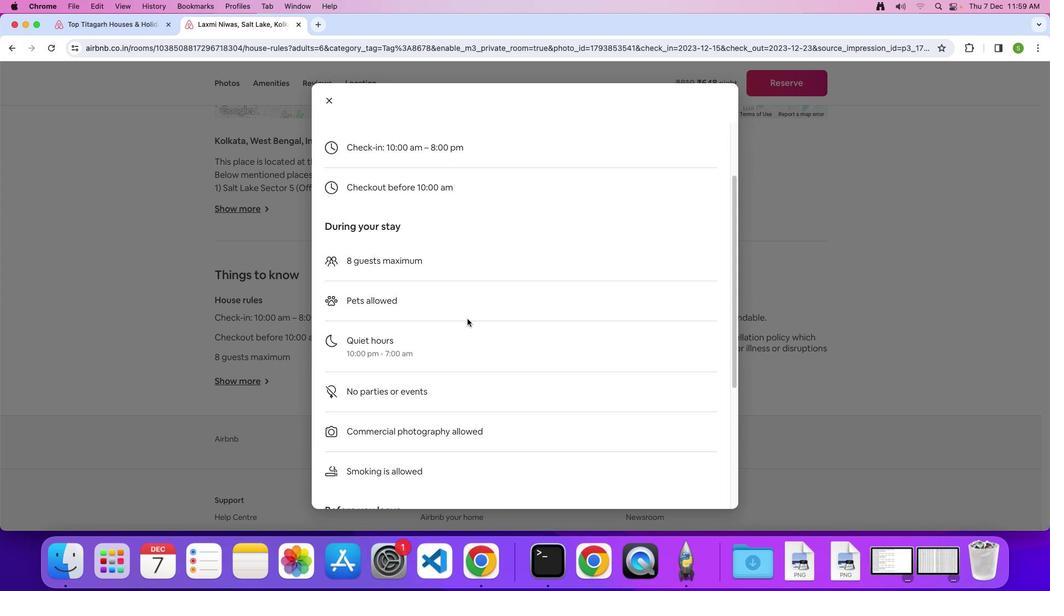 
Action: Mouse scrolled (467, 319) with delta (0, 0)
Screenshot: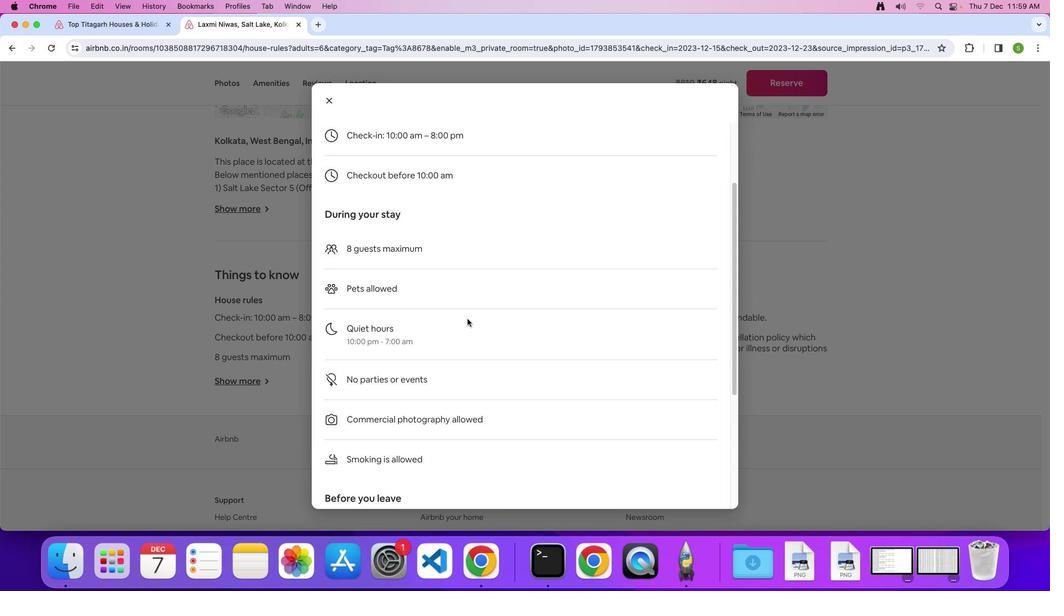 
Action: Mouse scrolled (467, 319) with delta (0, 0)
Screenshot: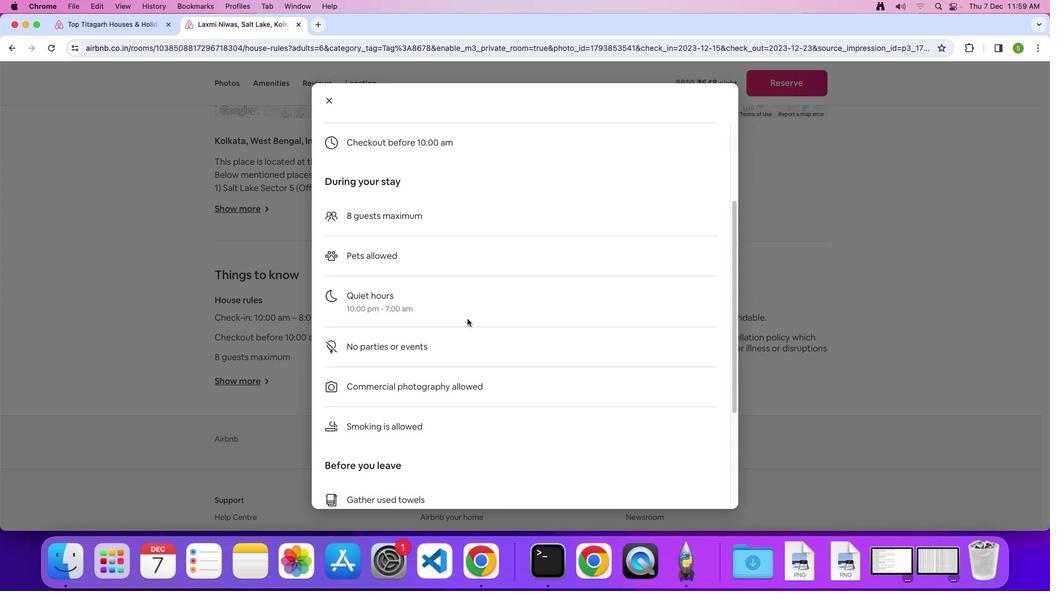 
Action: Mouse scrolled (467, 319) with delta (0, -1)
Screenshot: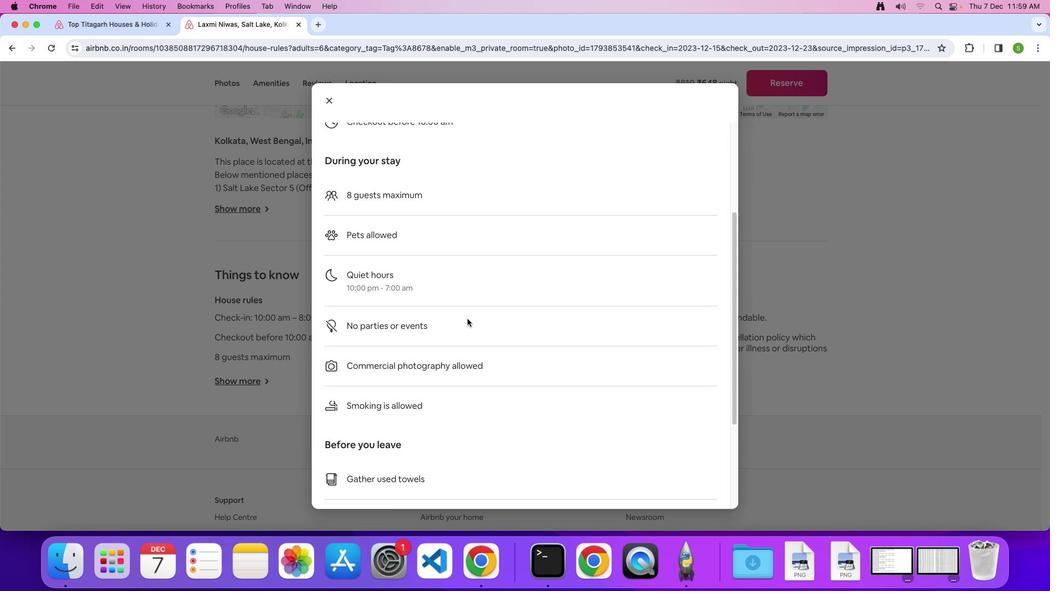 
Action: Mouse scrolled (467, 319) with delta (0, -1)
Screenshot: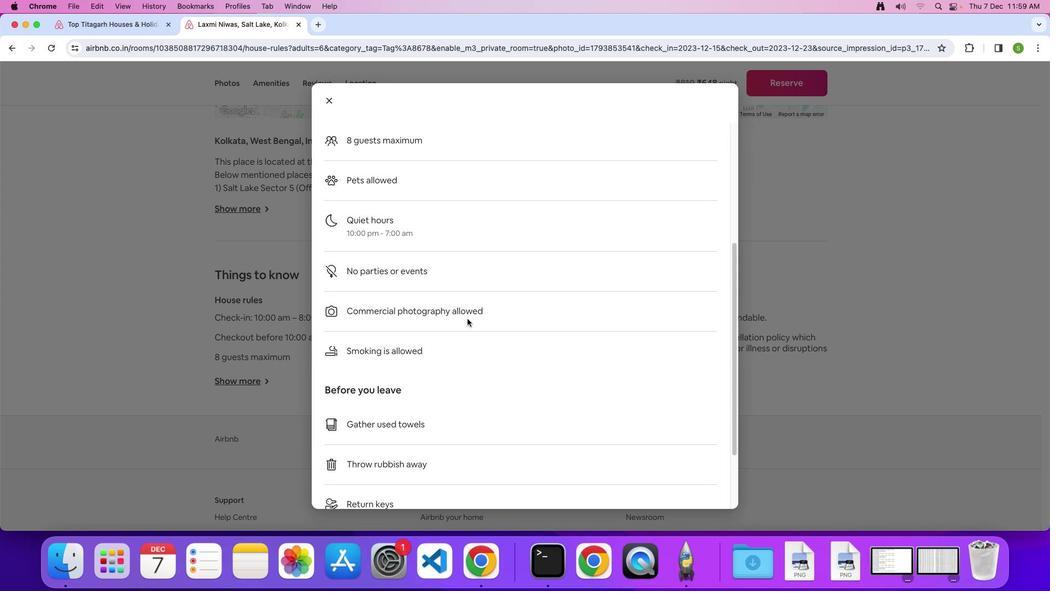 
Action: Mouse scrolled (467, 319) with delta (0, 0)
Screenshot: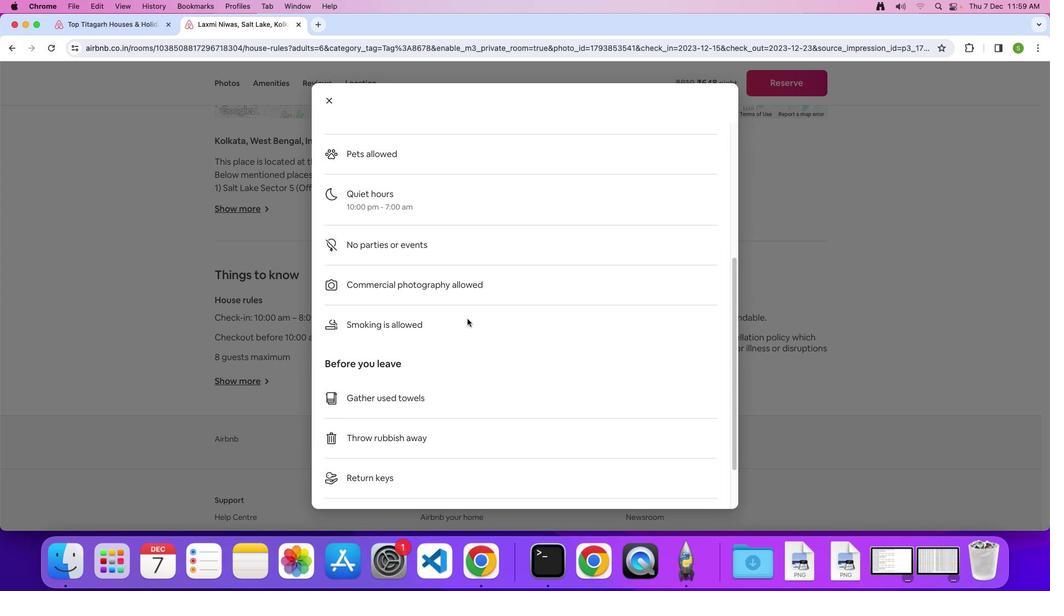 
Action: Mouse scrolled (467, 319) with delta (0, 0)
Screenshot: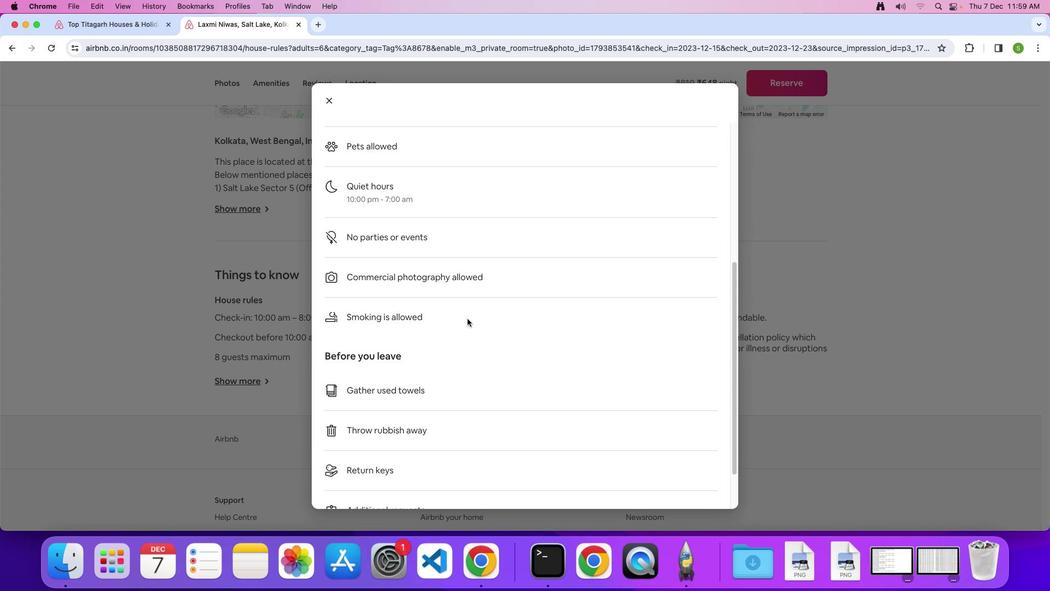 
Action: Mouse scrolled (467, 319) with delta (0, 0)
Screenshot: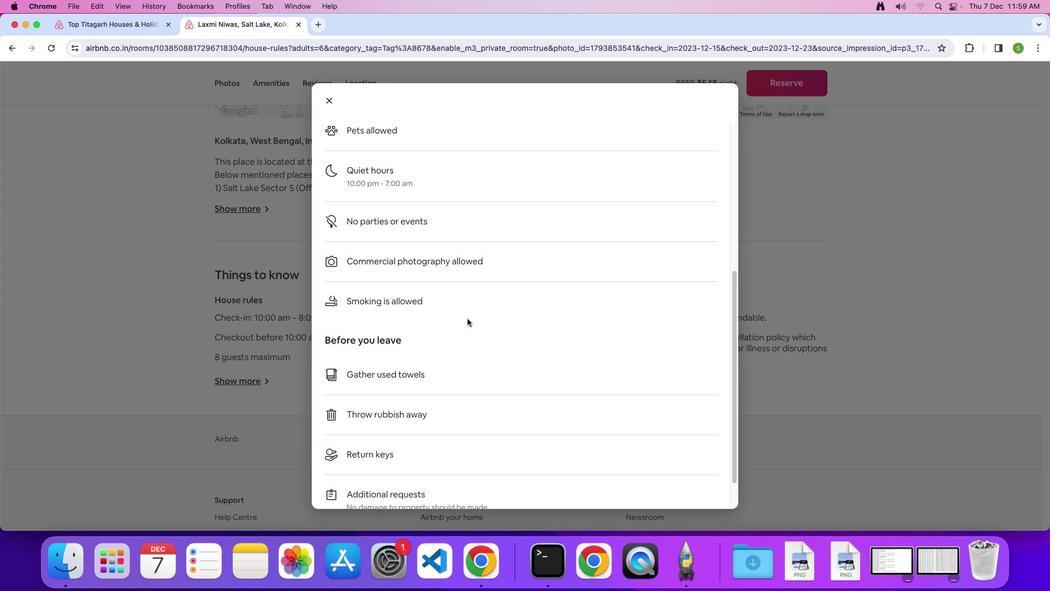 
Action: Mouse scrolled (467, 319) with delta (0, 0)
Screenshot: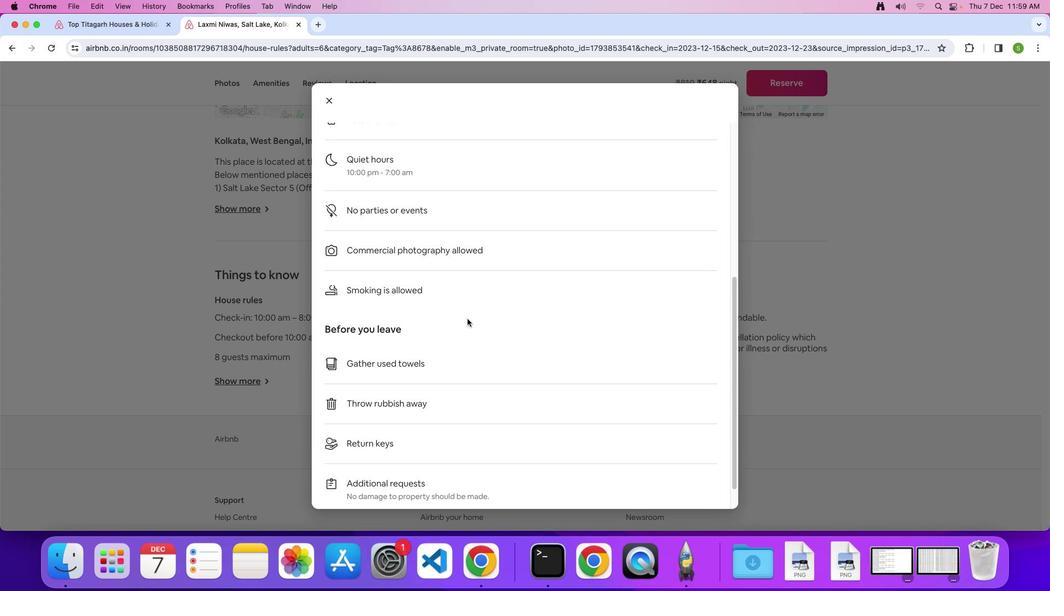 
Action: Mouse scrolled (467, 319) with delta (0, -1)
Screenshot: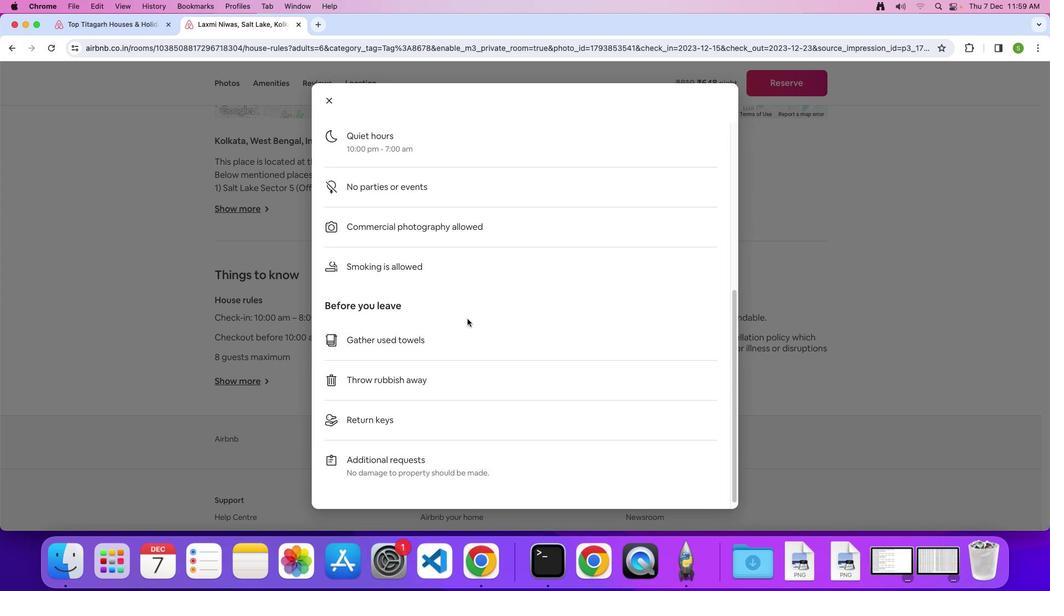 
Action: Mouse scrolled (467, 319) with delta (0, 0)
Screenshot: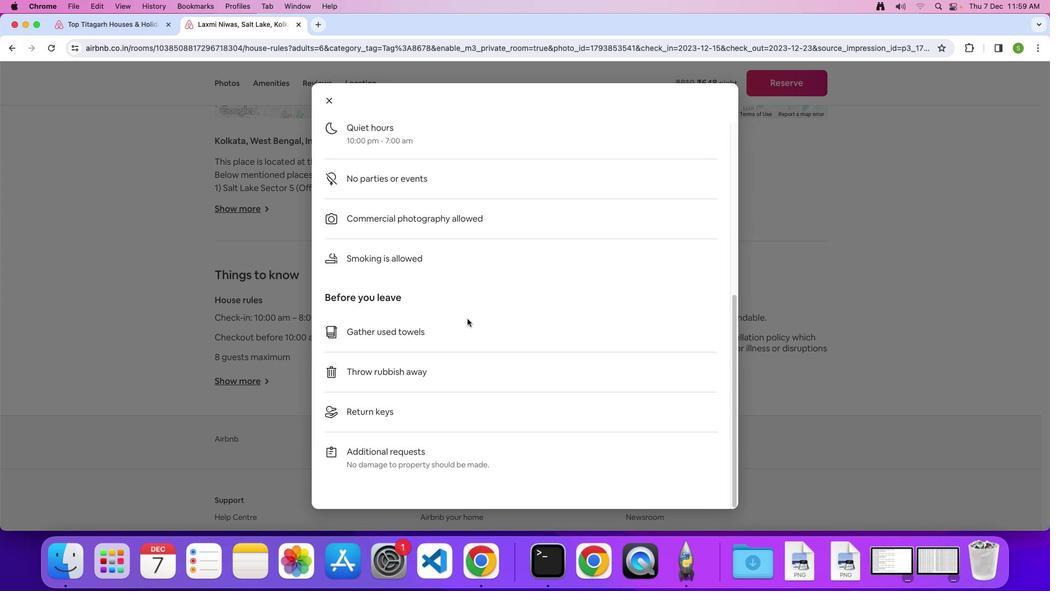 
Action: Mouse scrolled (467, 319) with delta (0, 0)
Screenshot: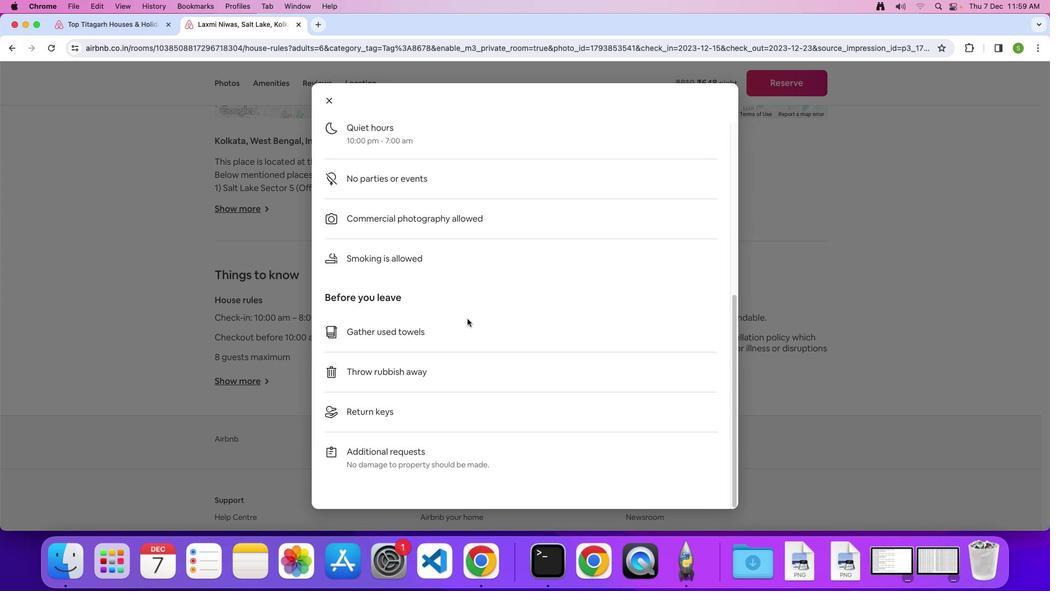 
Action: Mouse scrolled (467, 319) with delta (0, -1)
Screenshot: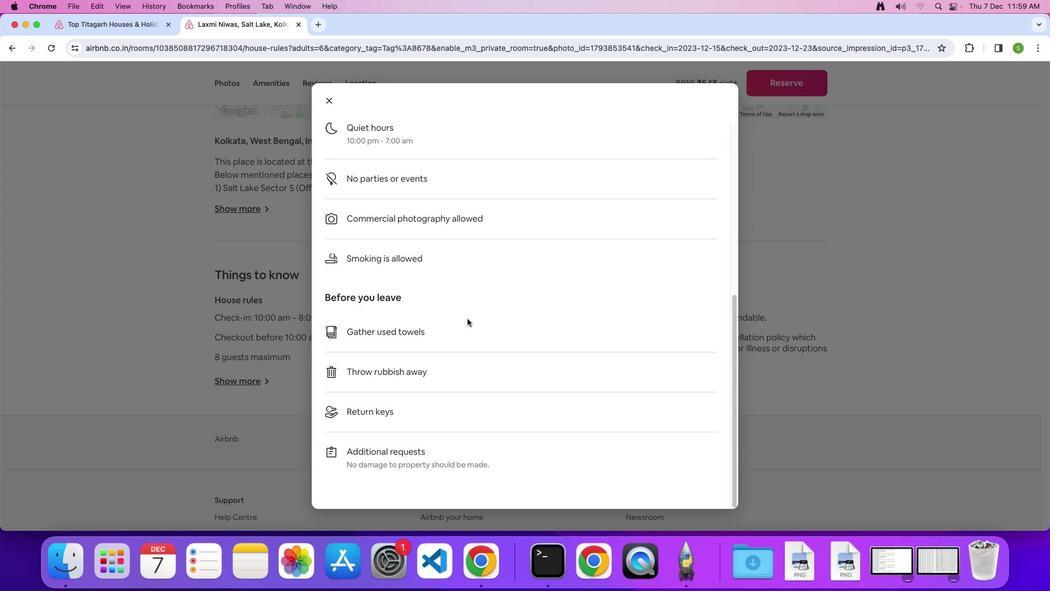 
Action: Mouse moved to (332, 99)
Screenshot: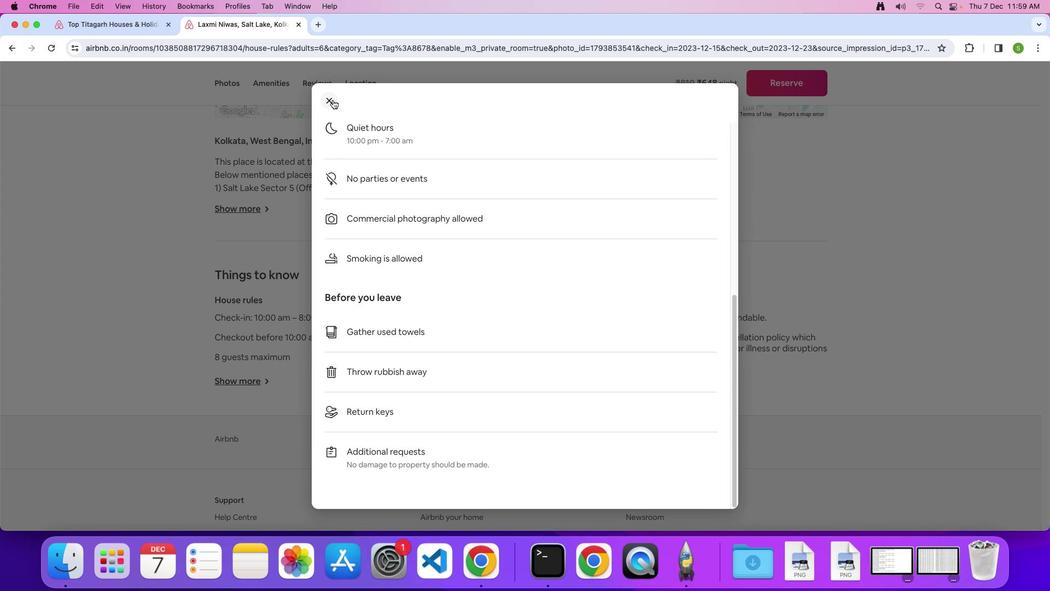 
Action: Mouse pressed left at (332, 99)
Screenshot: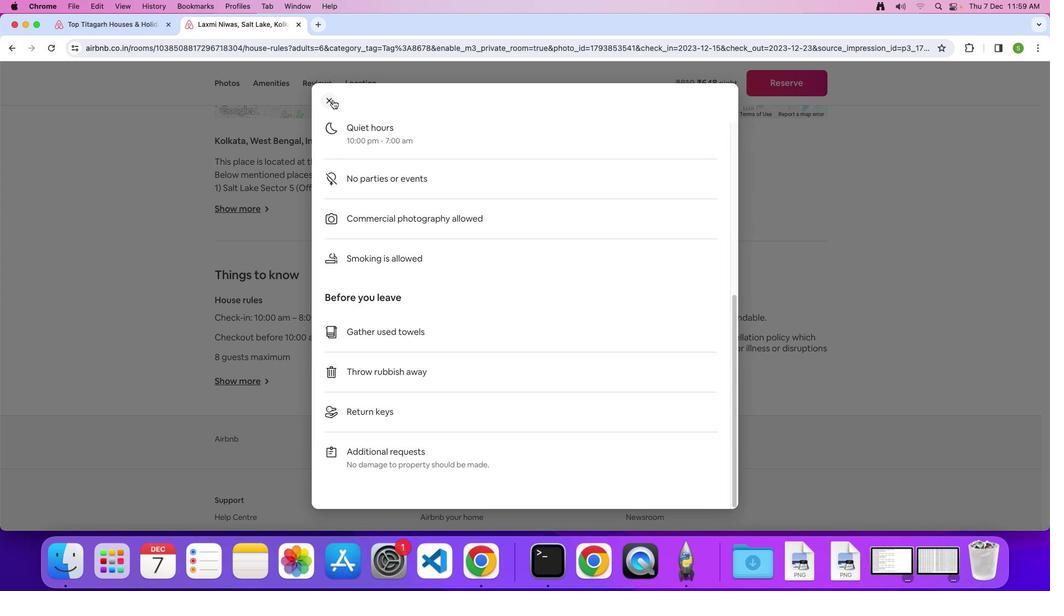 
Action: Mouse moved to (441, 363)
Screenshot: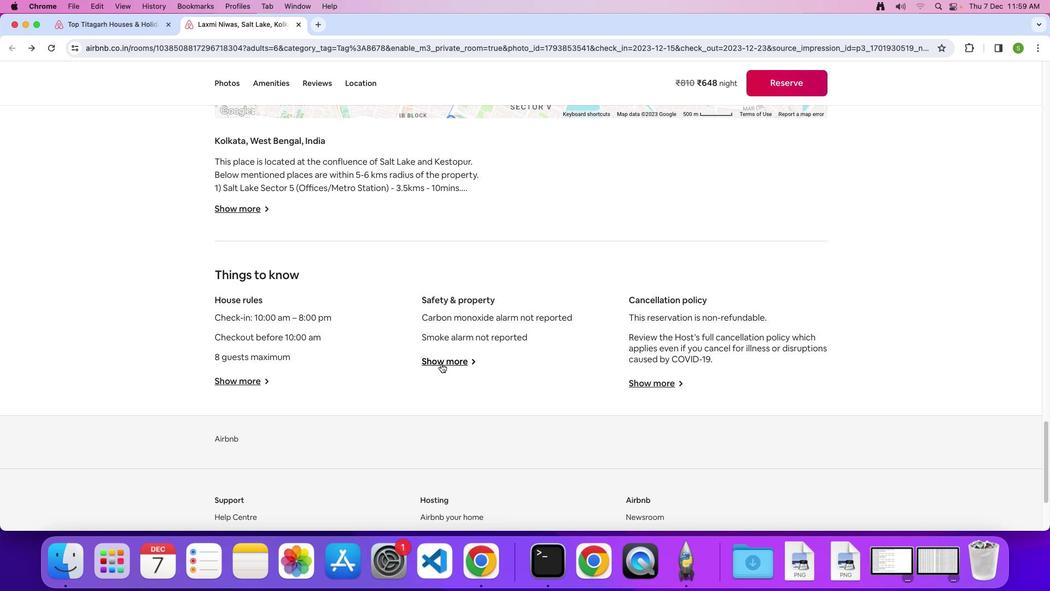 
Action: Mouse pressed left at (441, 363)
Screenshot: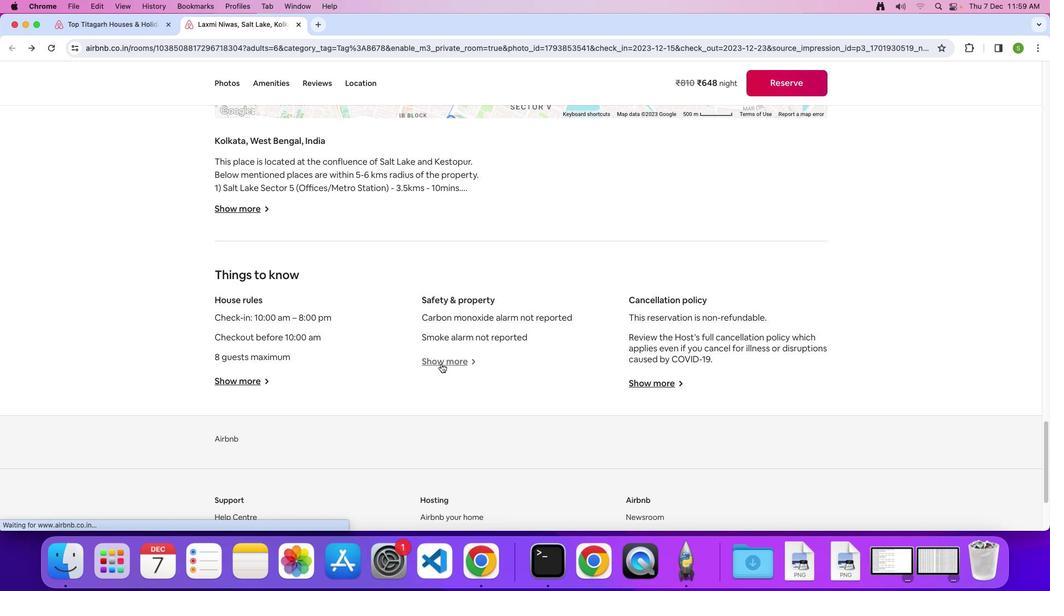 
Action: Mouse moved to (332, 172)
Screenshot: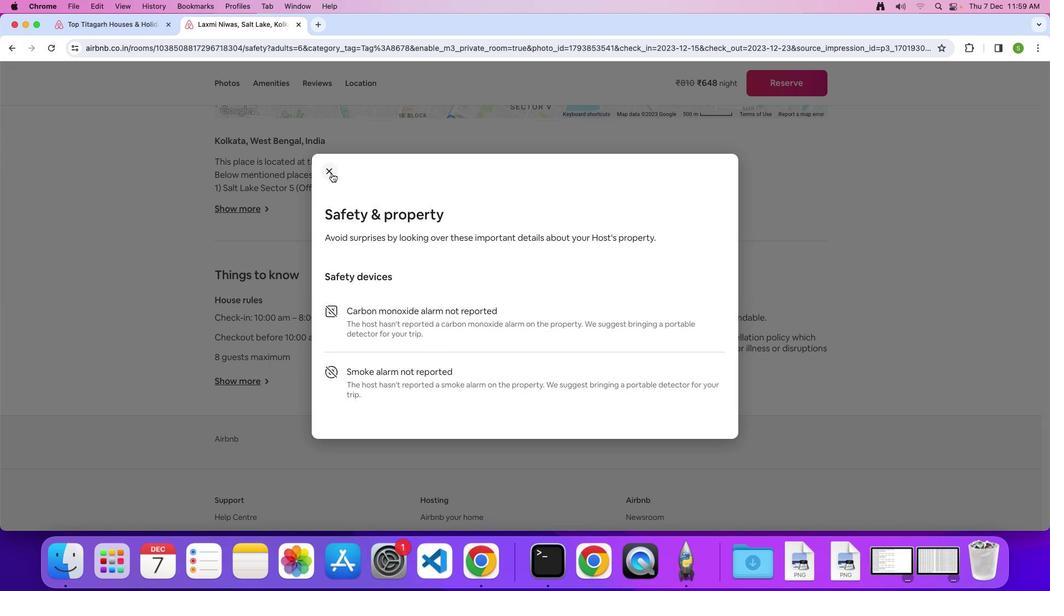 
Action: Mouse pressed left at (332, 172)
Screenshot: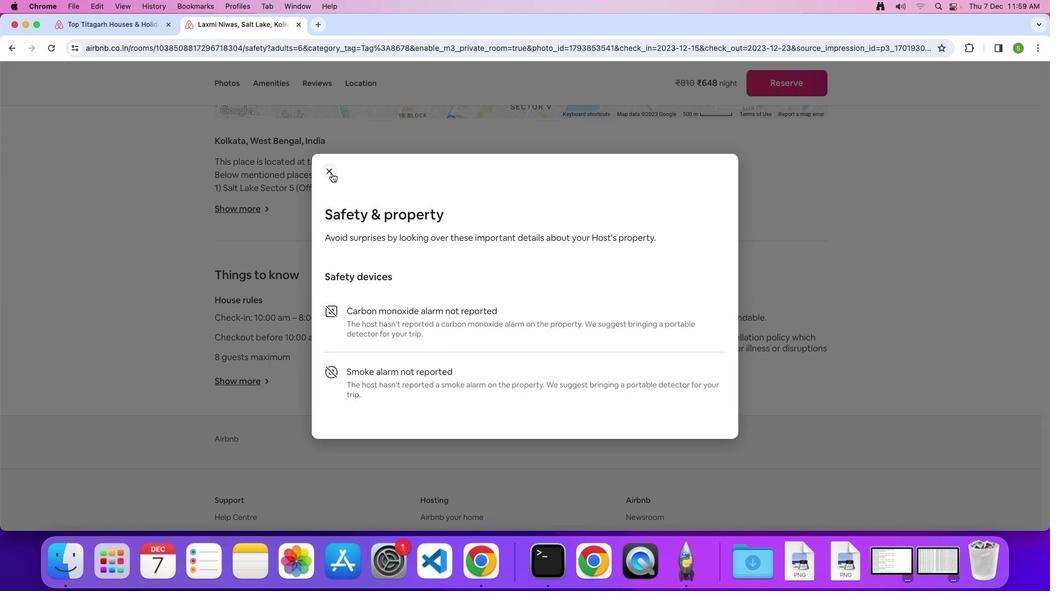 
Action: Mouse moved to (650, 387)
Screenshot: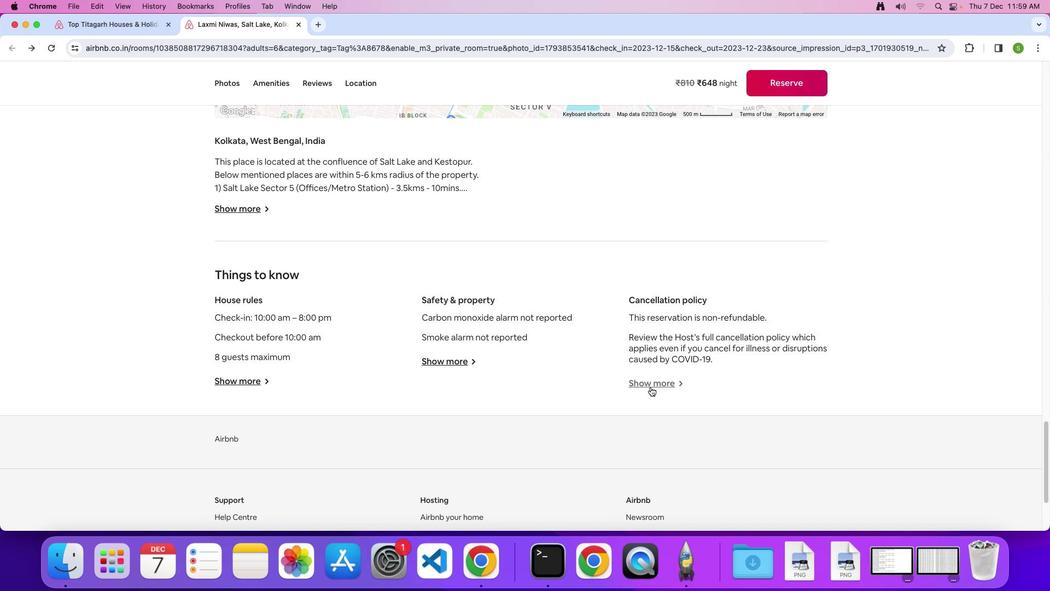 
Action: Mouse pressed left at (650, 387)
Screenshot: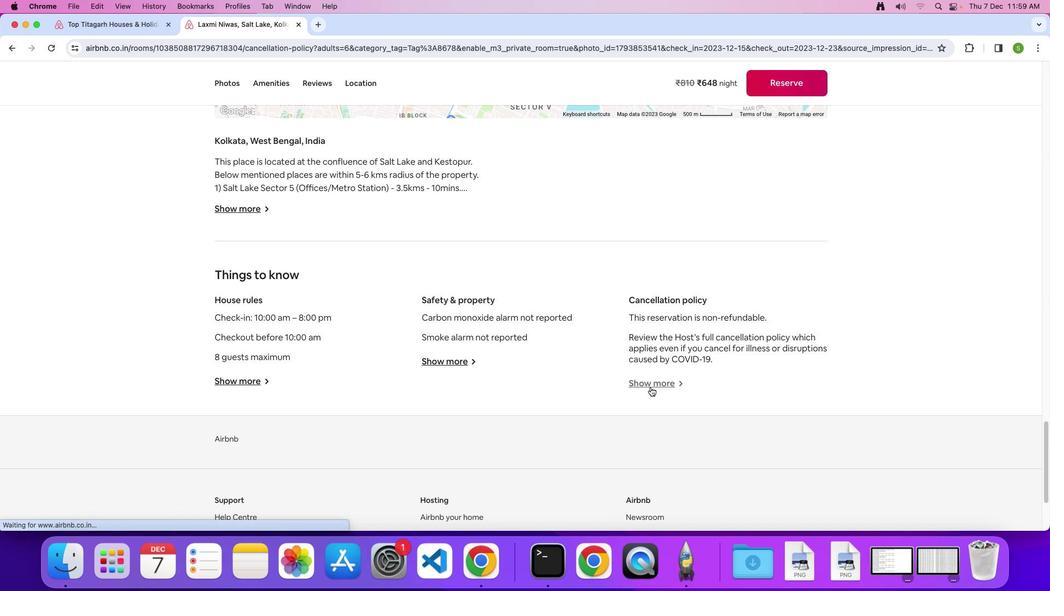 
Action: Mouse moved to (390, 175)
Screenshot: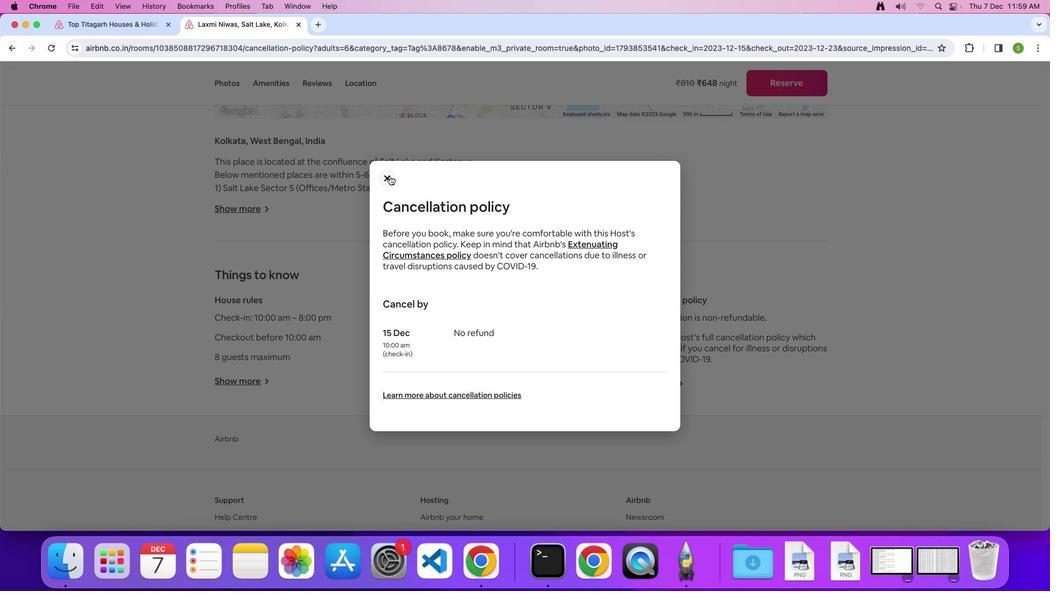 
Action: Mouse pressed left at (390, 175)
Screenshot: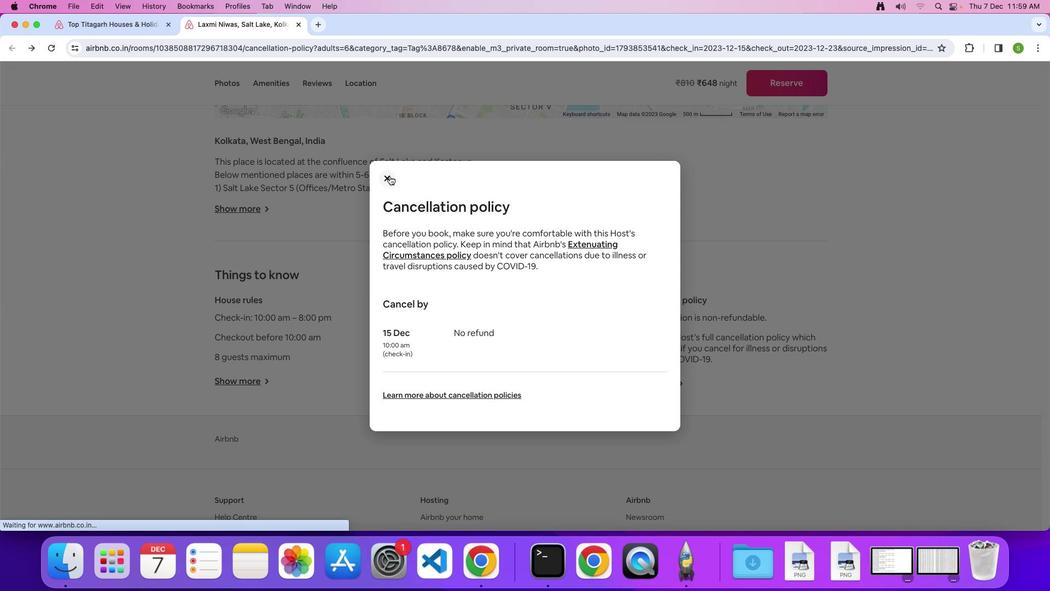 
Action: Mouse moved to (384, 194)
Screenshot: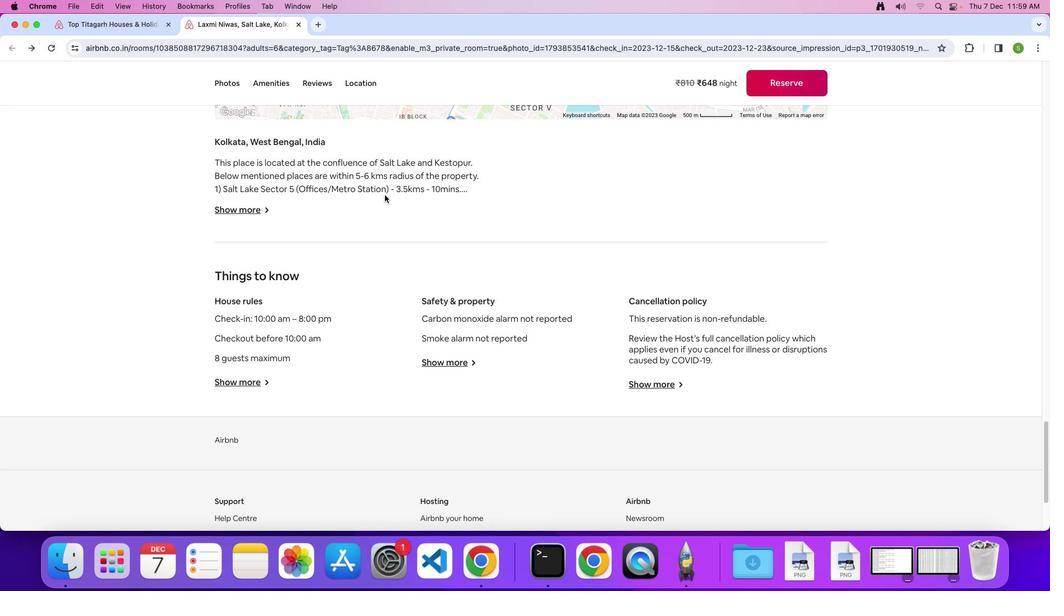 
Action: Mouse scrolled (384, 194) with delta (0, 0)
Screenshot: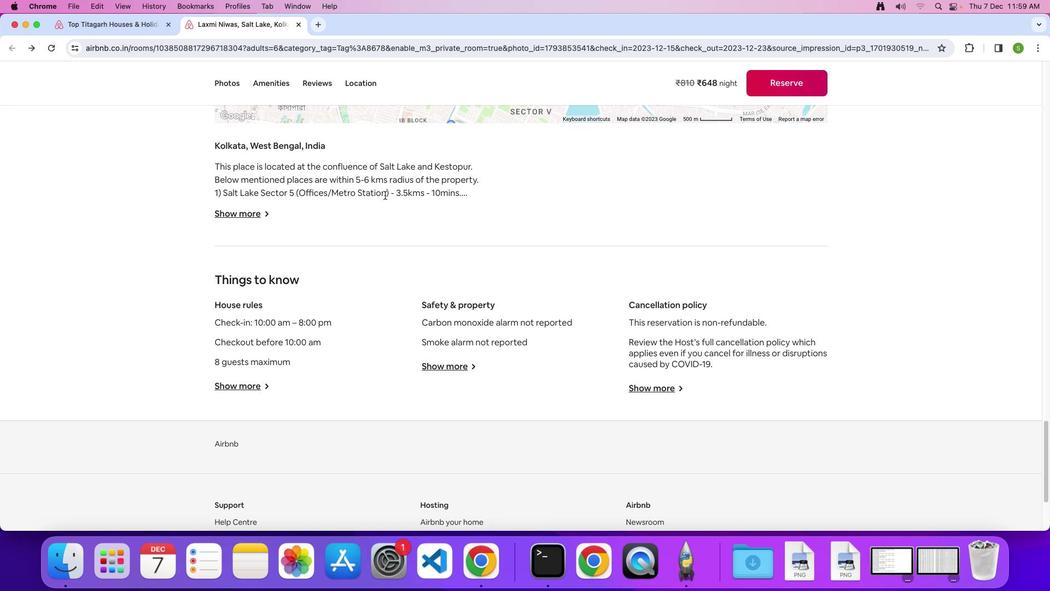 
Action: Mouse scrolled (384, 194) with delta (0, 0)
Screenshot: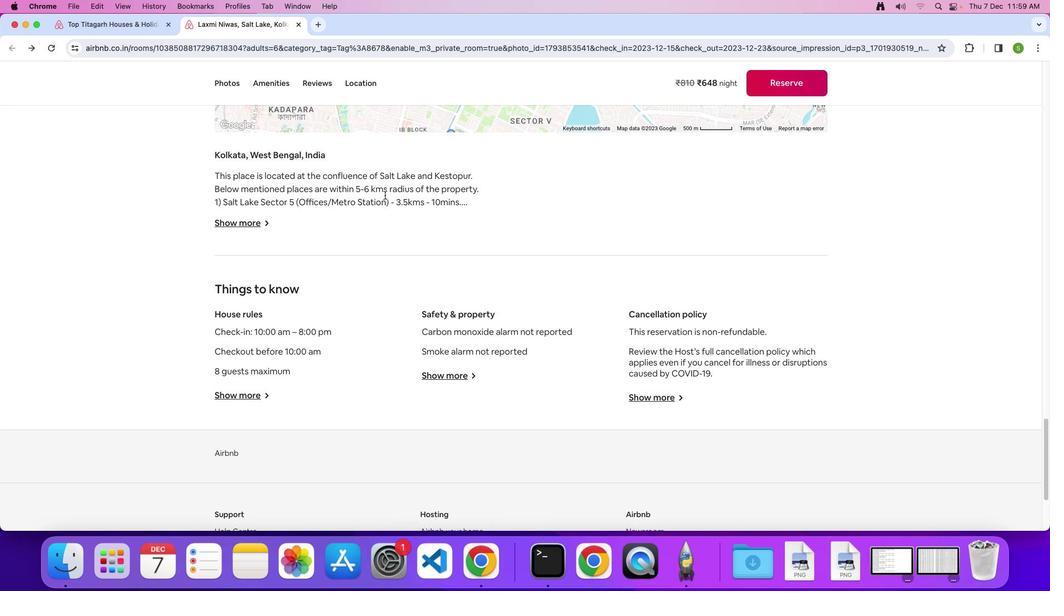 
Action: Mouse moved to (384, 194)
Screenshot: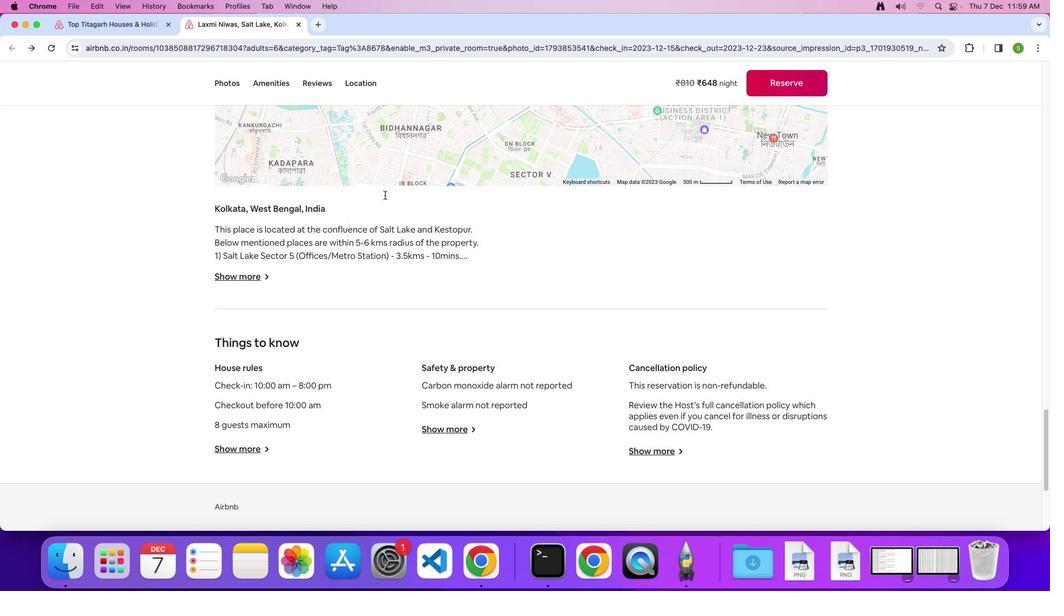 
Action: Mouse scrolled (384, 194) with delta (0, 1)
